 Task: Create a turquoise business letterhead.
Action: Mouse pressed left at (630, 229)
Screenshot: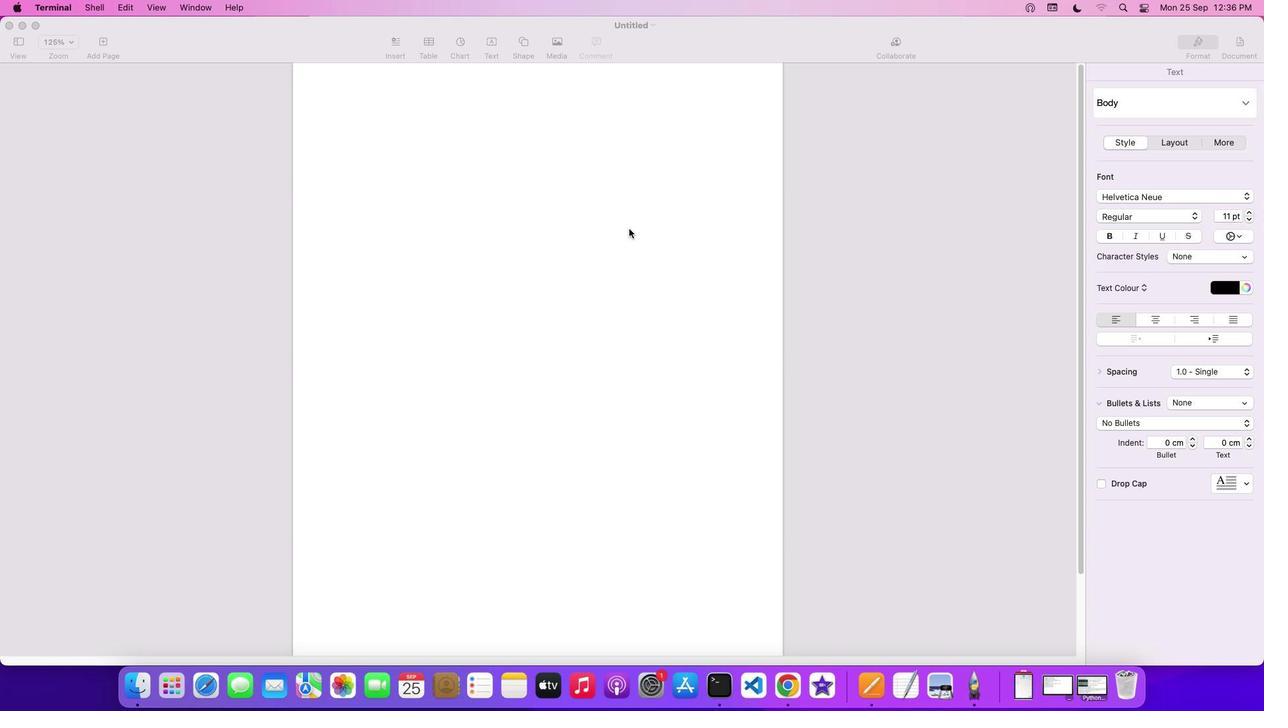 
Action: Mouse moved to (524, 42)
Screenshot: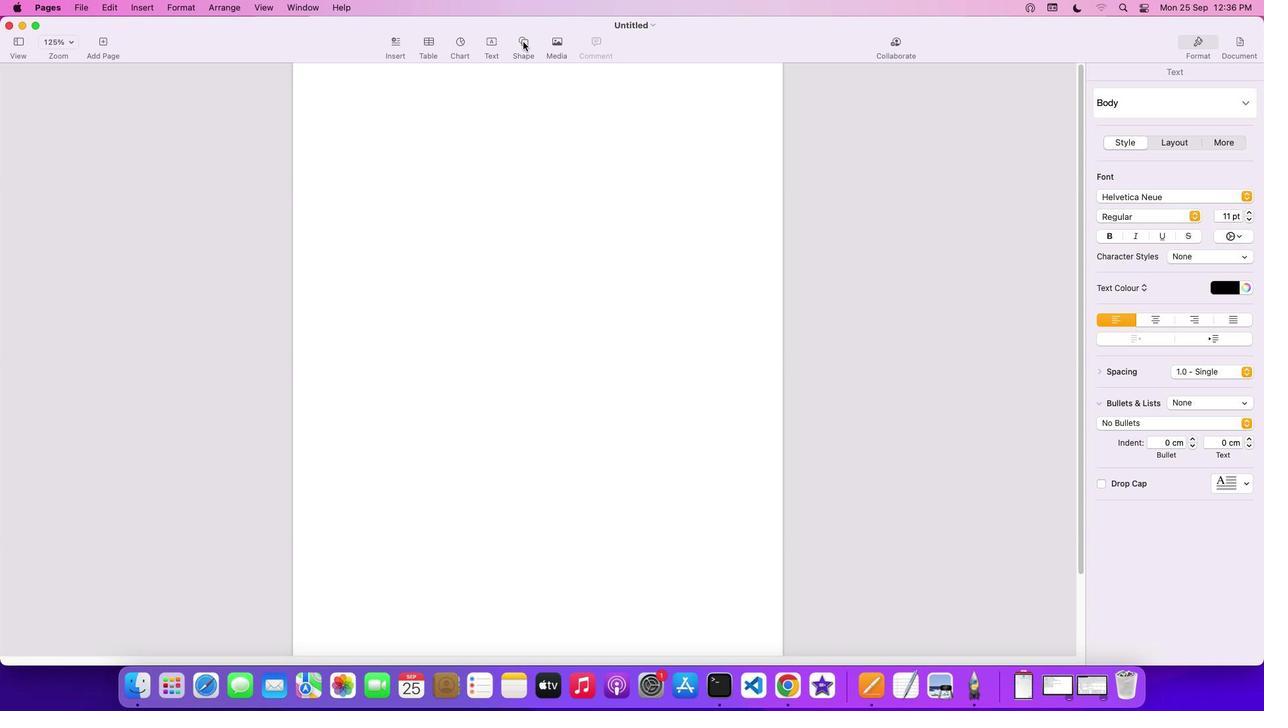 
Action: Mouse pressed left at (524, 42)
Screenshot: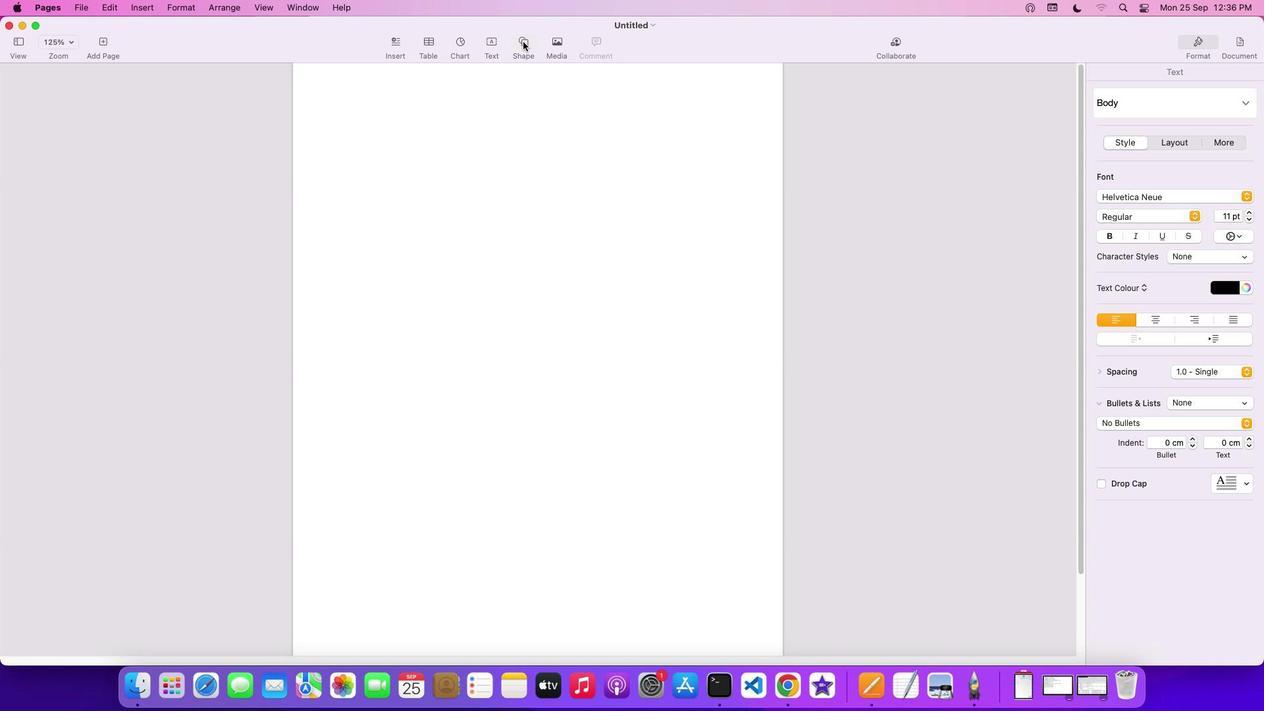 
Action: Mouse moved to (520, 145)
Screenshot: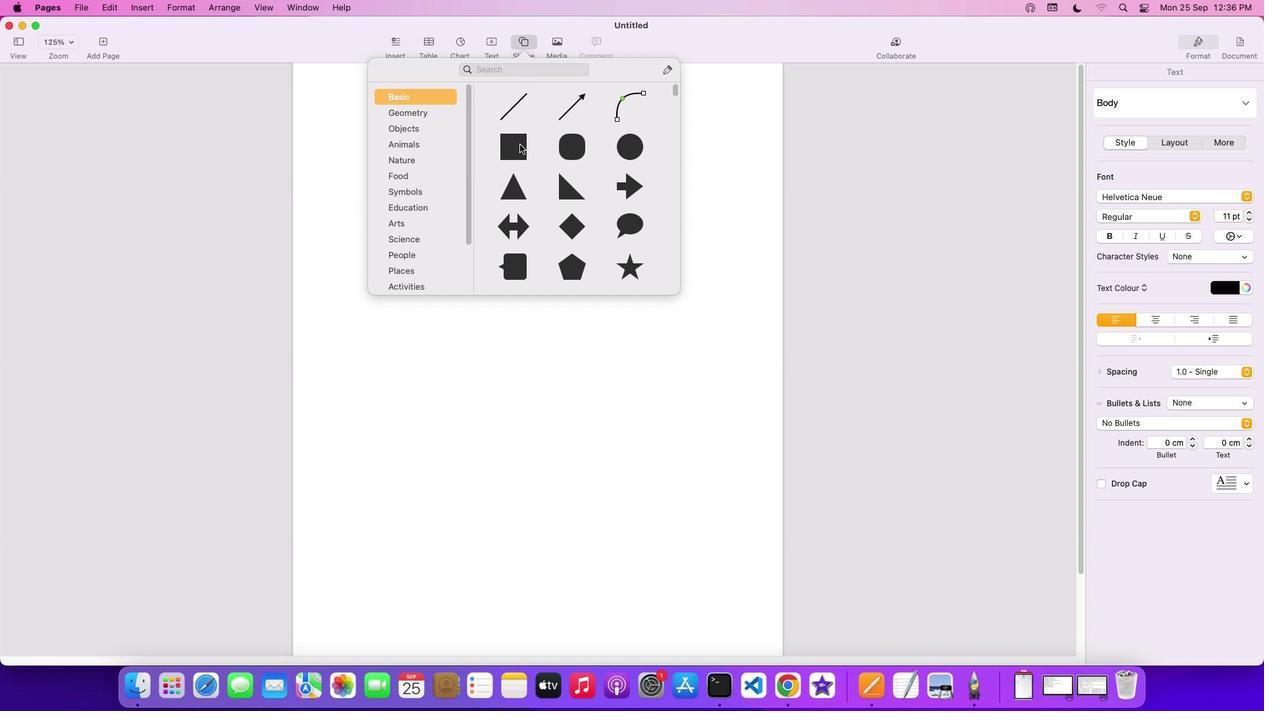 
Action: Mouse pressed left at (520, 145)
Screenshot: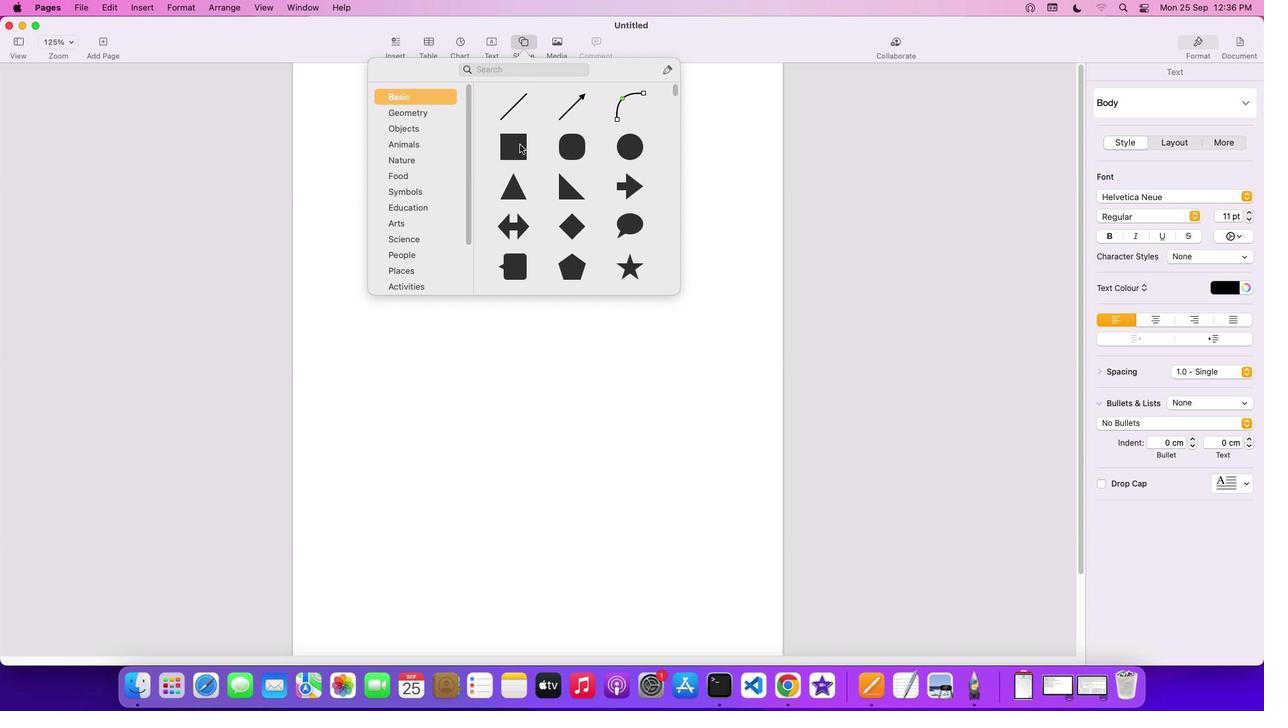 
Action: Mouse moved to (518, 176)
Screenshot: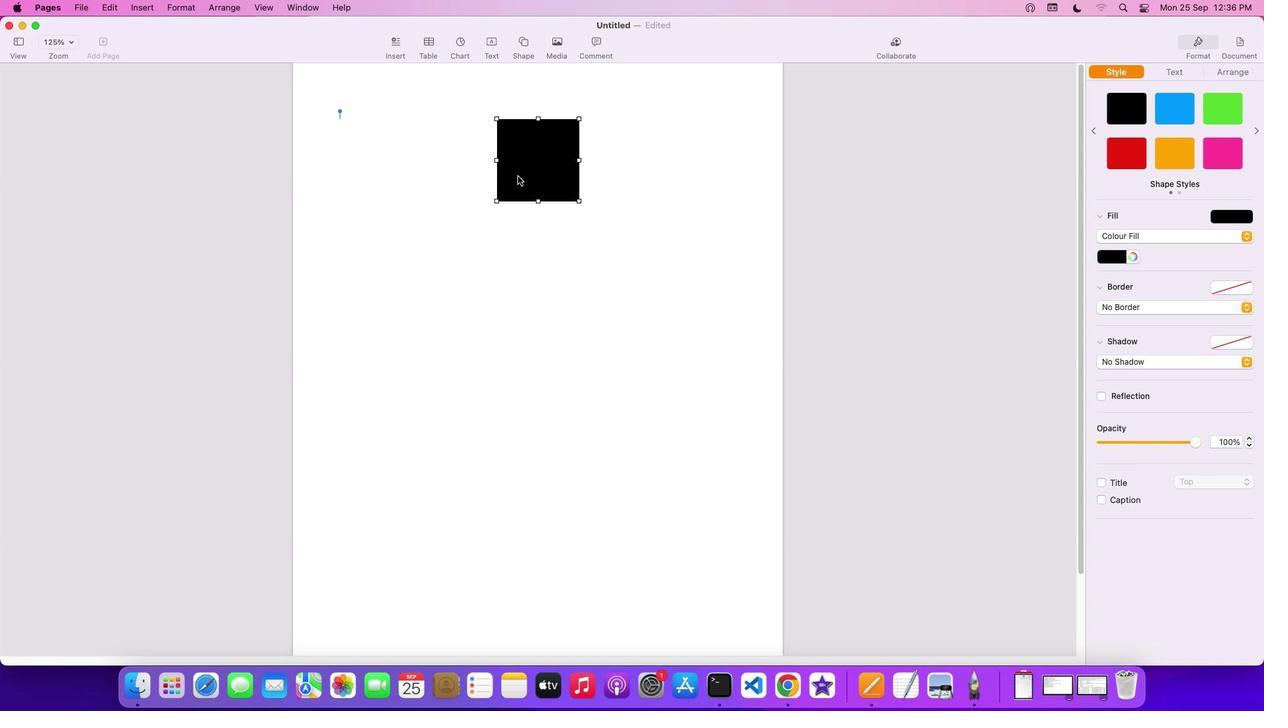 
Action: Mouse pressed left at (518, 176)
Screenshot: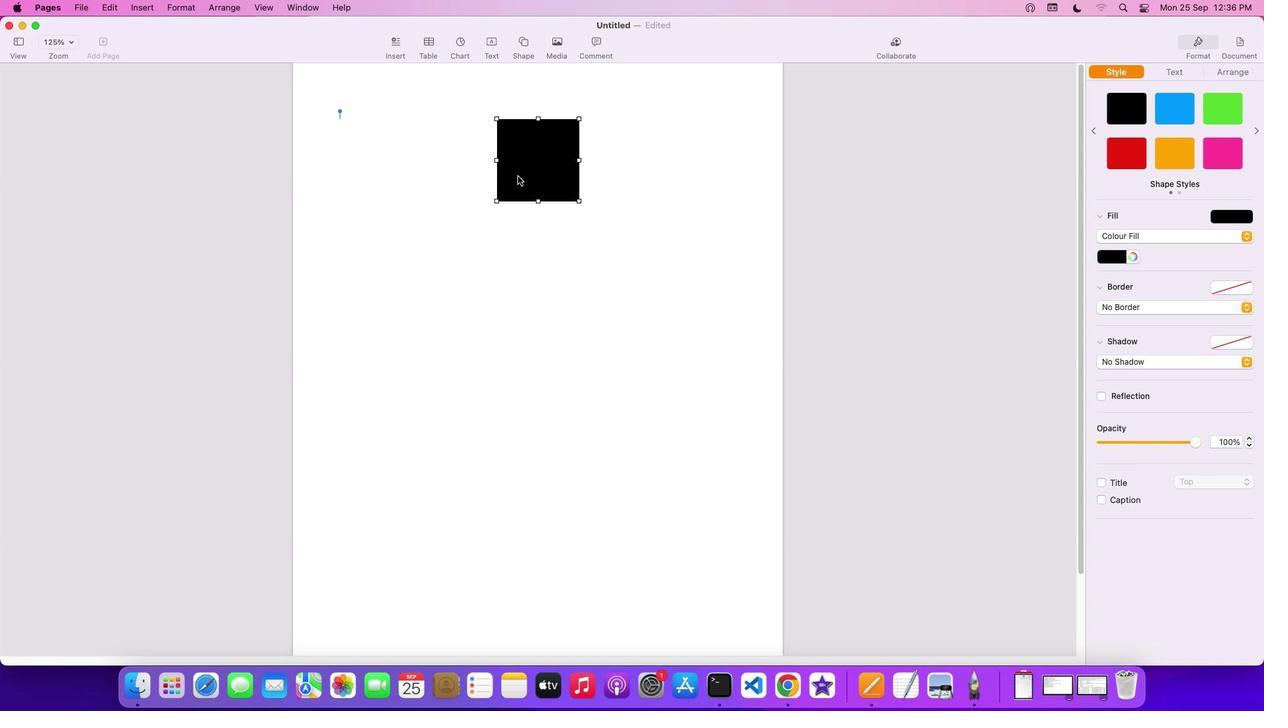 
Action: Mouse moved to (381, 66)
Screenshot: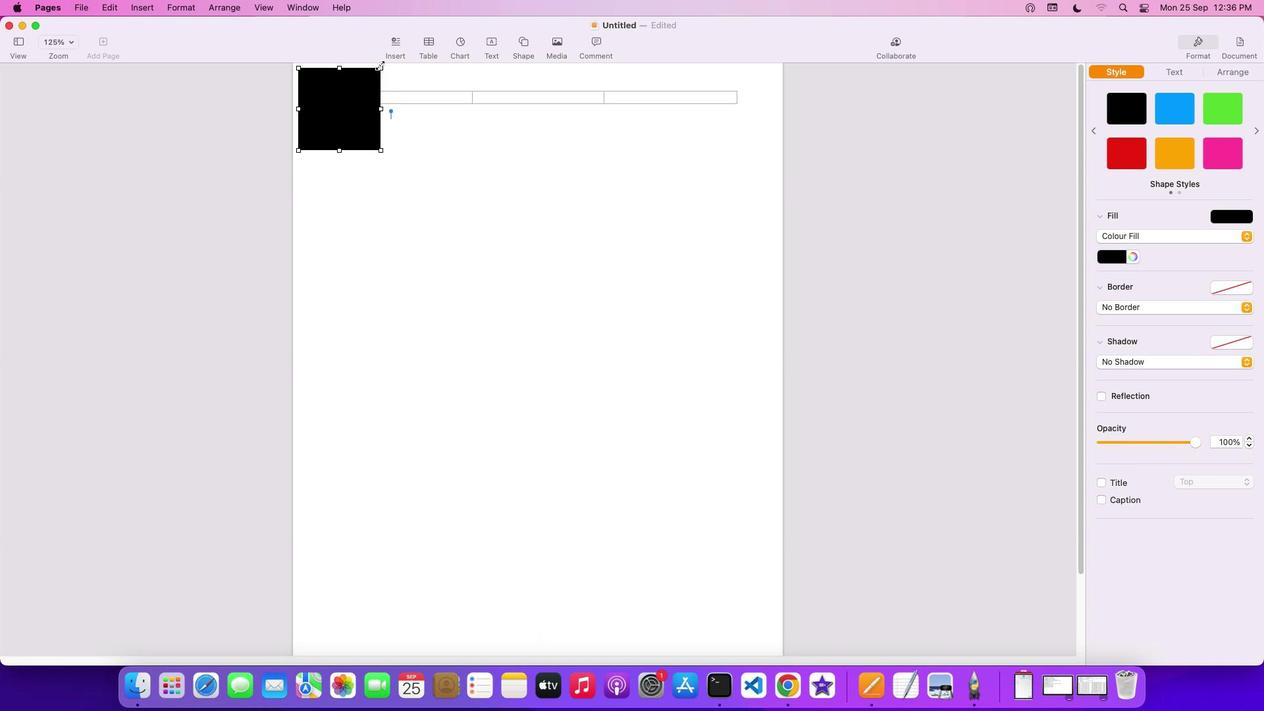 
Action: Mouse pressed left at (381, 66)
Screenshot: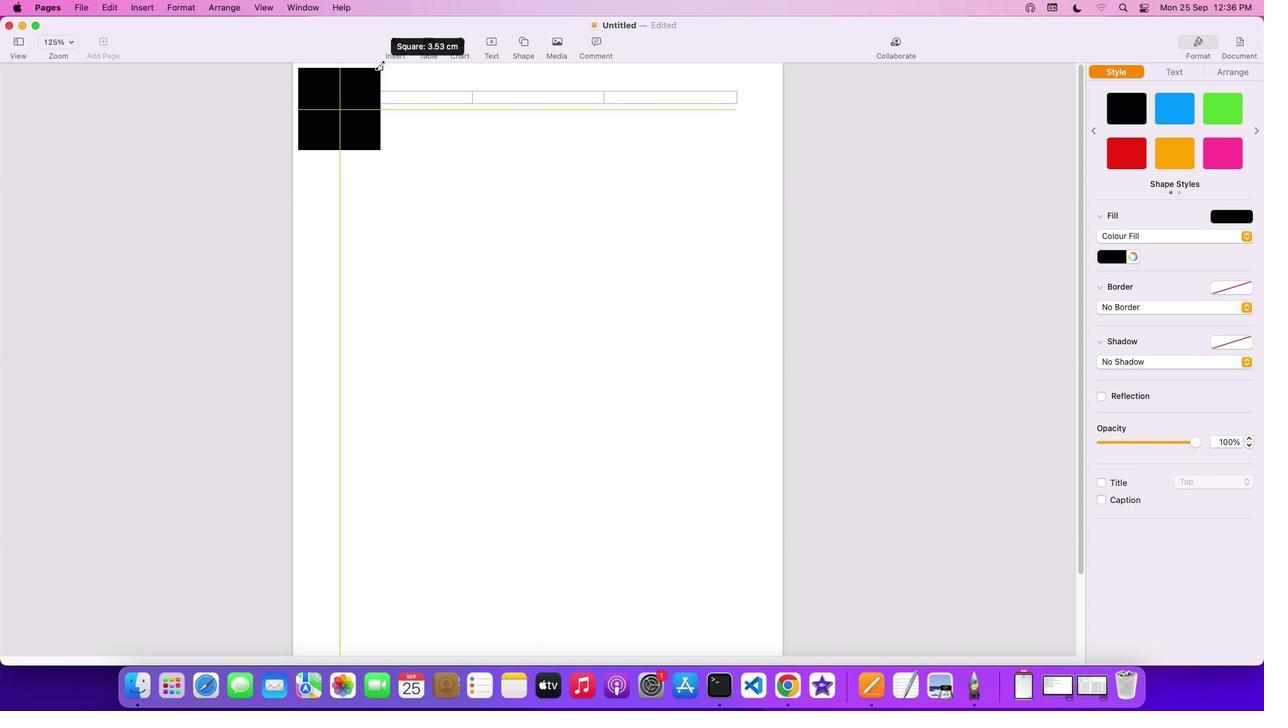 
Action: Mouse moved to (777, 149)
Screenshot: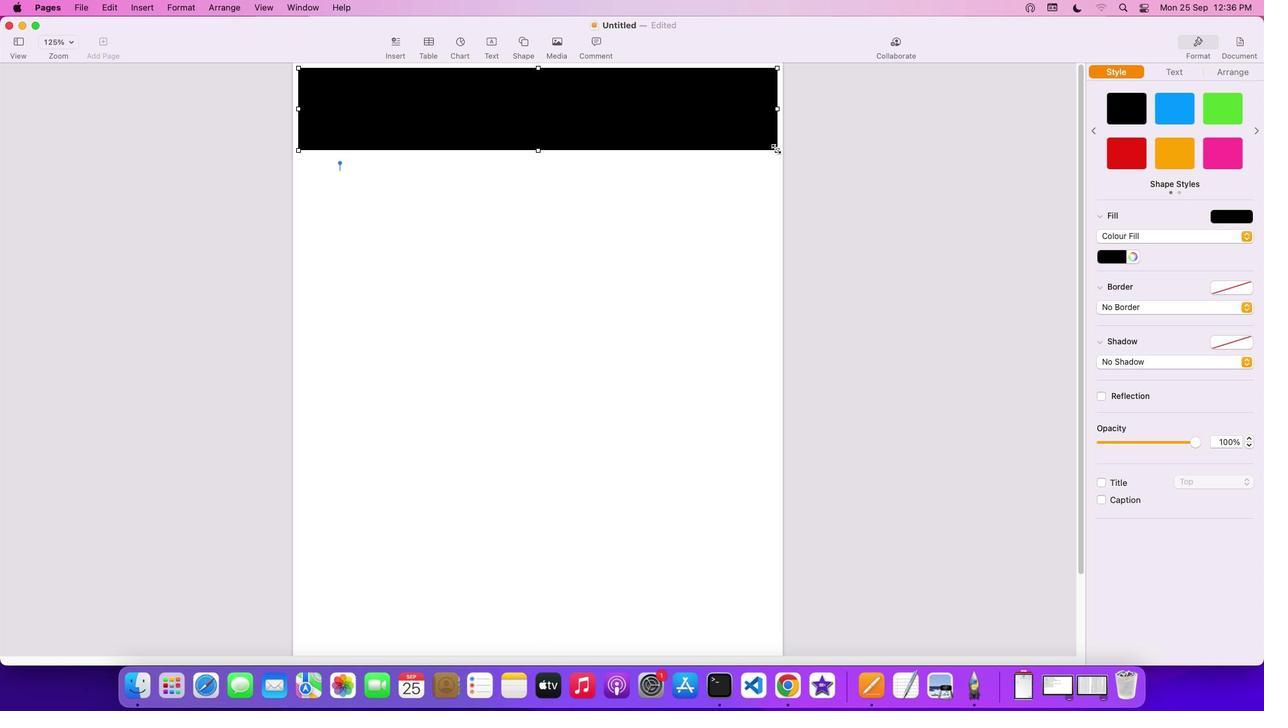 
Action: Mouse pressed left at (777, 149)
Screenshot: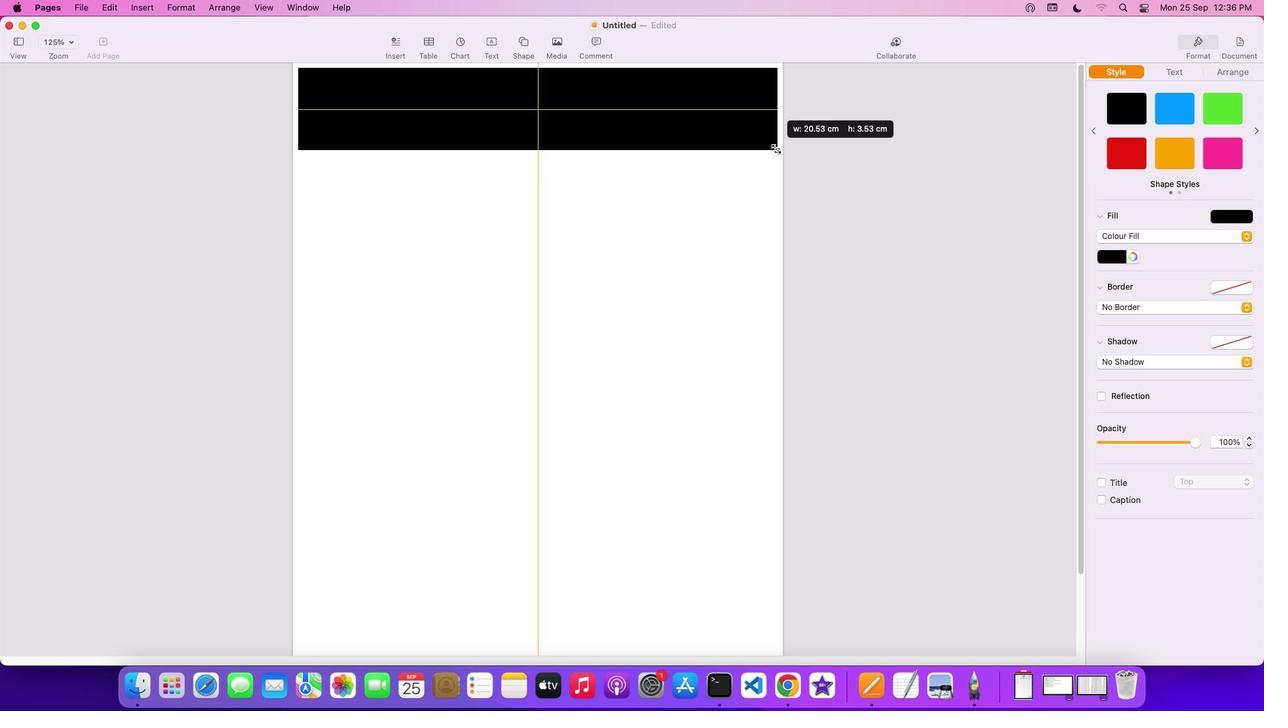 
Action: Mouse moved to (743, 181)
Screenshot: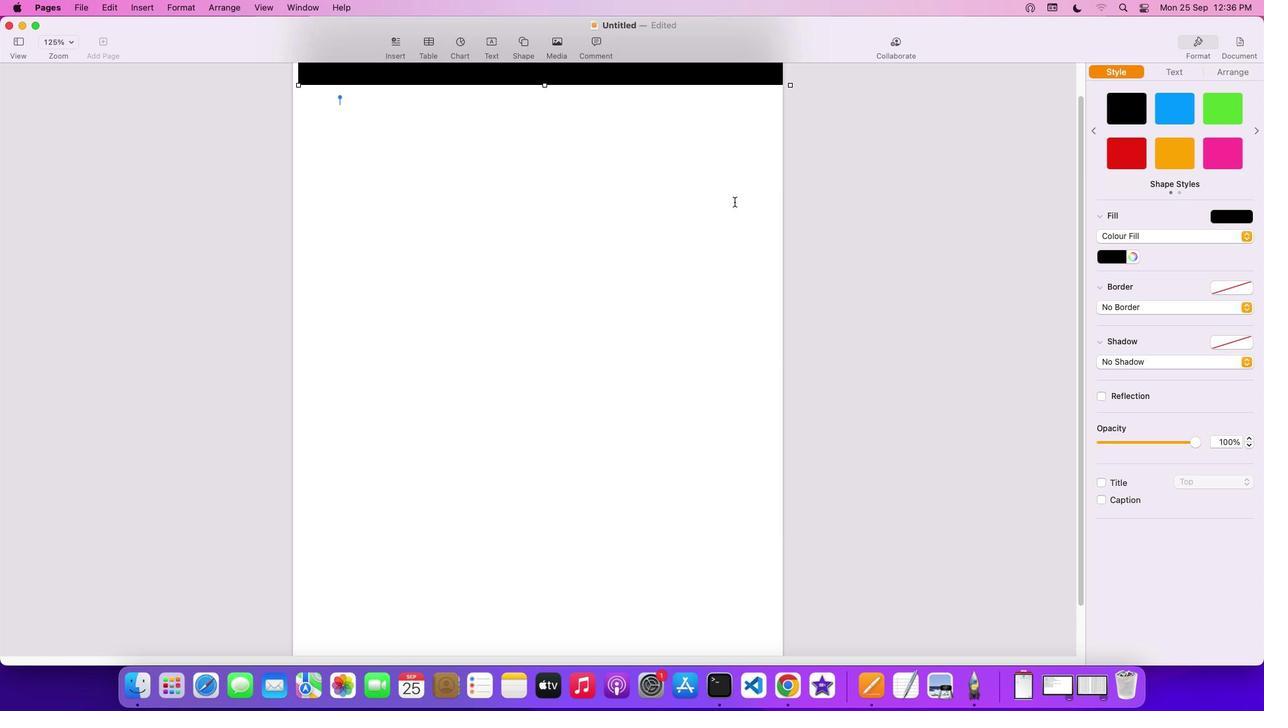 
Action: Mouse scrolled (743, 181) with delta (0, 1)
Screenshot: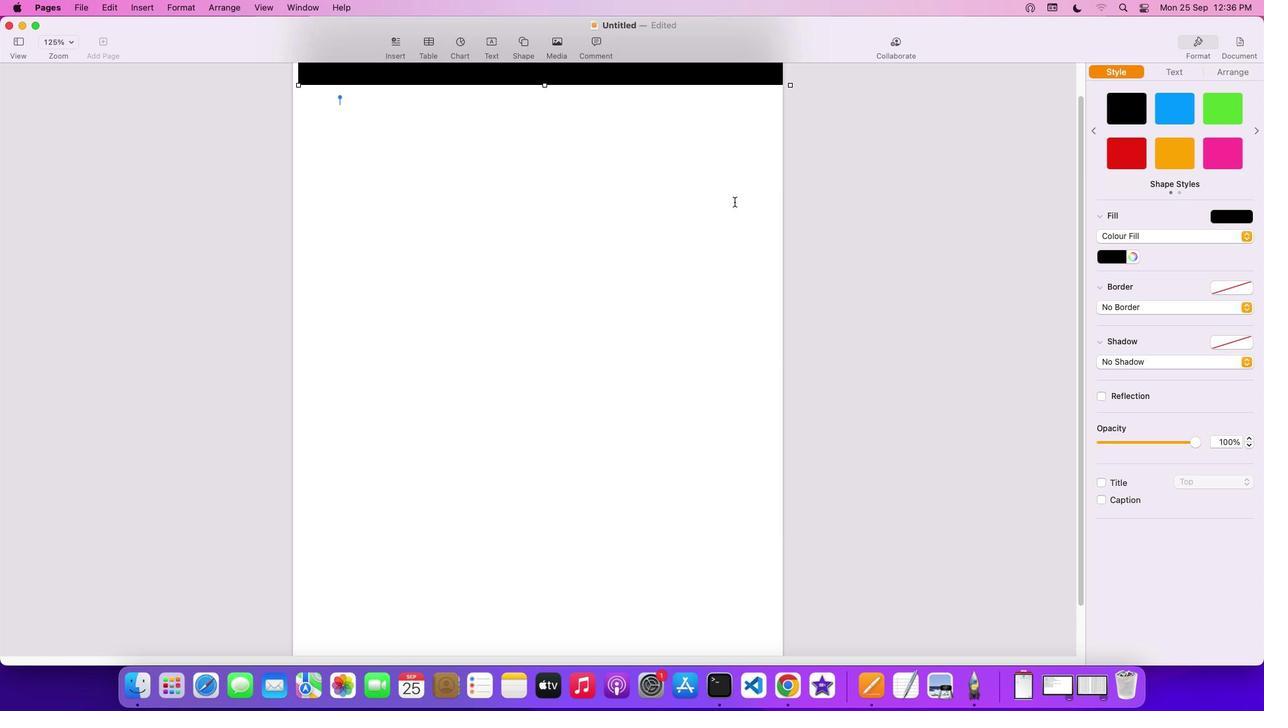 
Action: Mouse moved to (741, 191)
Screenshot: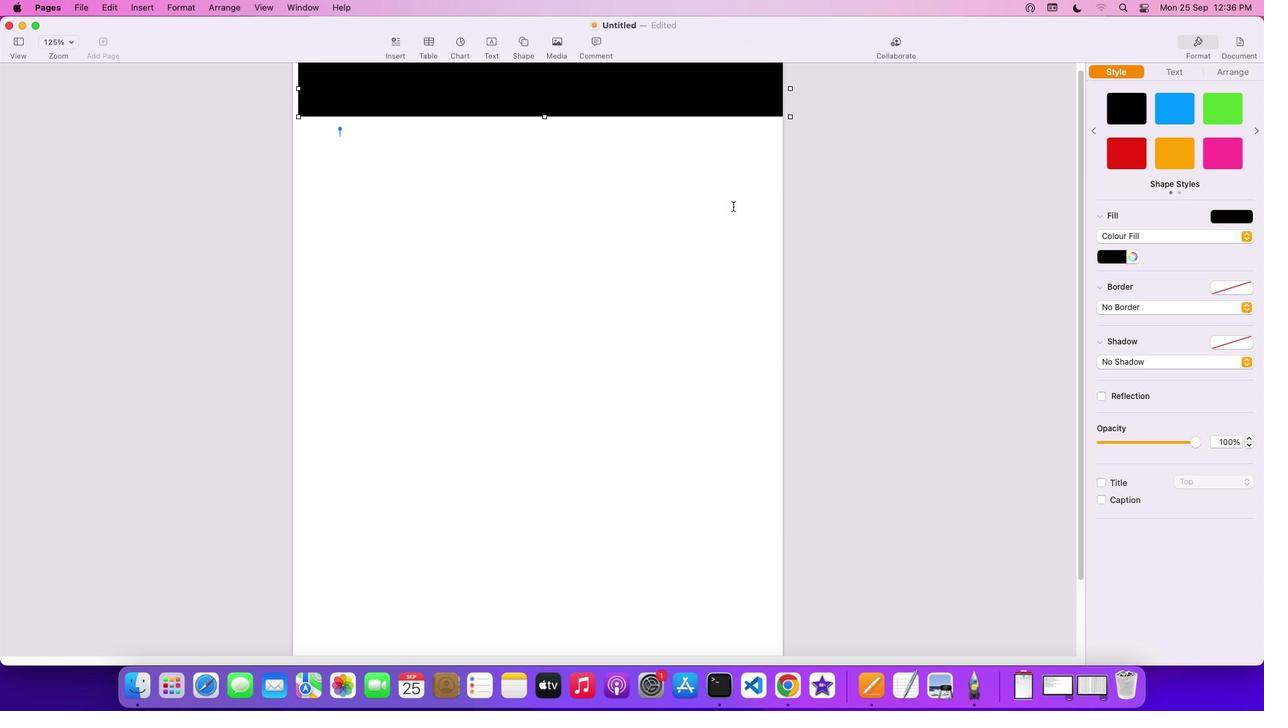 
Action: Mouse scrolled (741, 191) with delta (0, 1)
Screenshot: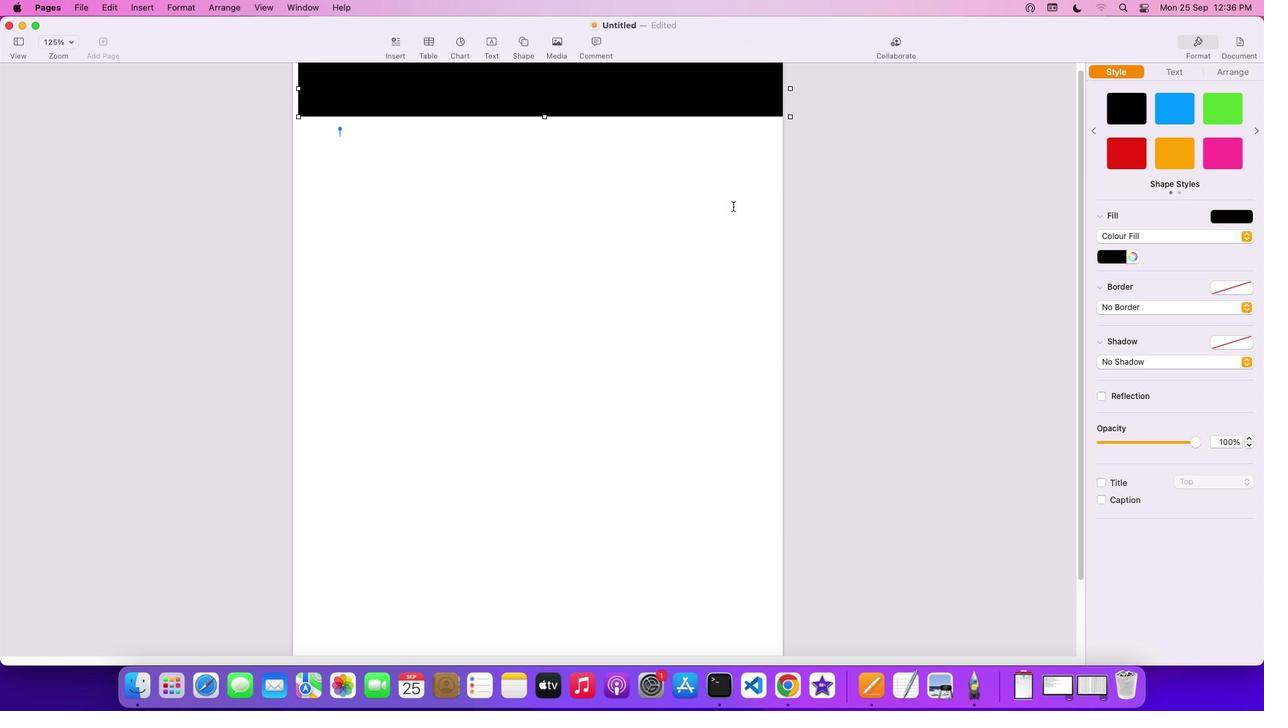 
Action: Mouse moved to (739, 195)
Screenshot: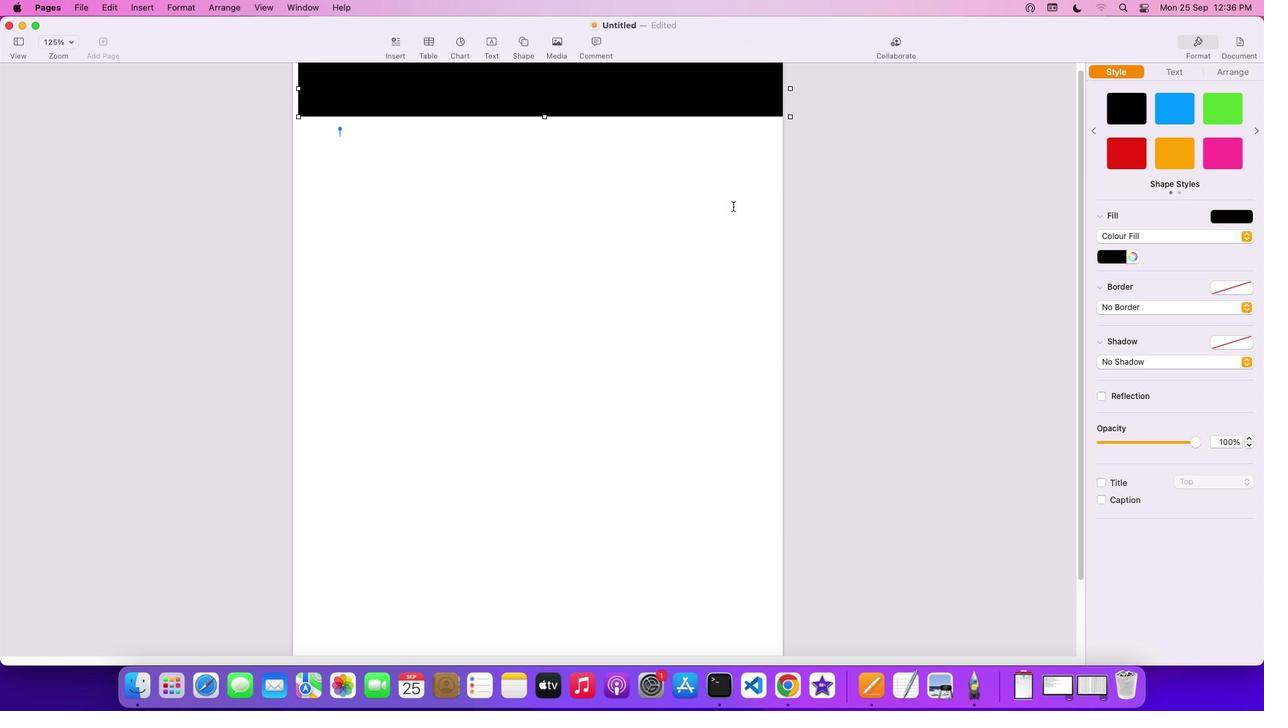 
Action: Mouse scrolled (739, 195) with delta (0, 3)
Screenshot: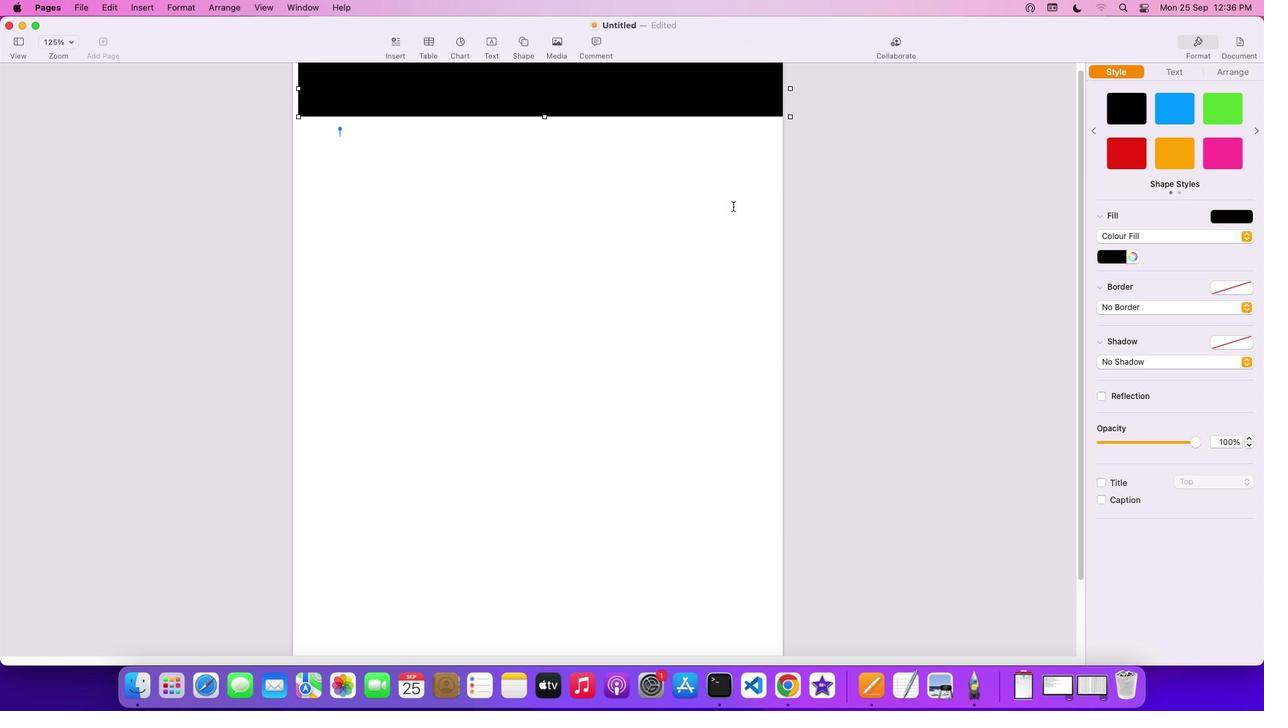 
Action: Mouse moved to (739, 198)
Screenshot: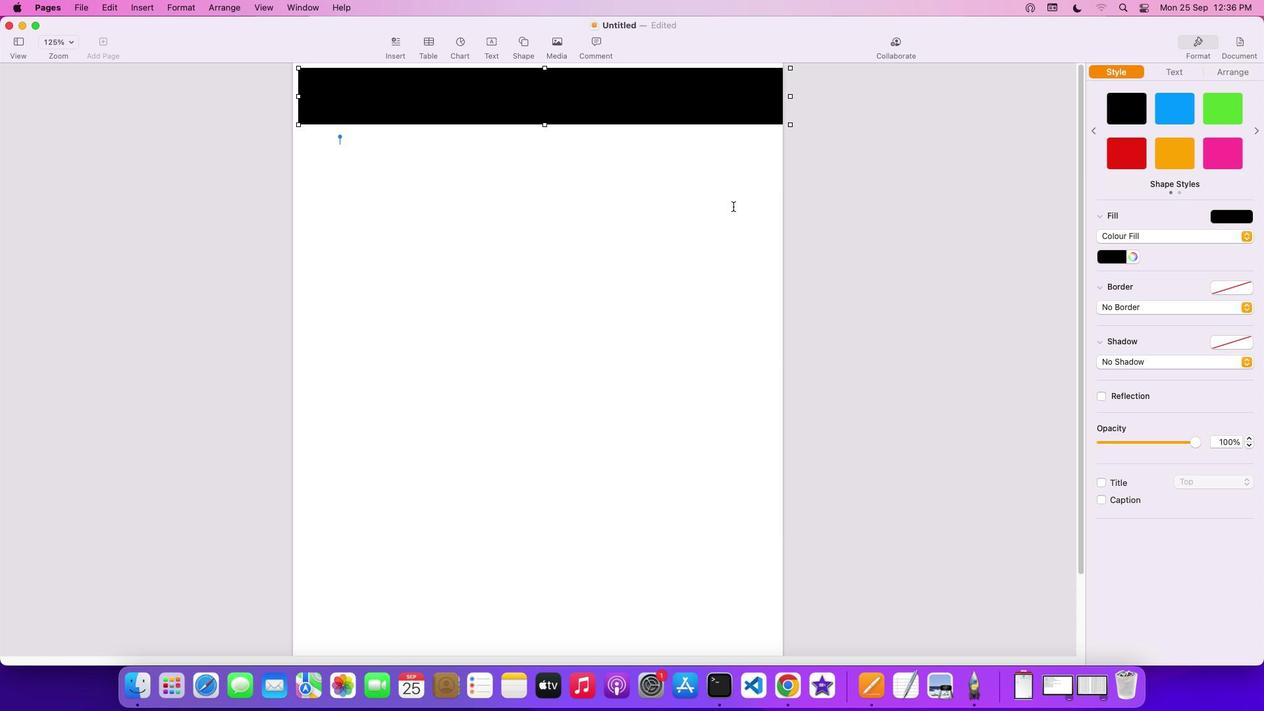 
Action: Mouse scrolled (739, 198) with delta (0, 3)
Screenshot: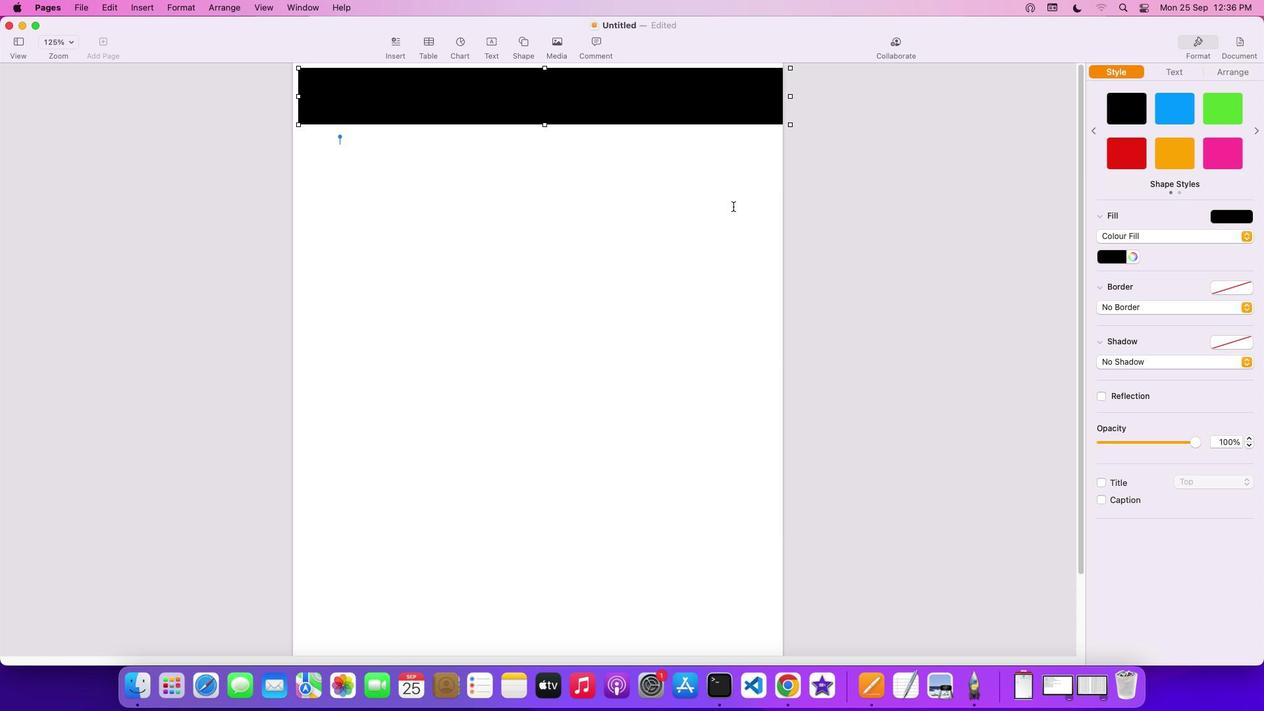 
Action: Mouse moved to (737, 200)
Screenshot: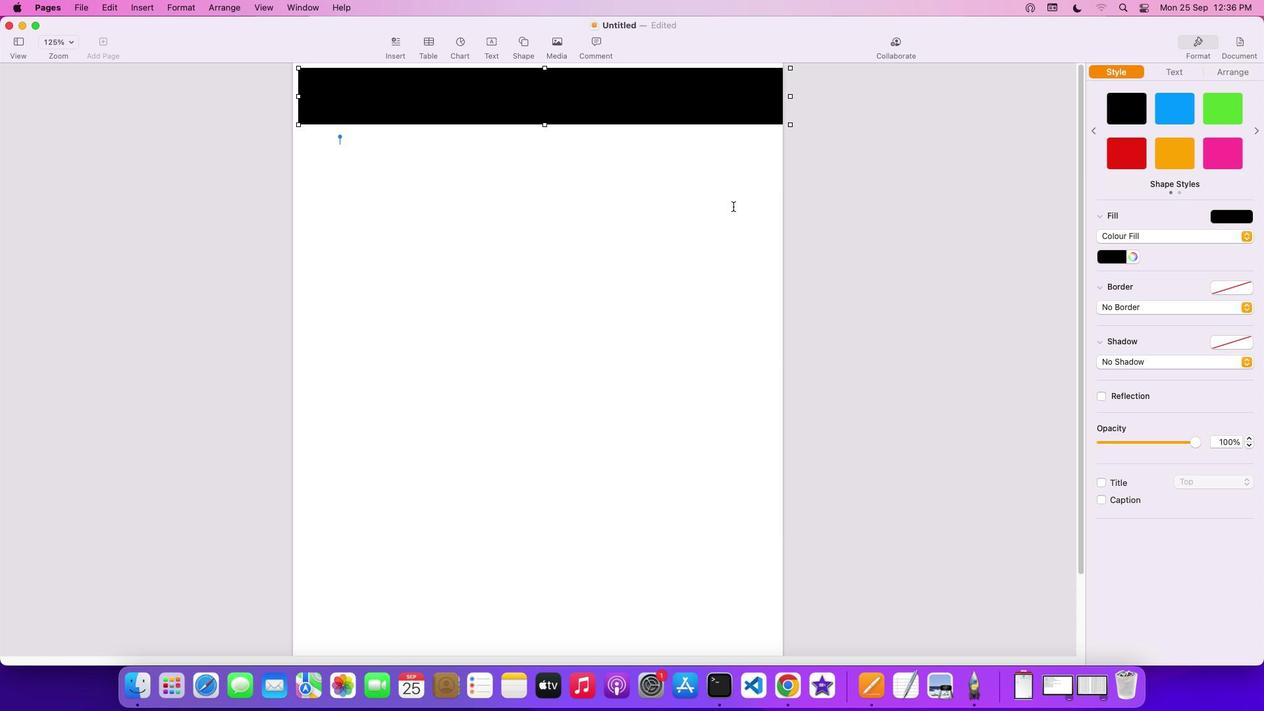 
Action: Mouse scrolled (737, 200) with delta (0, 4)
Screenshot: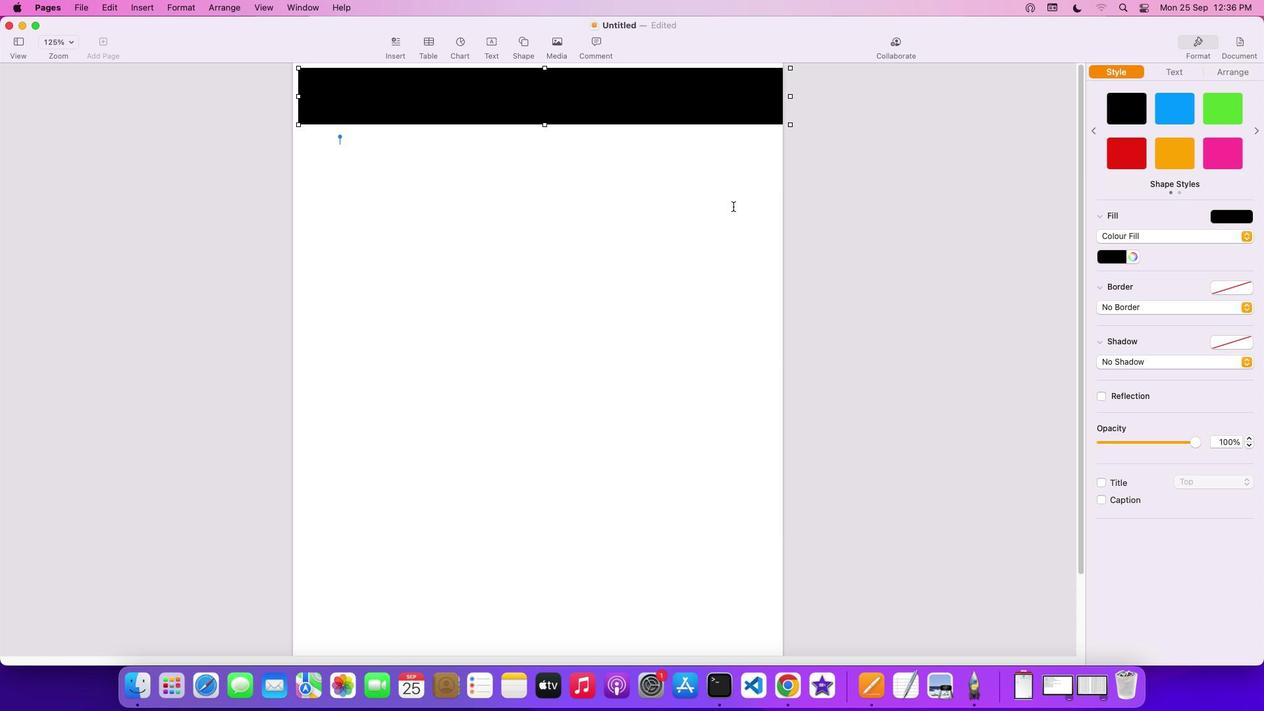 
Action: Mouse moved to (733, 206)
Screenshot: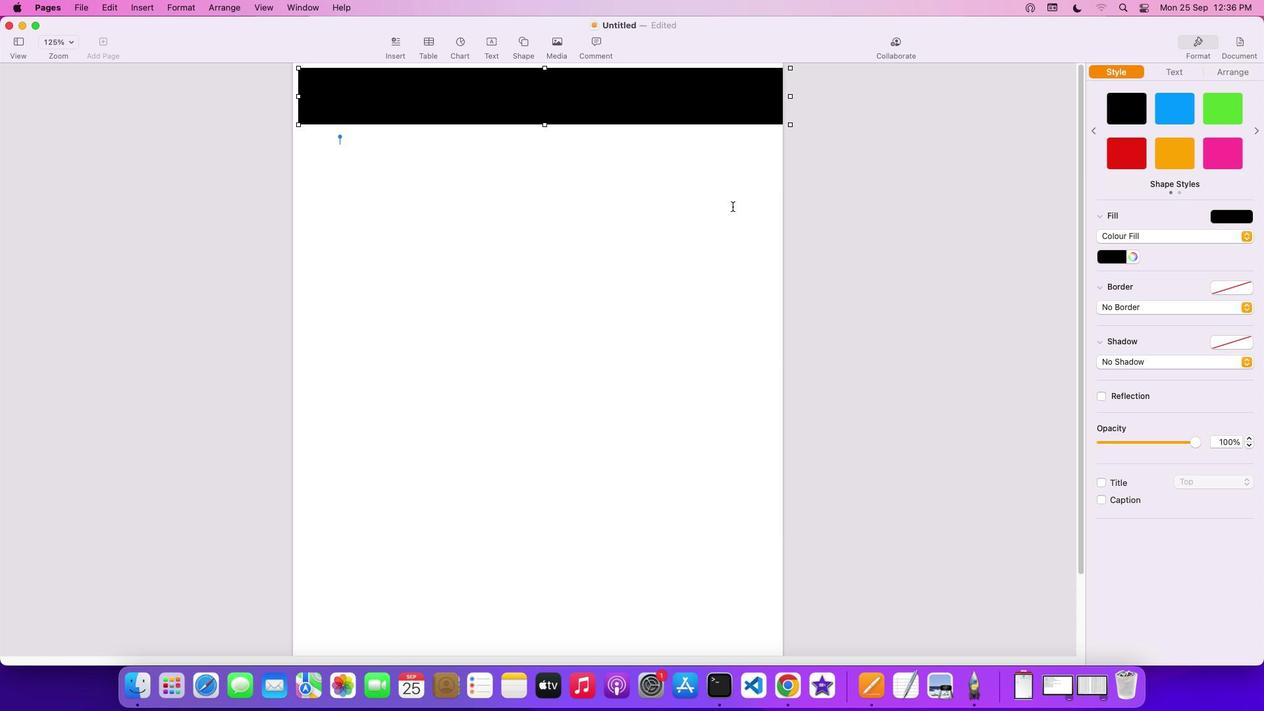 
Action: Mouse scrolled (733, 206) with delta (0, 1)
Screenshot: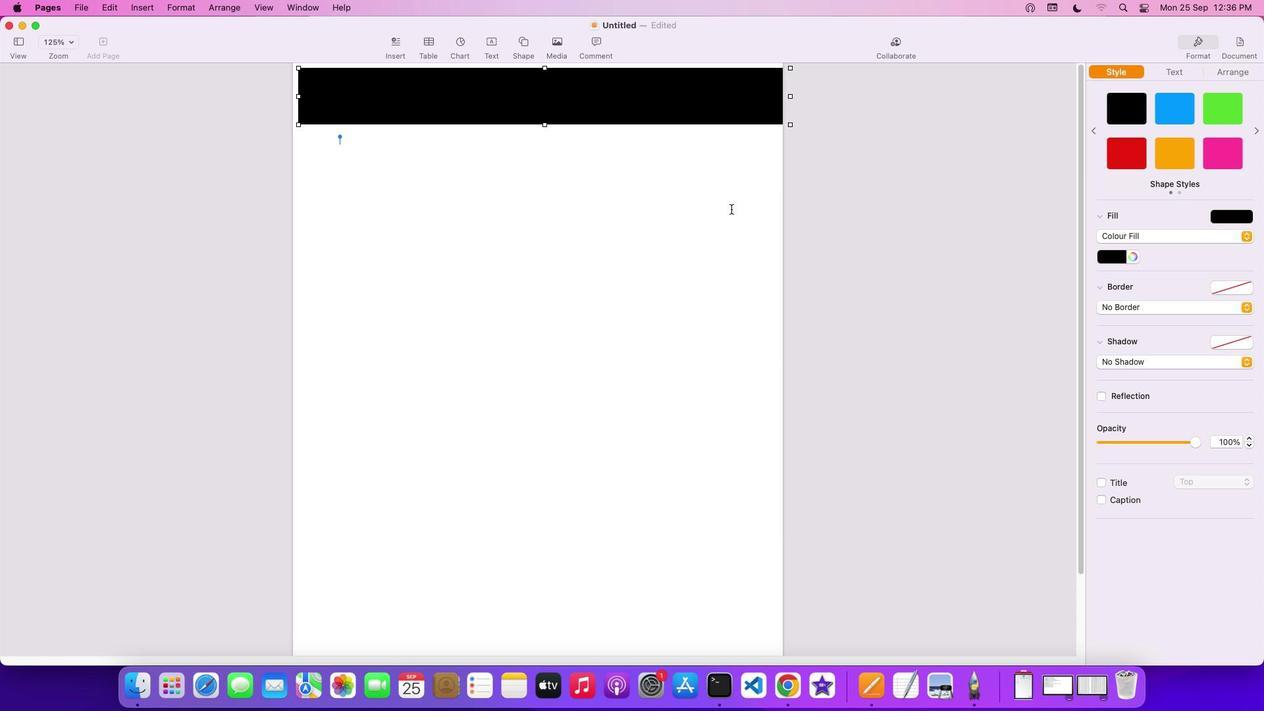 
Action: Mouse moved to (733, 208)
Screenshot: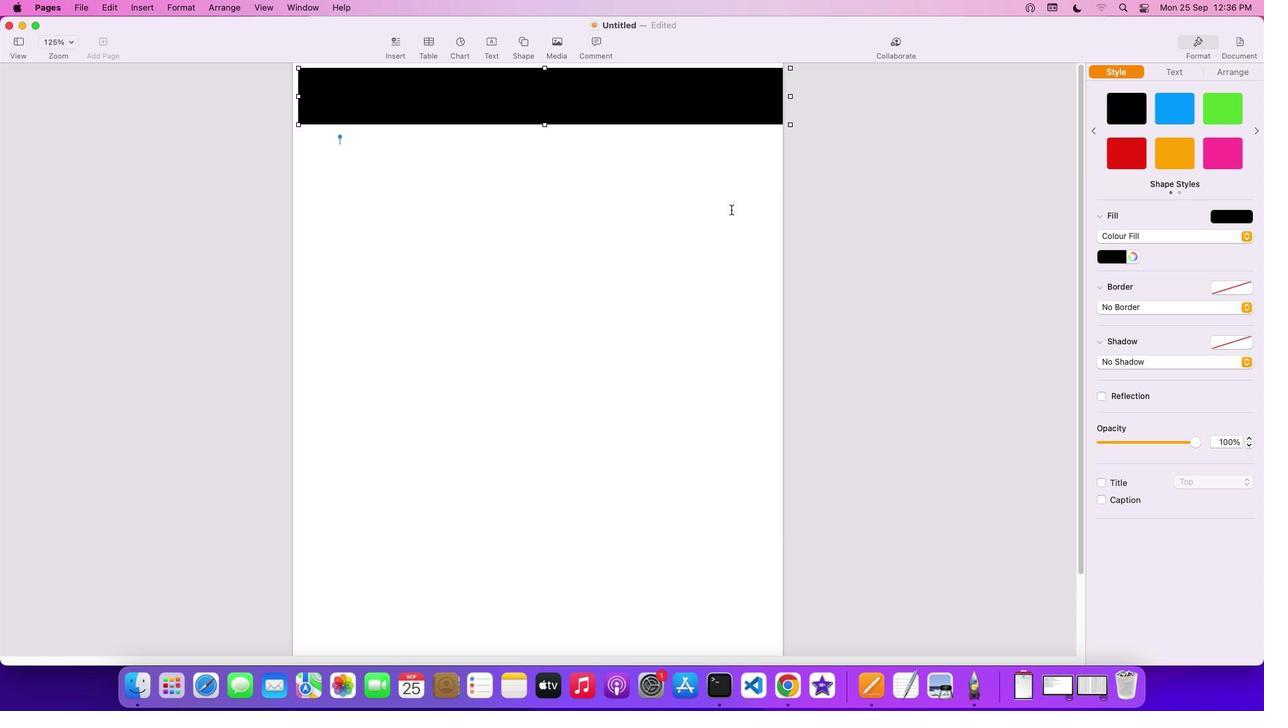 
Action: Mouse scrolled (733, 208) with delta (0, 1)
Screenshot: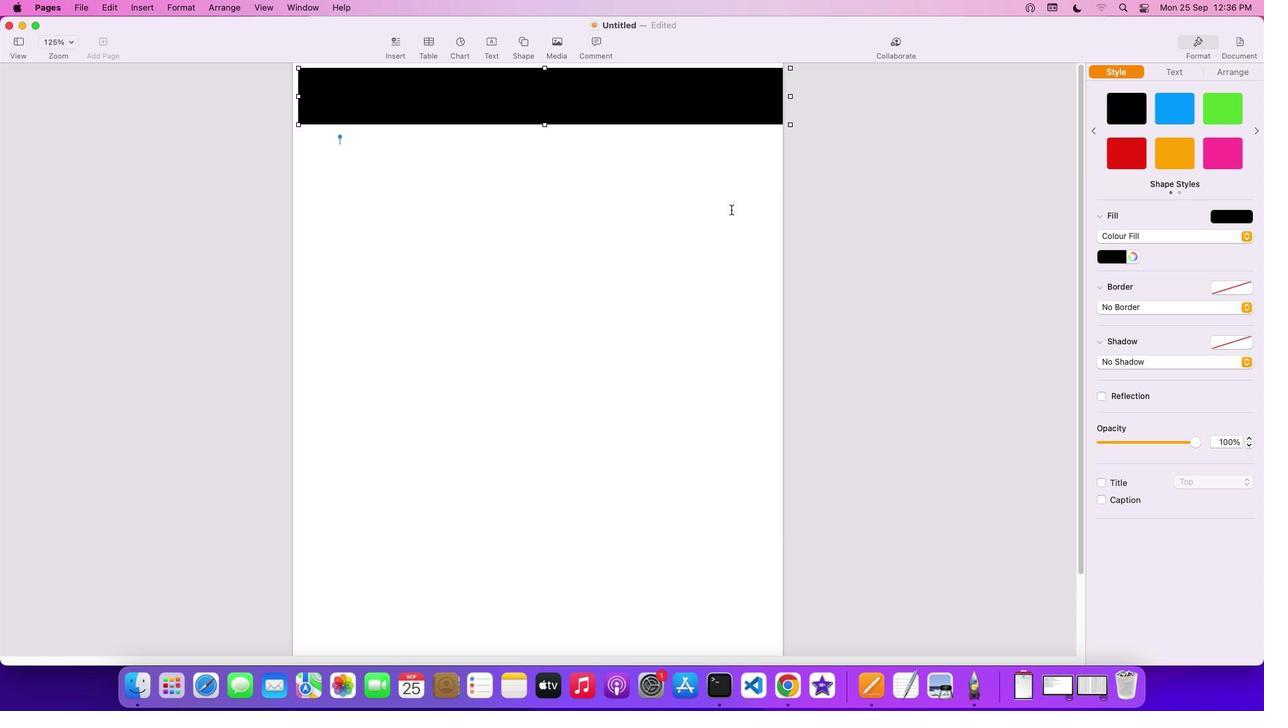 
Action: Mouse moved to (733, 208)
Screenshot: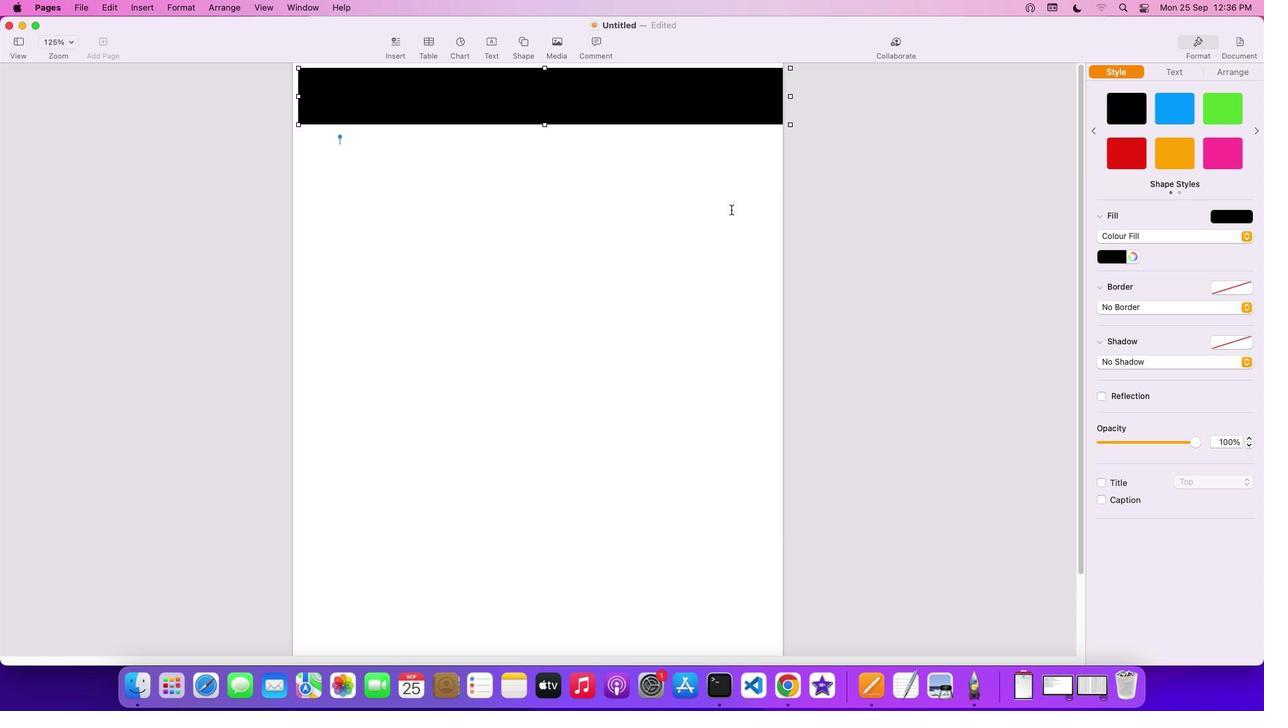 
Action: Mouse scrolled (733, 208) with delta (0, 2)
Screenshot: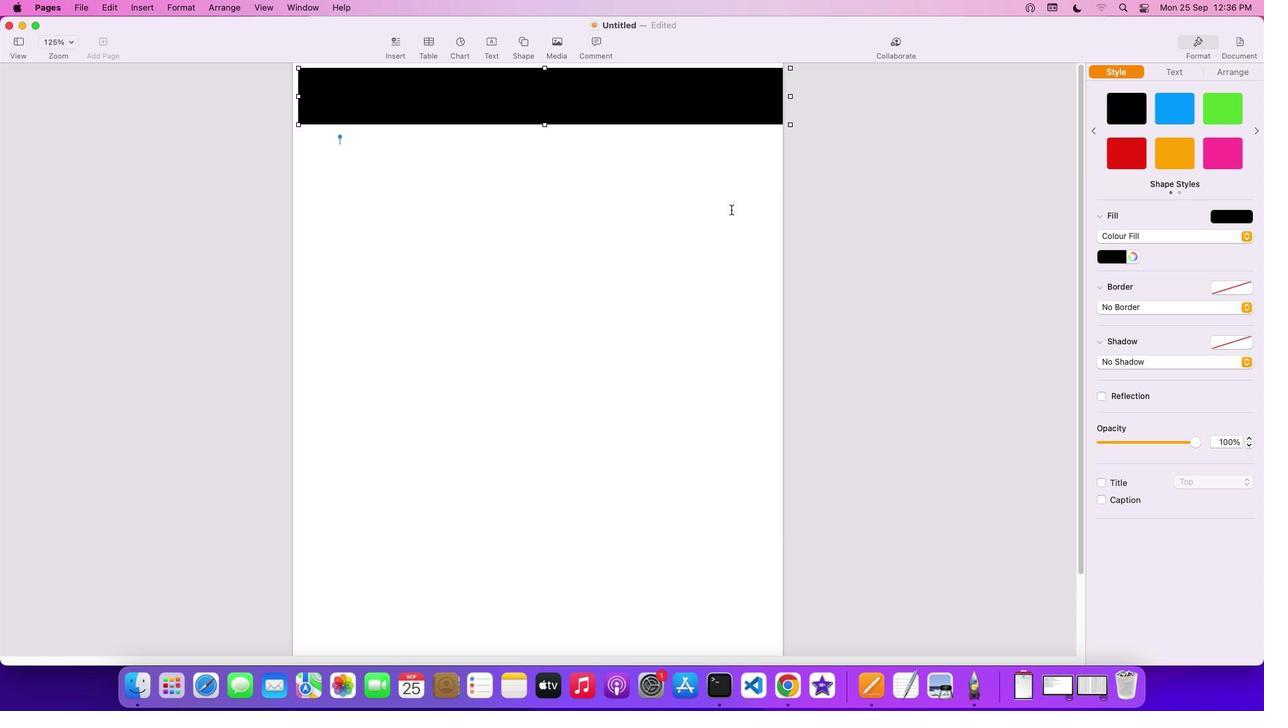
Action: Mouse moved to (733, 208)
Screenshot: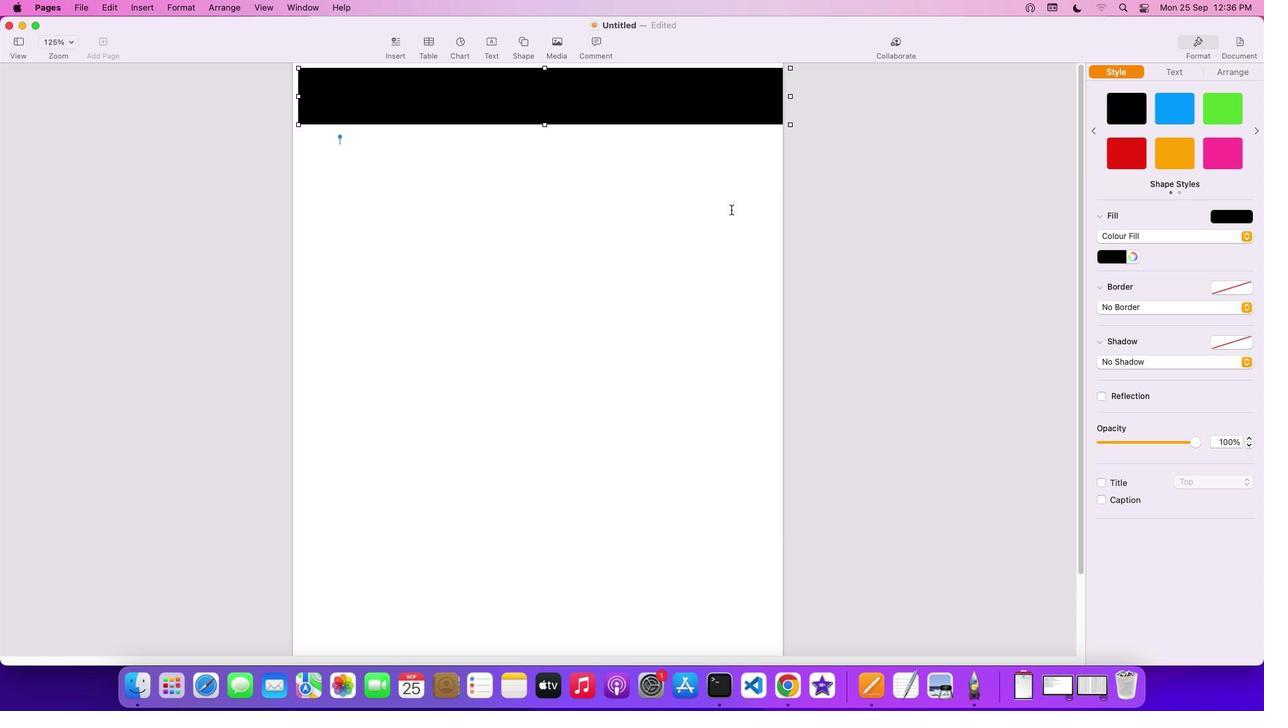 
Action: Mouse scrolled (733, 208) with delta (0, 3)
Screenshot: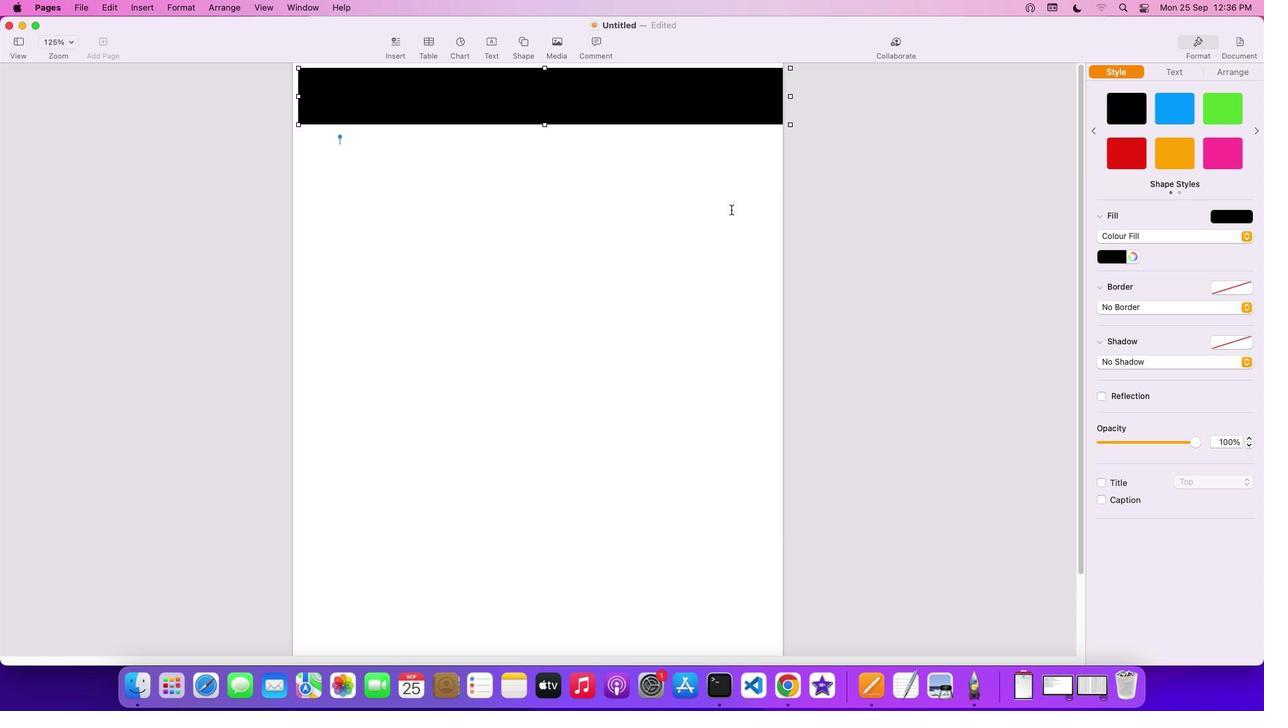
Action: Mouse moved to (733, 208)
Screenshot: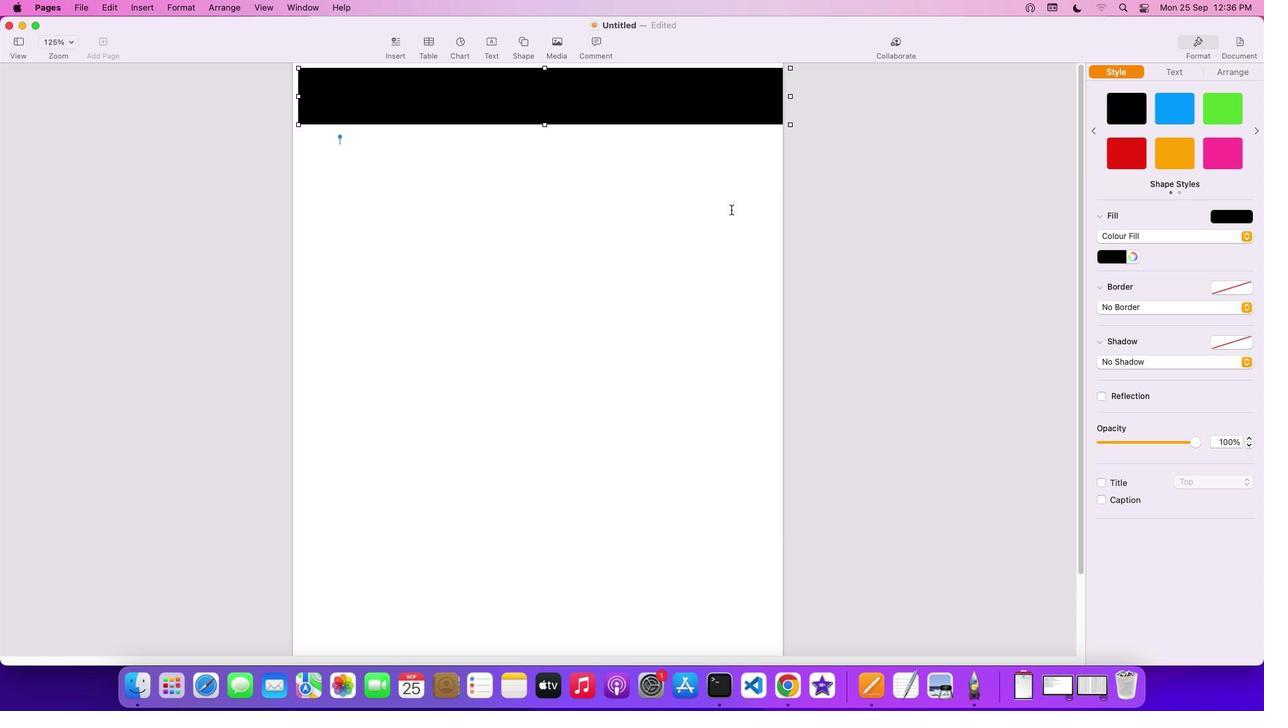 
Action: Mouse scrolled (733, 208) with delta (0, 4)
Screenshot: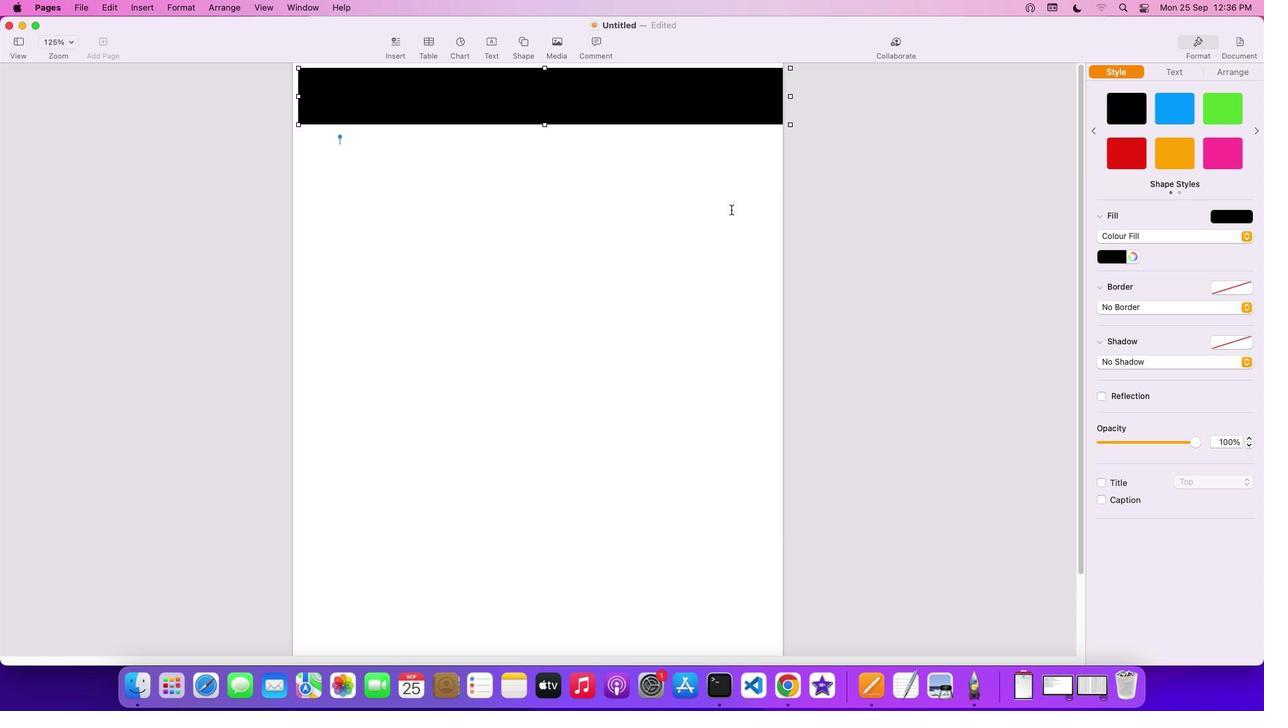
Action: Mouse moved to (732, 209)
Screenshot: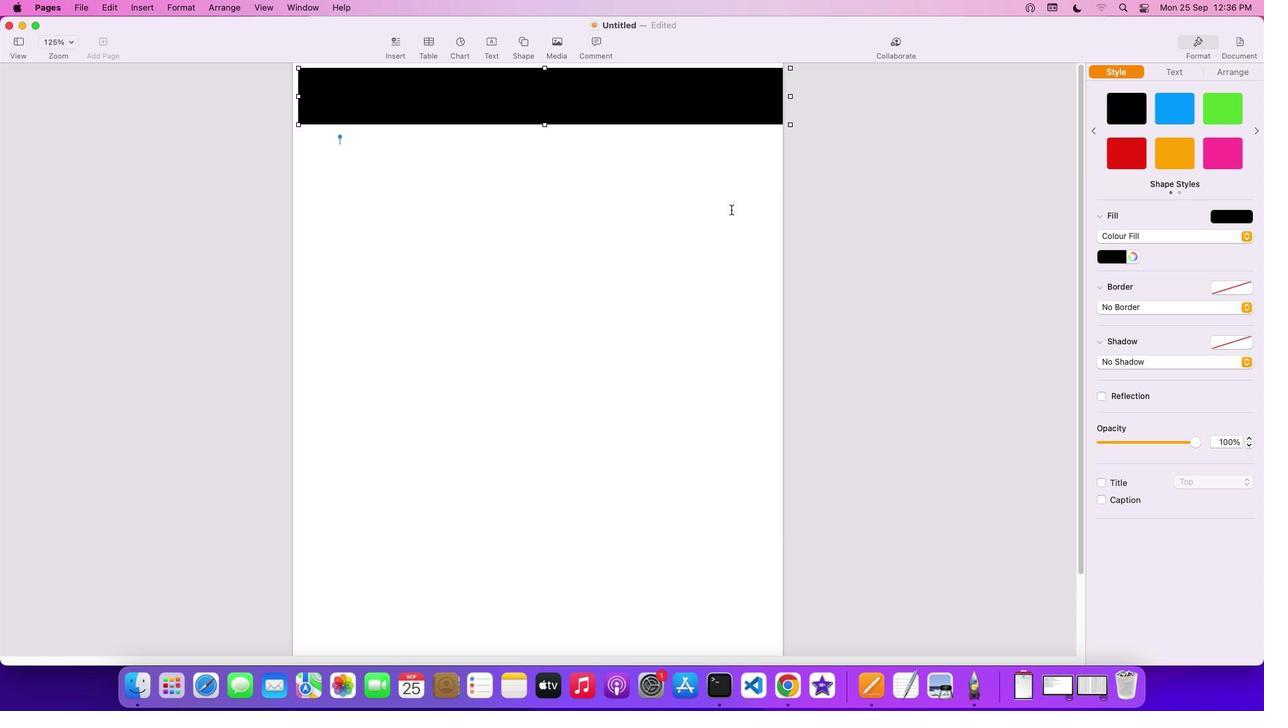 
Action: Mouse scrolled (732, 209) with delta (0, 5)
Screenshot: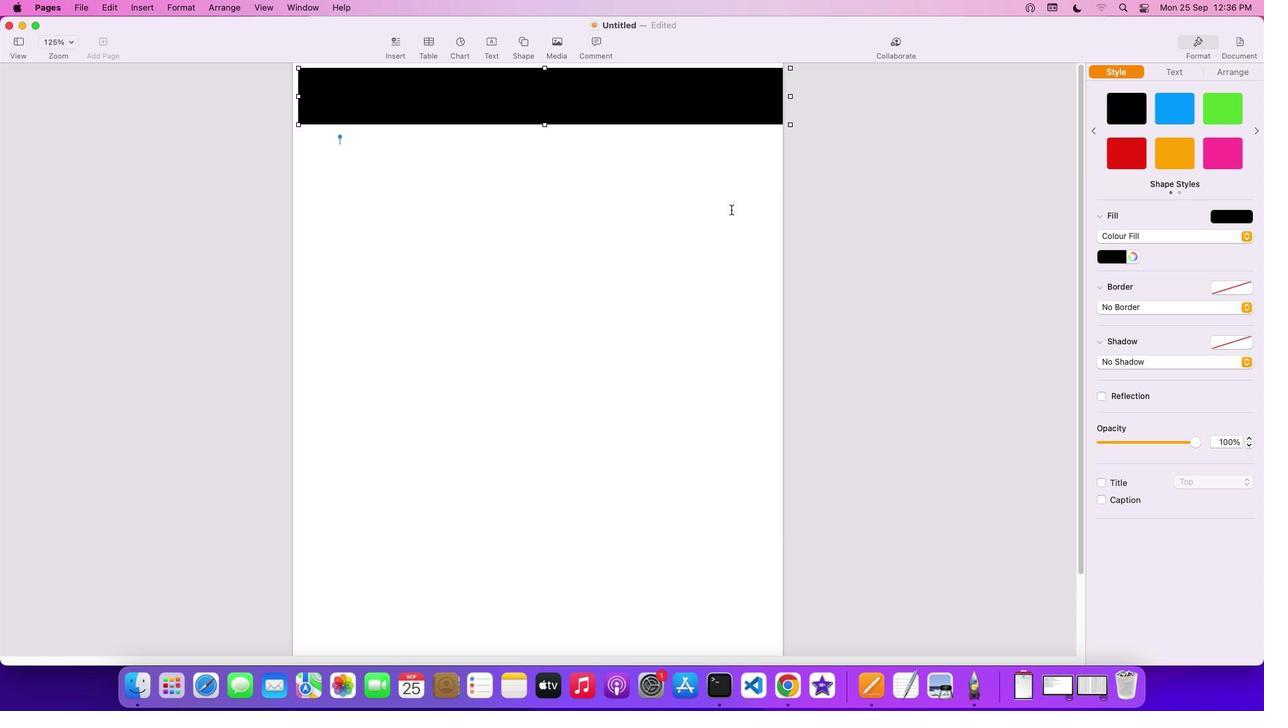 
Action: Mouse moved to (732, 210)
Screenshot: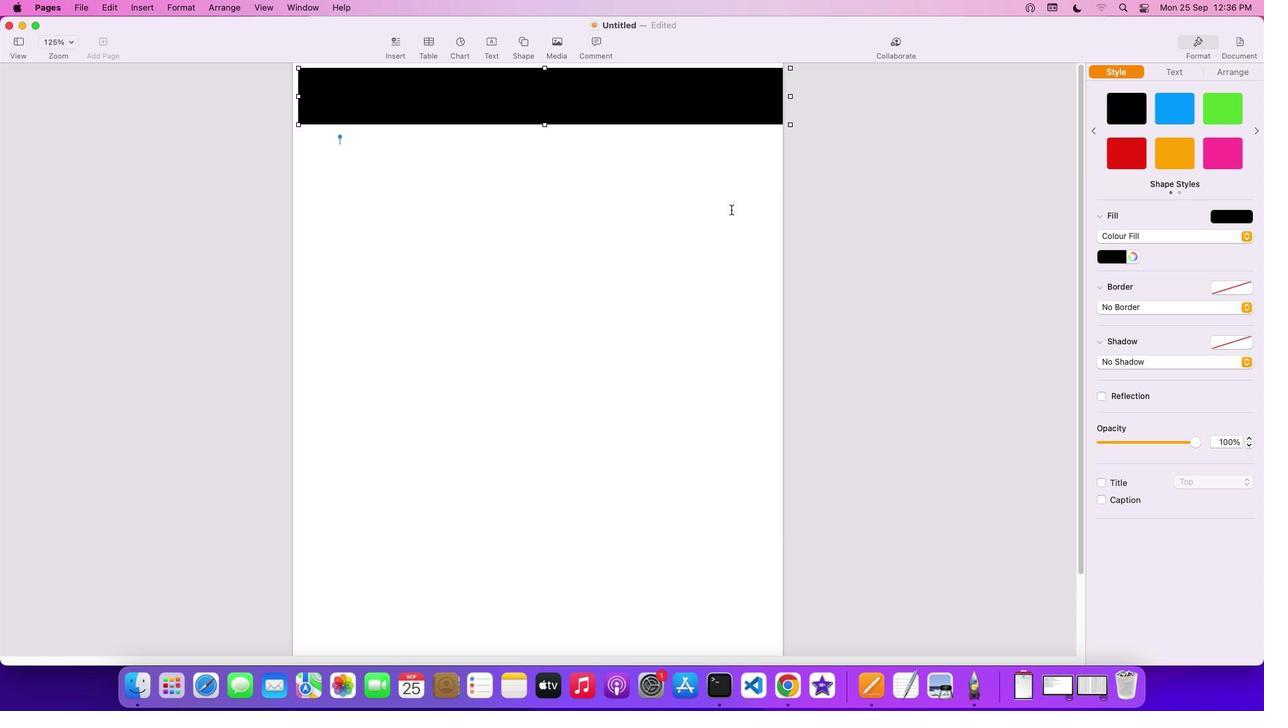 
Action: Mouse scrolled (732, 210) with delta (0, 5)
Screenshot: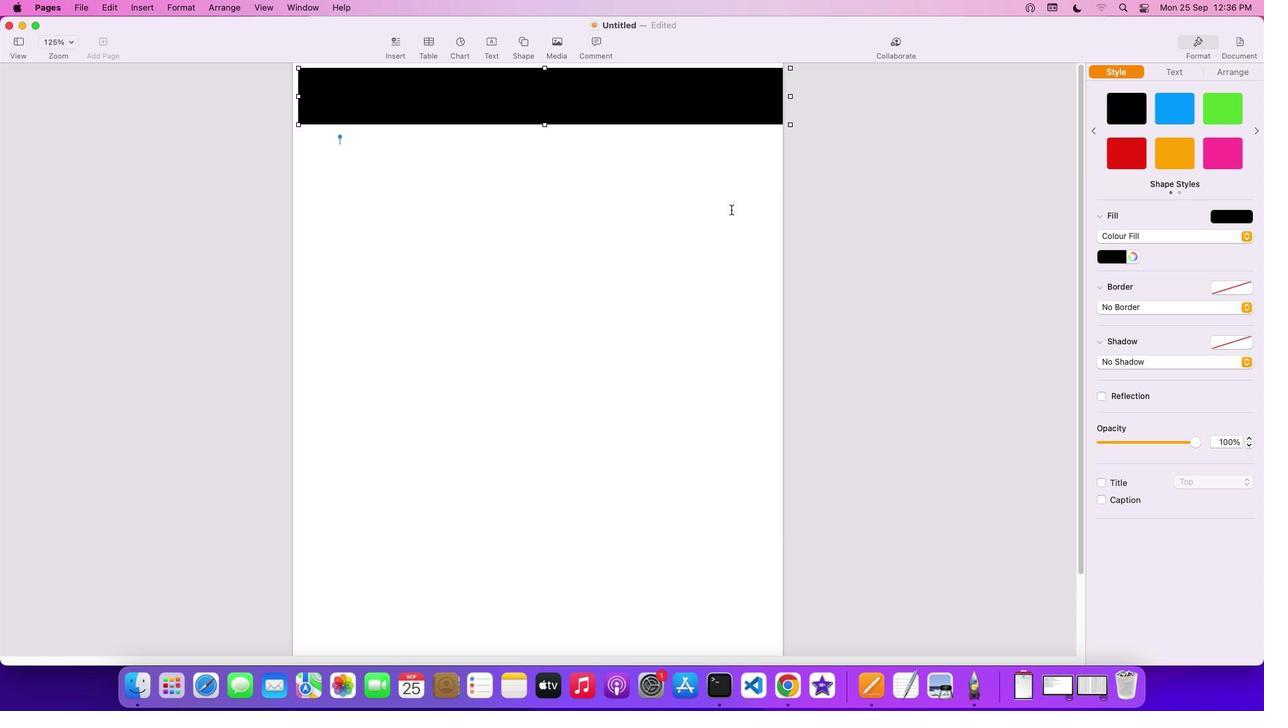 
Action: Mouse moved to (698, 261)
Screenshot: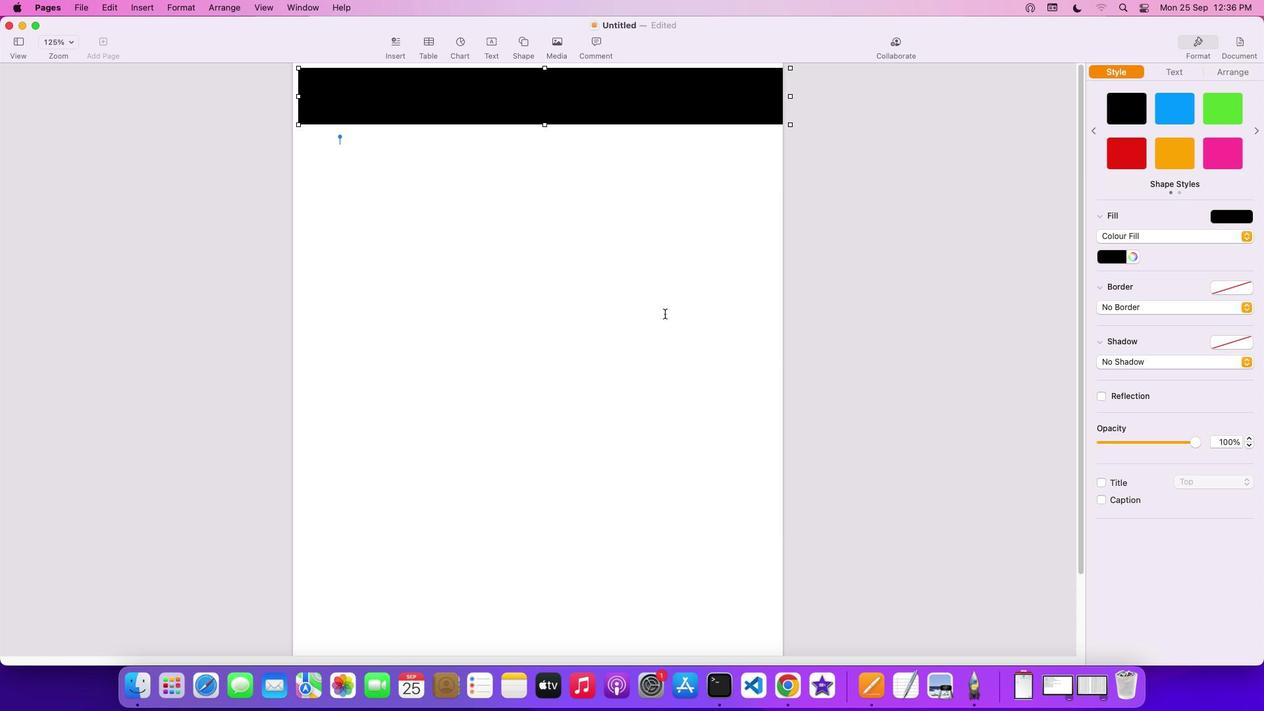 
Action: Mouse scrolled (698, 261) with delta (0, 1)
Screenshot: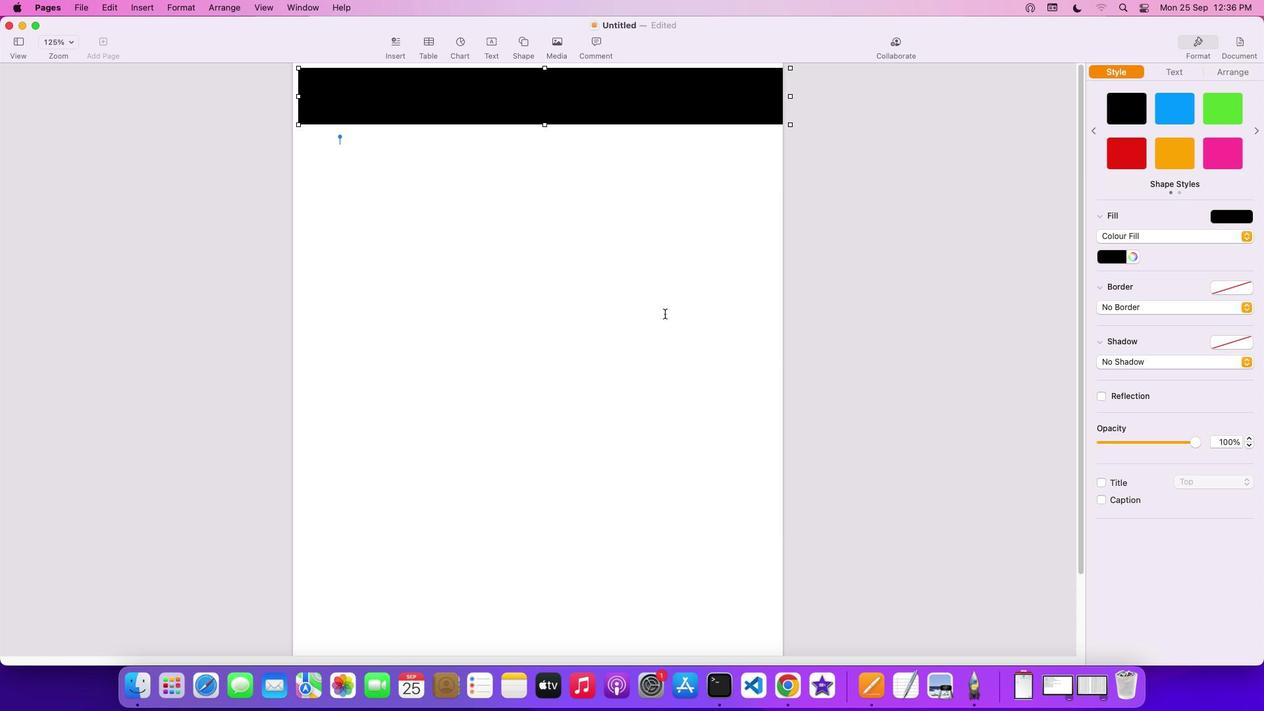 
Action: Mouse moved to (687, 281)
Screenshot: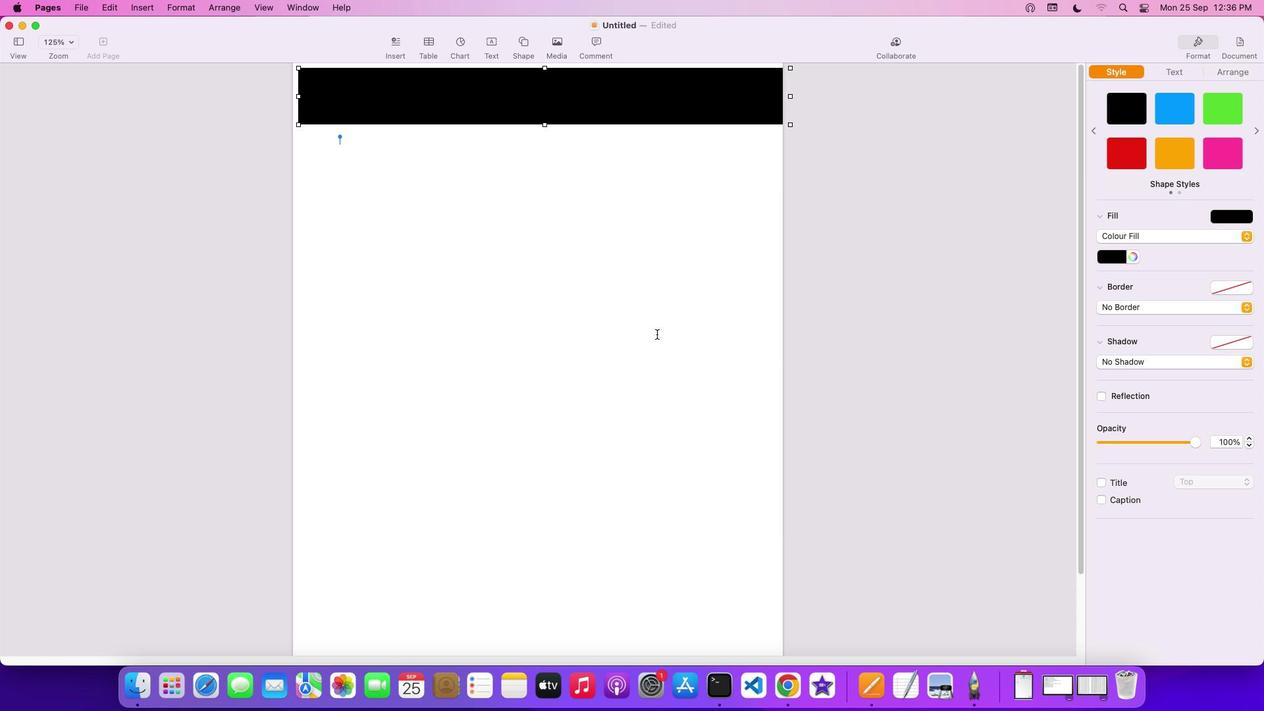 
Action: Mouse scrolled (687, 281) with delta (0, 1)
Screenshot: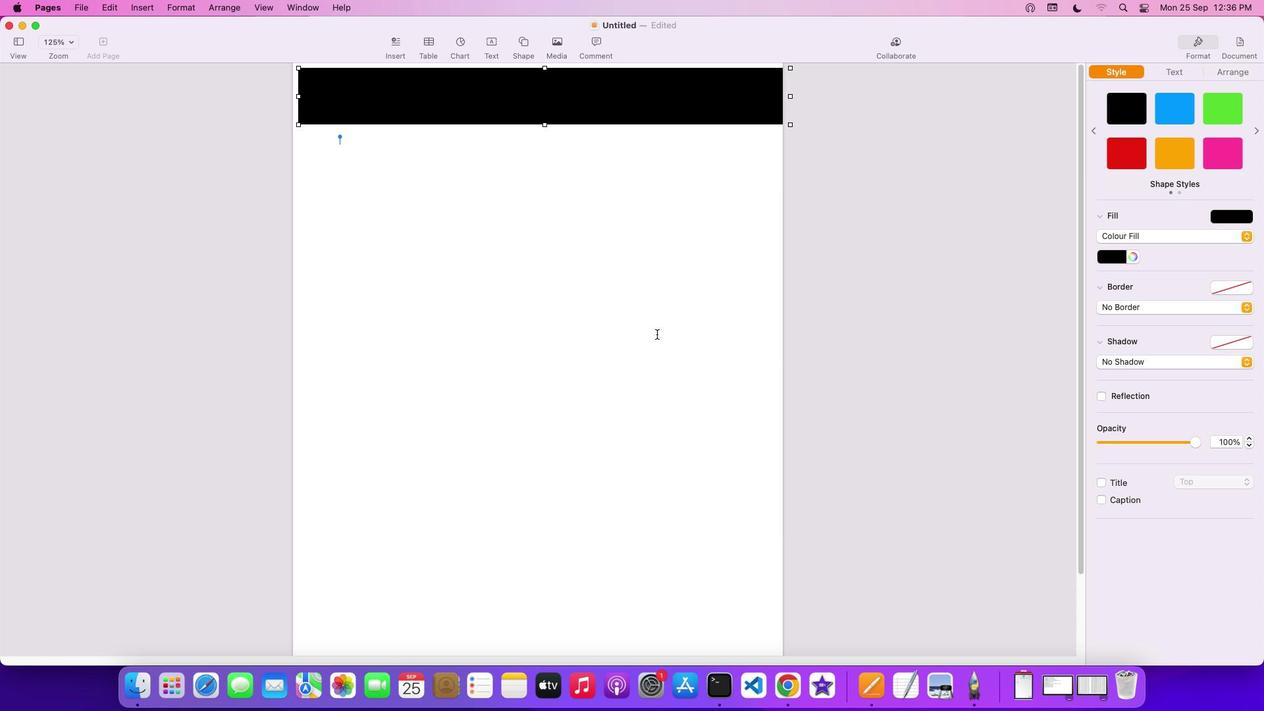 
Action: Mouse moved to (681, 291)
Screenshot: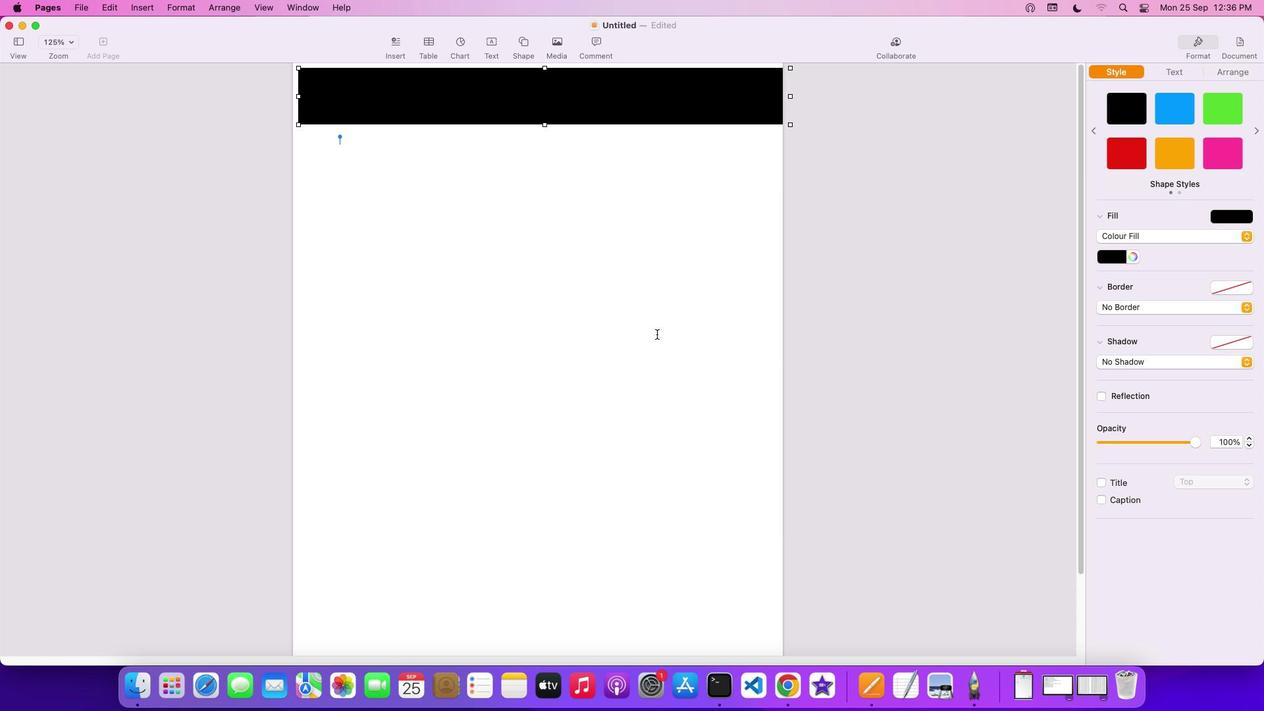 
Action: Mouse scrolled (681, 291) with delta (0, 3)
Screenshot: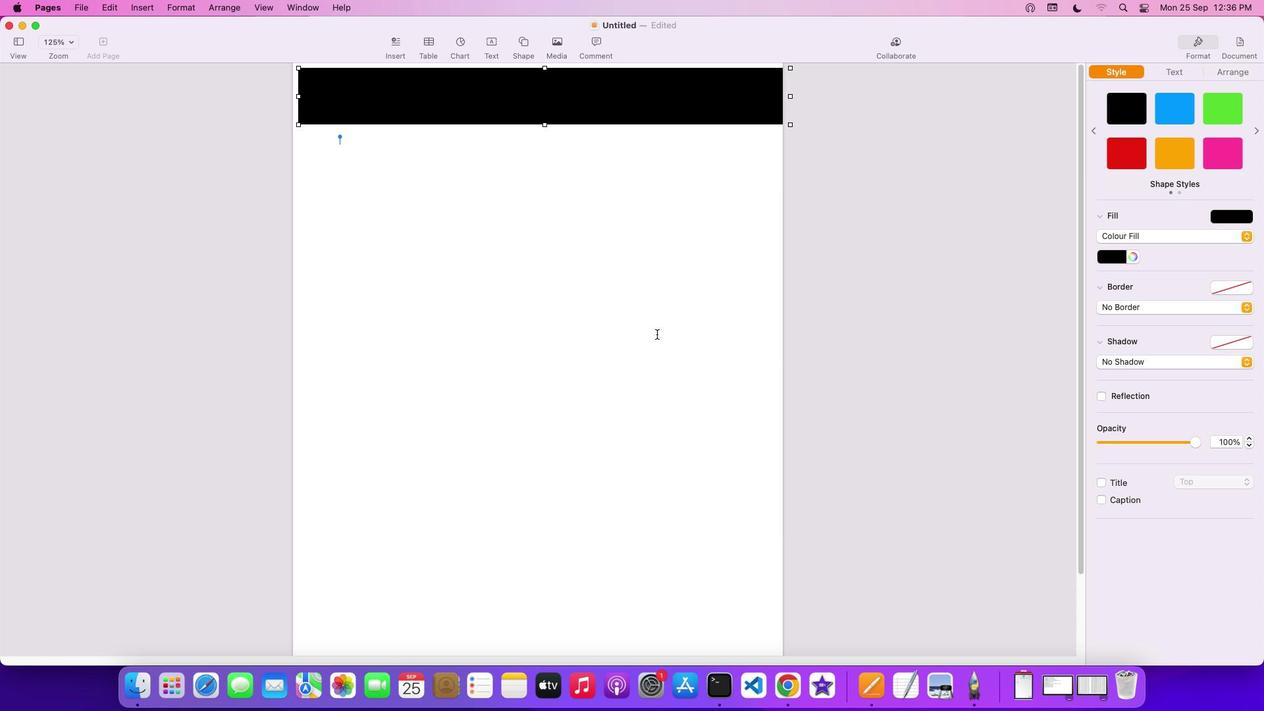 
Action: Mouse moved to (675, 299)
Screenshot: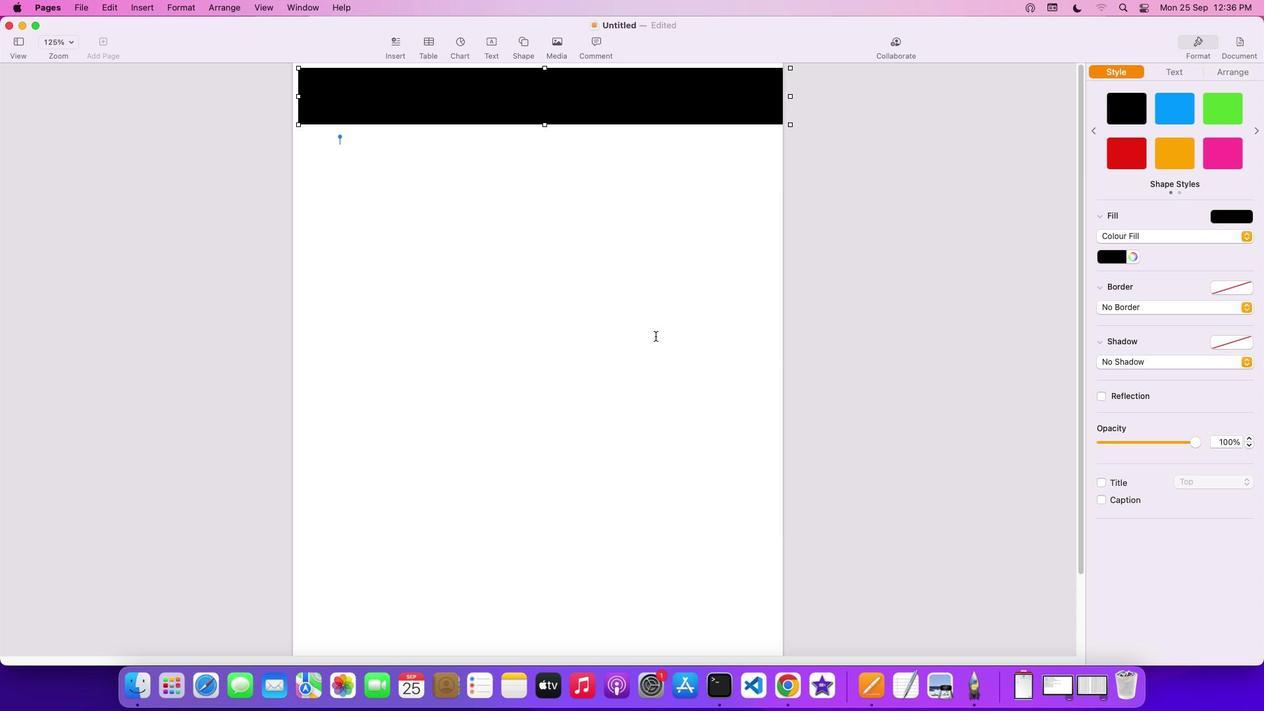 
Action: Mouse scrolled (675, 299) with delta (0, 3)
Screenshot: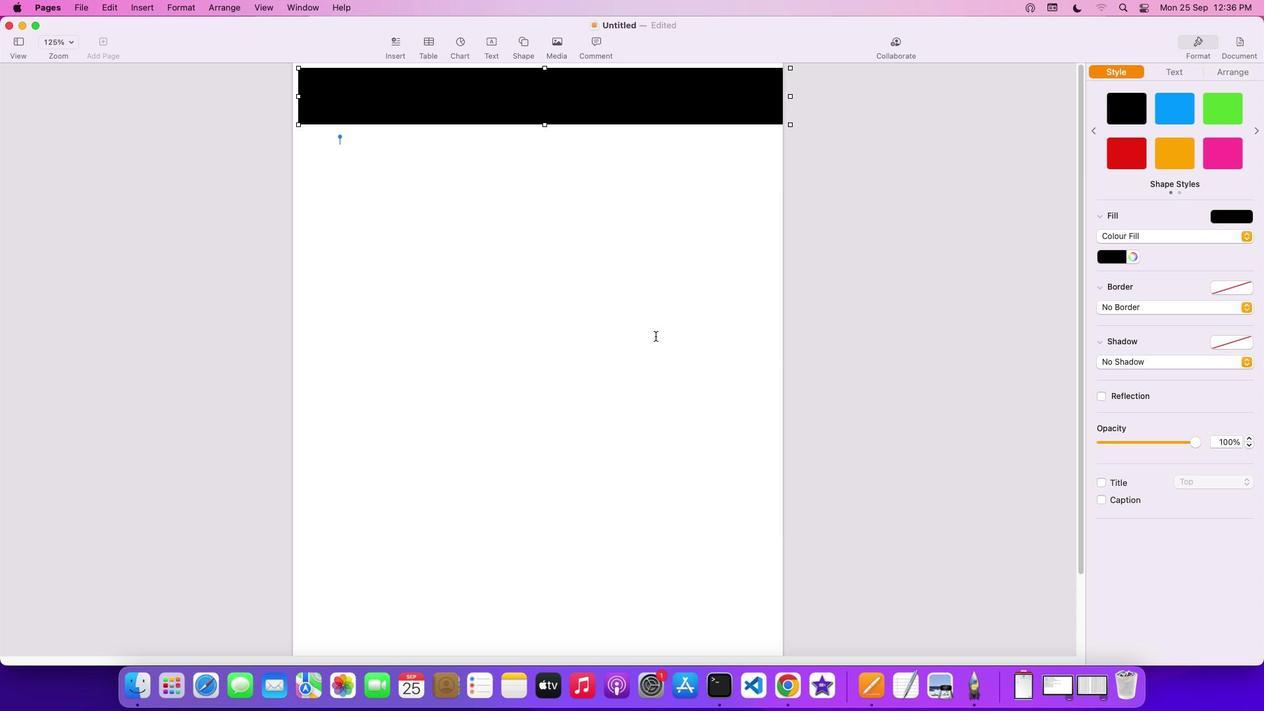 
Action: Mouse moved to (666, 314)
Screenshot: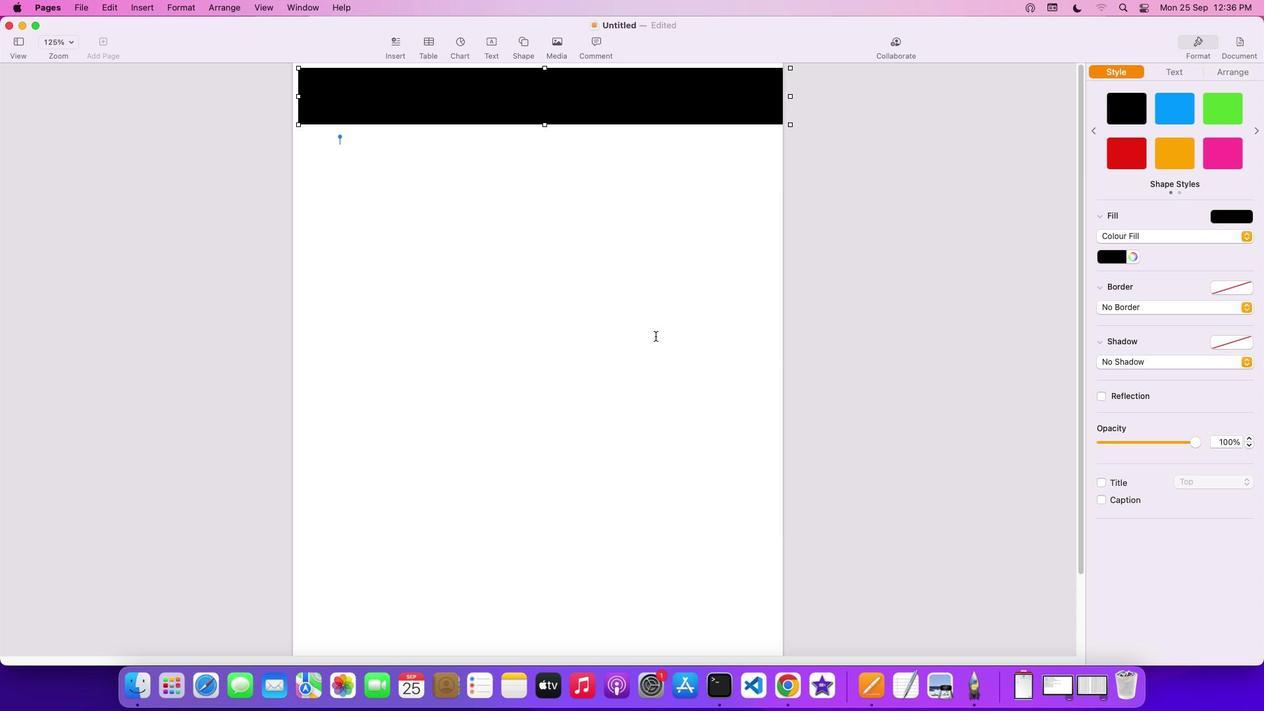 
Action: Mouse scrolled (666, 314) with delta (0, 4)
Screenshot: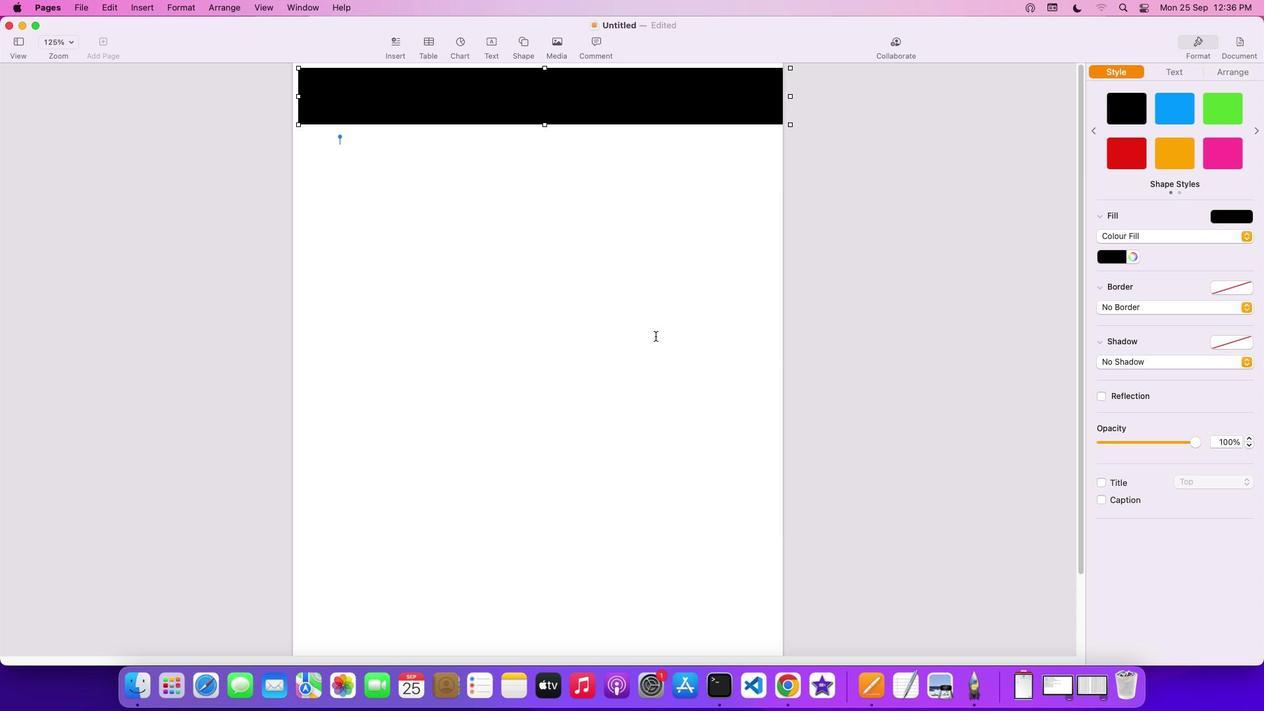 
Action: Mouse moved to (658, 332)
Screenshot: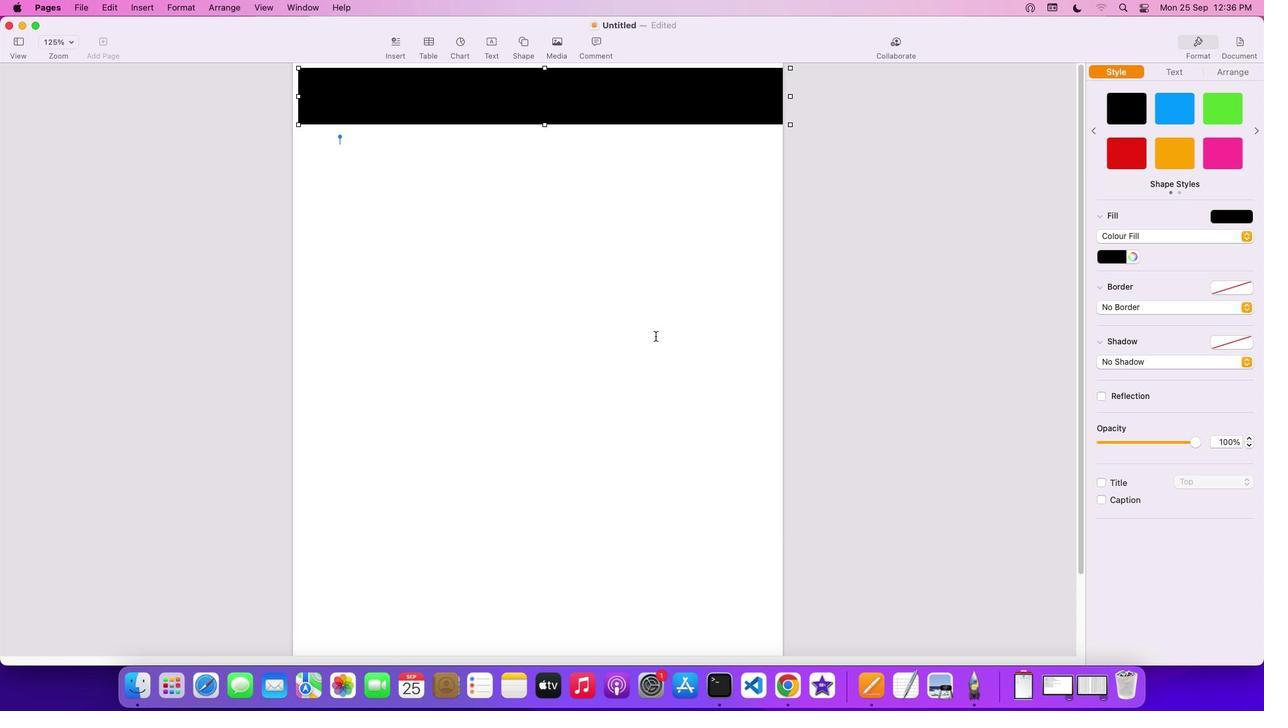 
Action: Mouse scrolled (658, 332) with delta (0, 5)
Screenshot: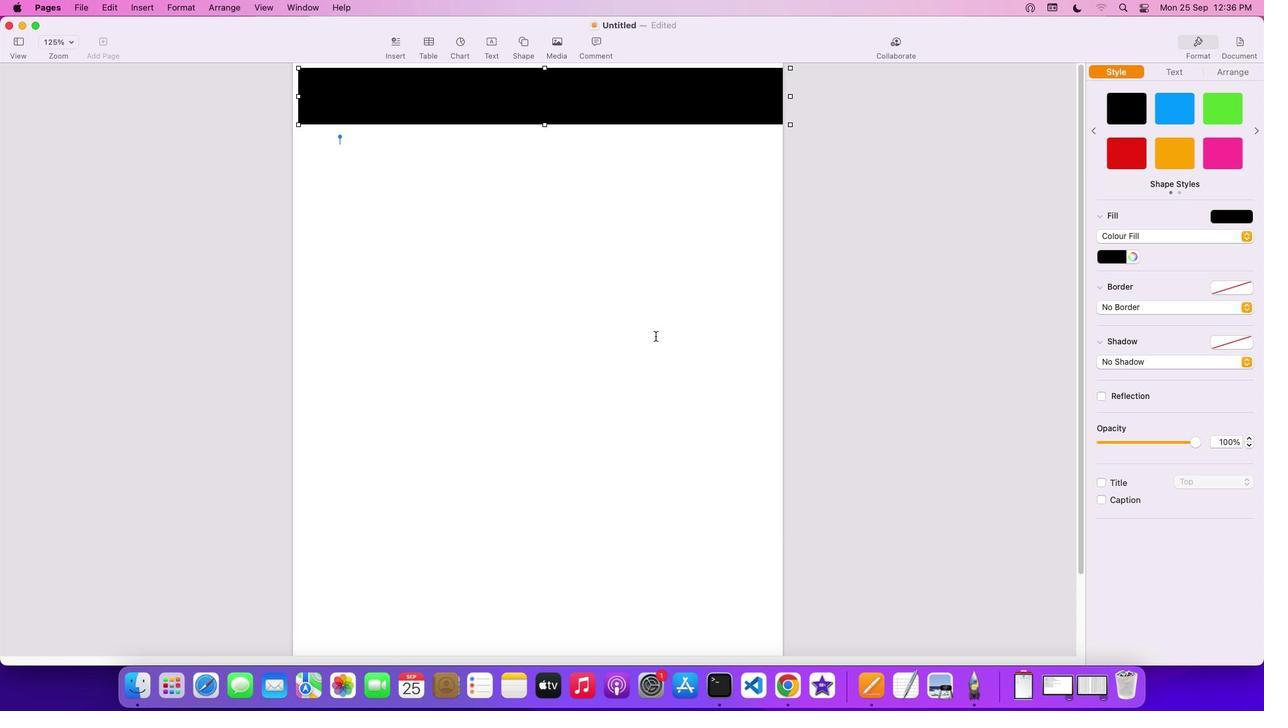 
Action: Mouse moved to (789, 124)
Screenshot: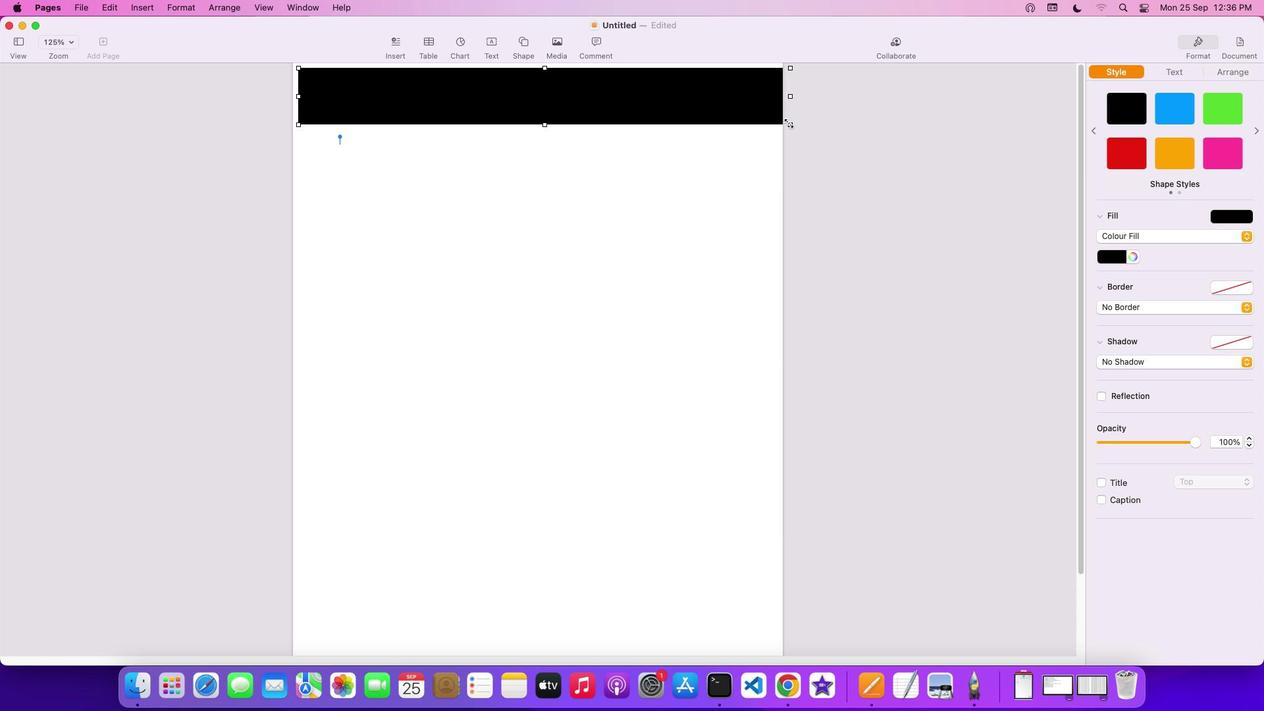 
Action: Mouse pressed left at (789, 124)
Screenshot: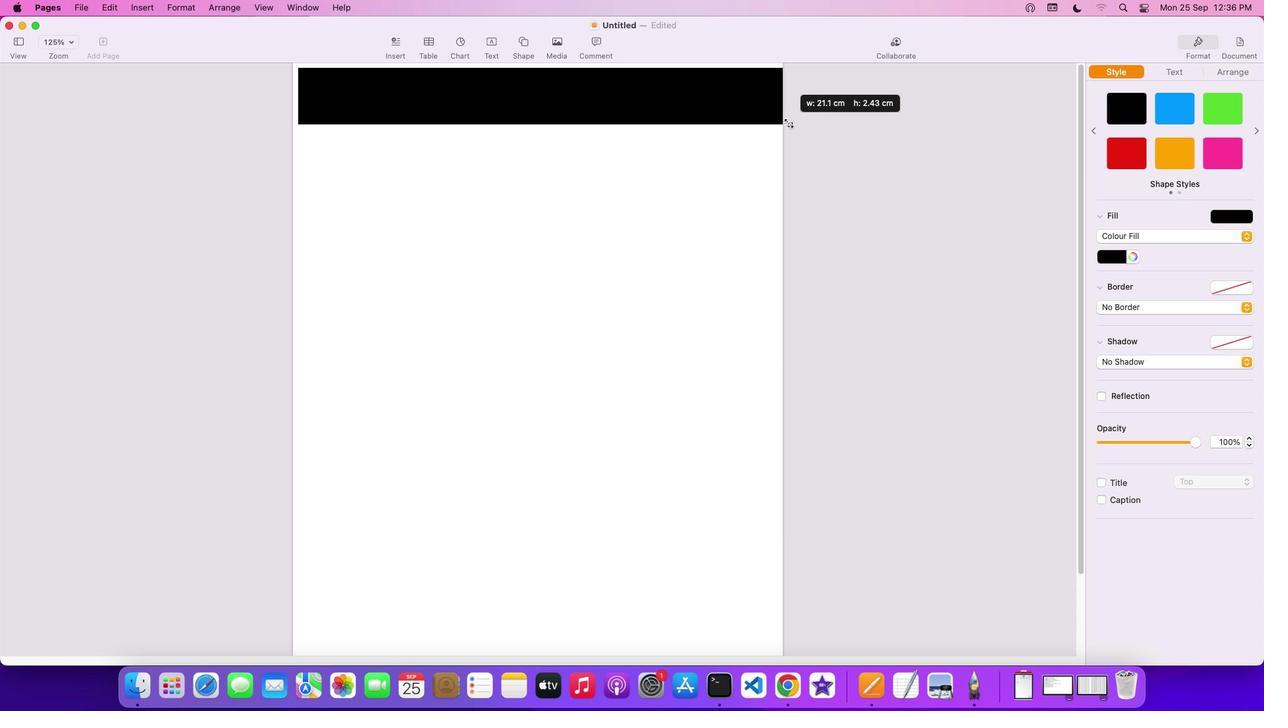 
Action: Mouse moved to (855, 566)
Screenshot: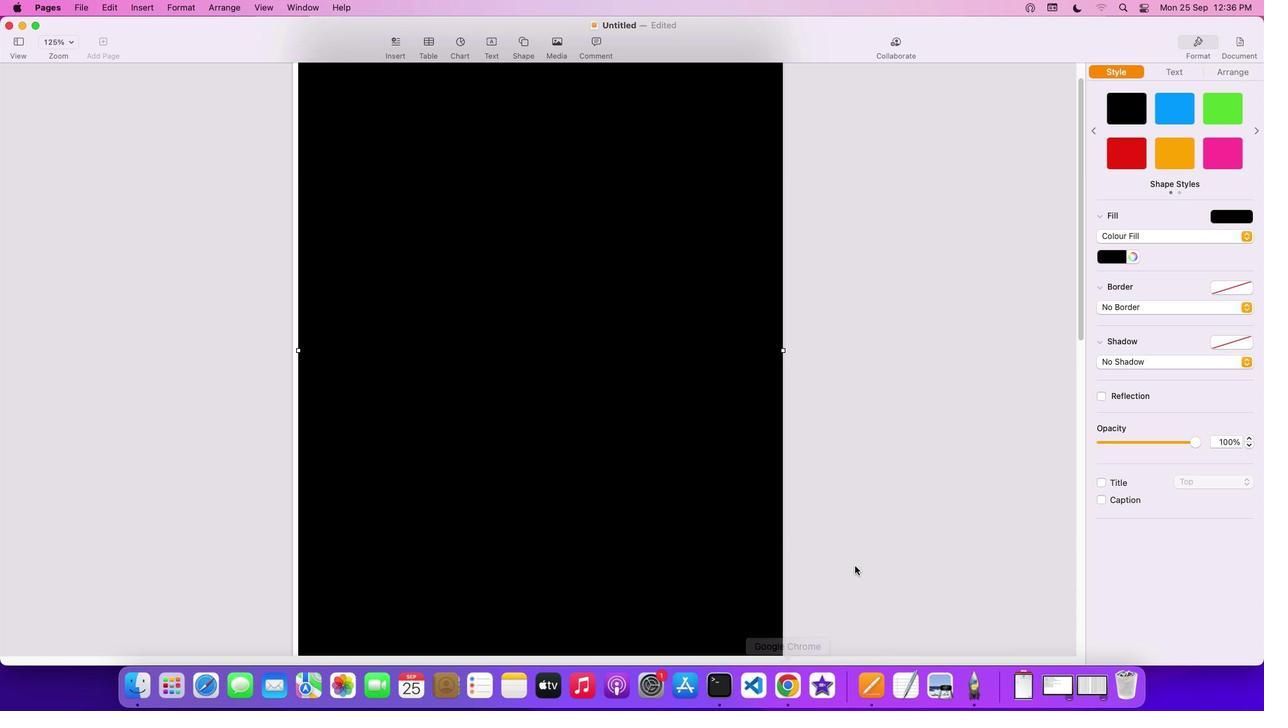 
Action: Mouse scrolled (855, 566) with delta (0, 0)
Screenshot: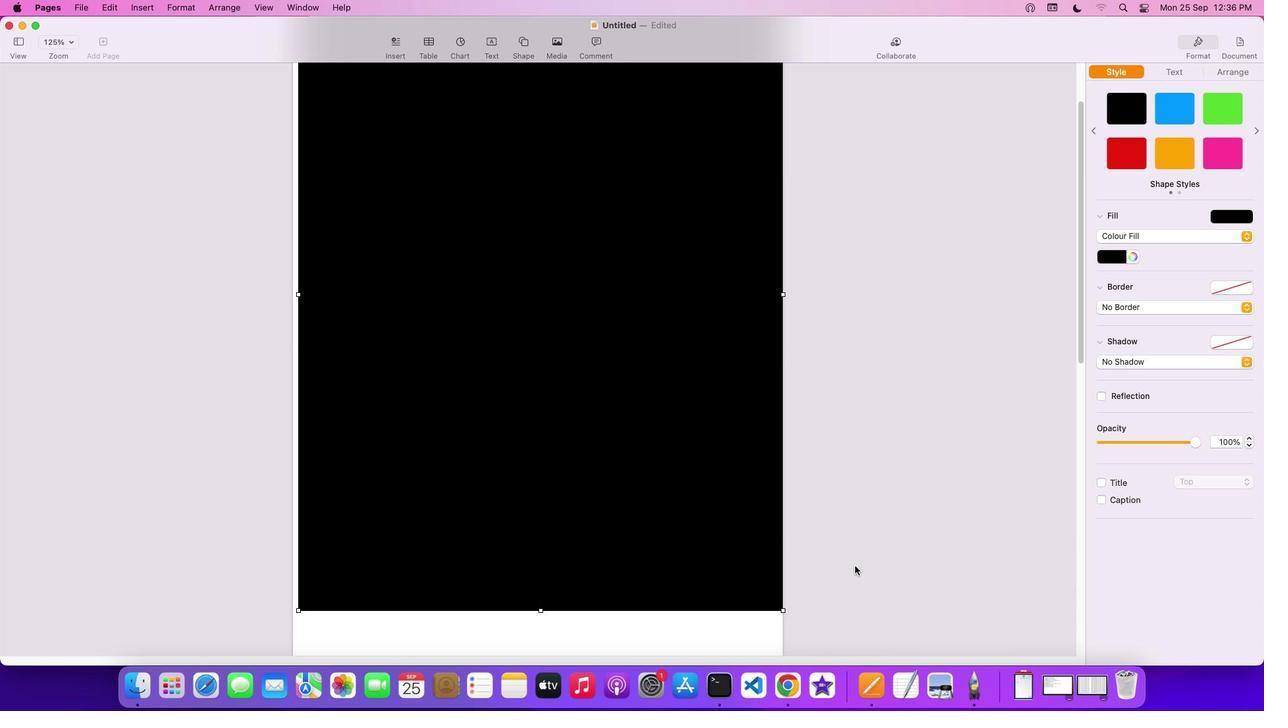 
Action: Mouse scrolled (855, 566) with delta (0, 0)
Screenshot: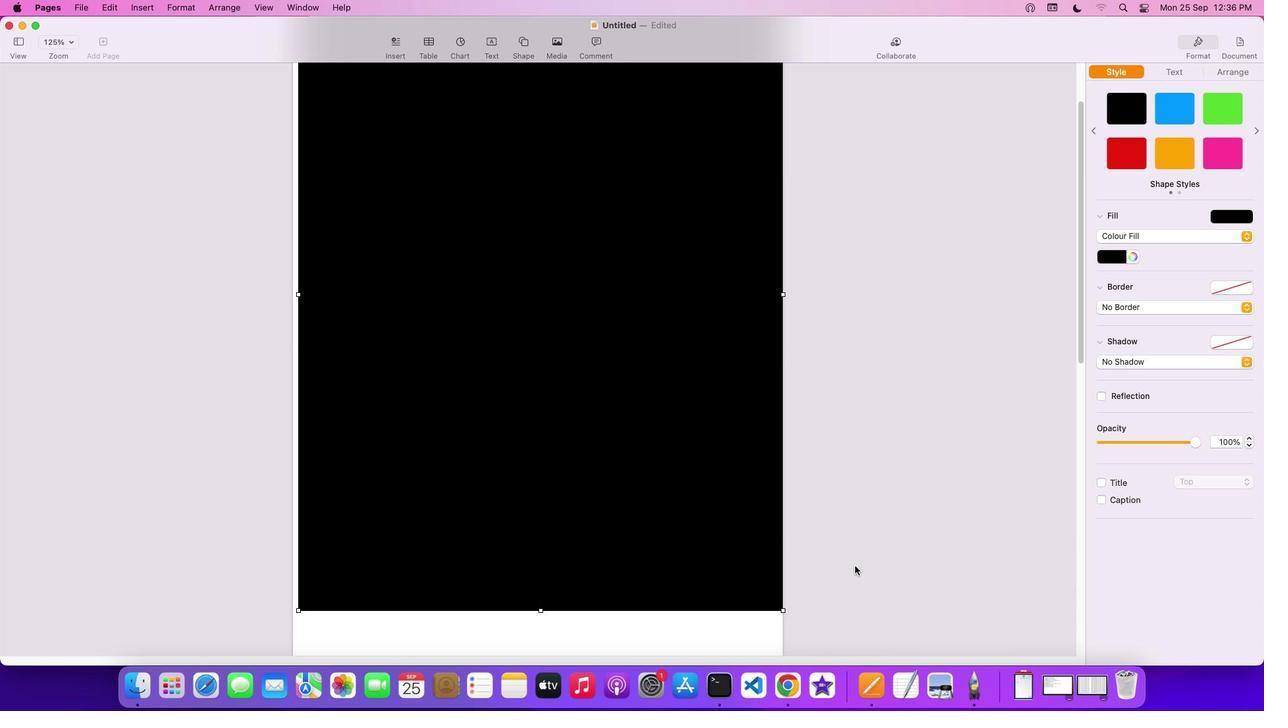 
Action: Mouse scrolled (855, 566) with delta (0, 0)
Screenshot: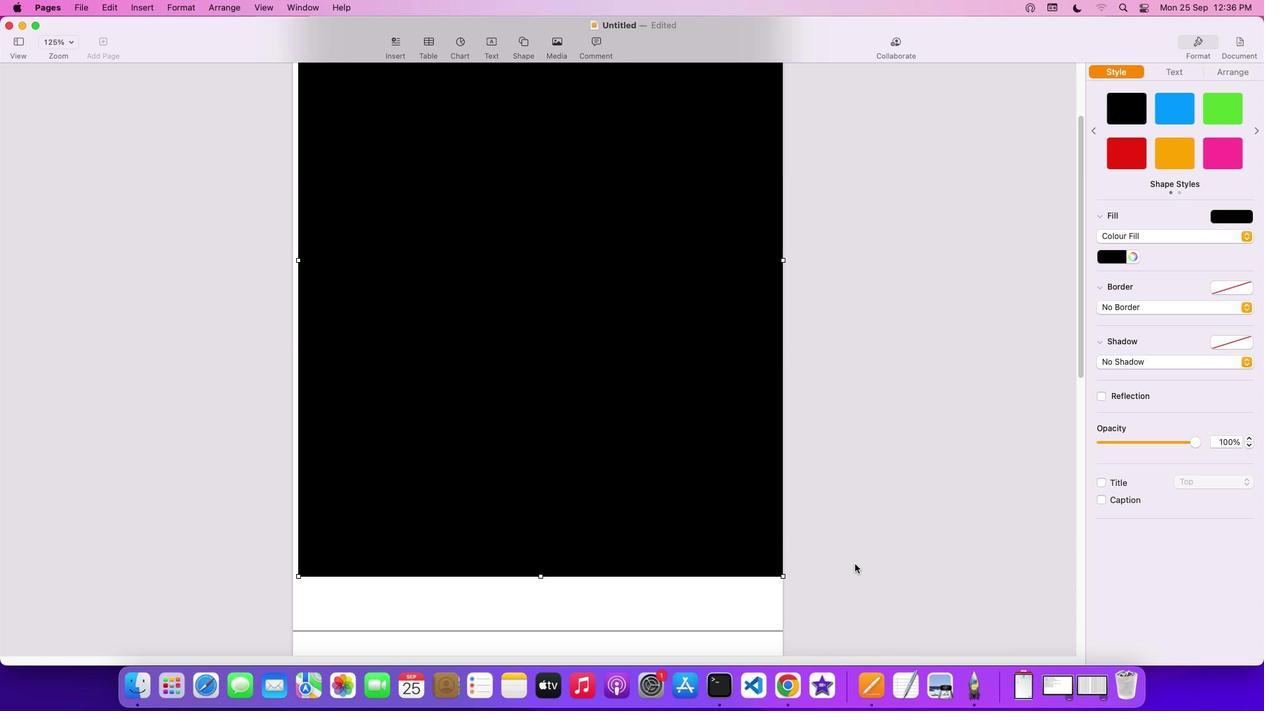 
Action: Mouse scrolled (855, 566) with delta (0, -1)
Screenshot: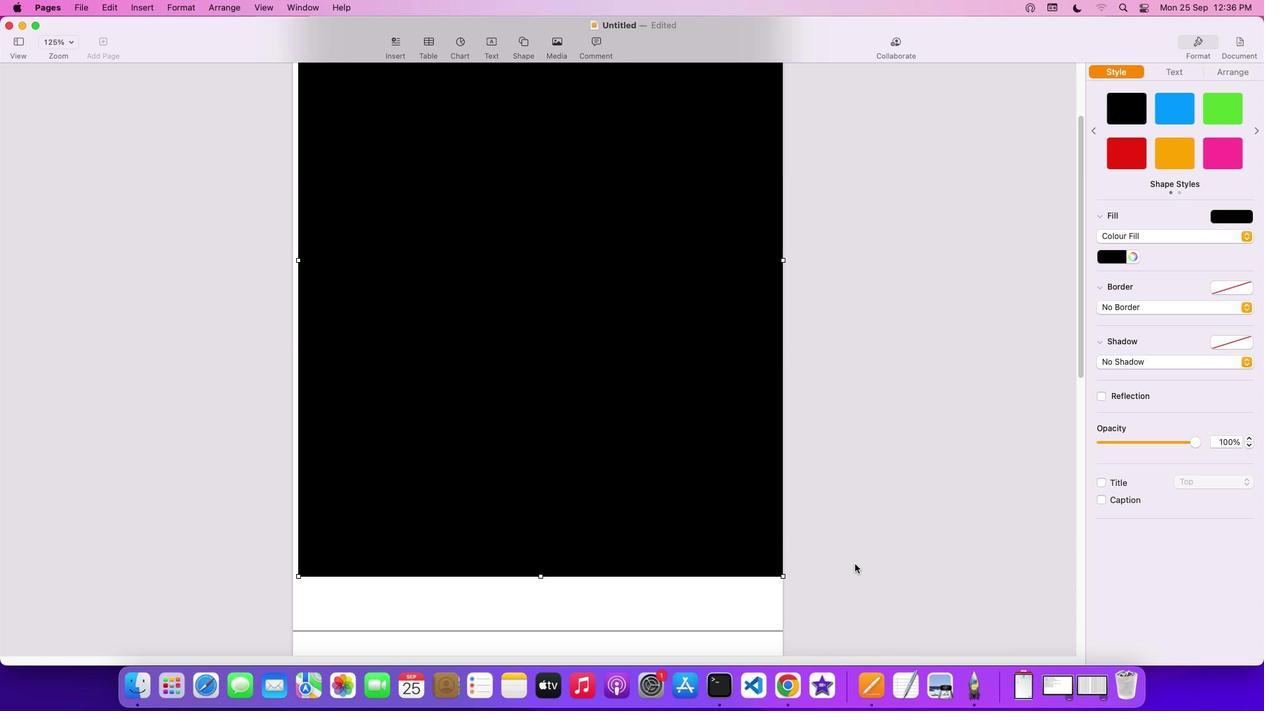 
Action: Mouse moved to (855, 566)
Screenshot: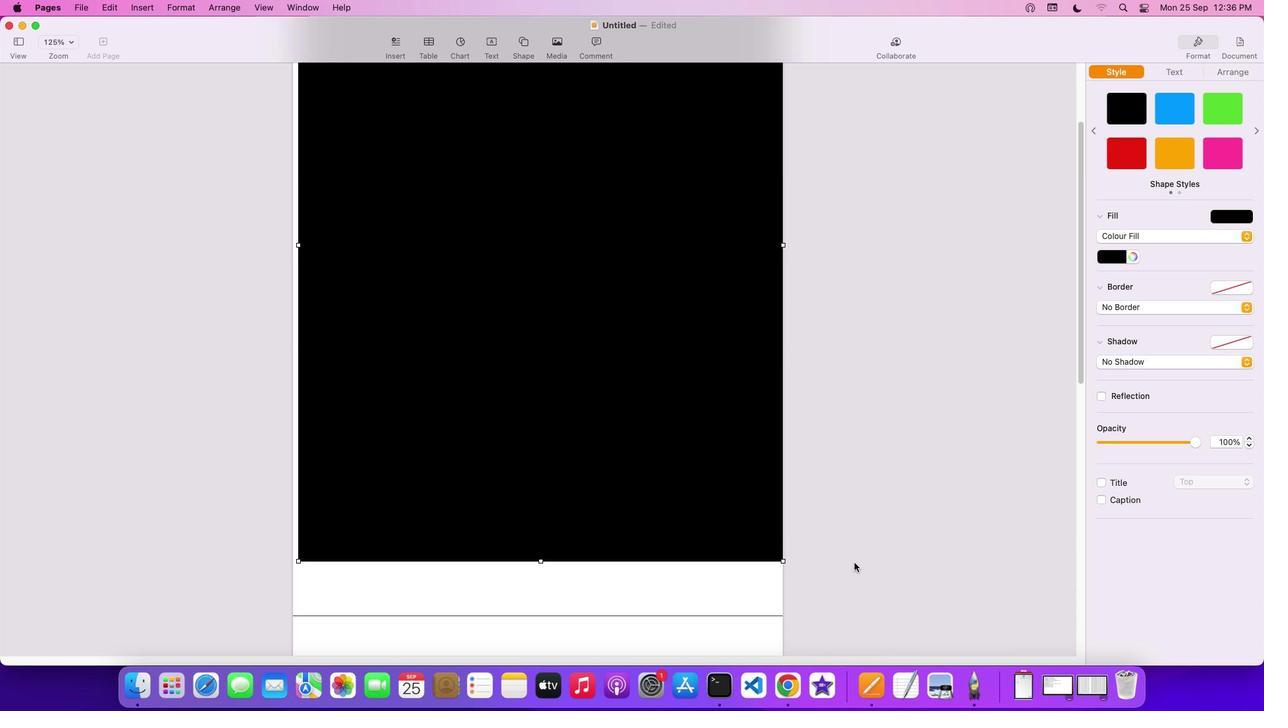 
Action: Mouse scrolled (855, 566) with delta (0, -2)
Screenshot: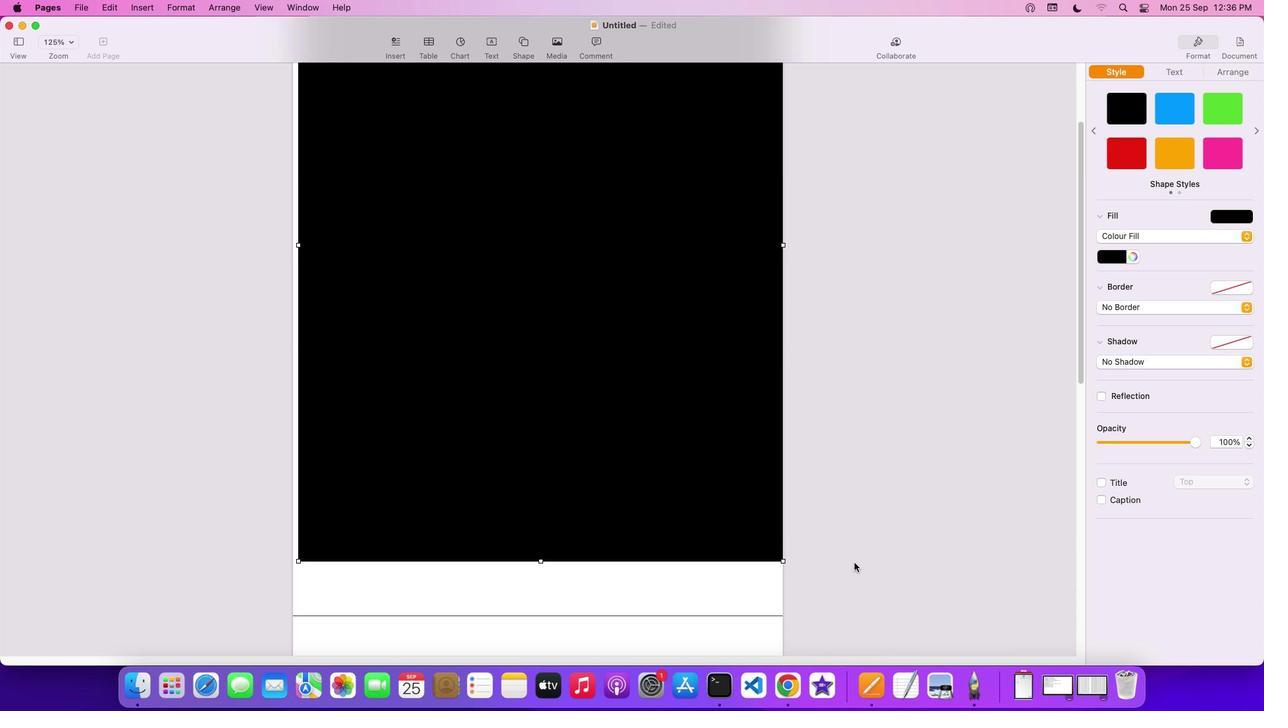 
Action: Mouse moved to (855, 563)
Screenshot: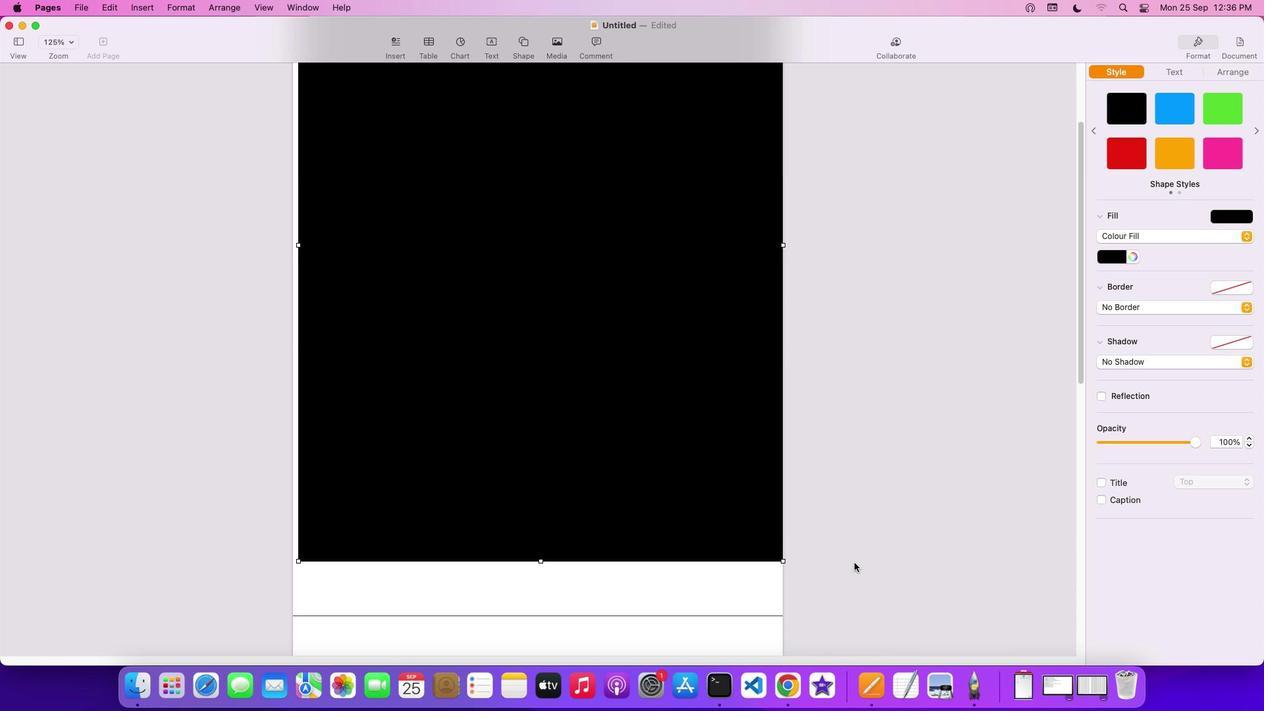 
Action: Mouse scrolled (855, 563) with delta (0, 0)
Screenshot: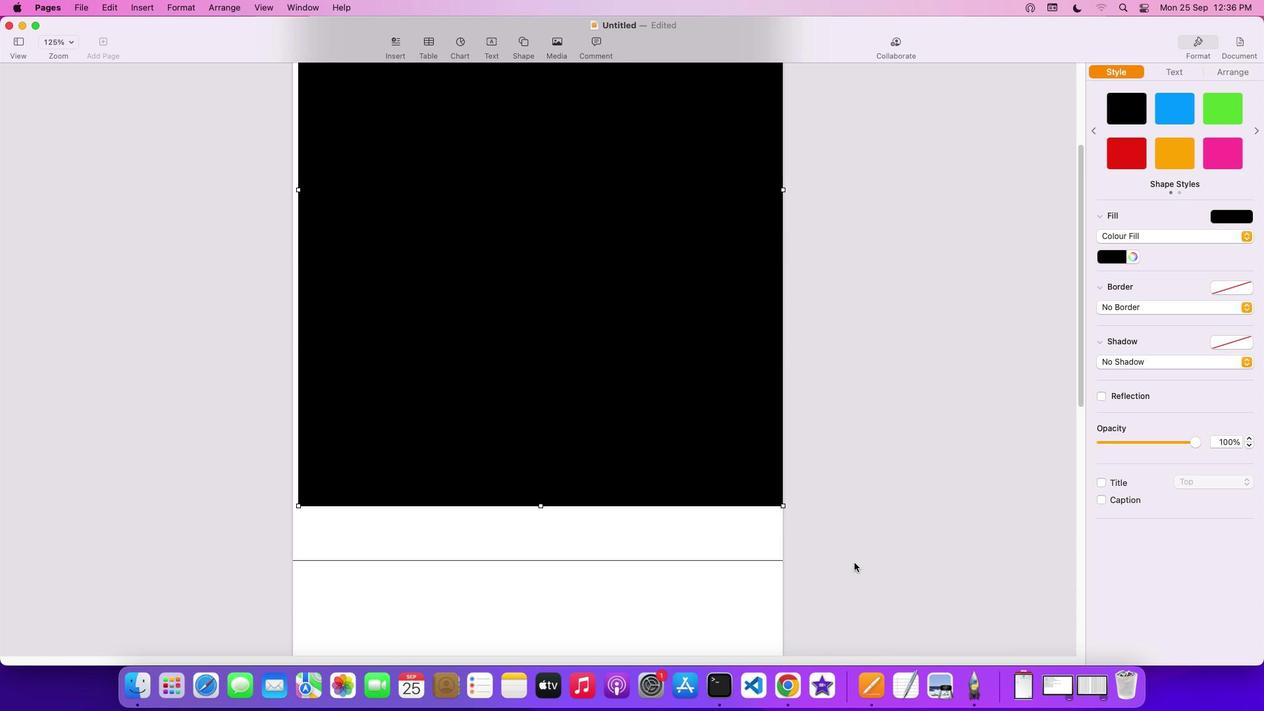 
Action: Mouse scrolled (855, 563) with delta (0, 0)
Screenshot: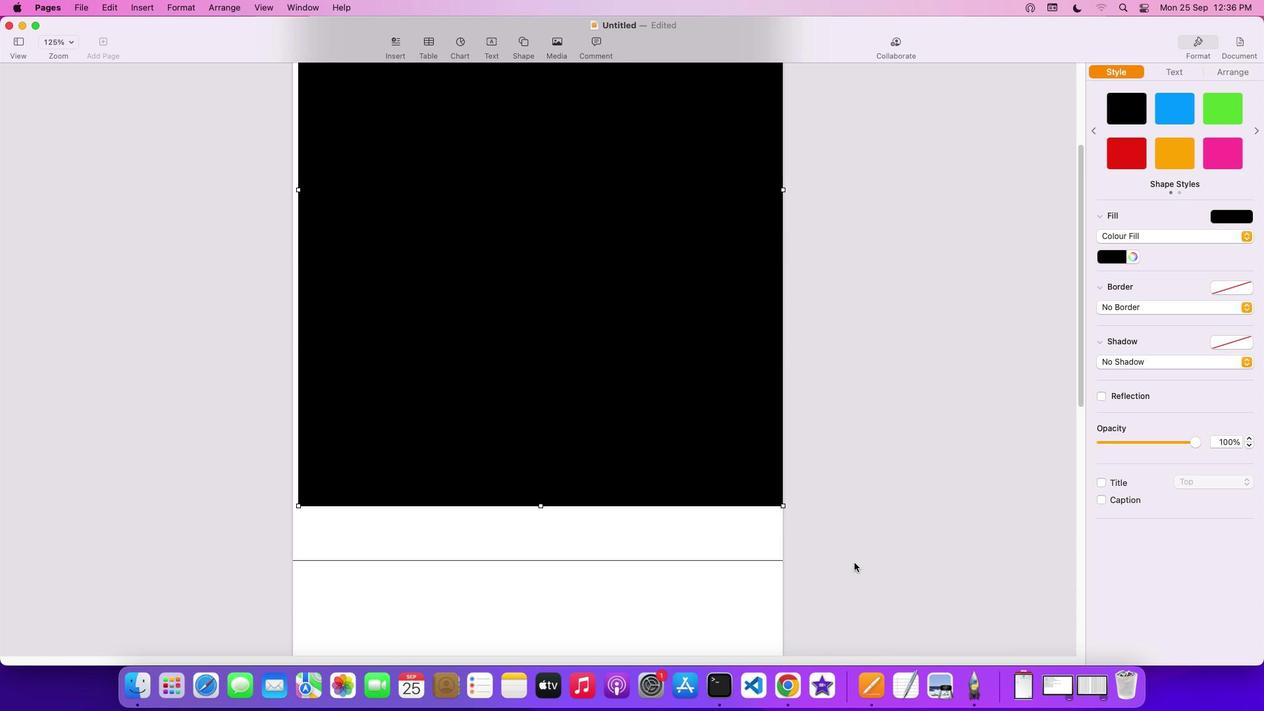 
Action: Mouse scrolled (855, 563) with delta (0, 0)
Screenshot: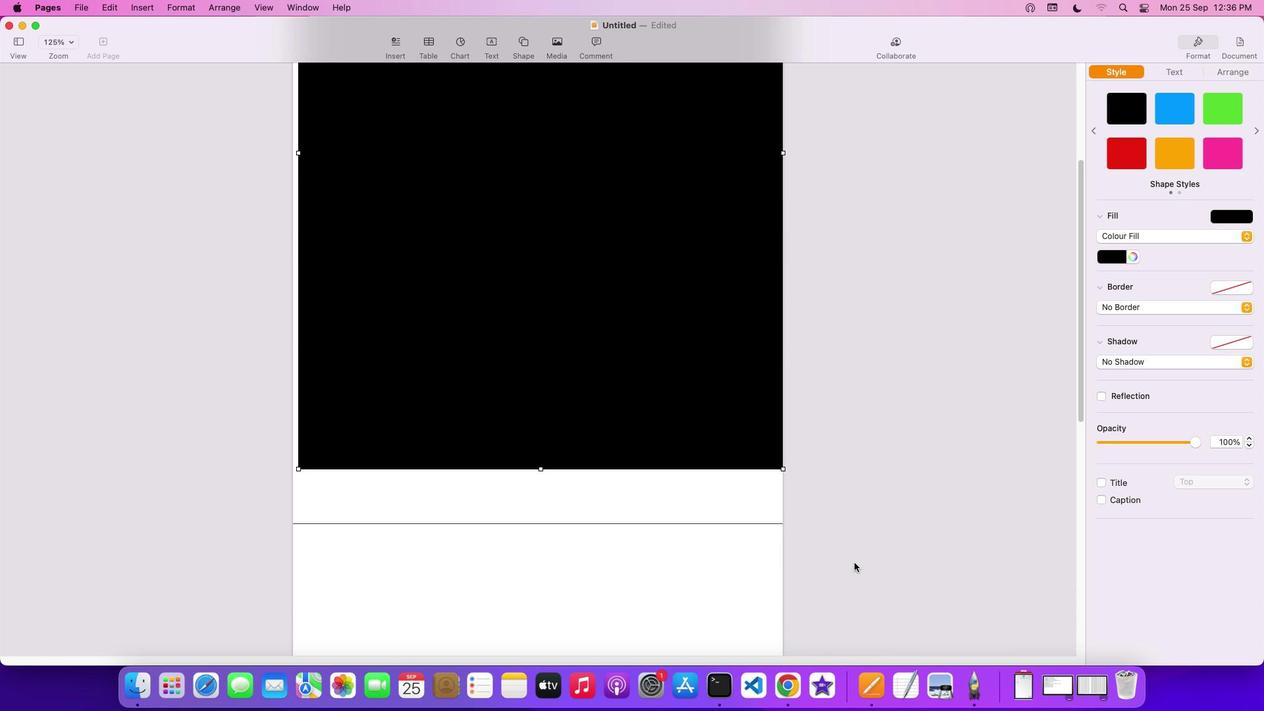 
Action: Mouse scrolled (855, 563) with delta (0, -1)
Screenshot: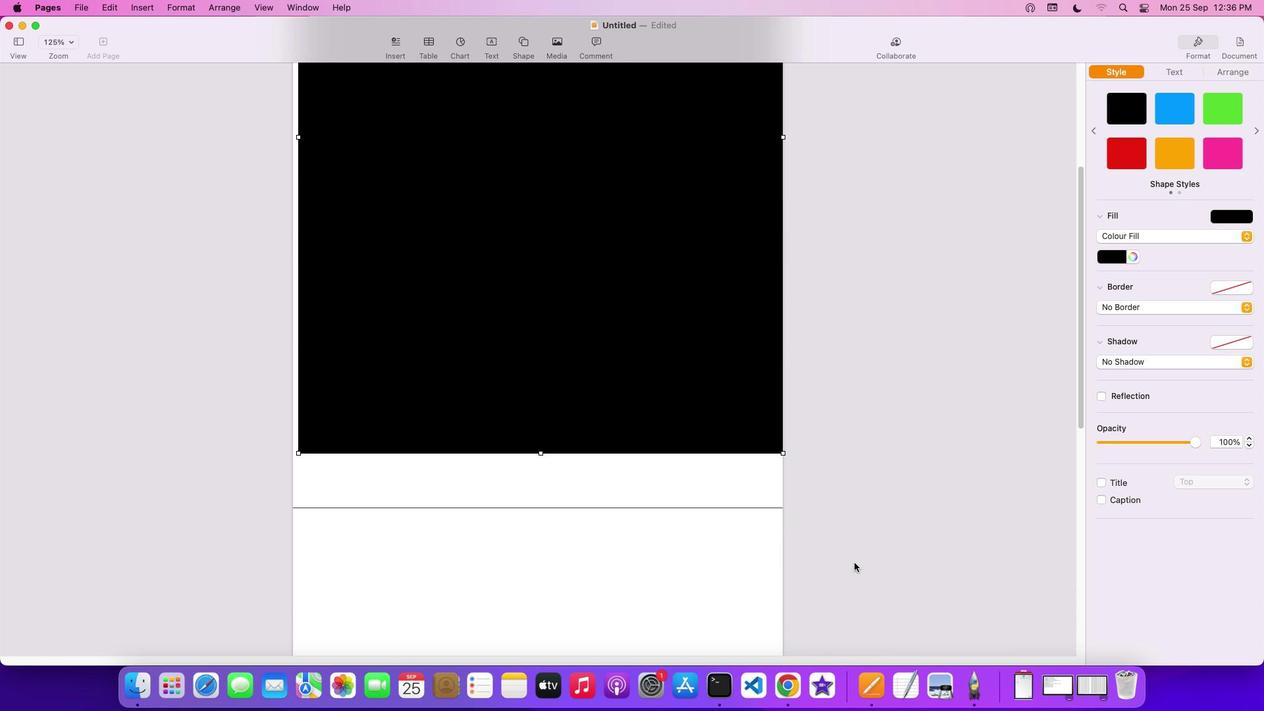 
Action: Mouse scrolled (855, 563) with delta (0, -2)
Screenshot: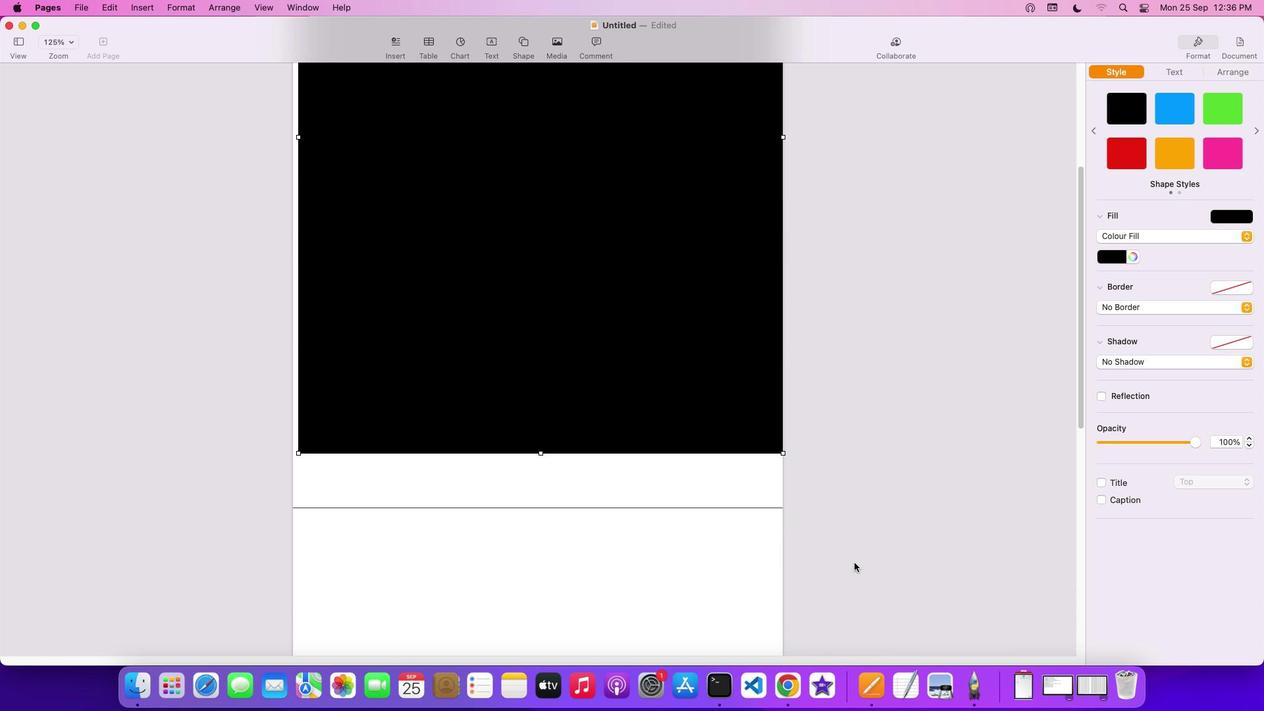 
Action: Mouse moved to (785, 455)
Screenshot: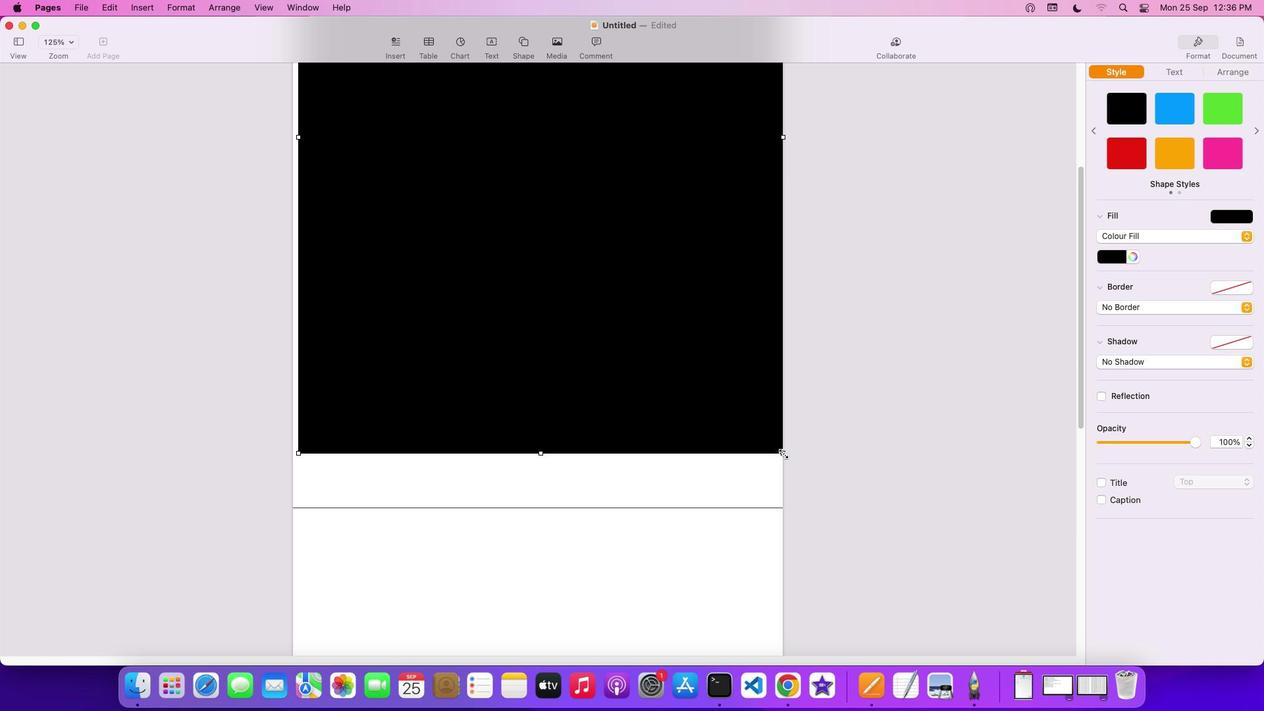 
Action: Mouse pressed left at (785, 455)
Screenshot: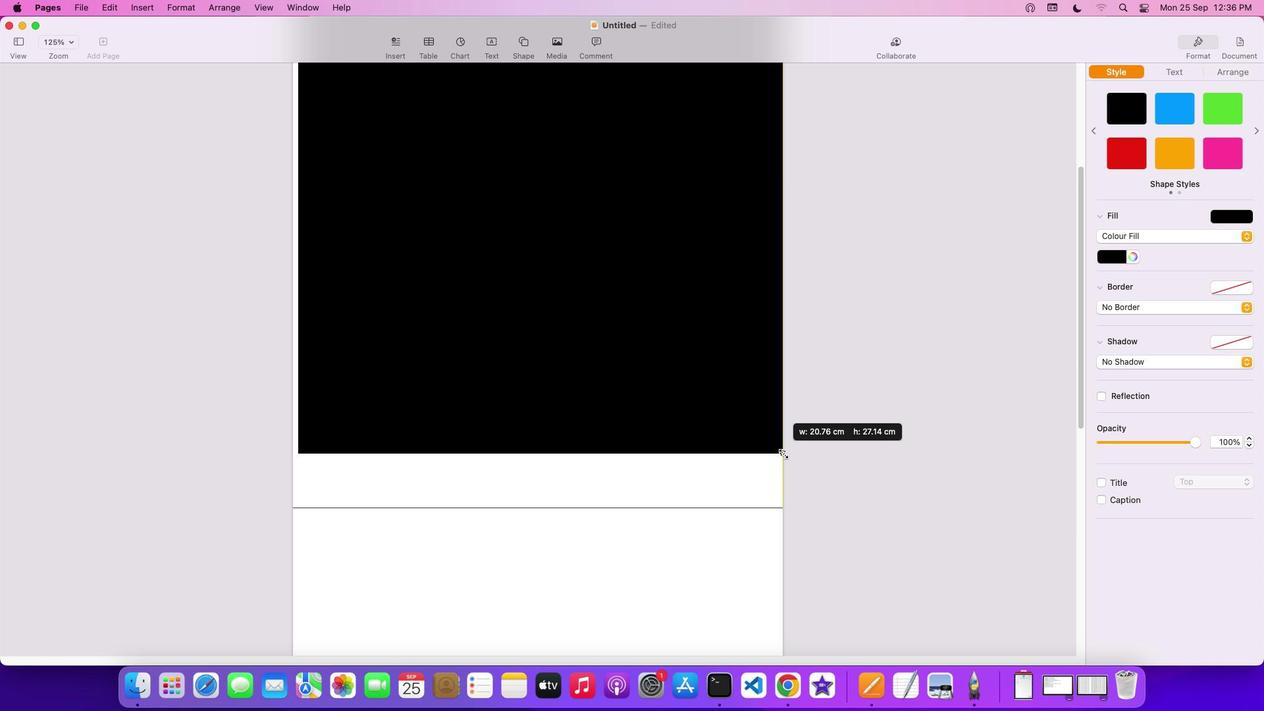 
Action: Mouse moved to (721, 236)
Screenshot: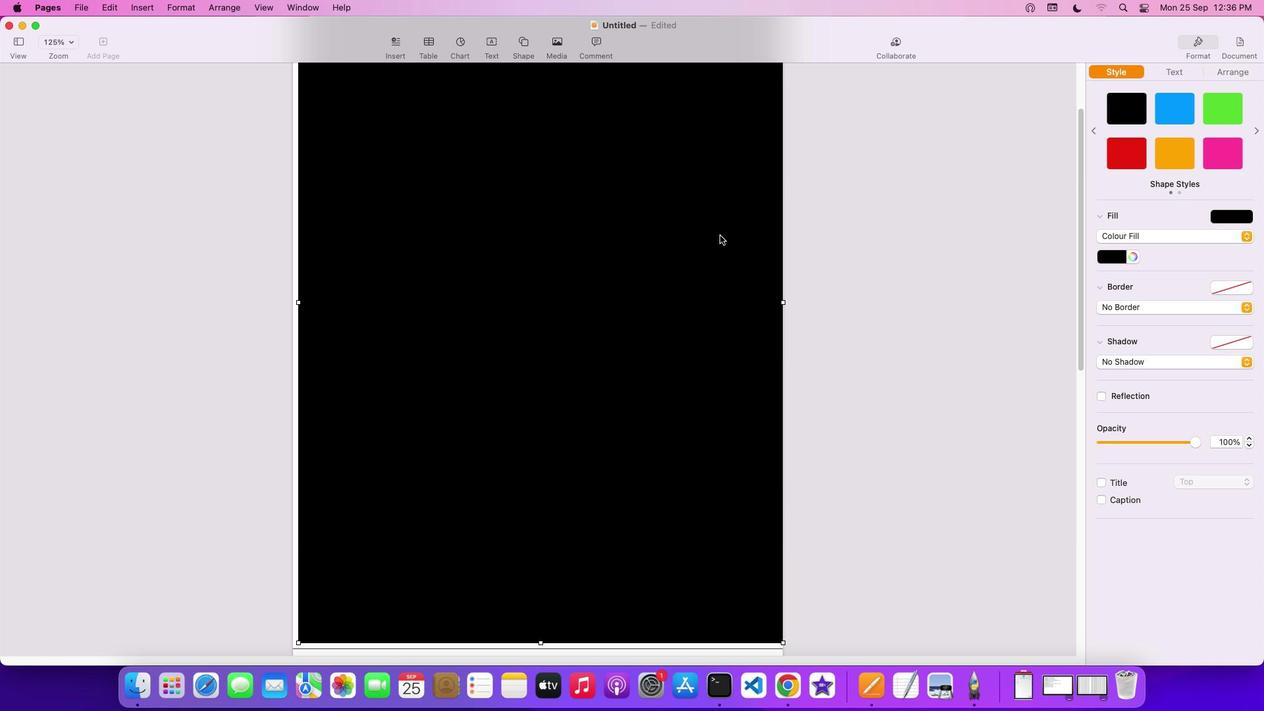 
Action: Mouse scrolled (721, 236) with delta (0, 1)
Screenshot: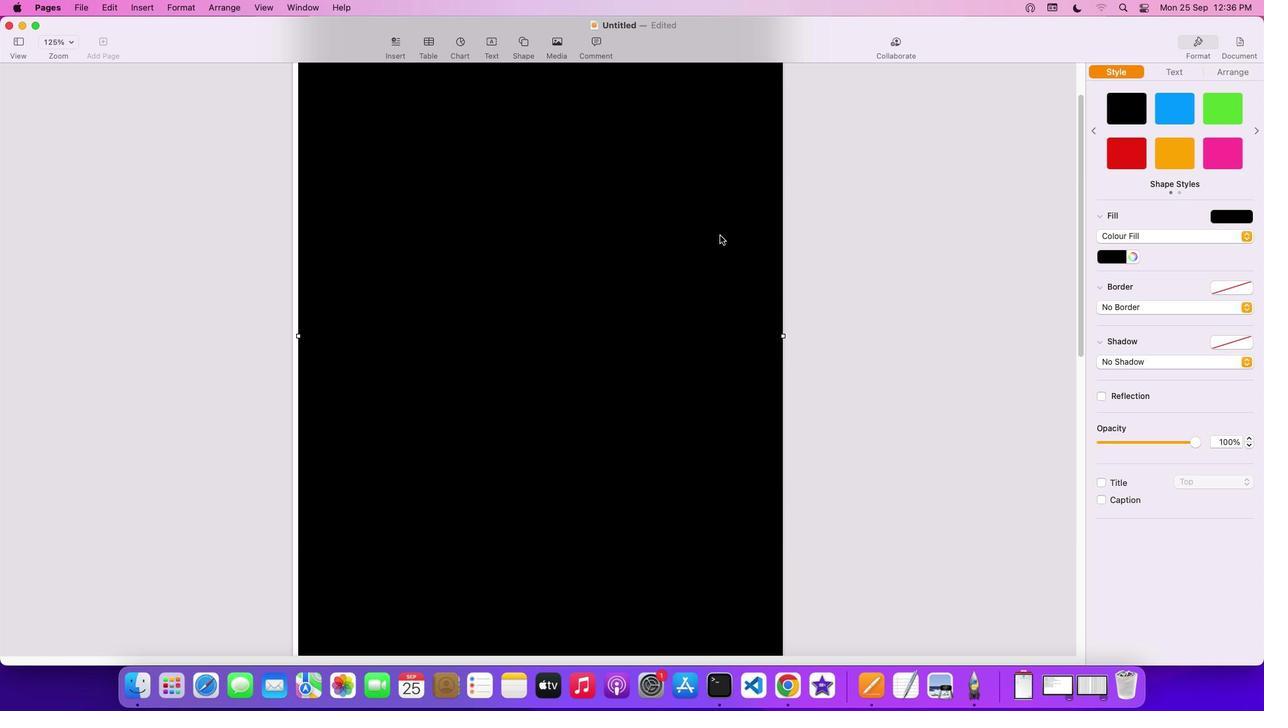 
Action: Mouse scrolled (721, 236) with delta (0, 1)
Screenshot: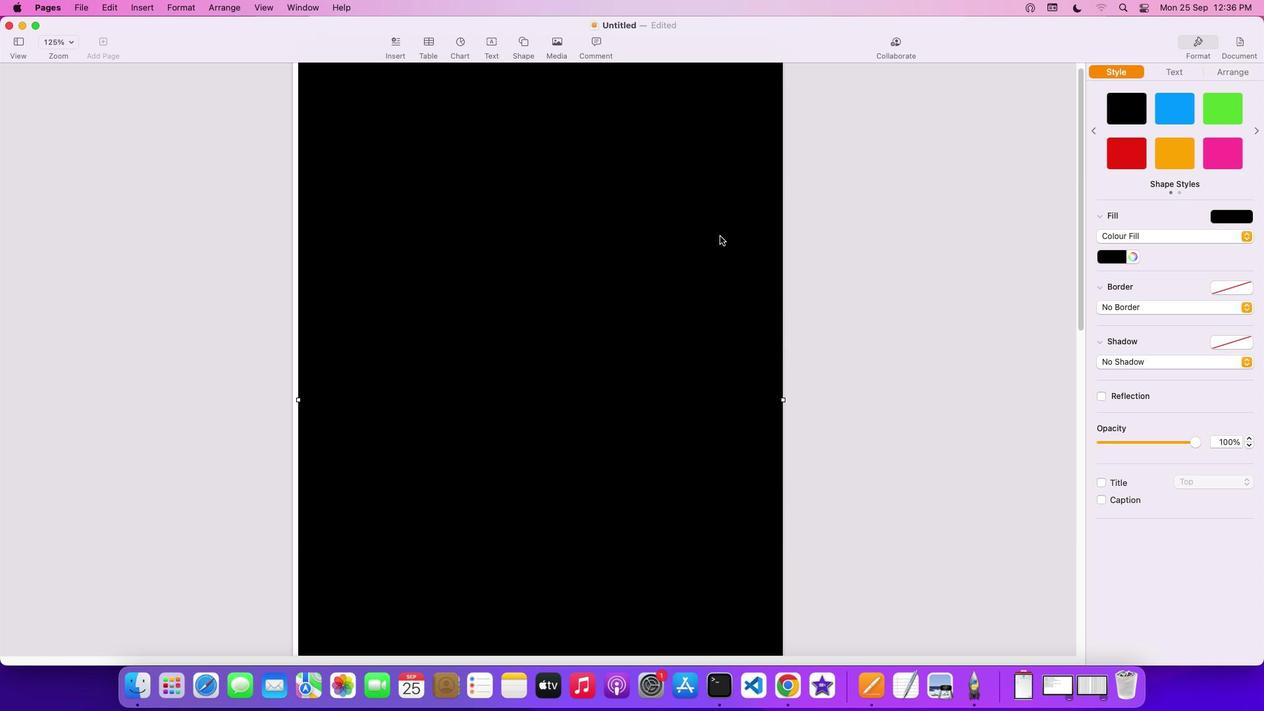 
Action: Mouse scrolled (721, 236) with delta (0, 2)
Screenshot: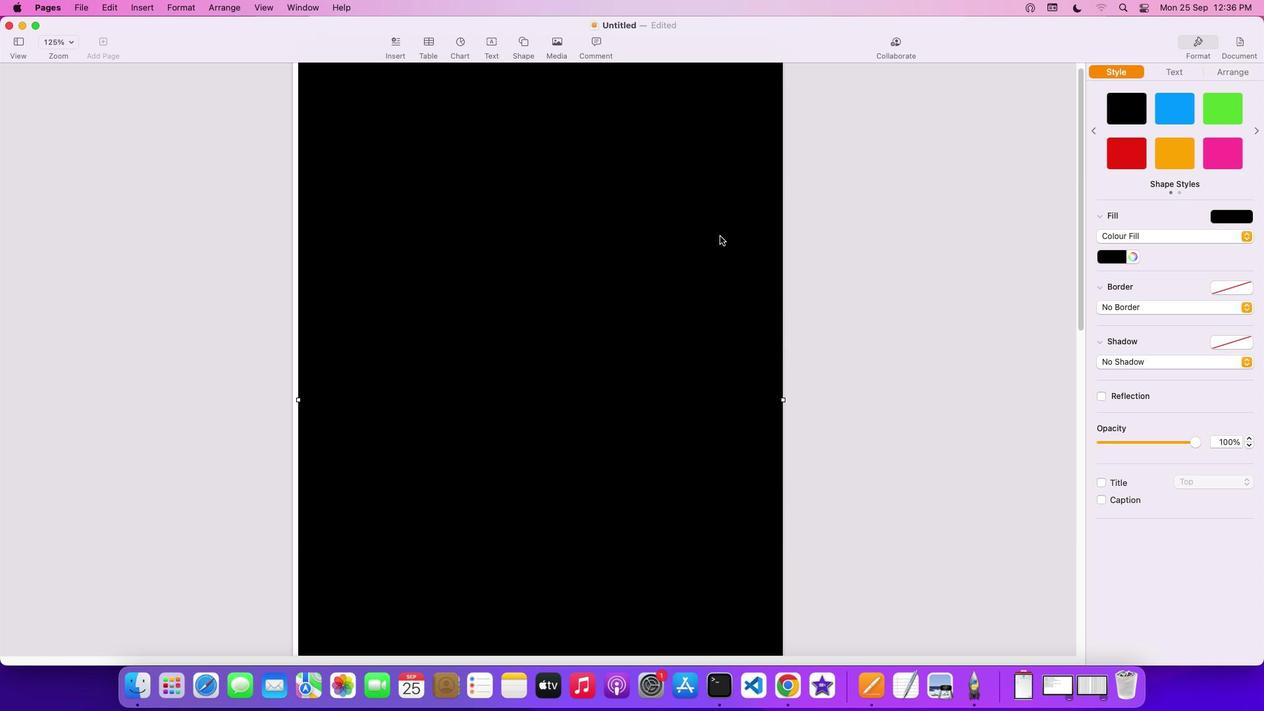 
Action: Mouse scrolled (721, 236) with delta (0, 3)
Screenshot: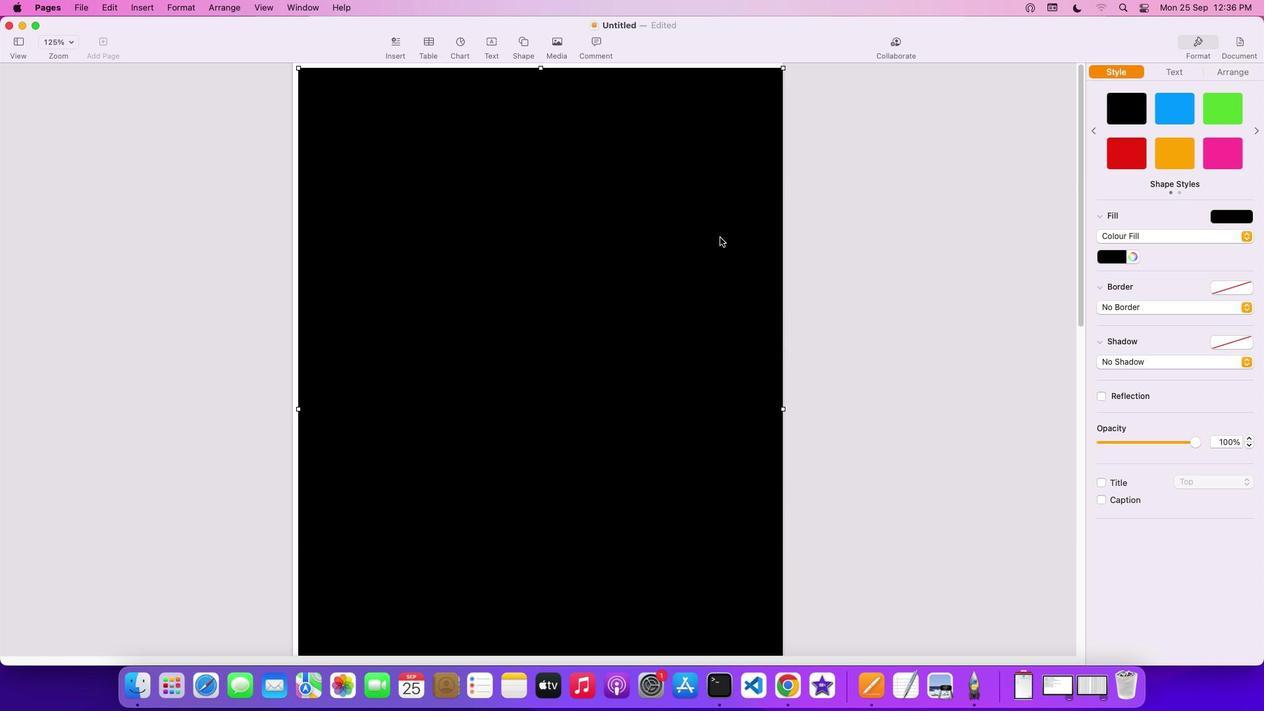 
Action: Mouse scrolled (721, 236) with delta (0, 4)
Screenshot: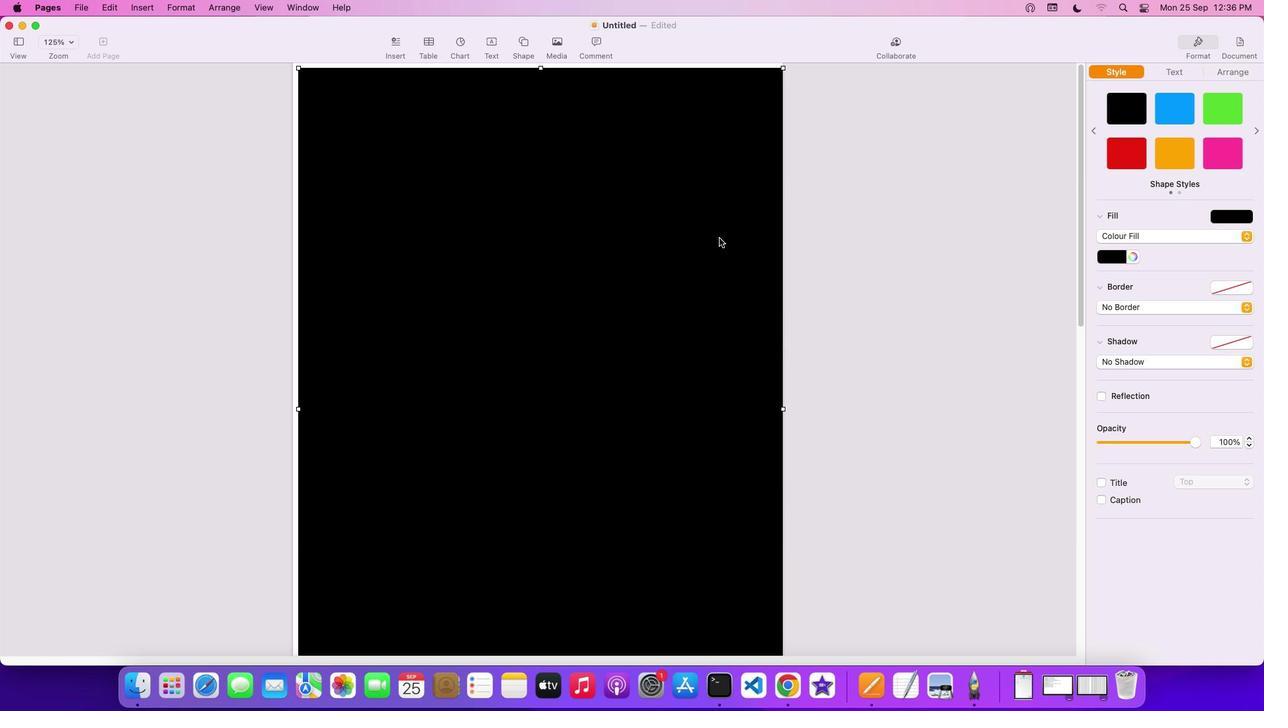 
Action: Mouse moved to (1122, 260)
Screenshot: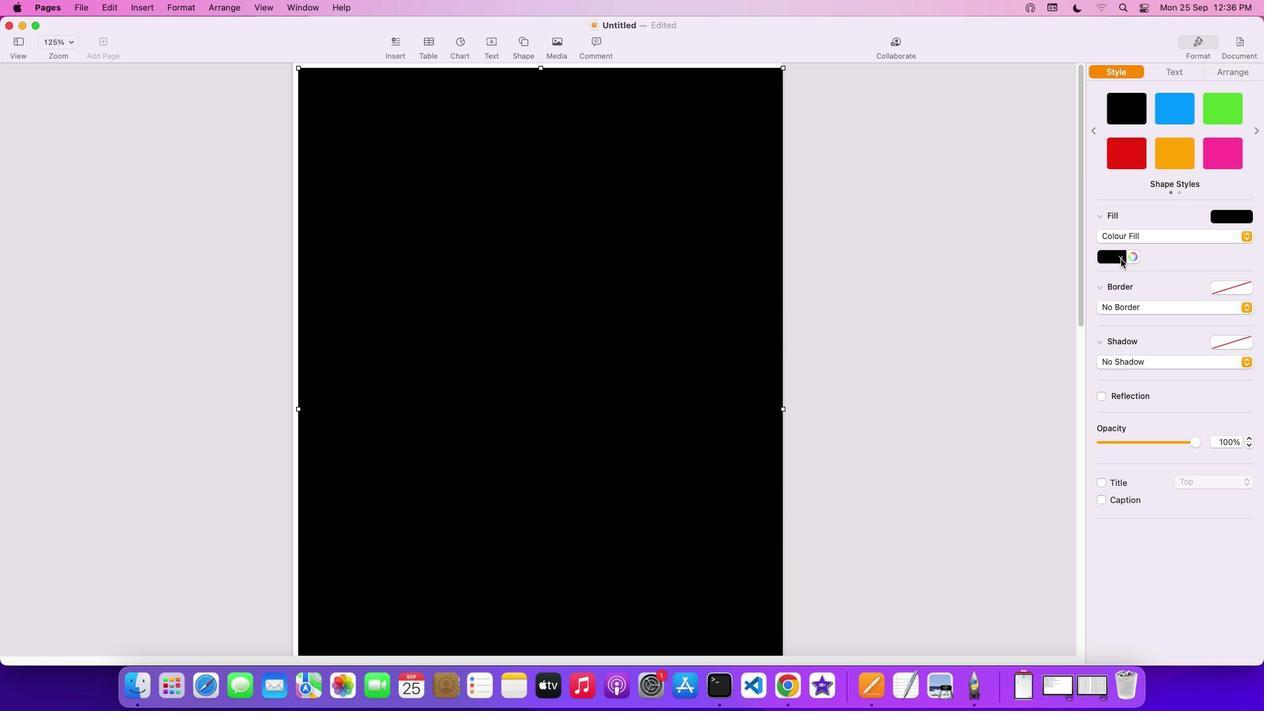 
Action: Mouse pressed left at (1122, 260)
Screenshot: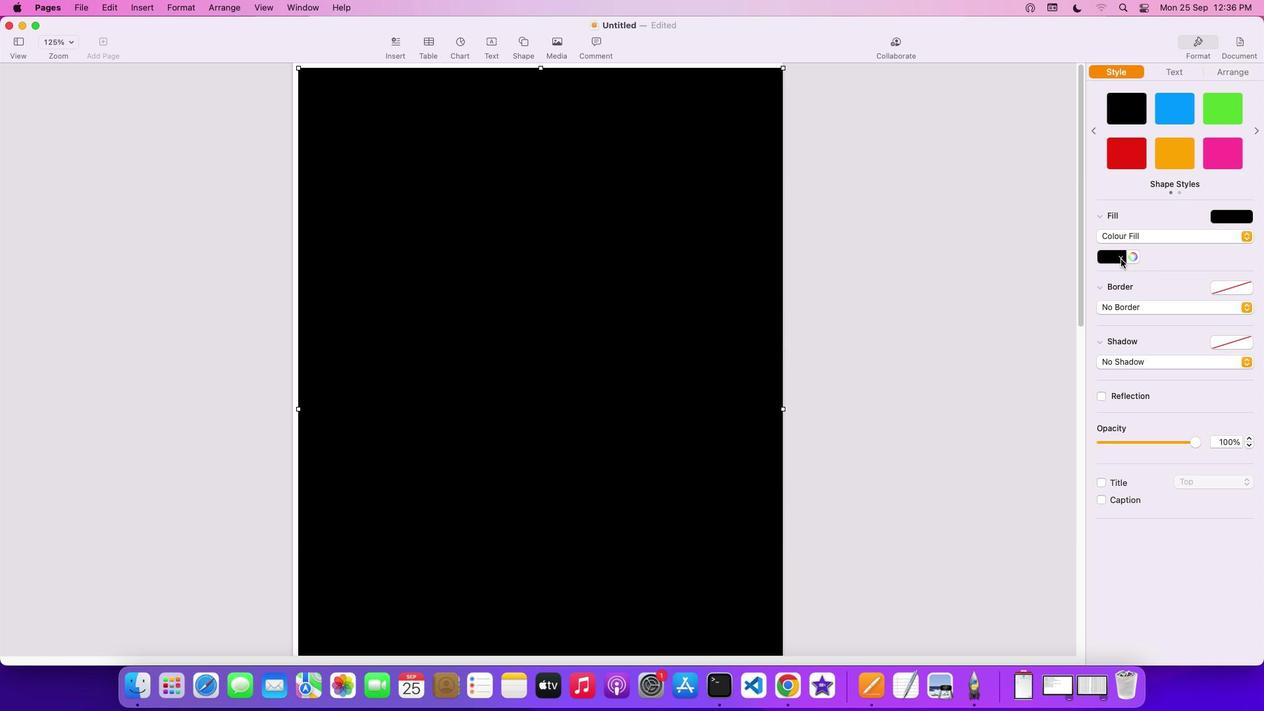 
Action: Mouse moved to (1073, 287)
Screenshot: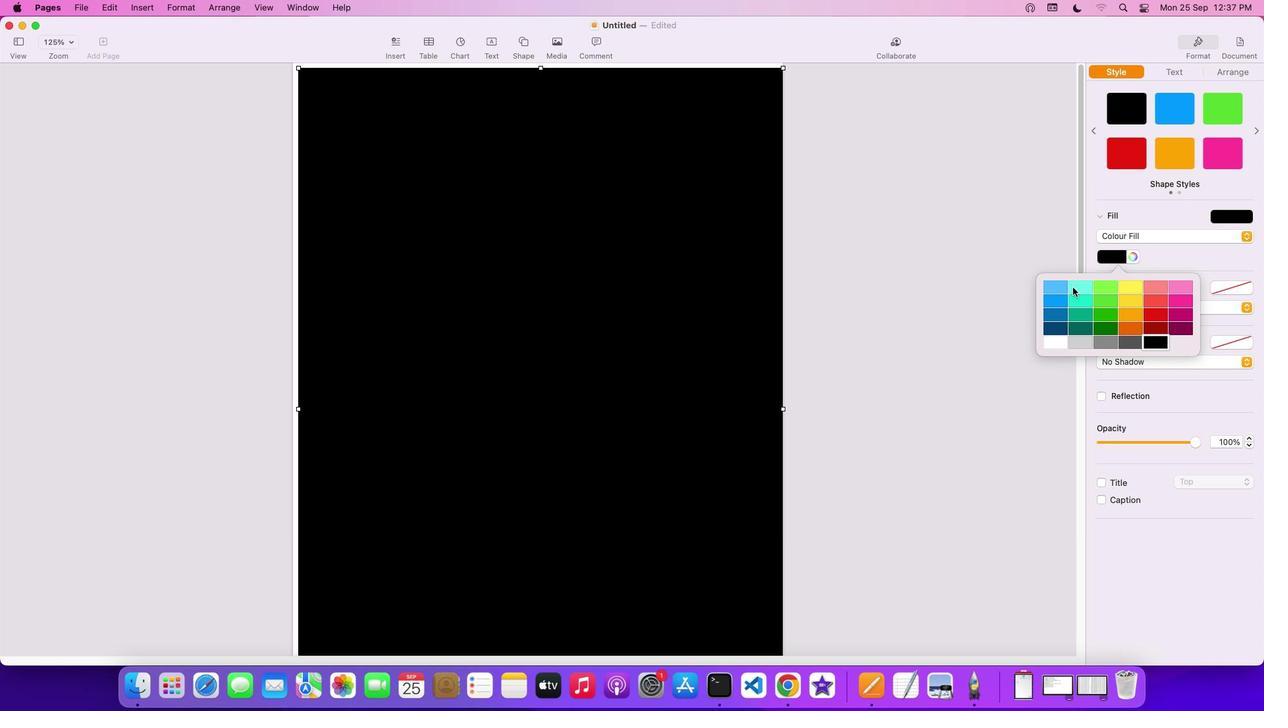
Action: Mouse pressed left at (1073, 287)
Screenshot: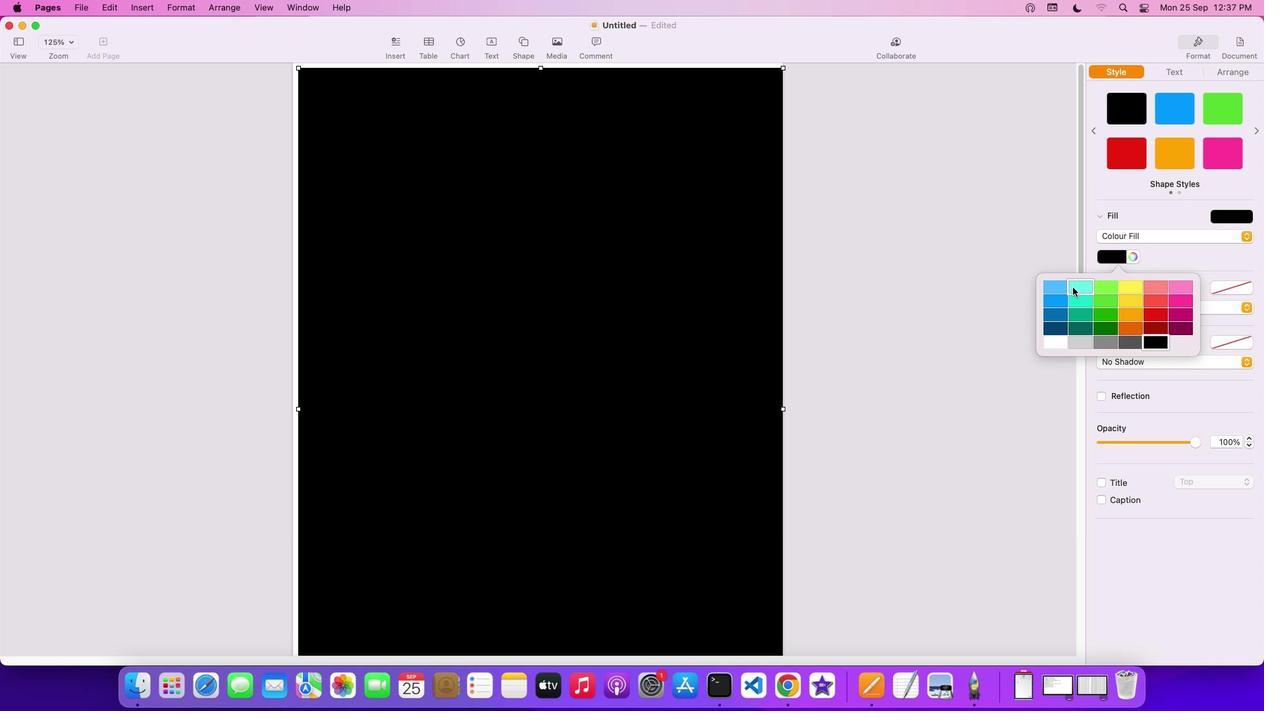 
Action: Mouse moved to (614, 308)
Screenshot: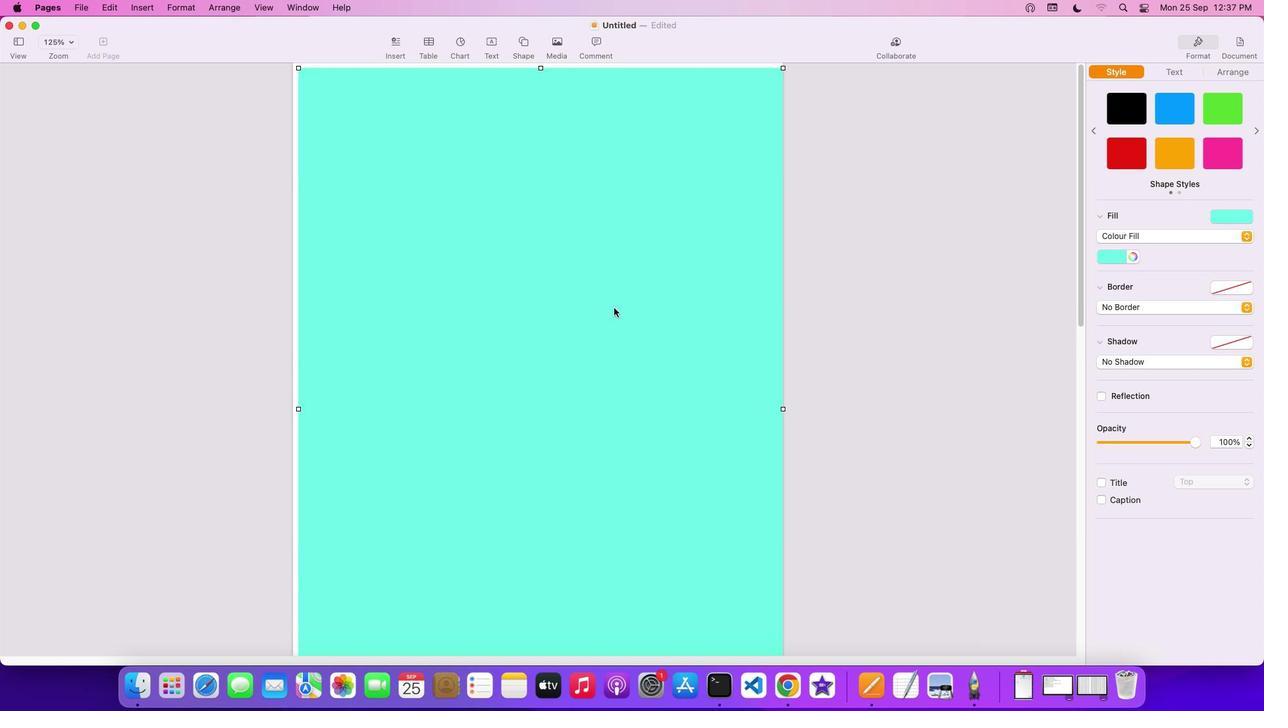 
Action: Mouse scrolled (614, 308) with delta (0, 0)
Screenshot: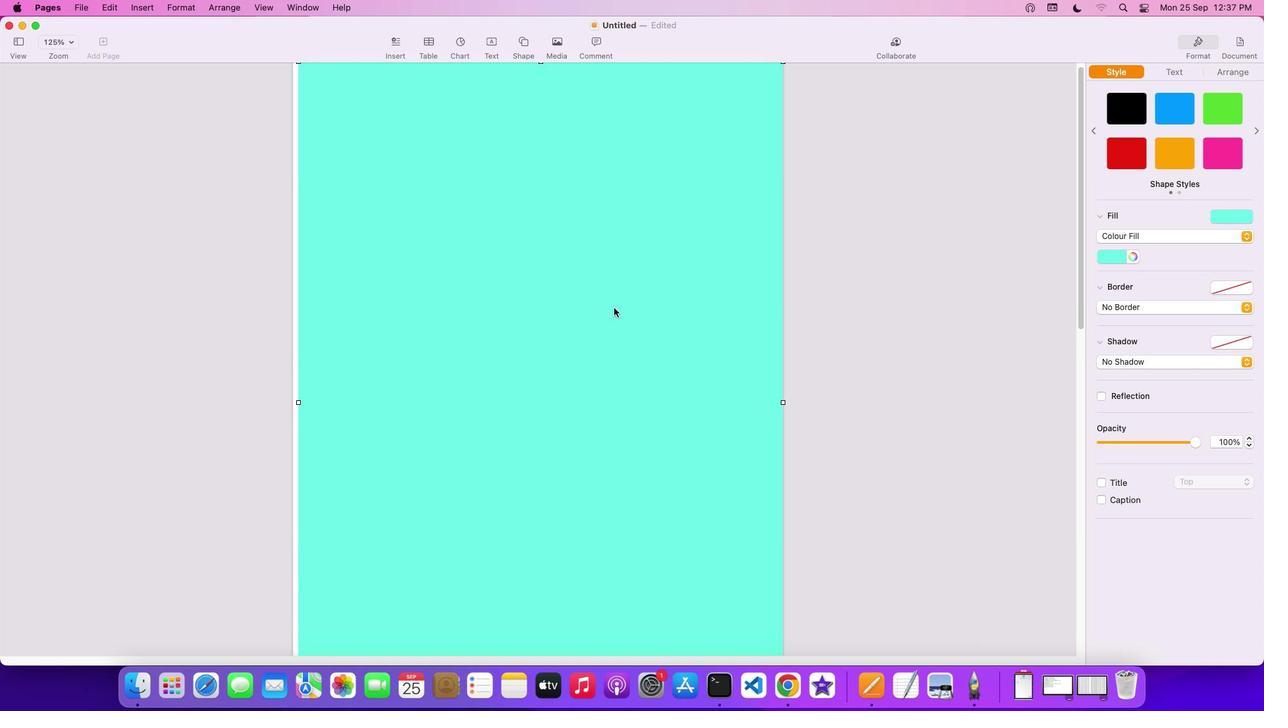 
Action: Mouse scrolled (614, 308) with delta (0, 0)
Screenshot: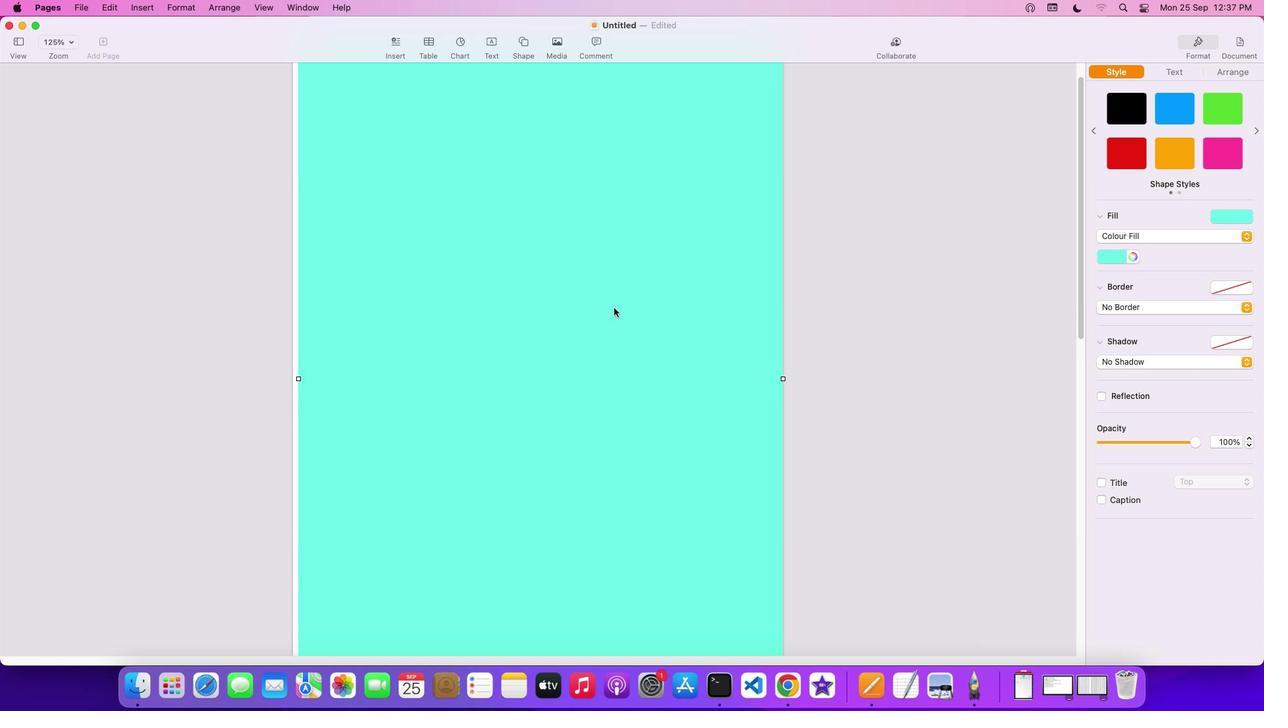
Action: Mouse scrolled (614, 308) with delta (0, 0)
Screenshot: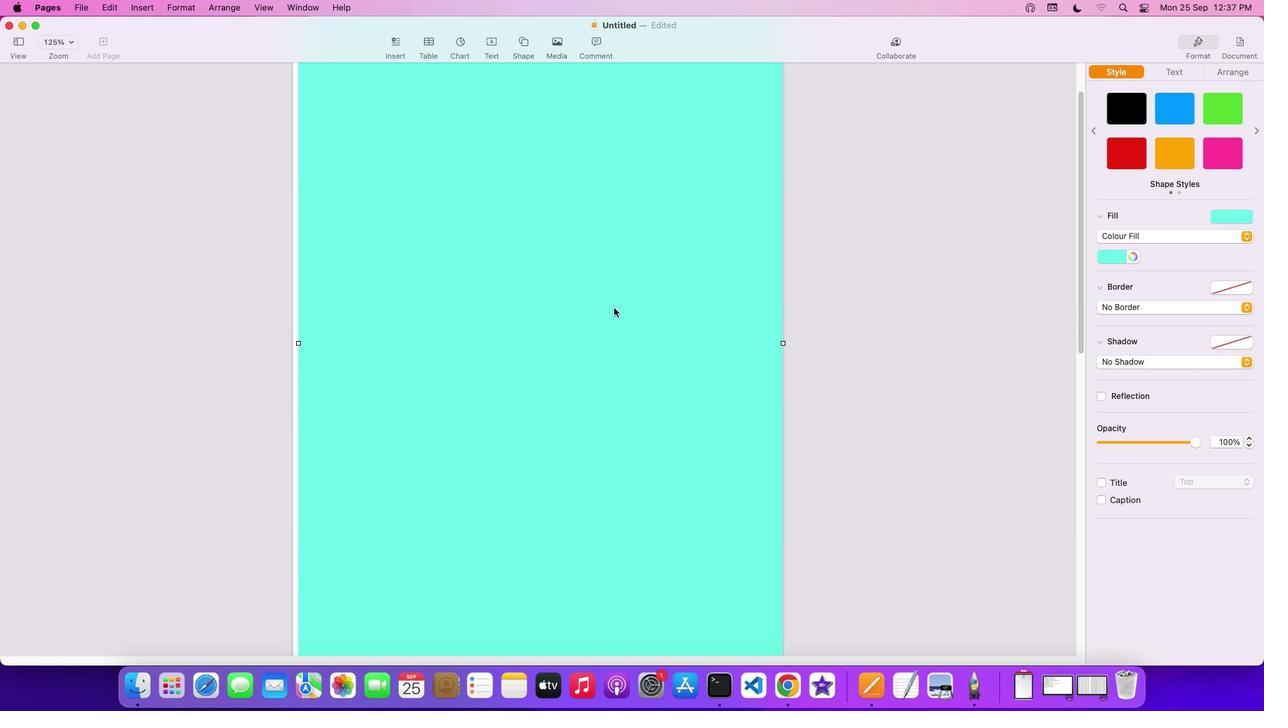 
Action: Mouse scrolled (614, 308) with delta (0, -1)
Screenshot: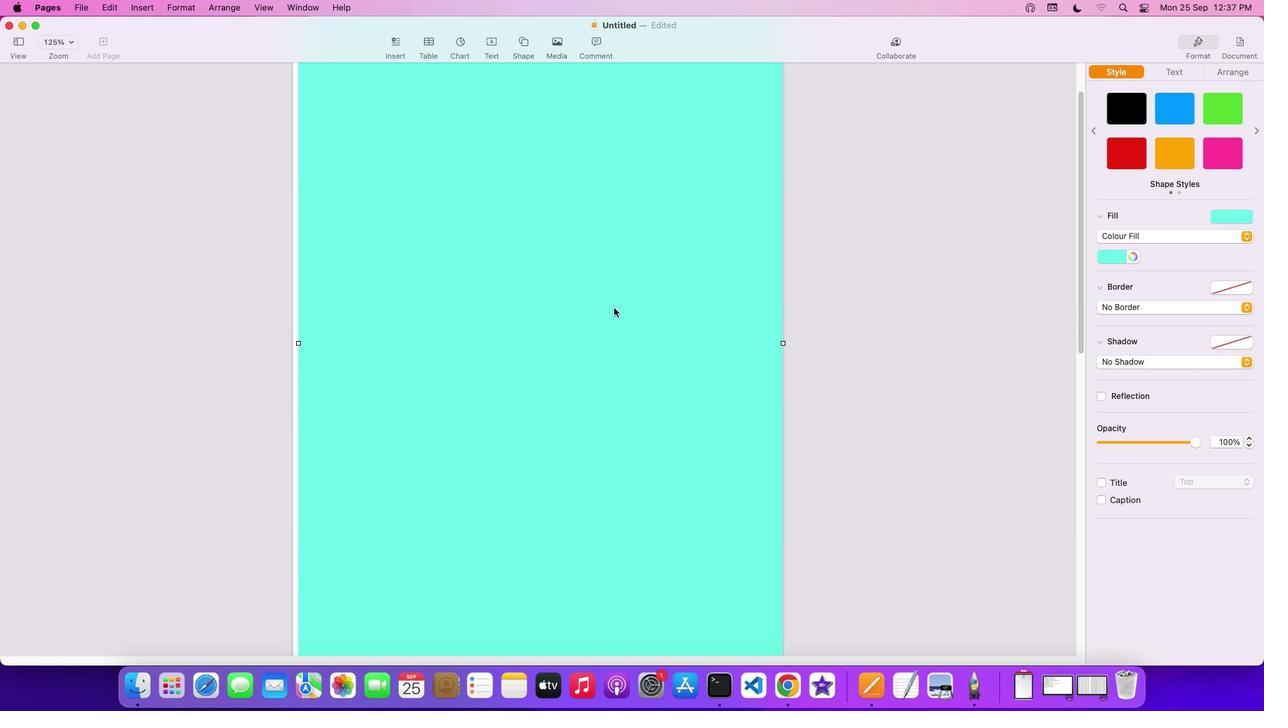 
Action: Mouse scrolled (614, 308) with delta (0, -2)
Screenshot: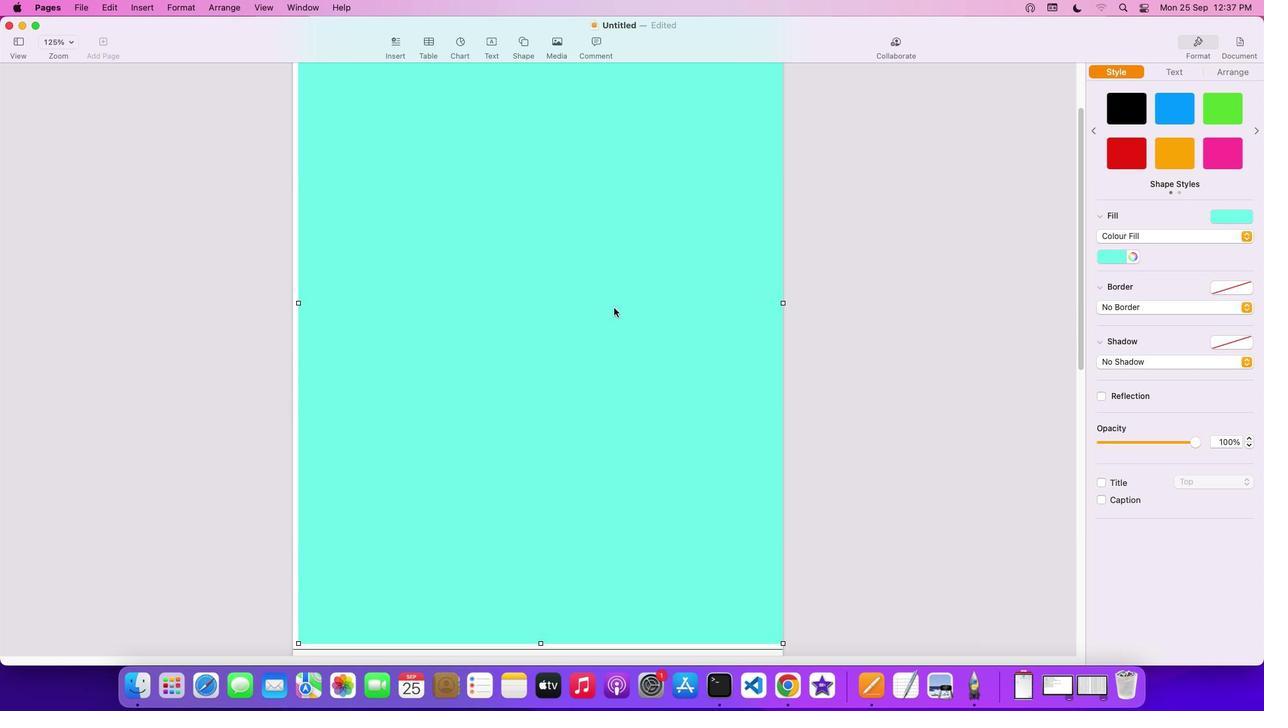 
Action: Mouse moved to (526, 36)
Screenshot: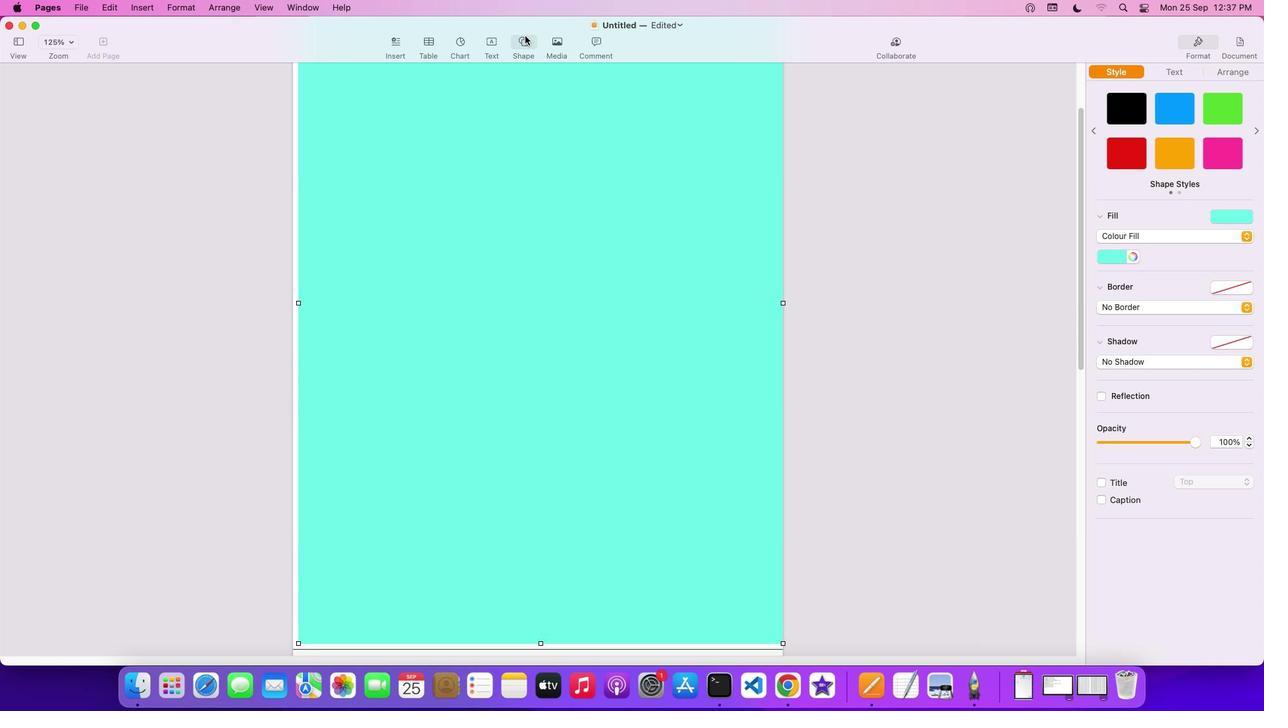 
Action: Mouse pressed left at (526, 36)
Screenshot: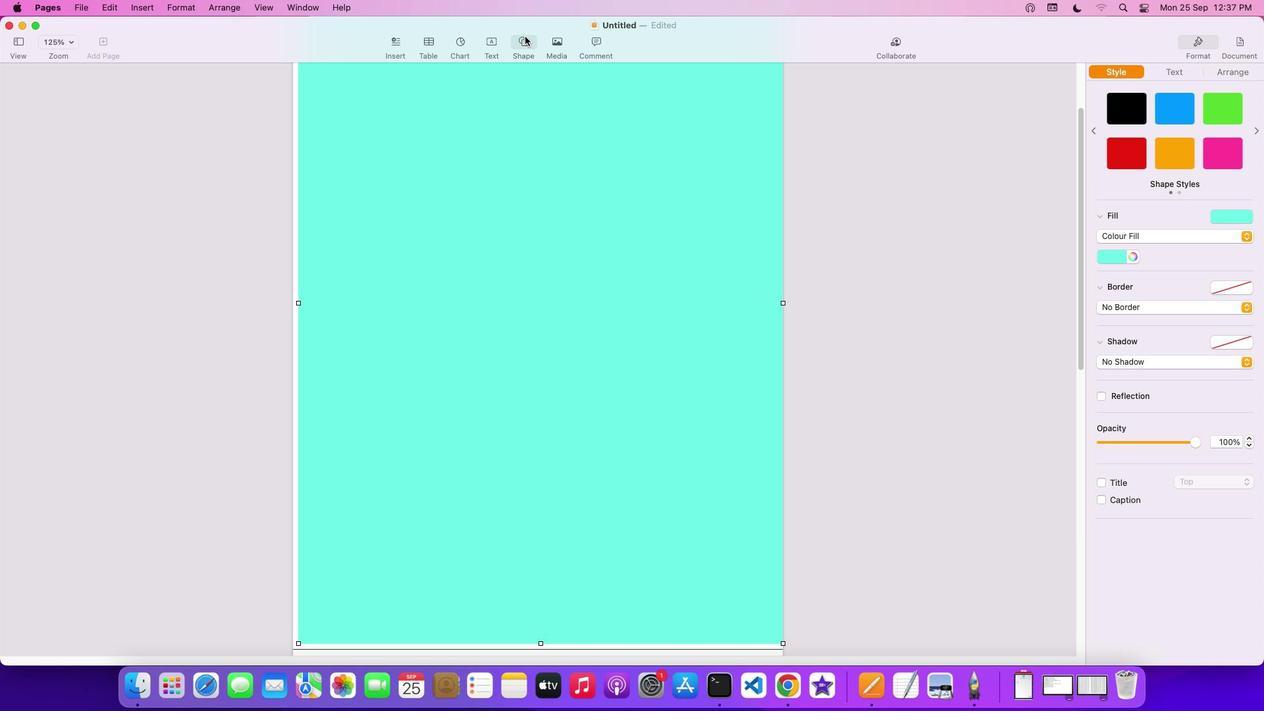 
Action: Mouse moved to (441, 224)
Screenshot: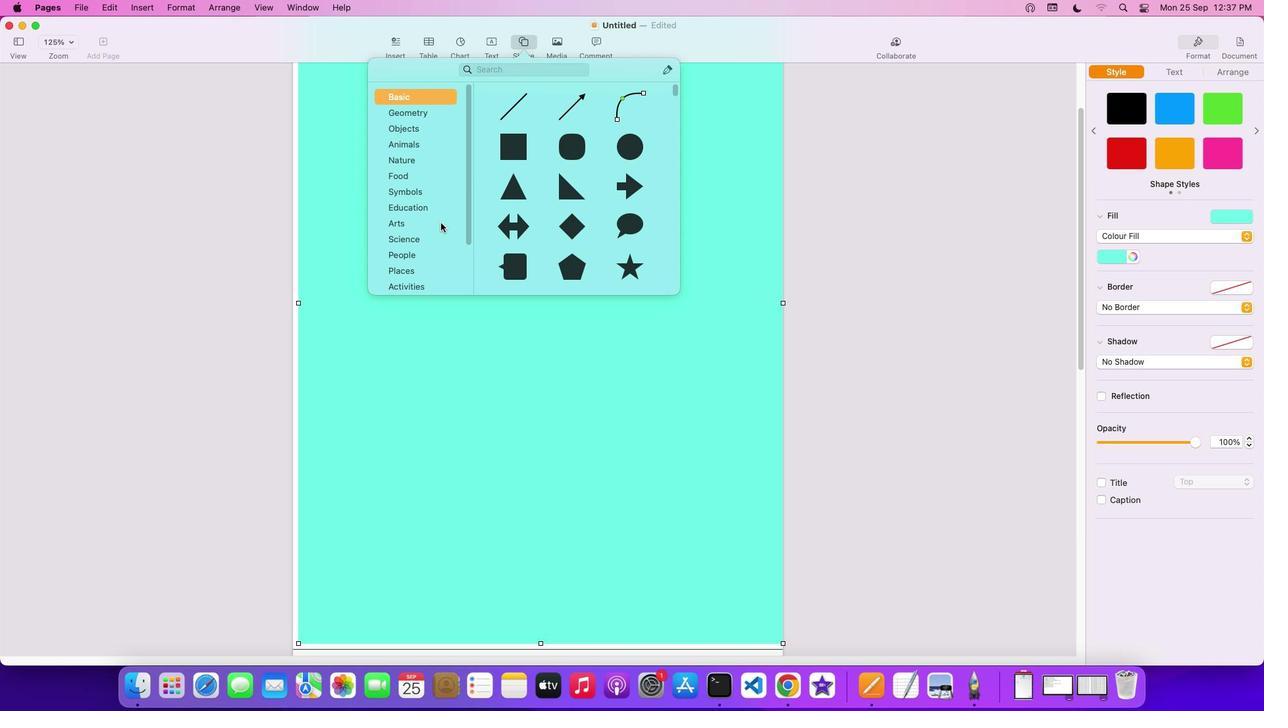 
Action: Mouse scrolled (441, 224) with delta (0, 0)
Screenshot: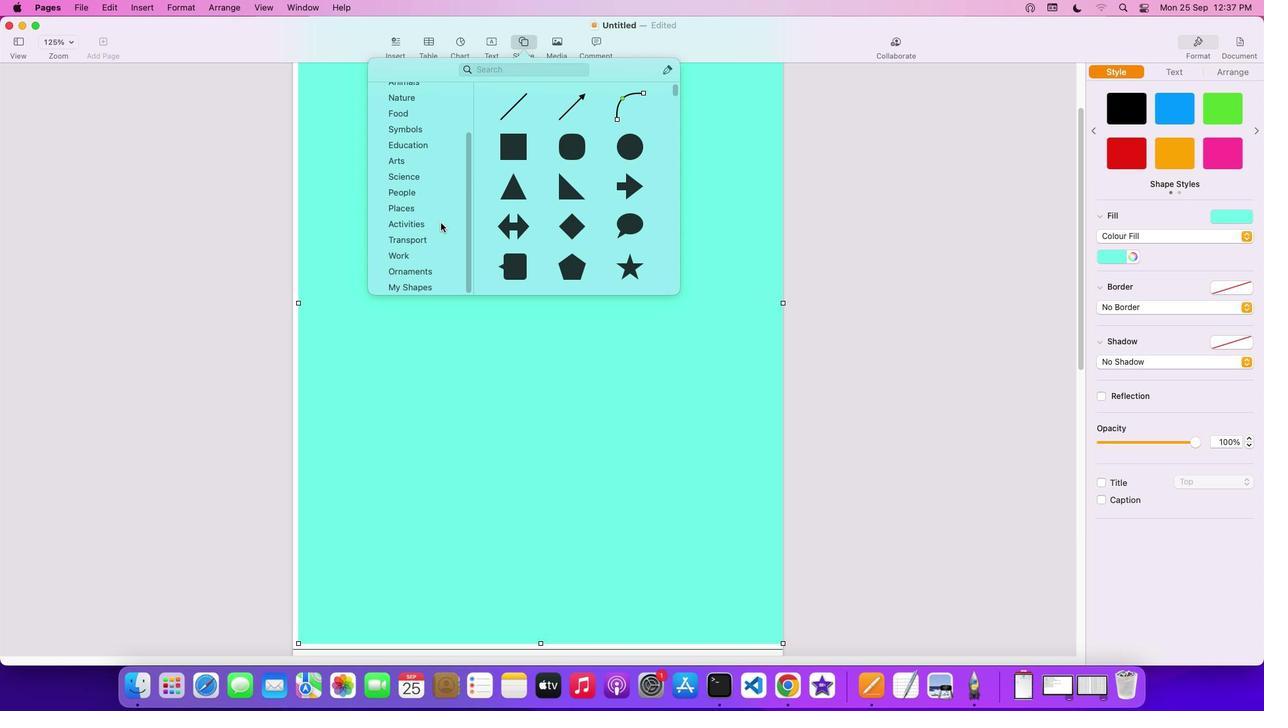 
Action: Mouse scrolled (441, 224) with delta (0, 0)
Screenshot: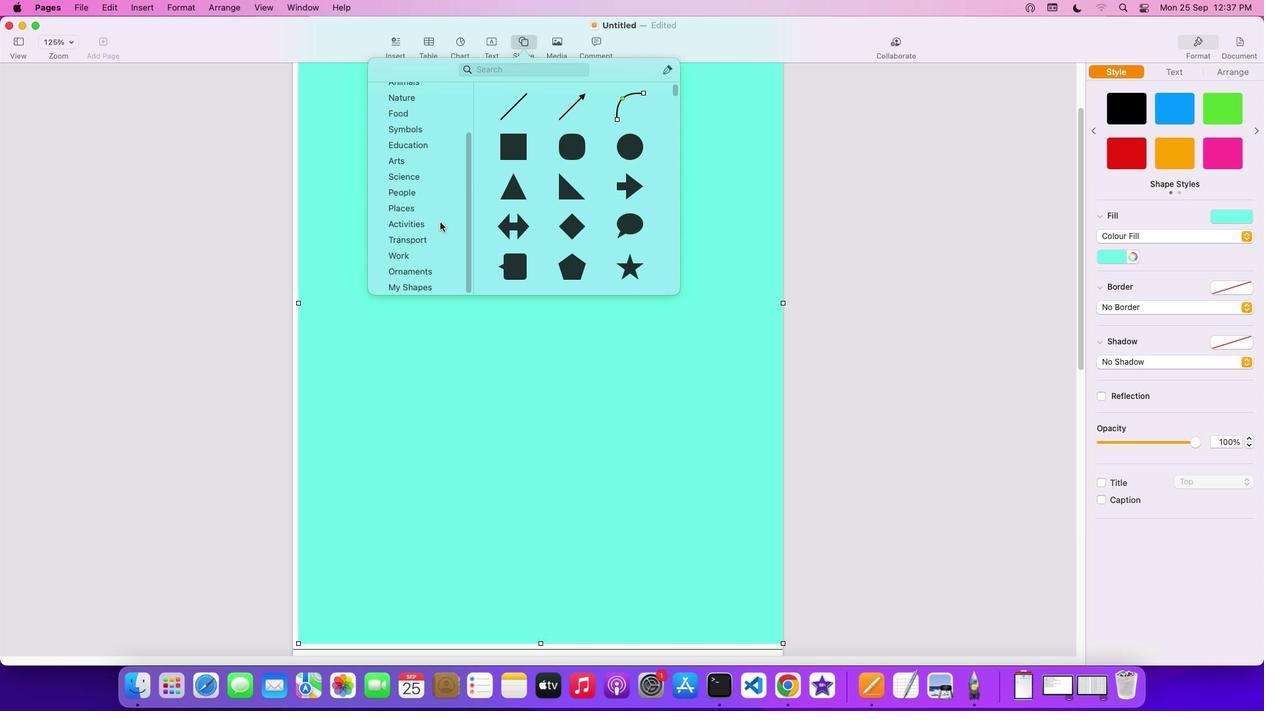 
Action: Mouse scrolled (441, 224) with delta (0, 0)
Screenshot: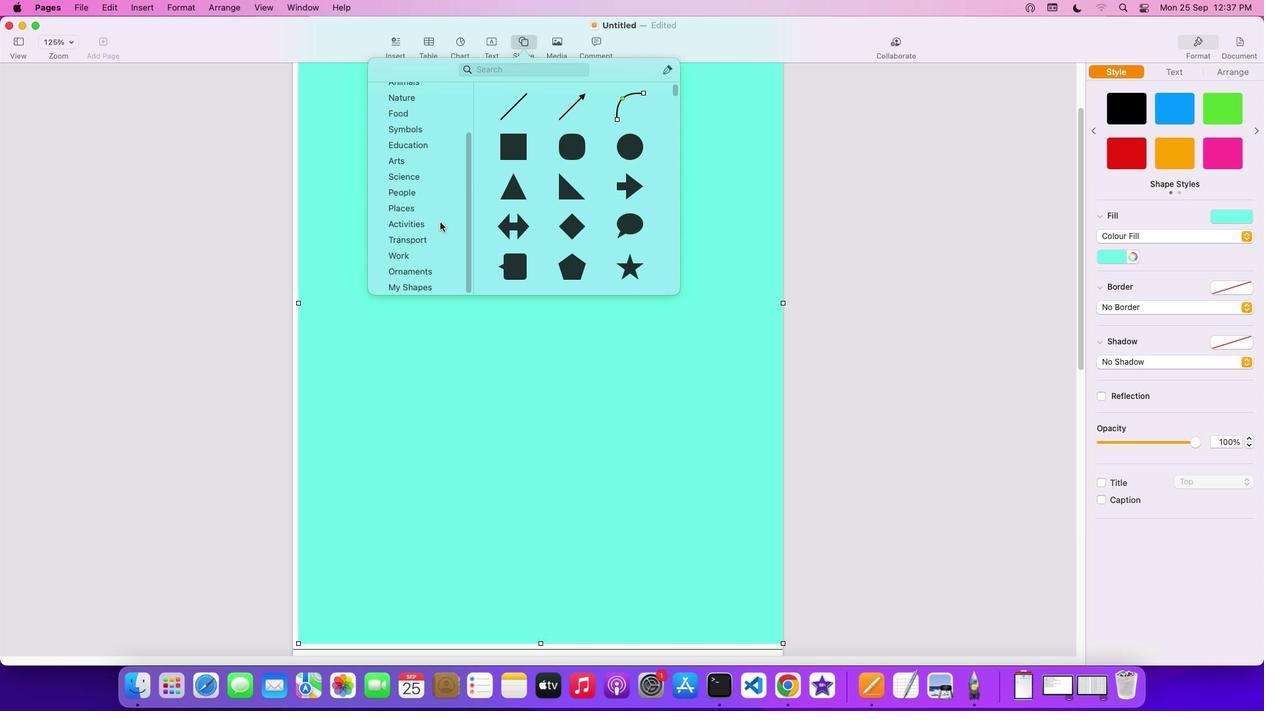 
Action: Mouse scrolled (441, 224) with delta (0, -1)
Screenshot: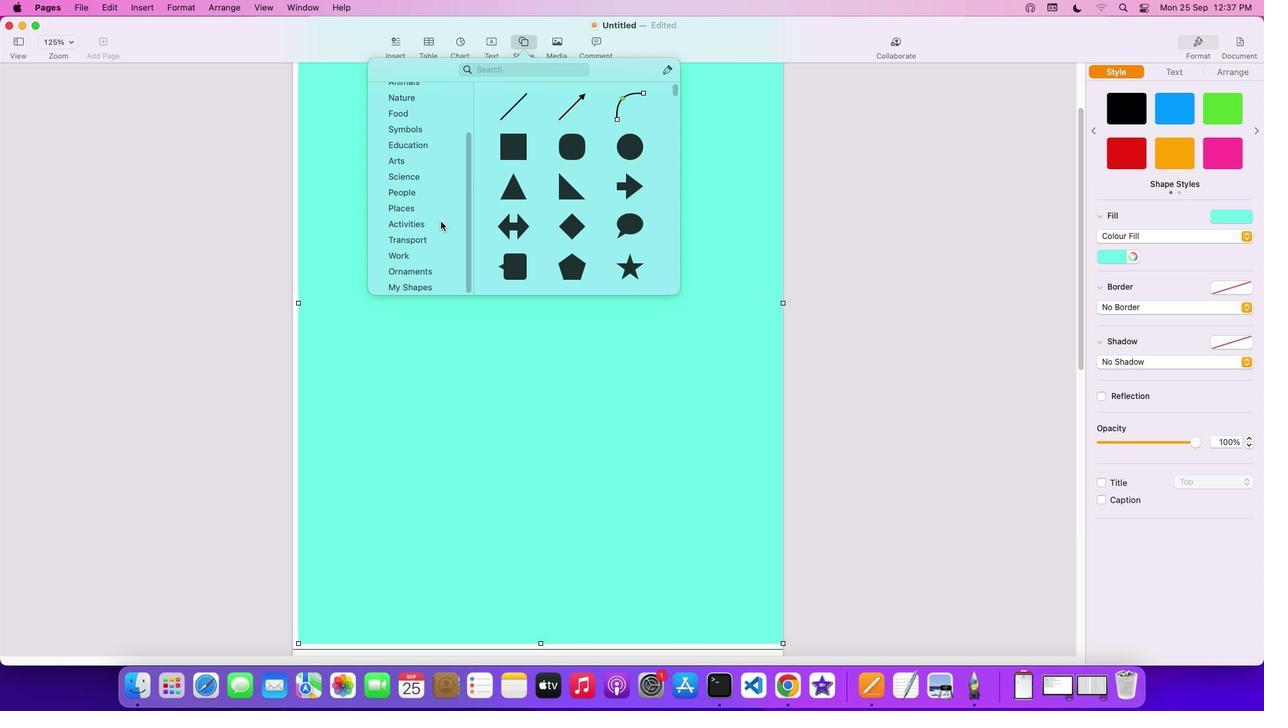
Action: Mouse scrolled (441, 224) with delta (0, -2)
Screenshot: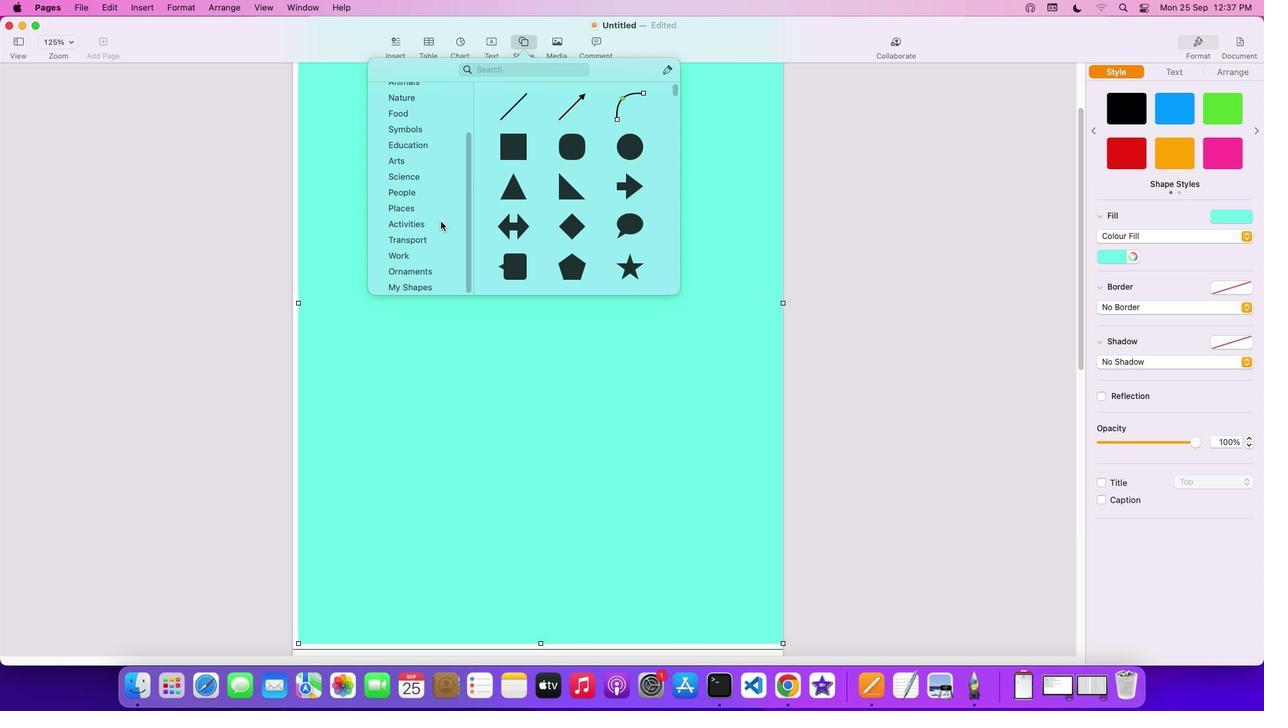 
Action: Mouse moved to (441, 222)
Screenshot: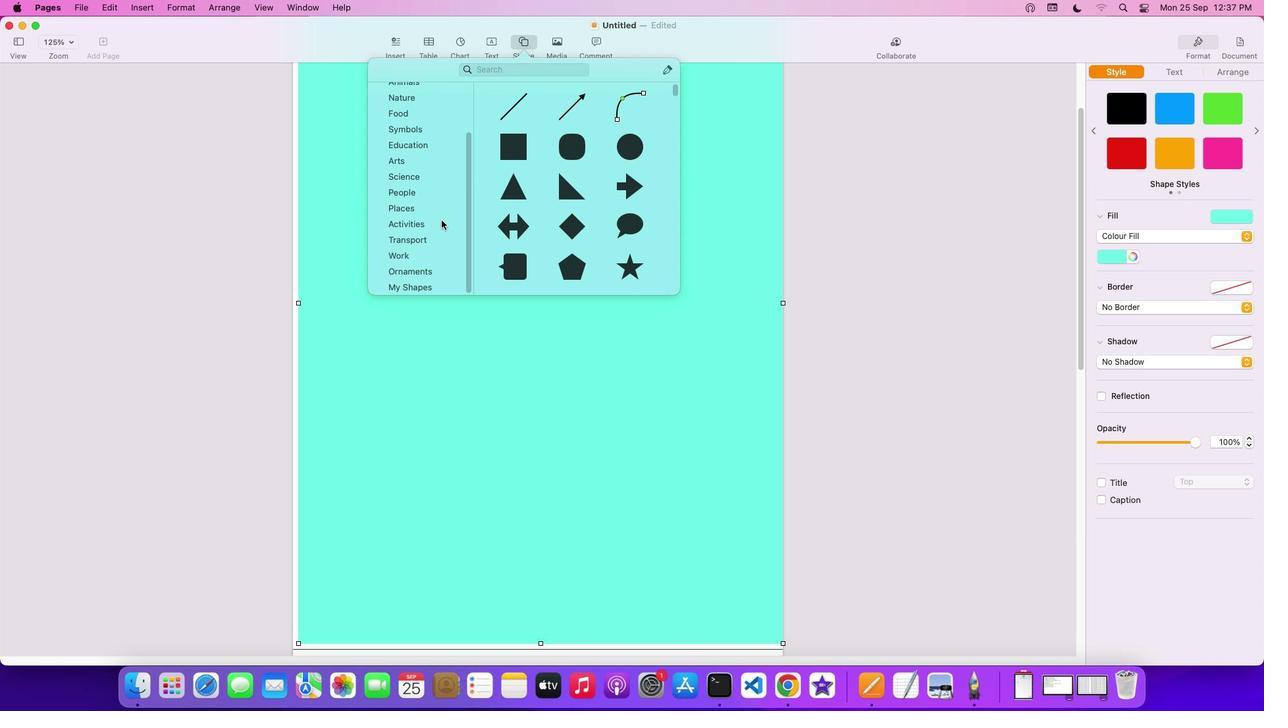 
Action: Mouse scrolled (441, 222) with delta (0, -2)
Screenshot: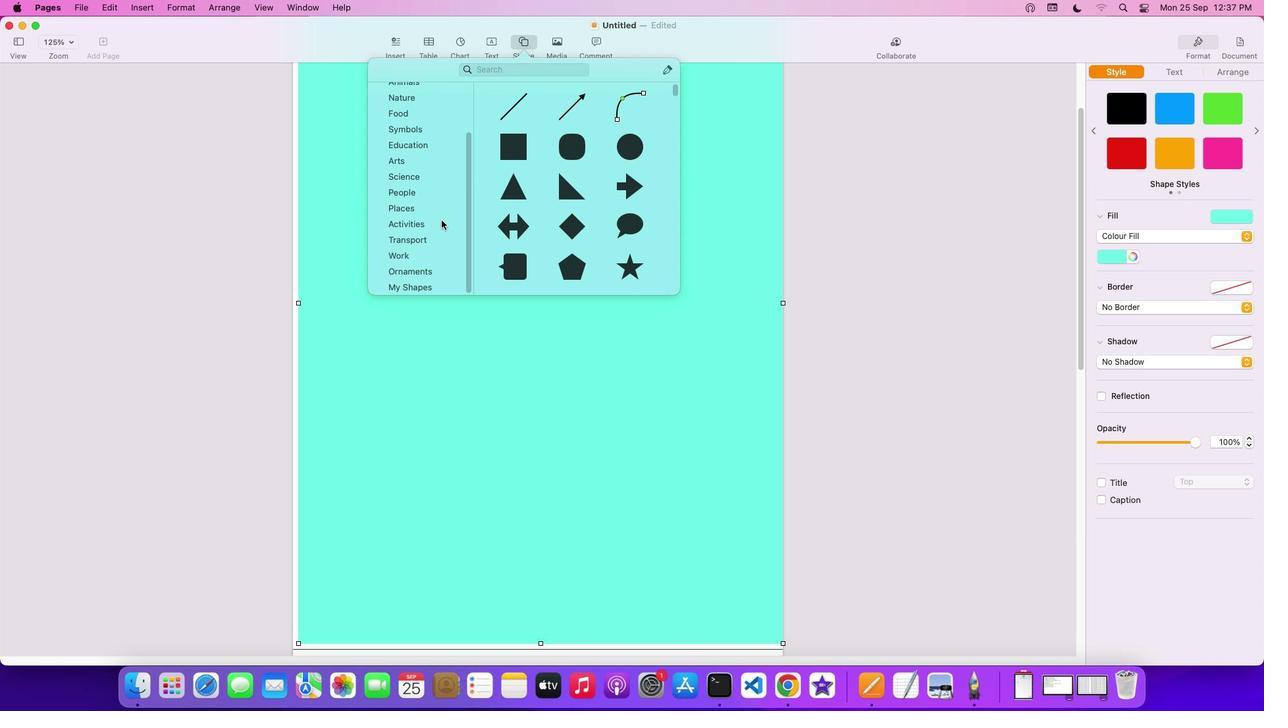 
Action: Mouse moved to (444, 219)
Screenshot: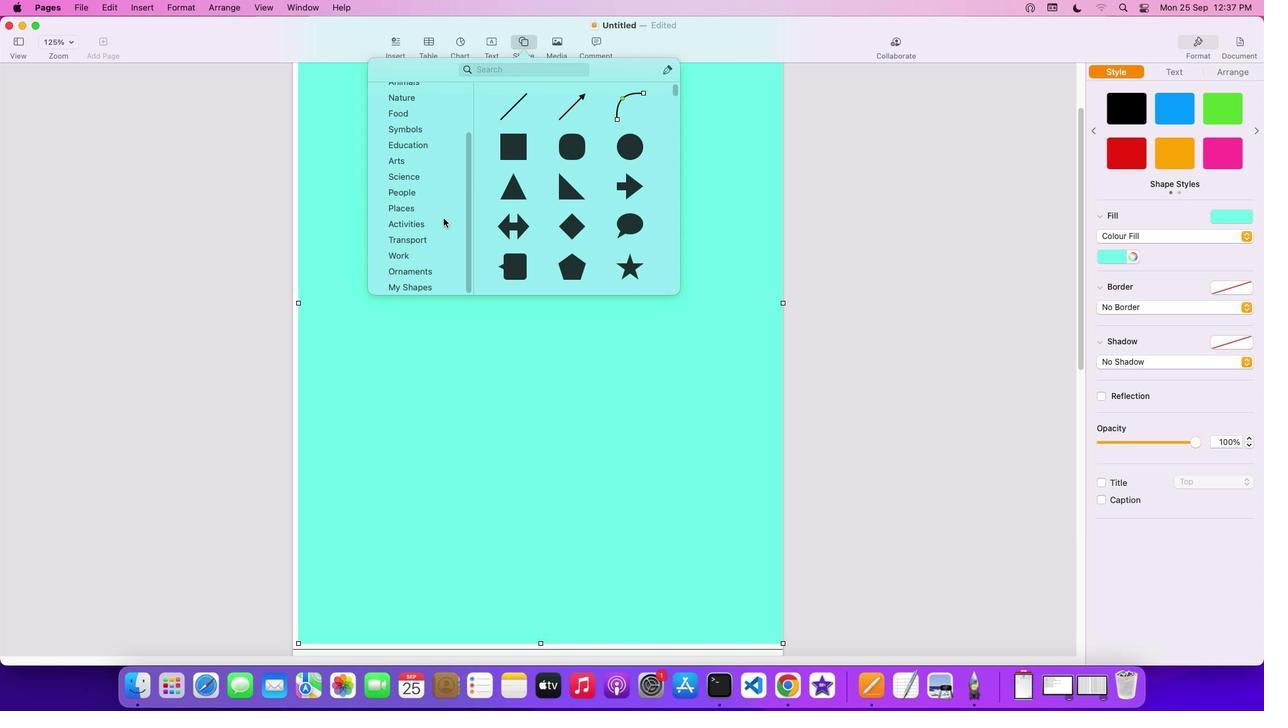 
Action: Mouse scrolled (444, 219) with delta (0, 1)
Screenshot: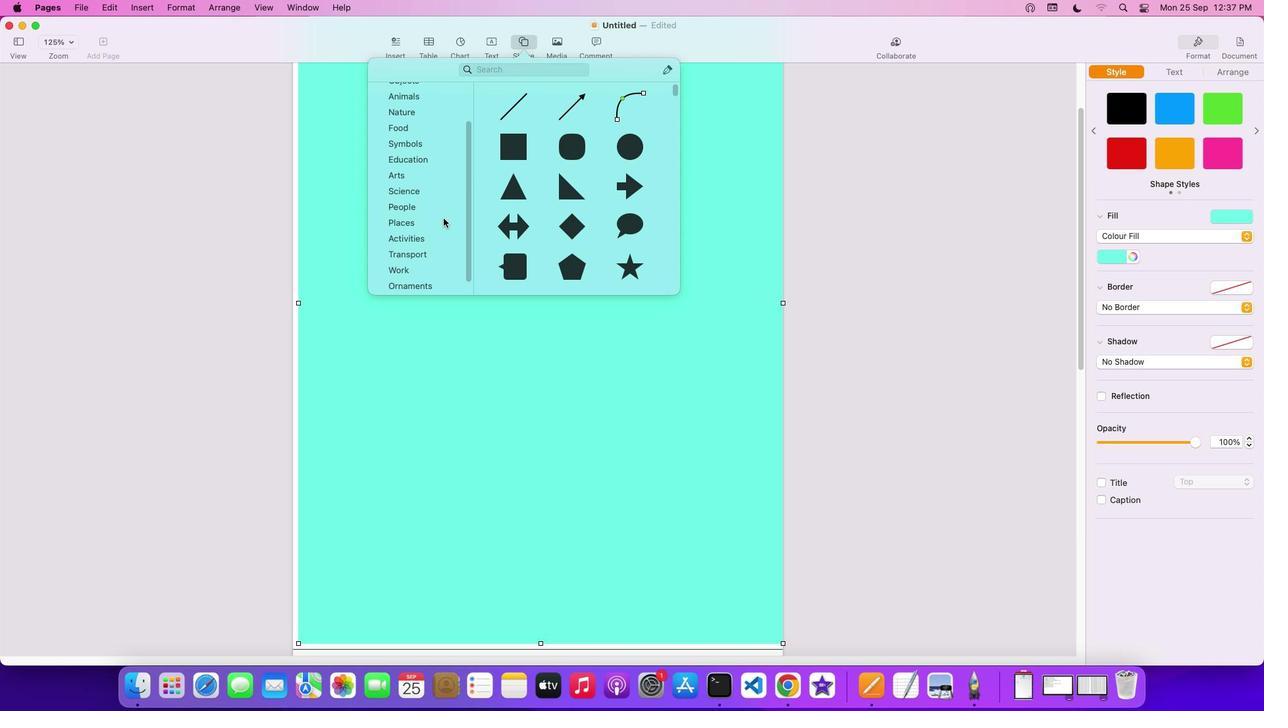 
Action: Mouse scrolled (444, 219) with delta (0, 1)
Screenshot: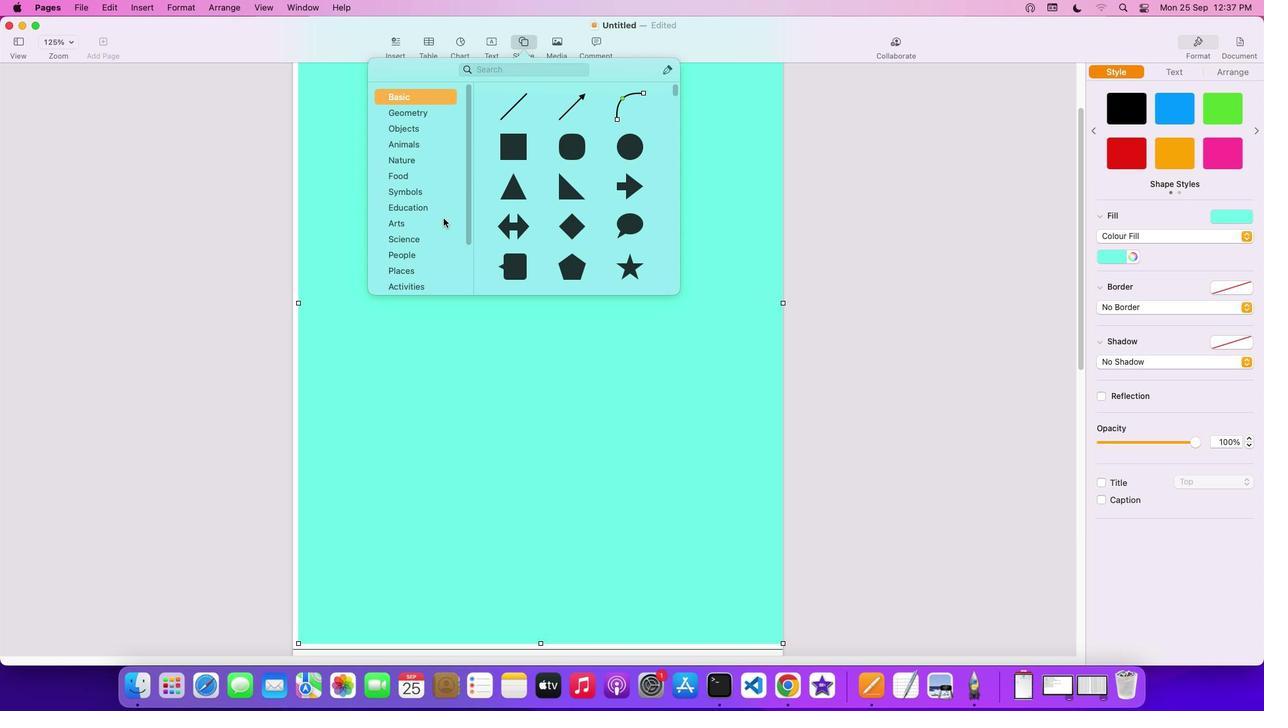 
Action: Mouse scrolled (444, 219) with delta (0, 2)
Screenshot: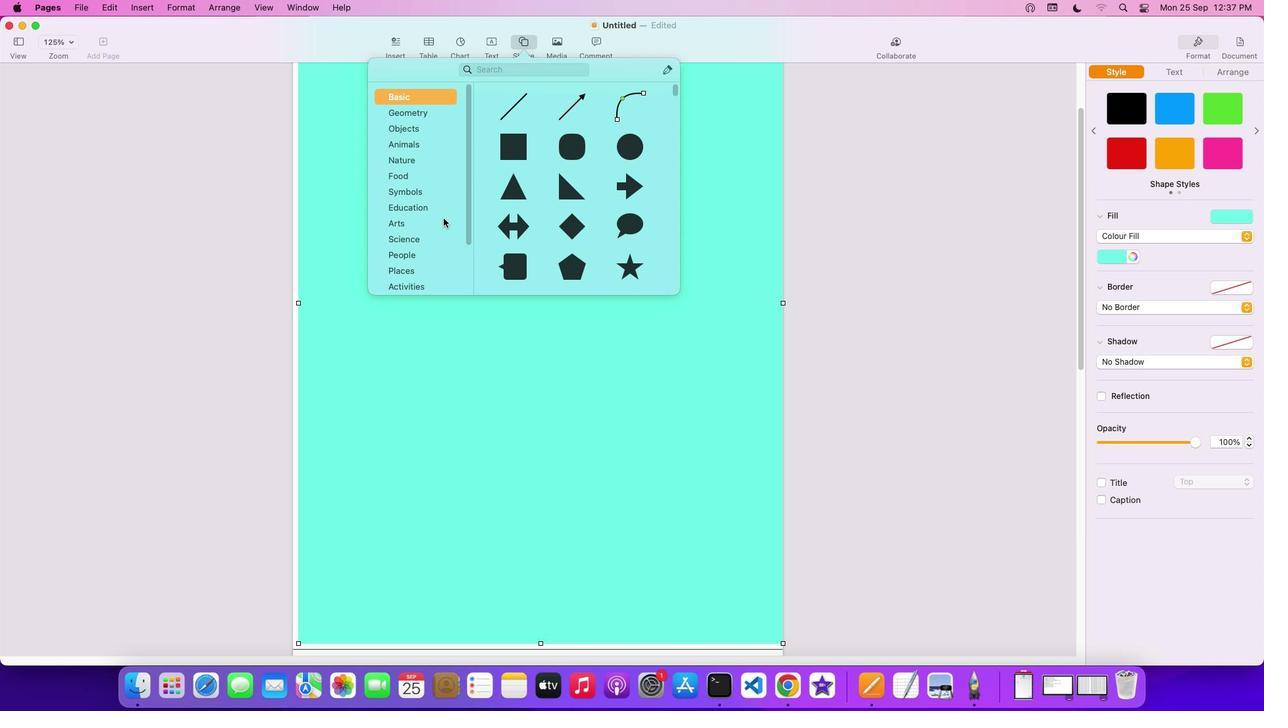 
Action: Mouse moved to (409, 189)
Screenshot: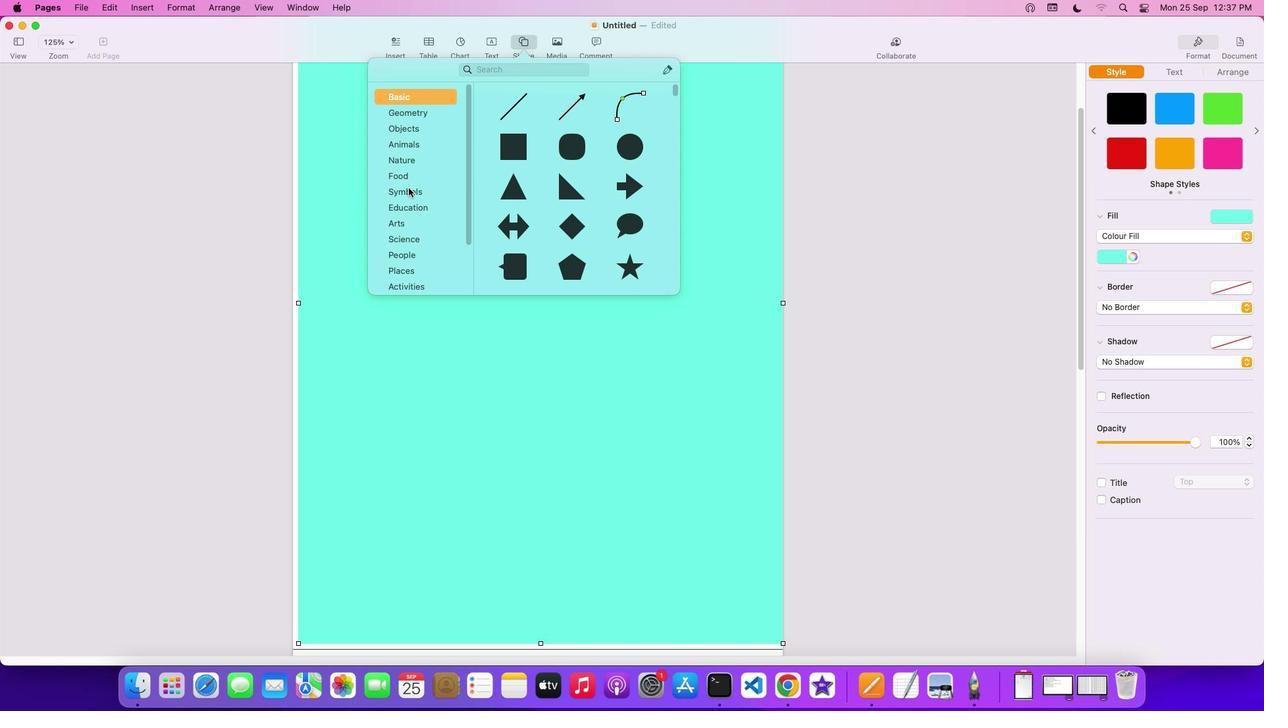 
Action: Mouse pressed left at (409, 189)
Screenshot: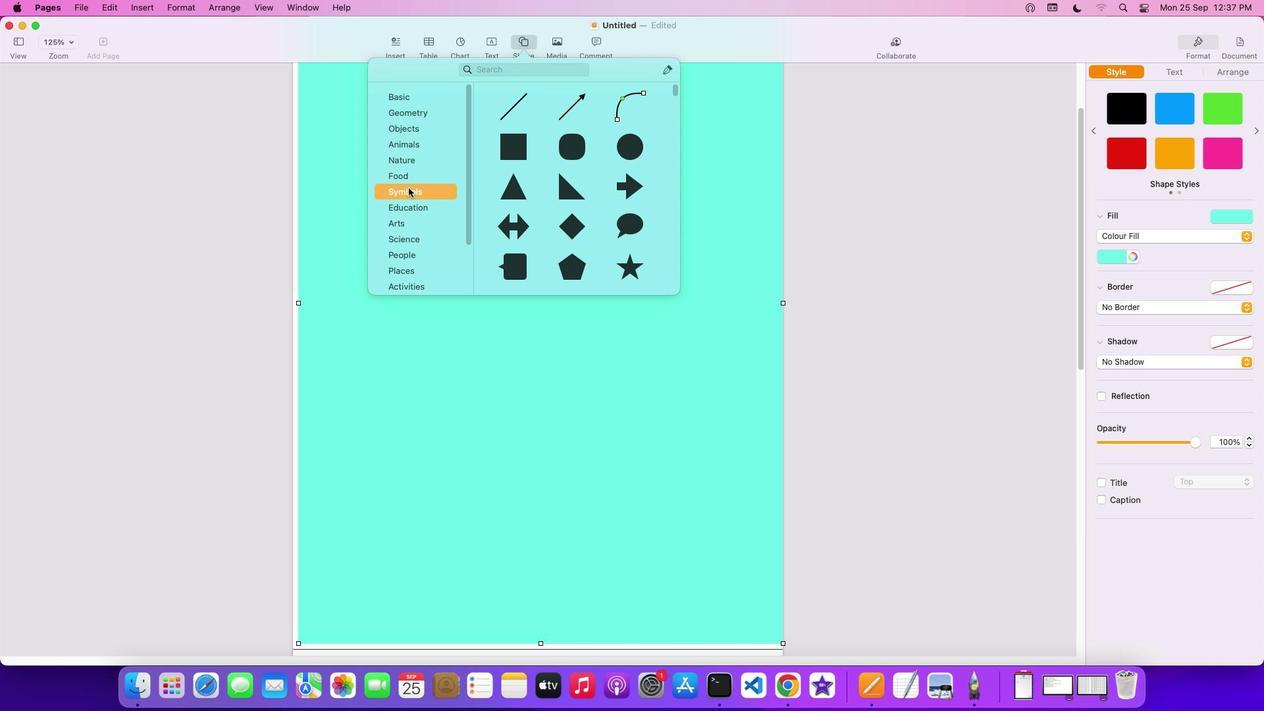 
Action: Mouse moved to (619, 271)
Screenshot: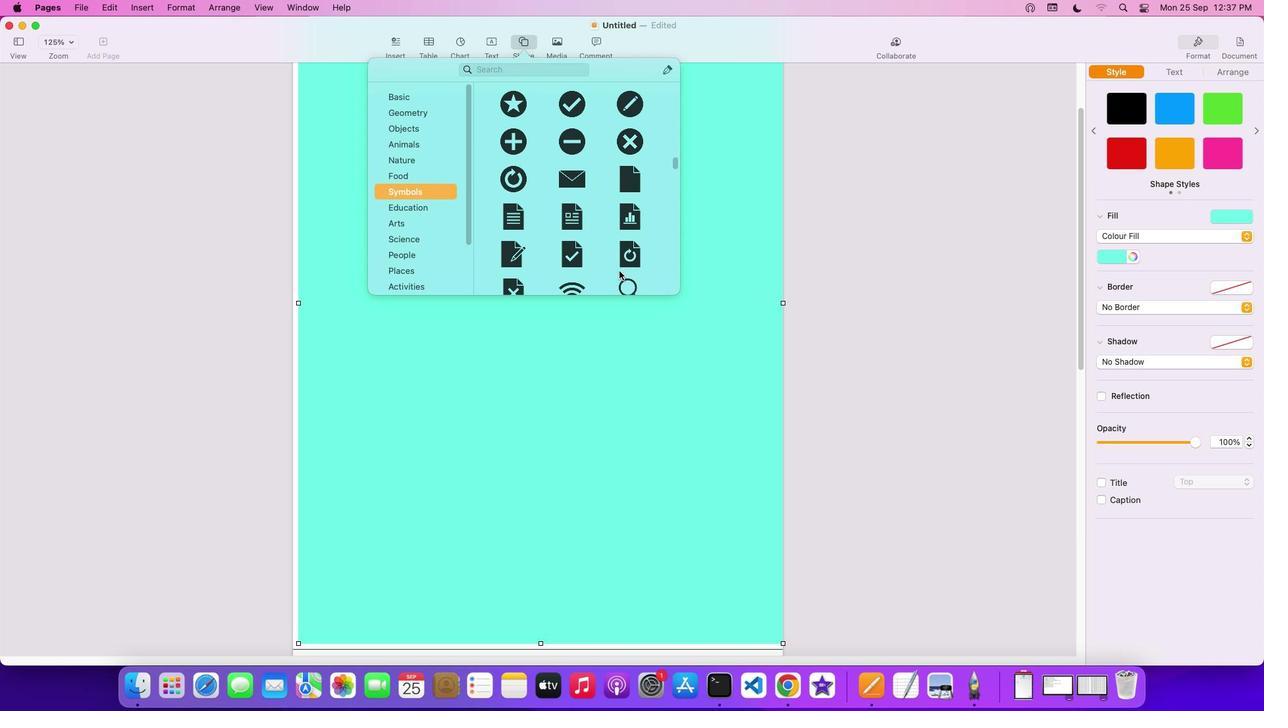 
Action: Mouse scrolled (619, 271) with delta (0, 0)
Screenshot: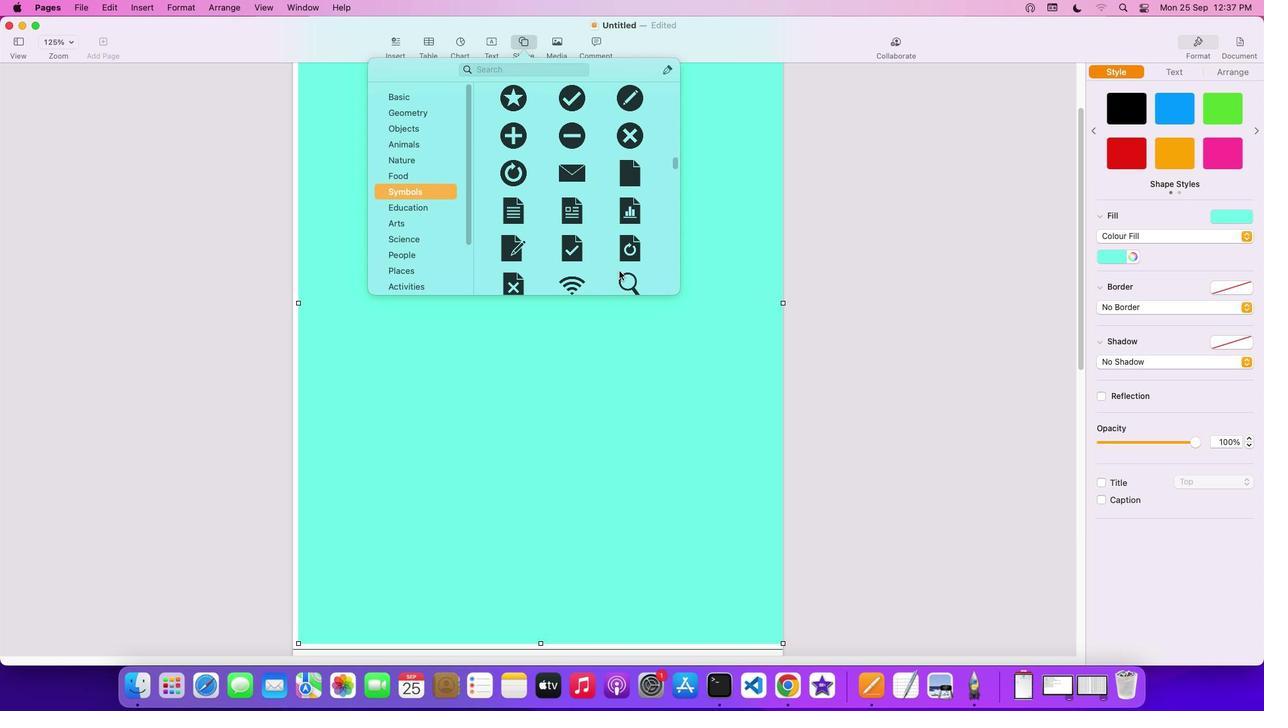
Action: Mouse scrolled (619, 271) with delta (0, 0)
Screenshot: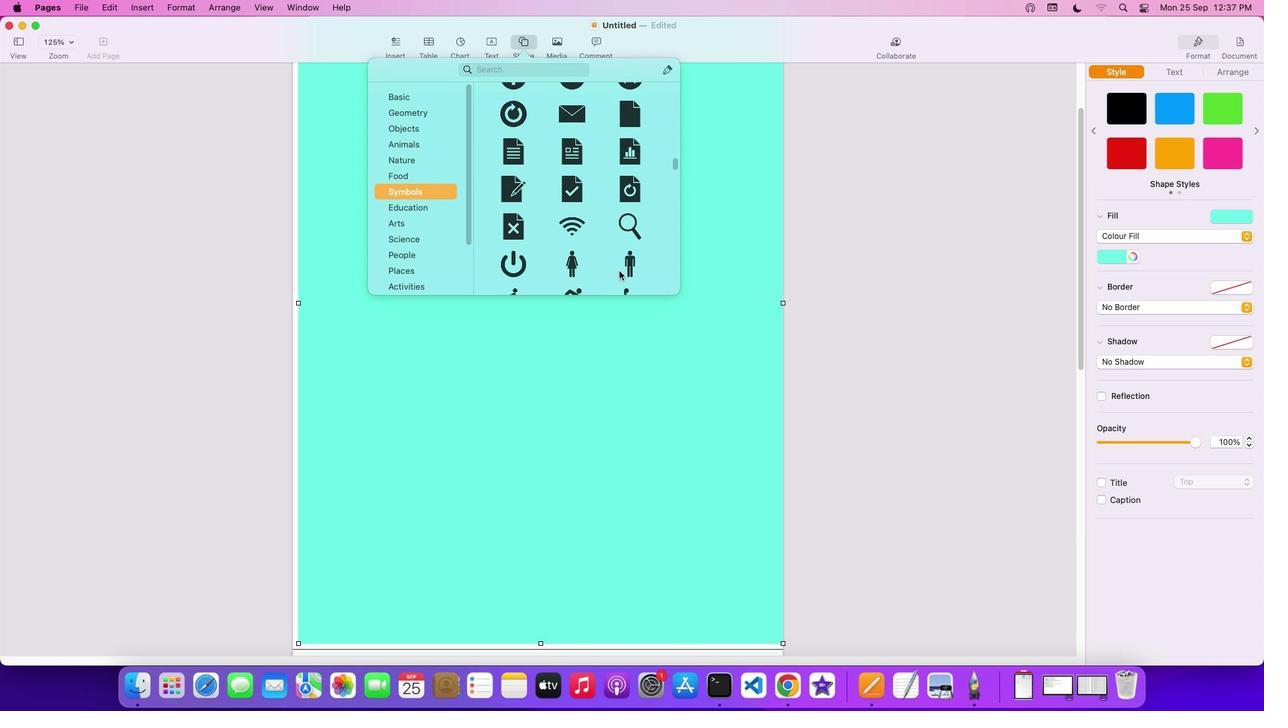 
Action: Mouse scrolled (619, 271) with delta (0, 0)
Screenshot: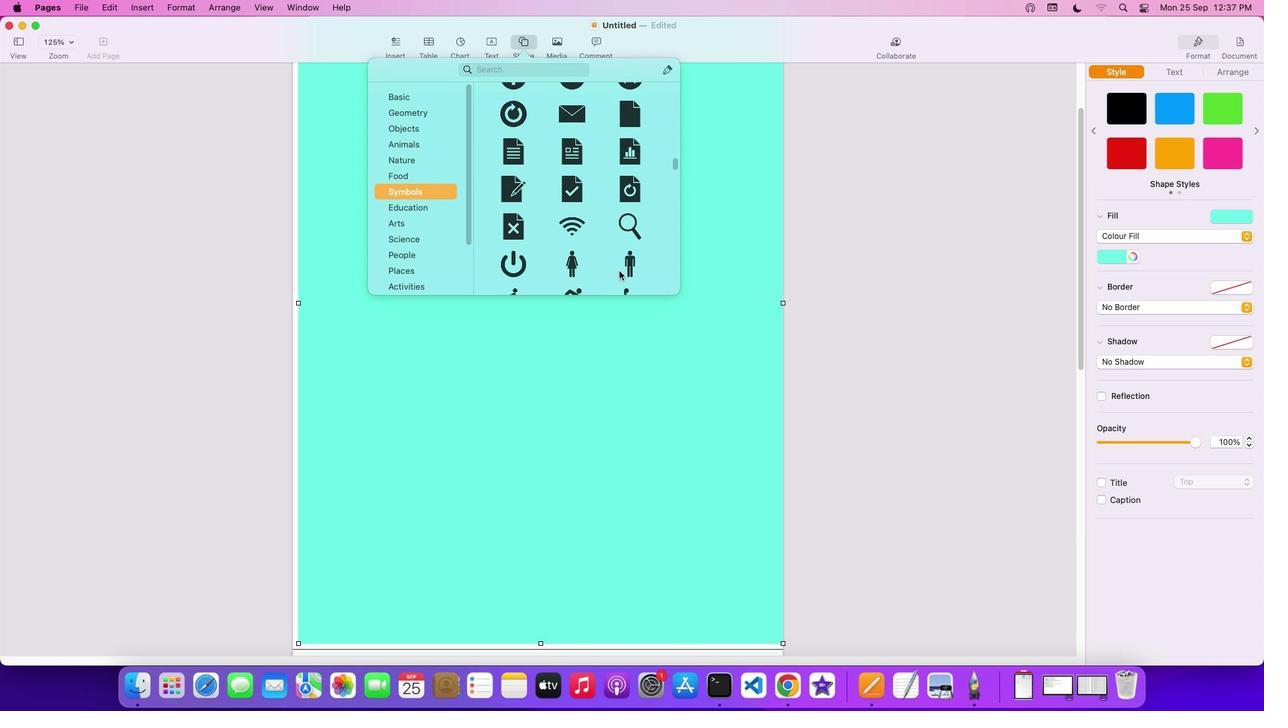 
Action: Mouse scrolled (619, 271) with delta (0, -1)
Screenshot: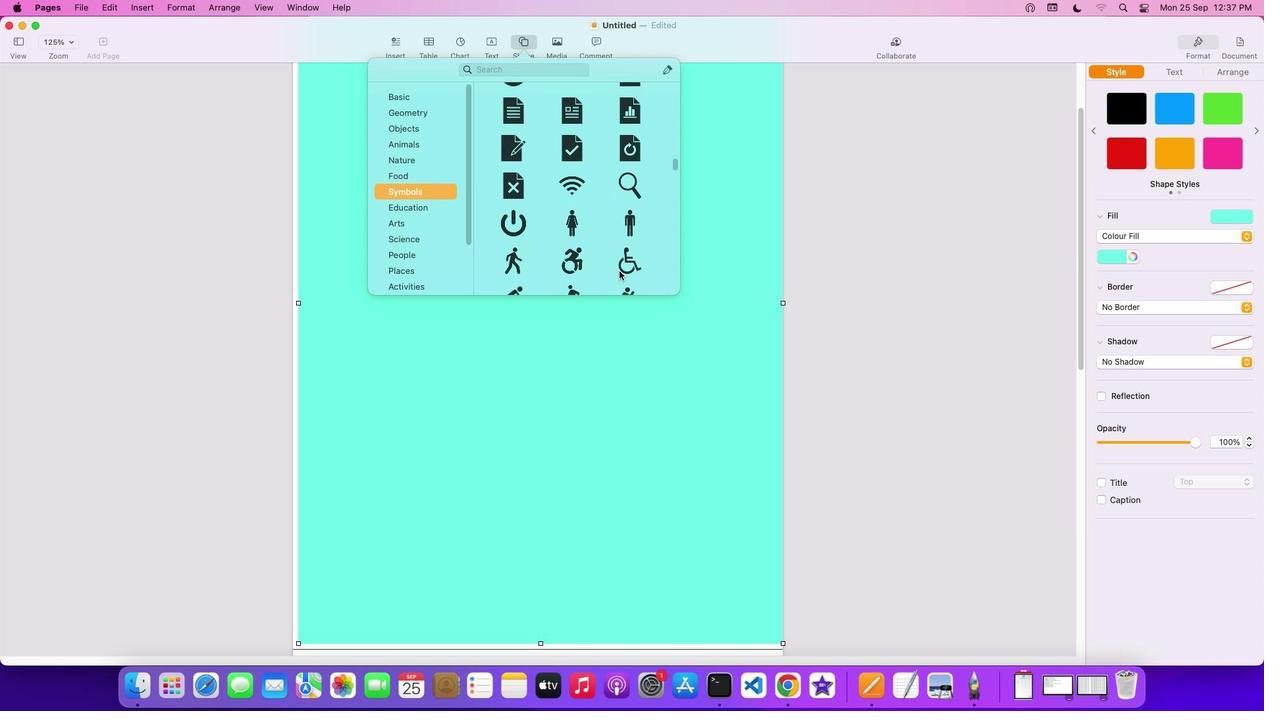 
Action: Mouse scrolled (619, 271) with delta (0, -2)
Screenshot: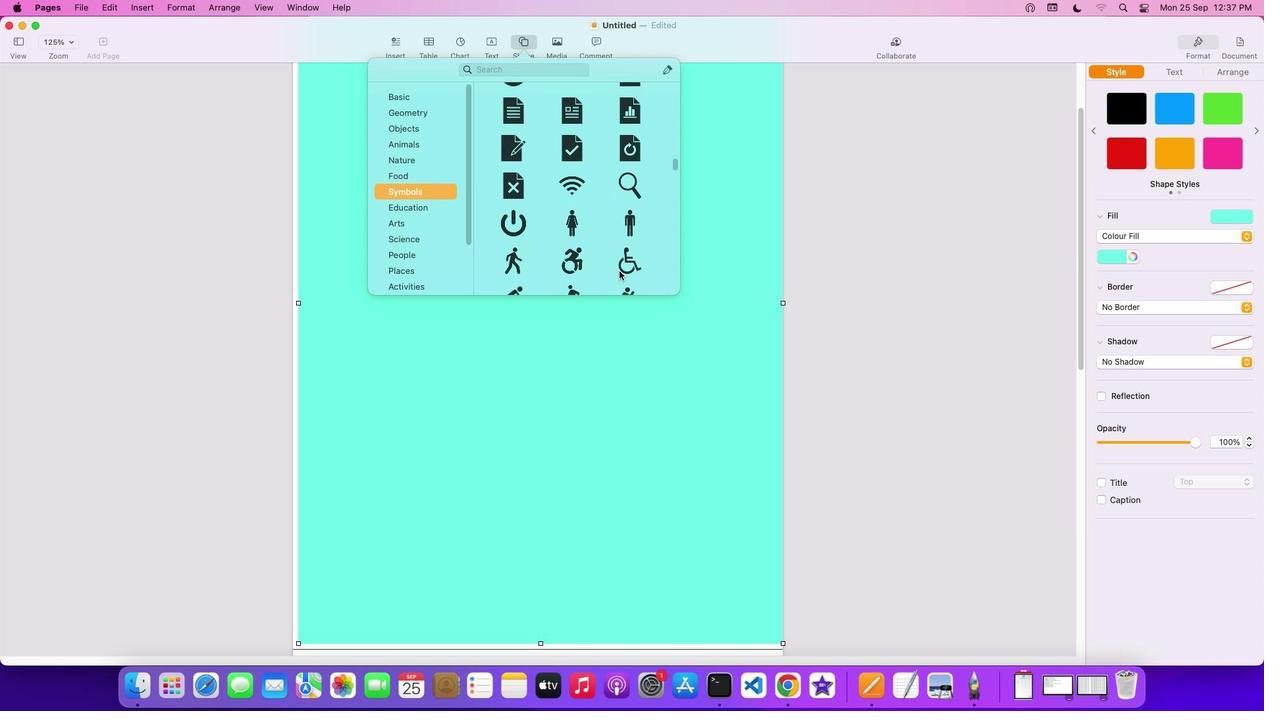 
Action: Mouse scrolled (619, 271) with delta (0, 0)
Screenshot: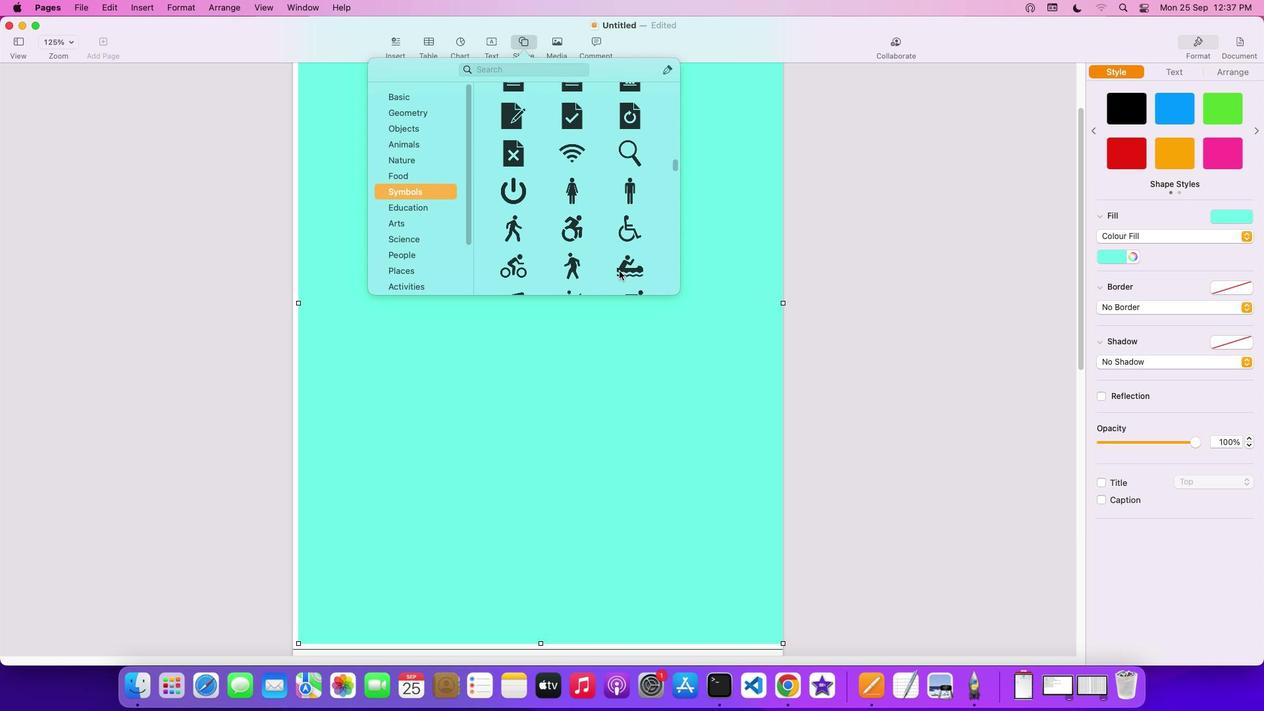 
Action: Mouse scrolled (619, 271) with delta (0, 0)
Screenshot: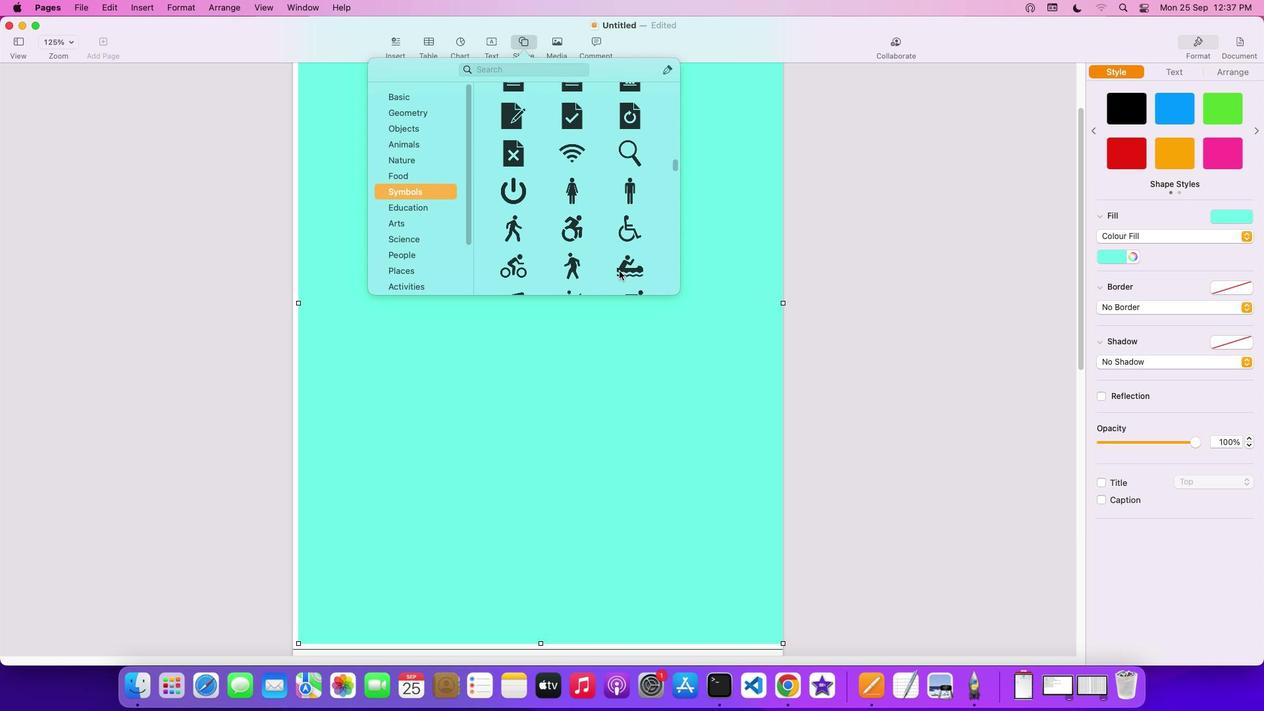 
Action: Mouse scrolled (619, 271) with delta (0, 0)
Screenshot: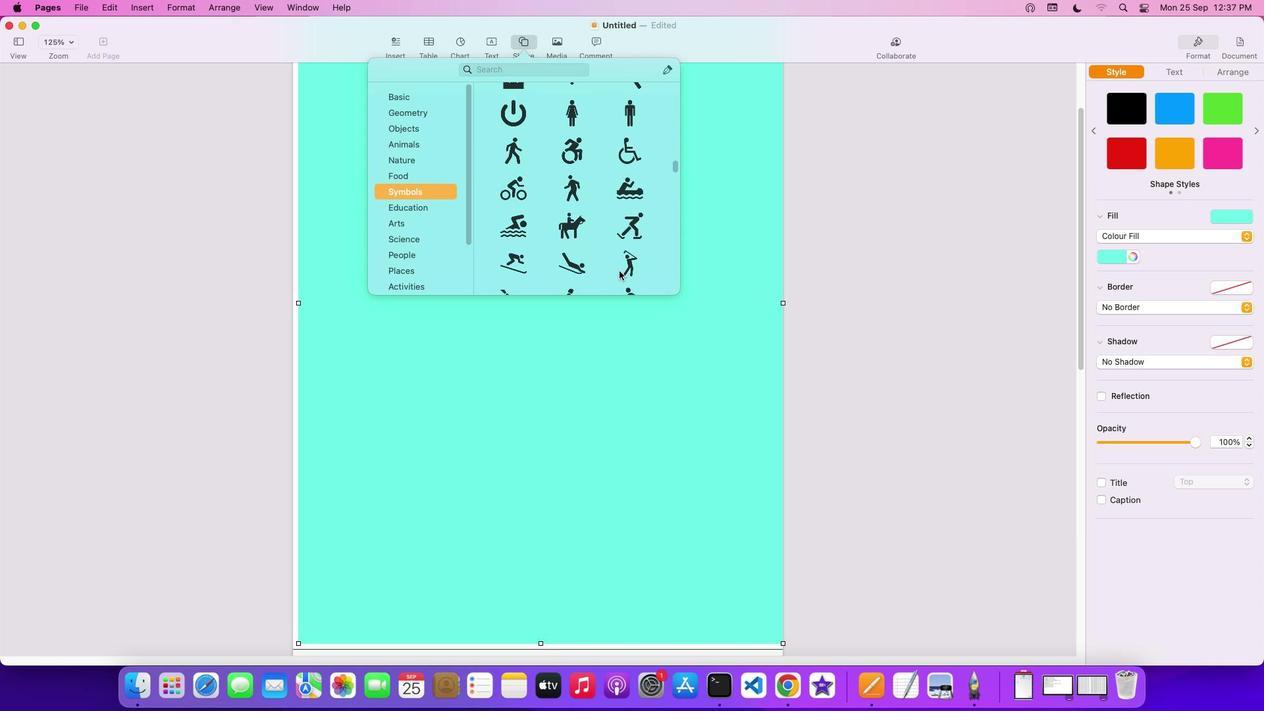 
Action: Mouse scrolled (619, 271) with delta (0, -1)
Screenshot: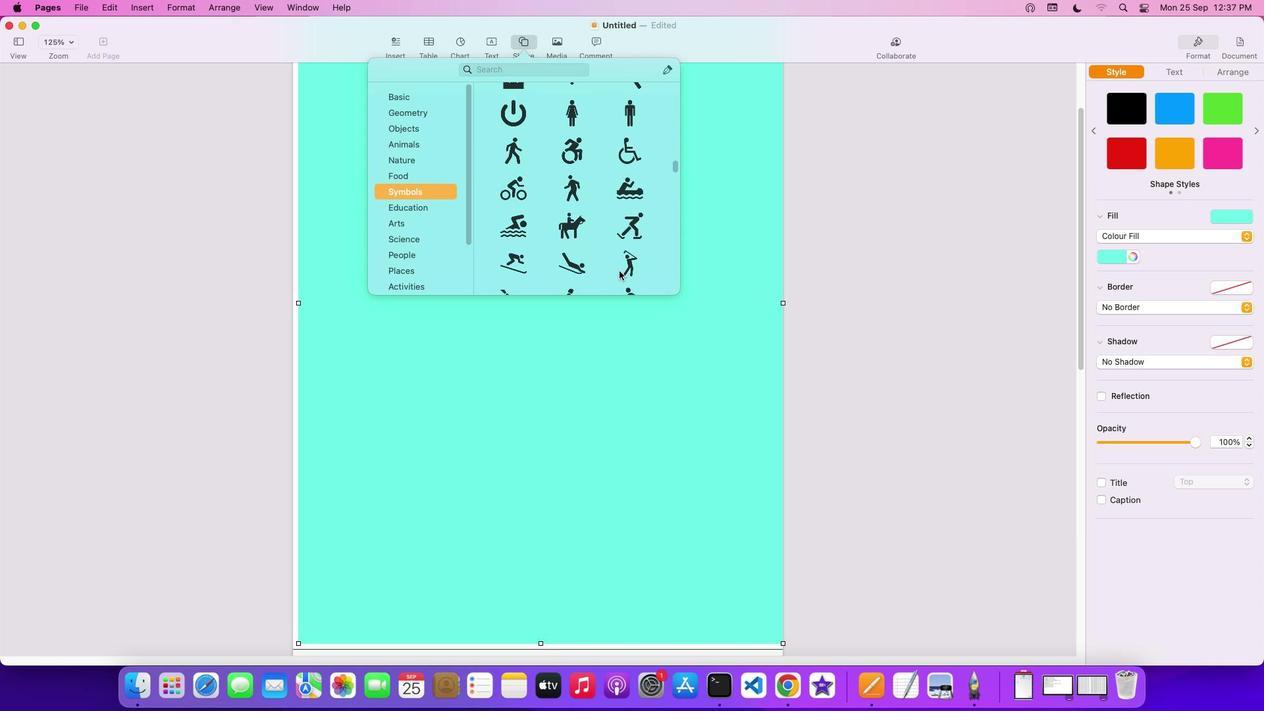 
Action: Mouse scrolled (619, 271) with delta (0, -2)
Screenshot: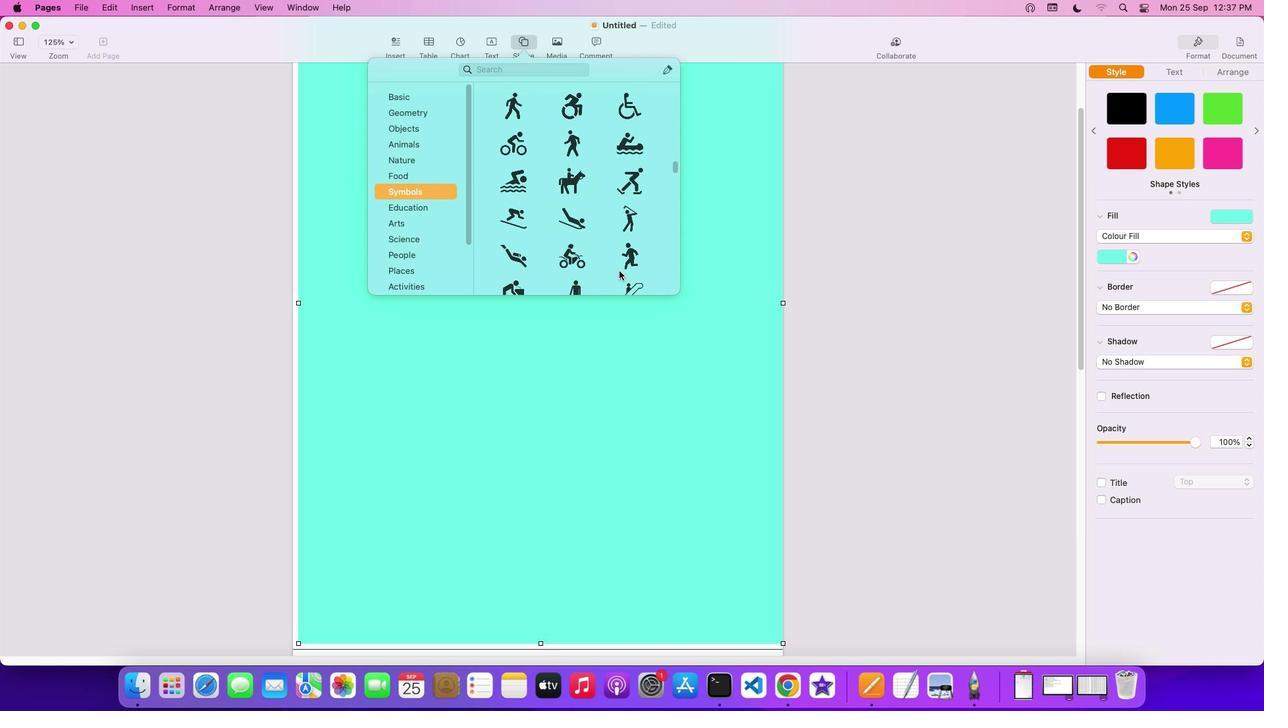 
Action: Mouse scrolled (619, 271) with delta (0, -2)
Screenshot: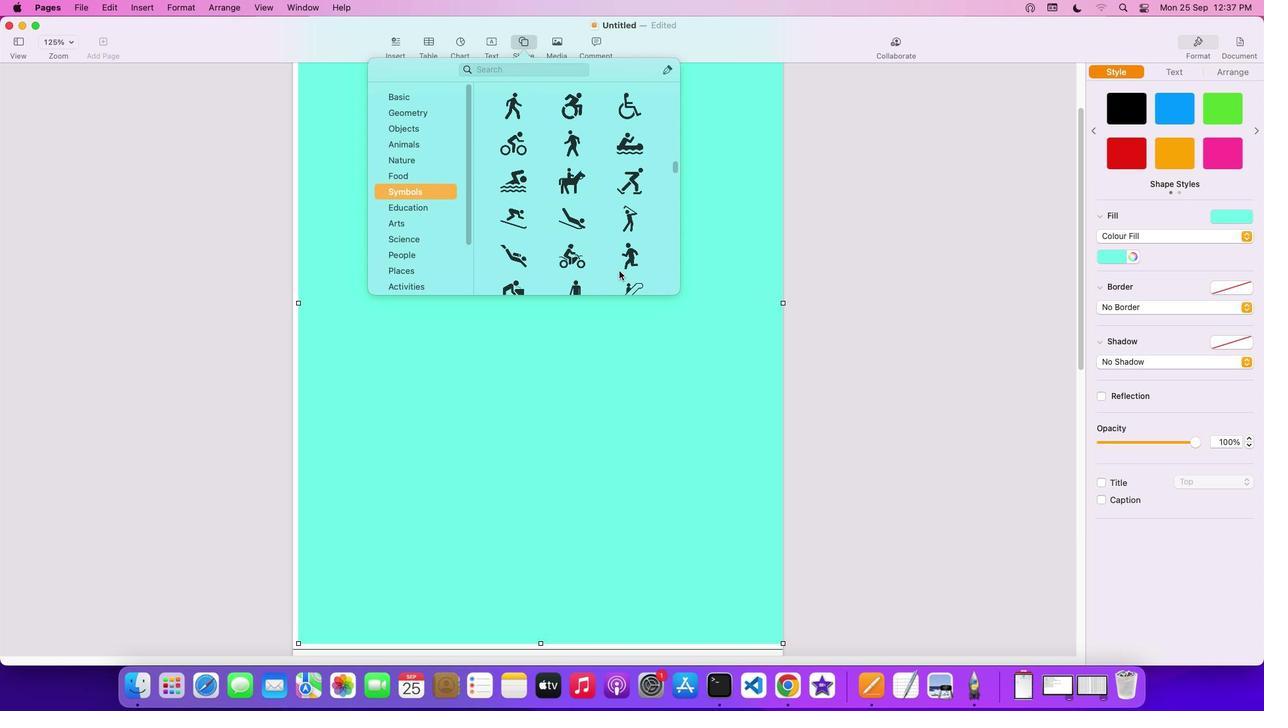
Action: Mouse scrolled (619, 271) with delta (0, 0)
Screenshot: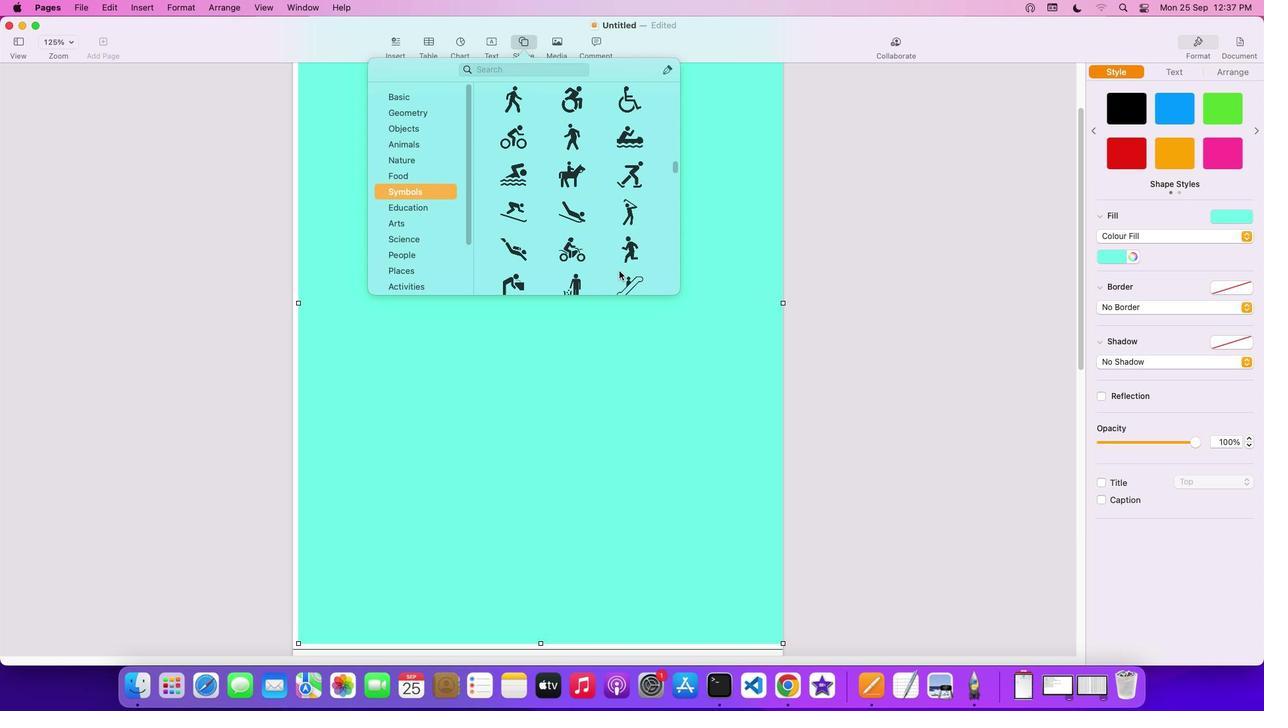 
Action: Mouse scrolled (619, 271) with delta (0, 0)
Screenshot: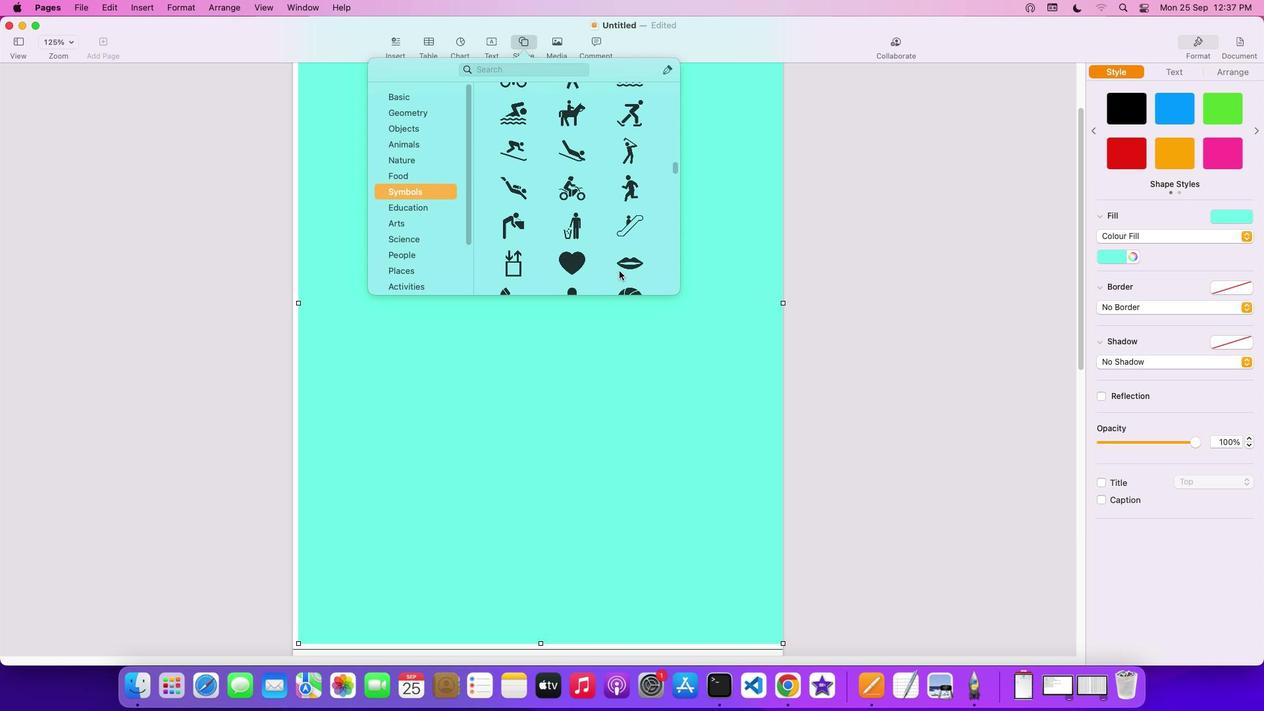 
Action: Mouse scrolled (619, 271) with delta (0, 0)
Screenshot: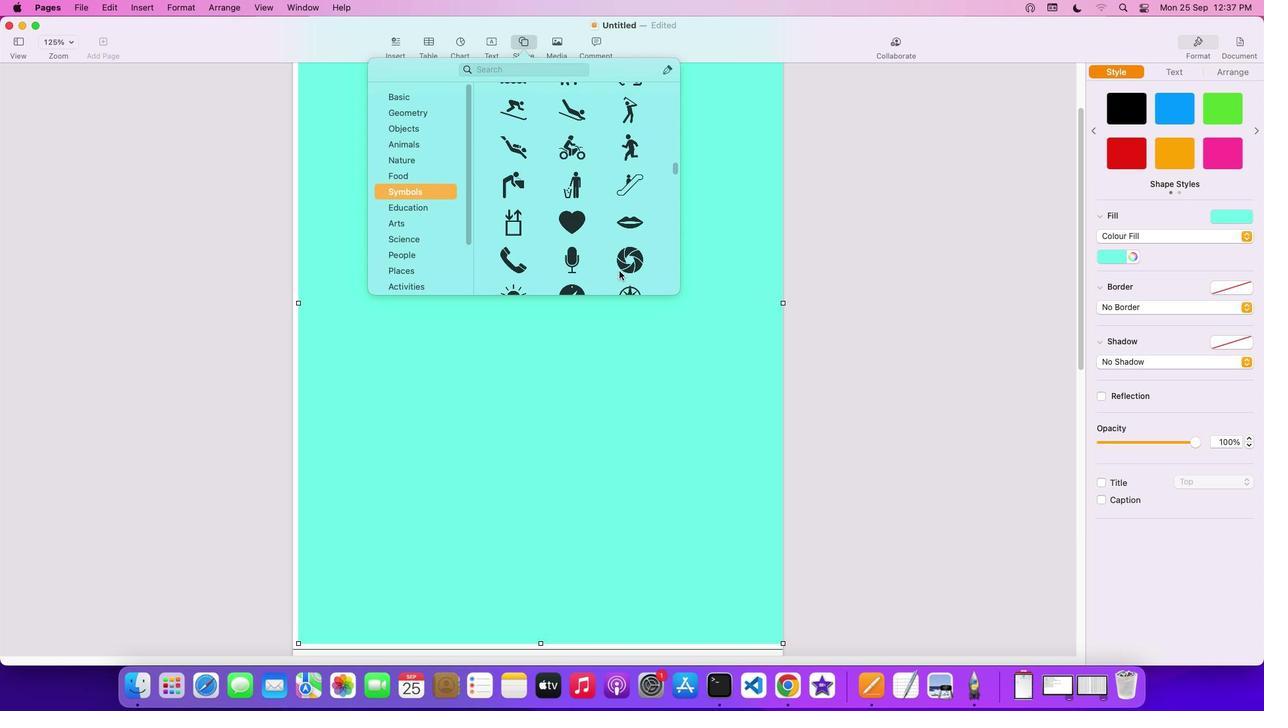 
Action: Mouse scrolled (619, 271) with delta (0, -1)
Screenshot: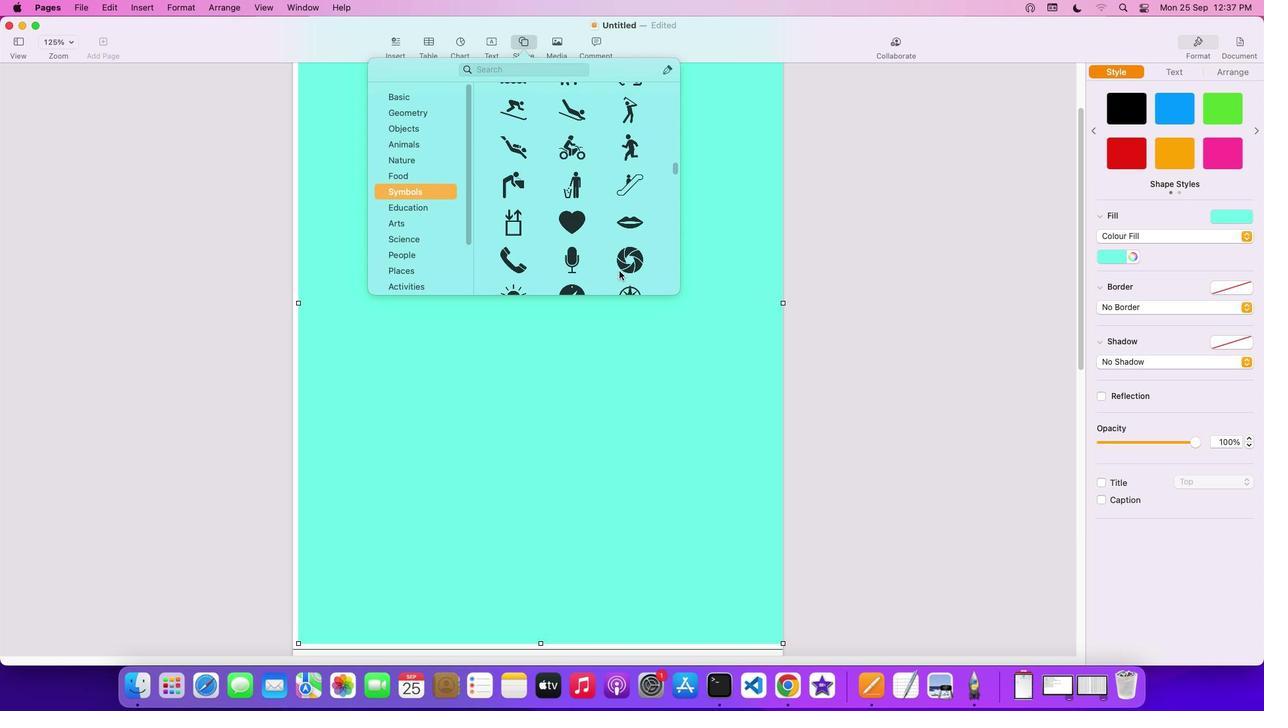 
Action: Mouse scrolled (619, 271) with delta (0, -2)
Screenshot: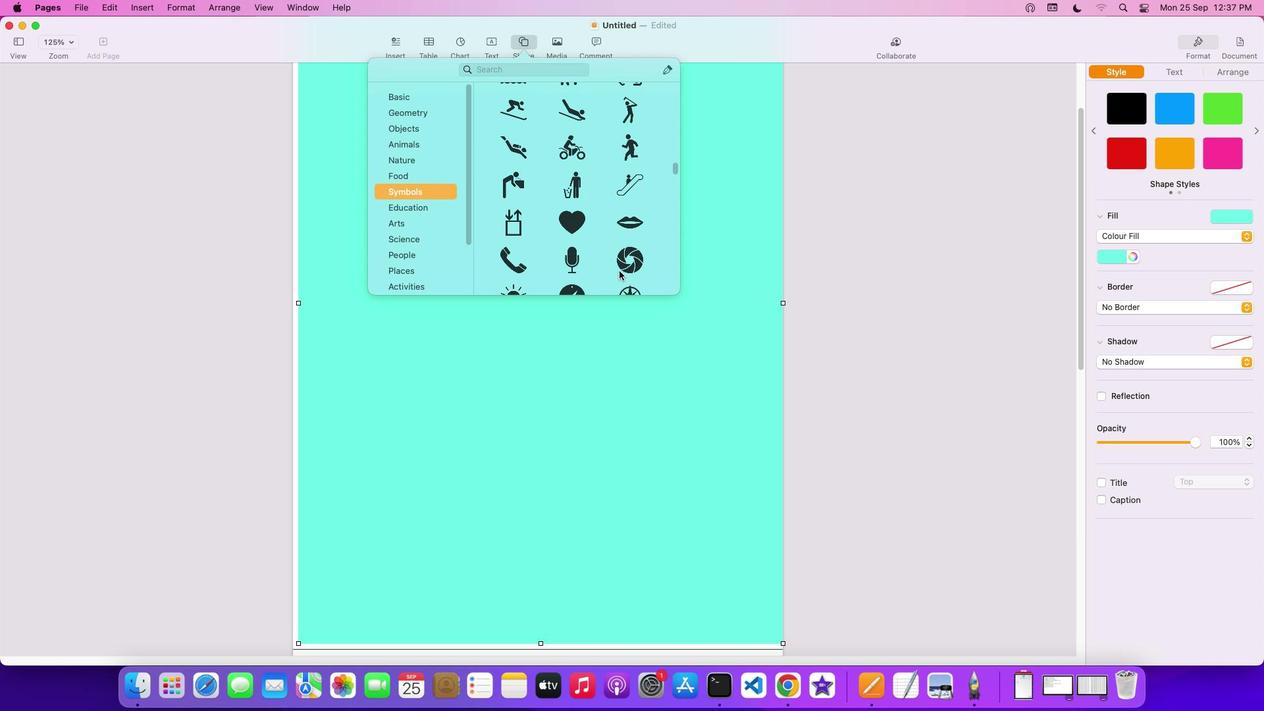 
Action: Mouse scrolled (619, 271) with delta (0, 0)
Screenshot: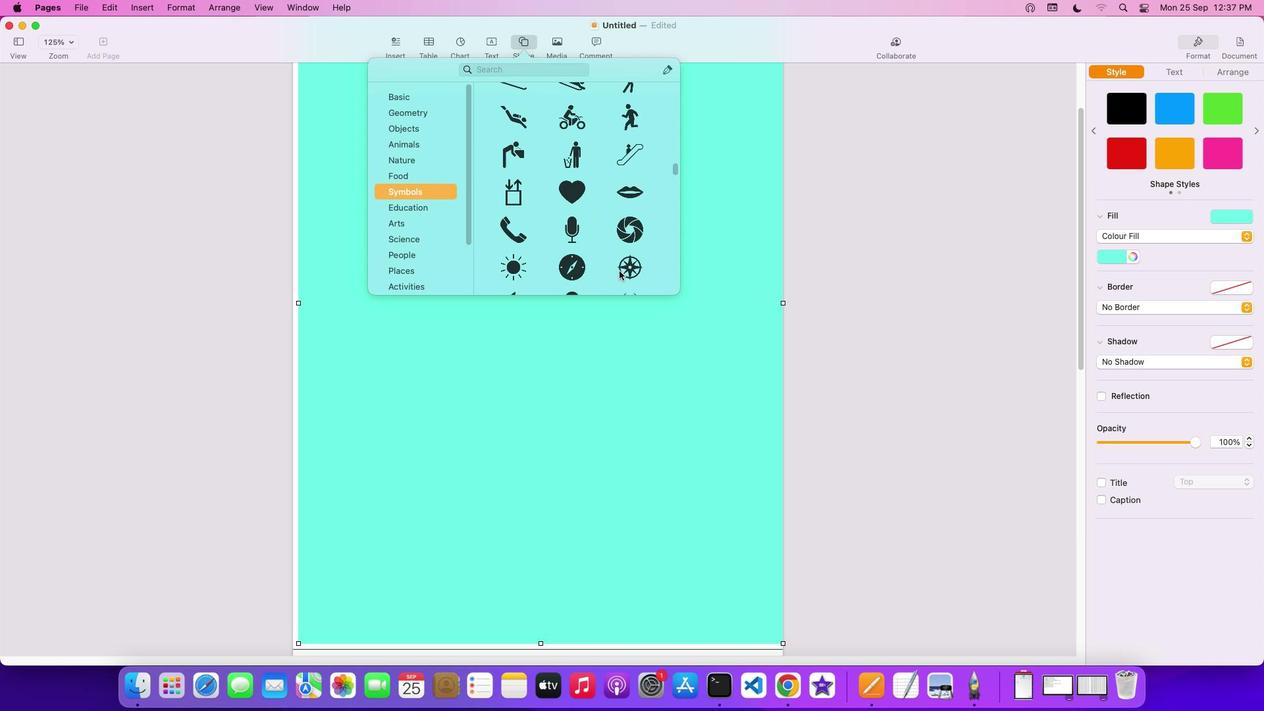 
Action: Mouse scrolled (619, 271) with delta (0, 0)
Screenshot: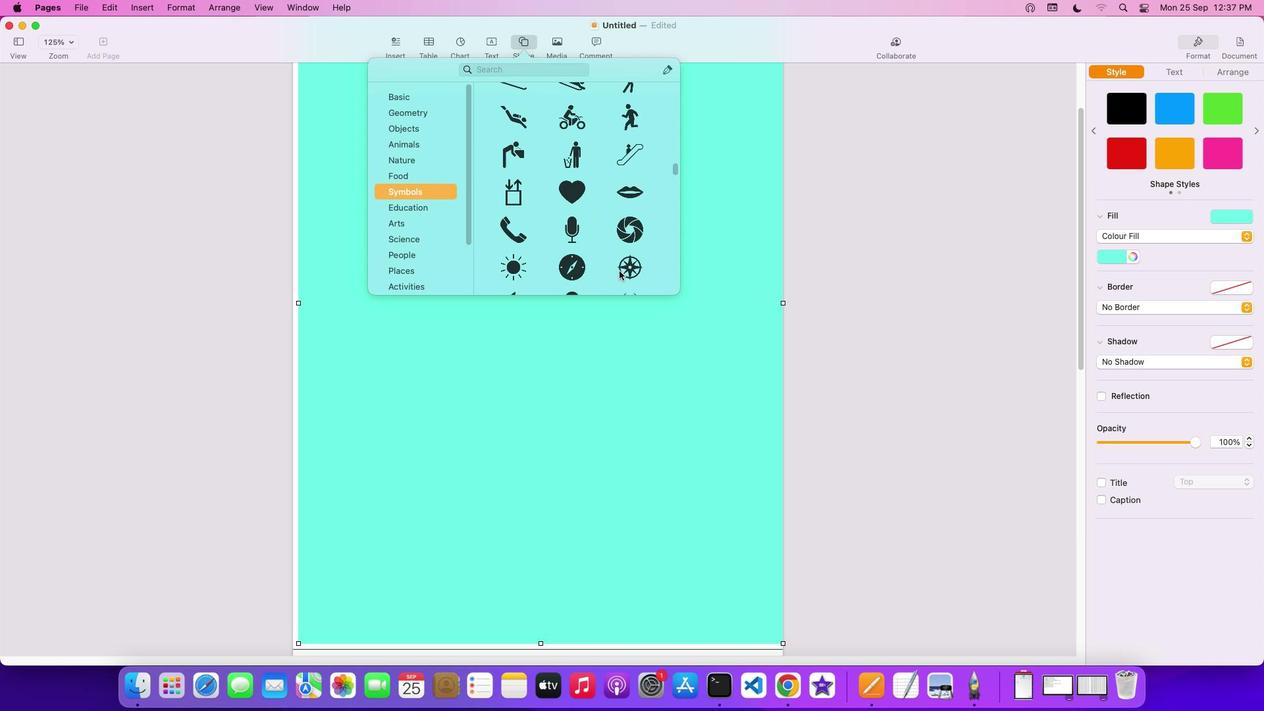 
Action: Mouse scrolled (619, 271) with delta (0, 0)
Screenshot: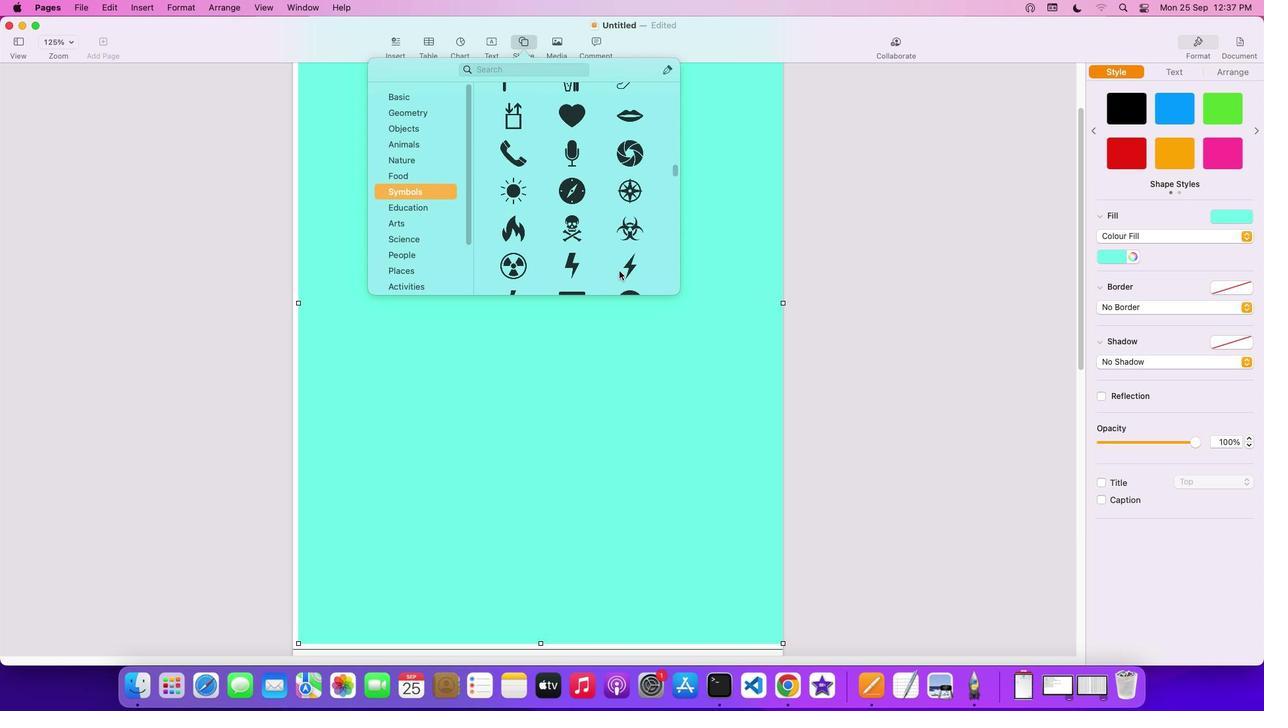 
Action: Mouse scrolled (619, 271) with delta (0, -1)
Screenshot: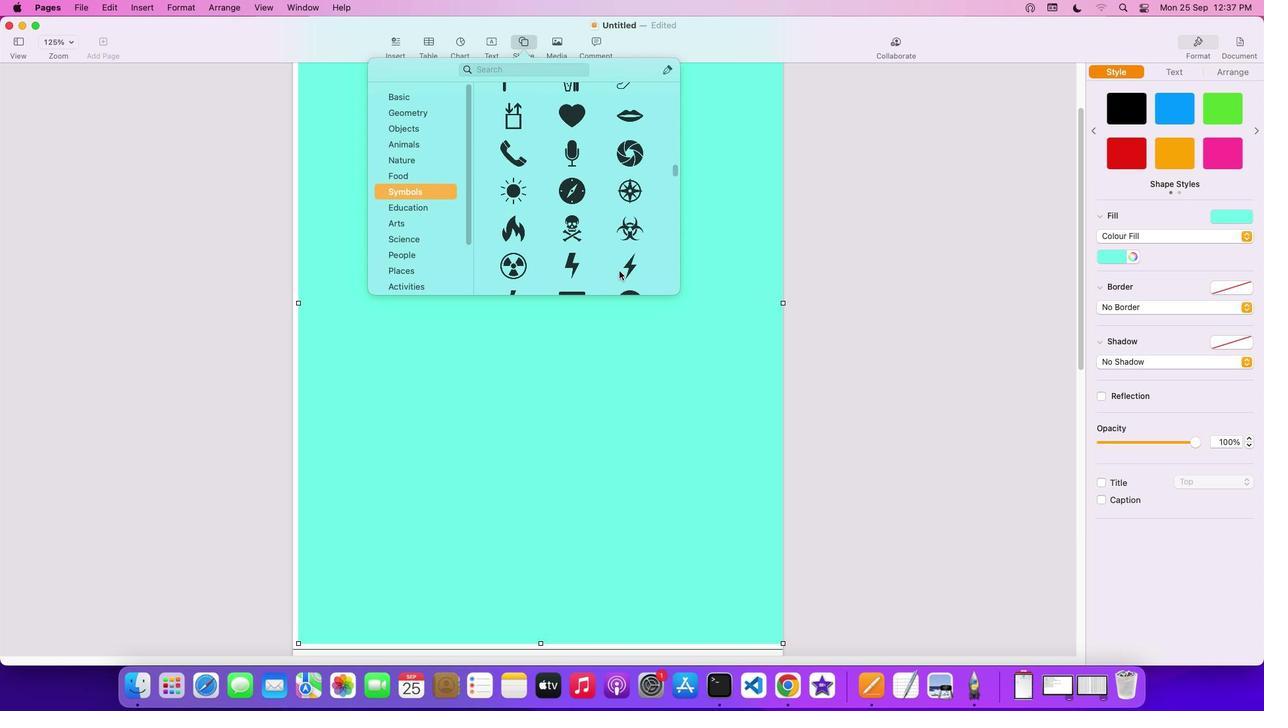 
Action: Mouse scrolled (619, 271) with delta (0, -2)
Screenshot: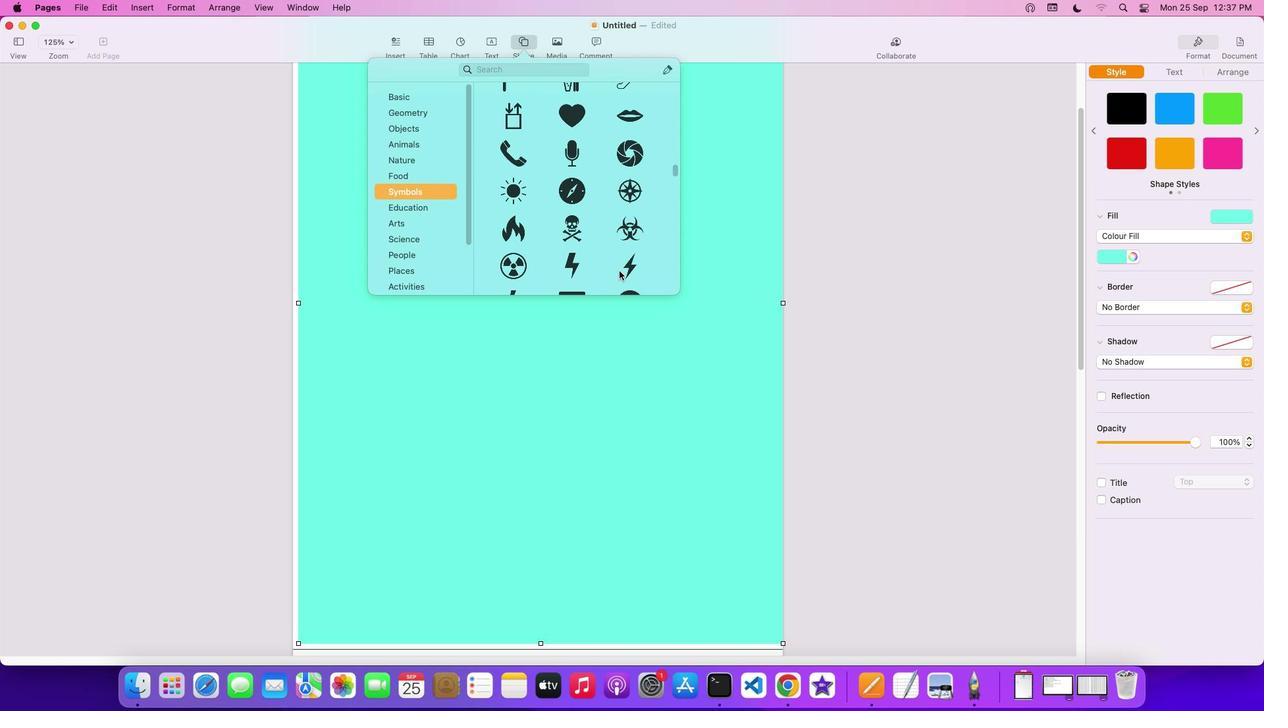 
Action: Mouse scrolled (619, 271) with delta (0, 0)
Screenshot: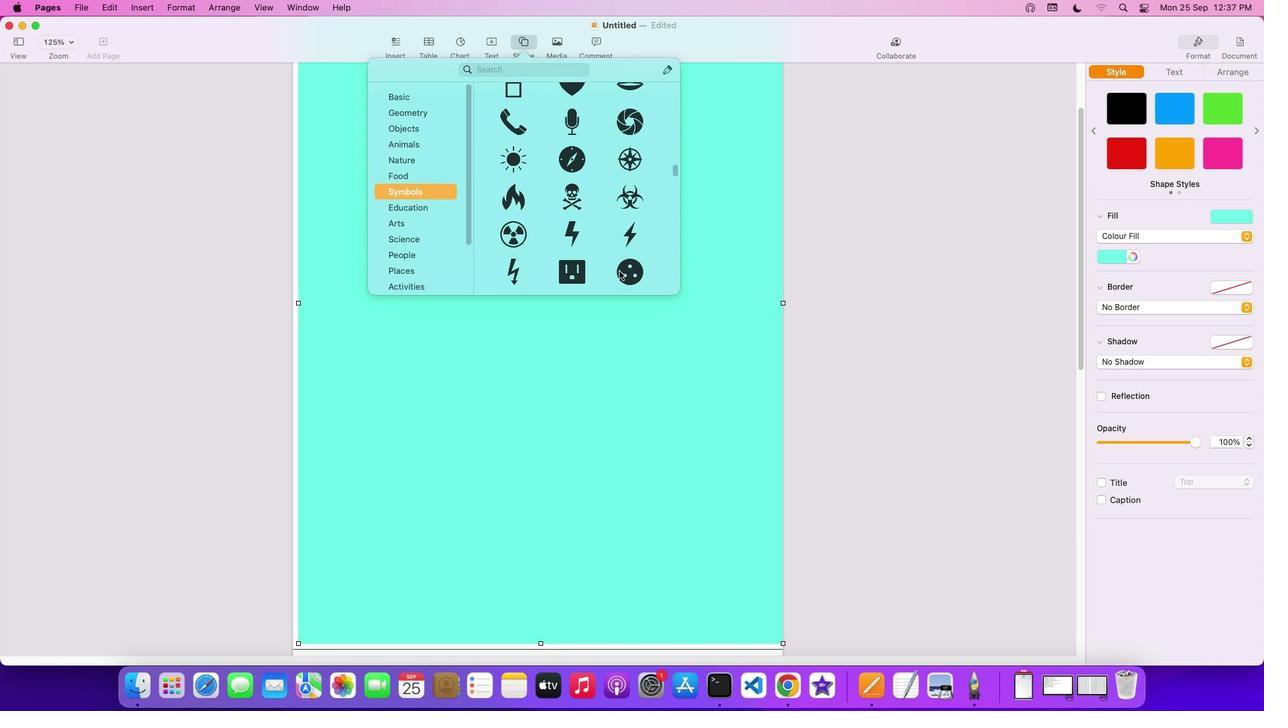 
Action: Mouse scrolled (619, 271) with delta (0, 0)
Screenshot: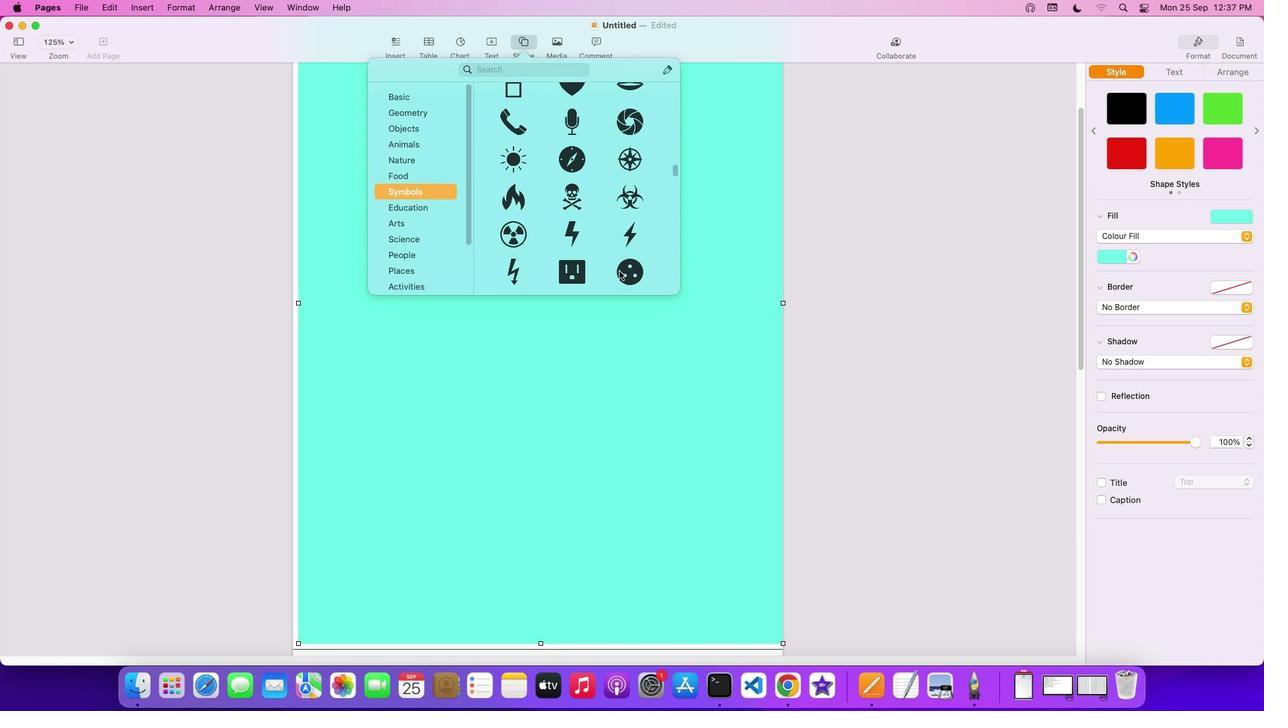 
Action: Mouse scrolled (619, 271) with delta (0, 0)
Screenshot: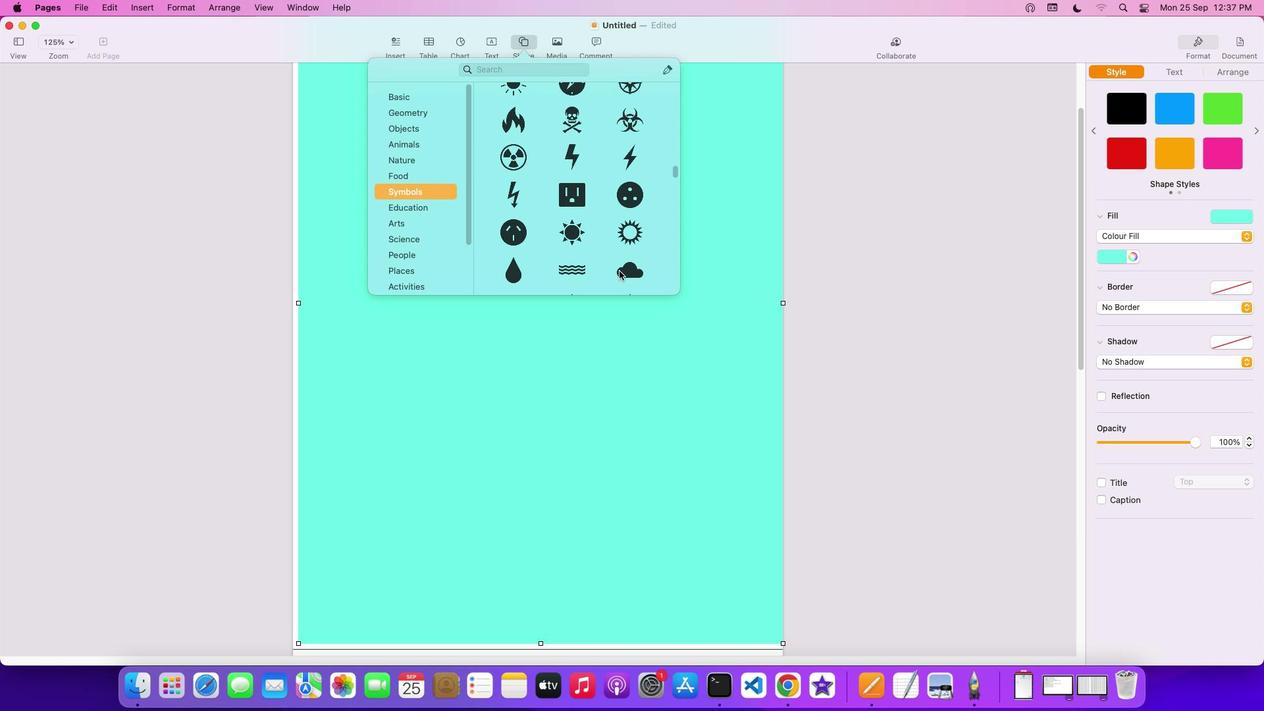 
Action: Mouse scrolled (619, 271) with delta (0, -1)
Screenshot: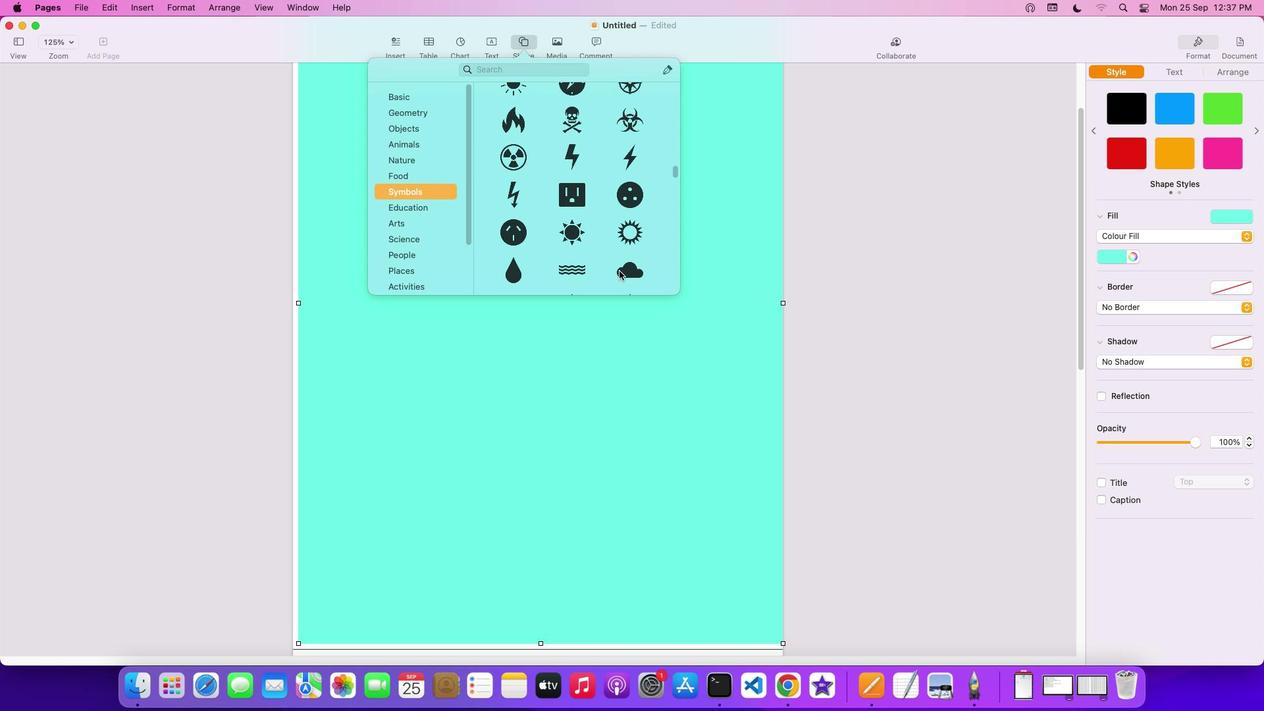 
Action: Mouse scrolled (619, 271) with delta (0, -2)
Screenshot: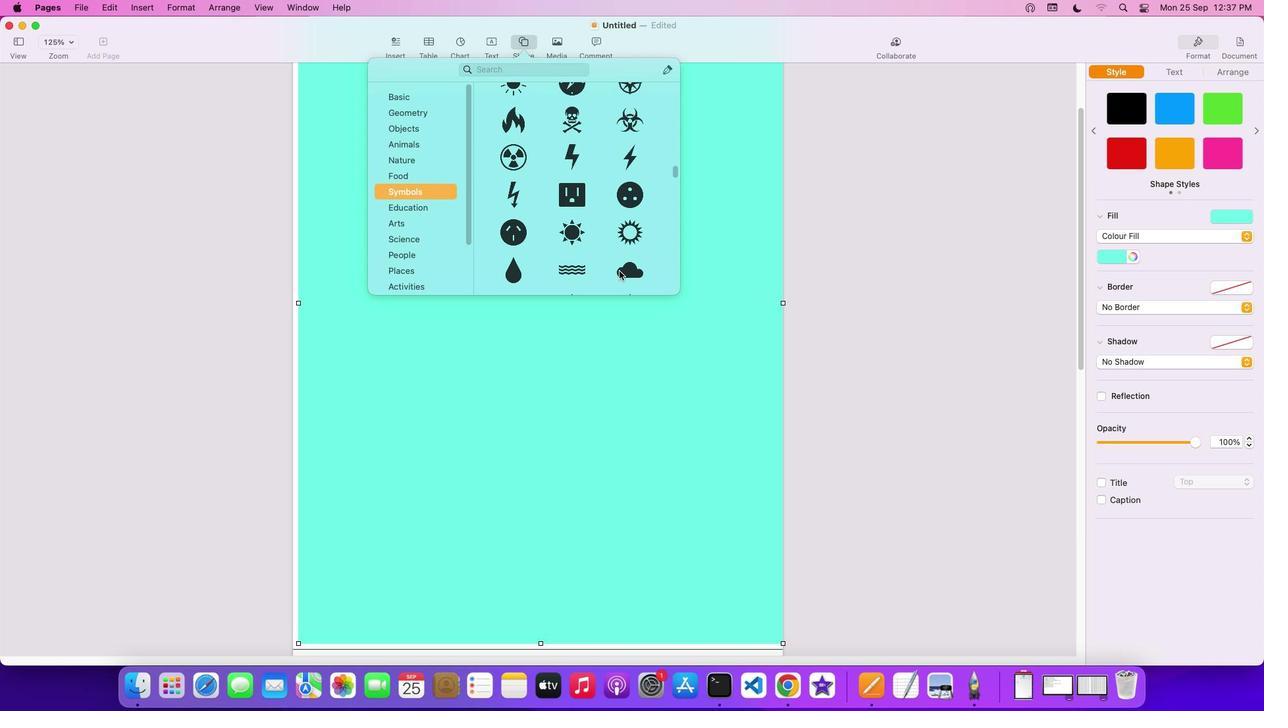 
Action: Mouse scrolled (619, 271) with delta (0, 0)
Screenshot: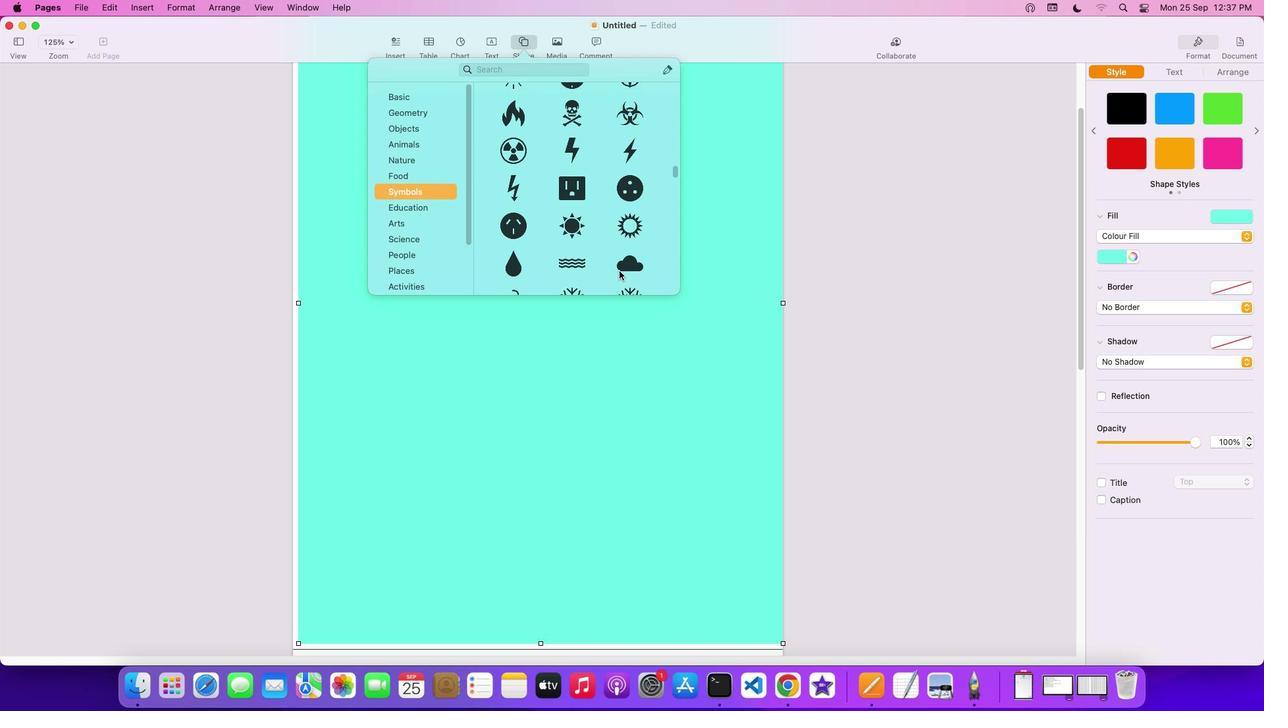 
Action: Mouse scrolled (619, 271) with delta (0, 0)
Screenshot: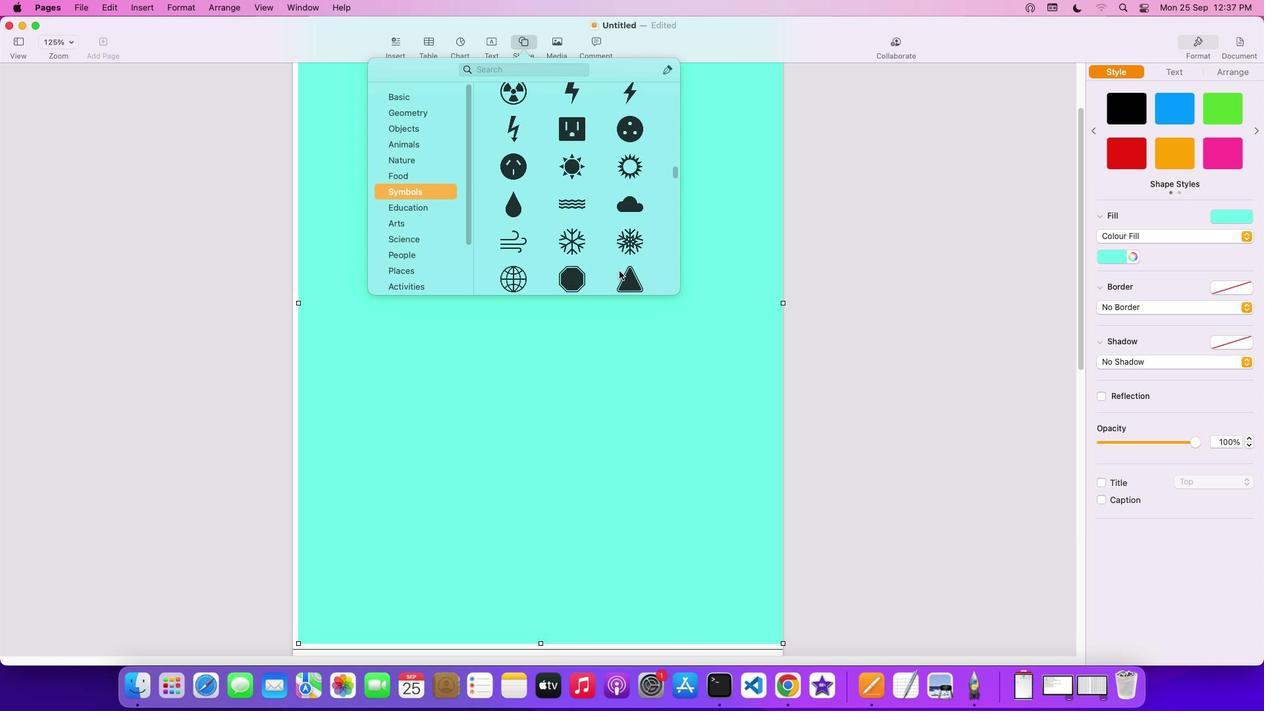 
Action: Mouse scrolled (619, 271) with delta (0, 0)
Screenshot: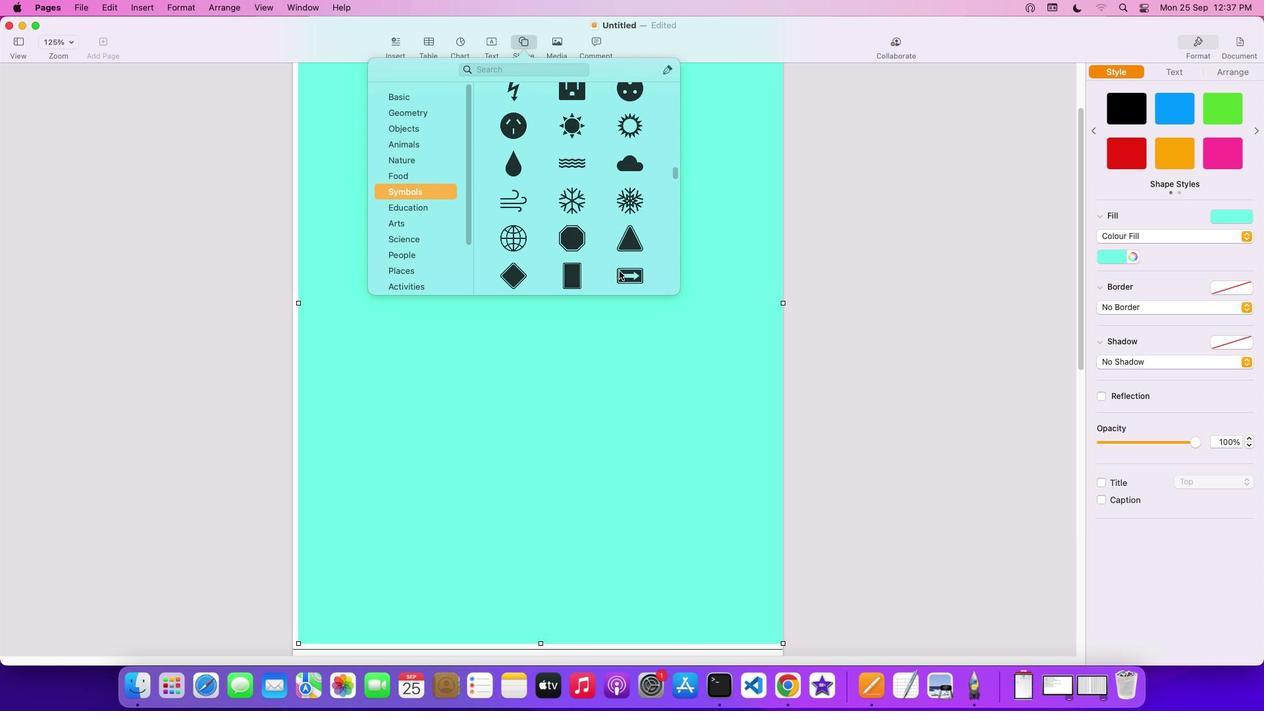 
Action: Mouse scrolled (619, 271) with delta (0, -1)
Screenshot: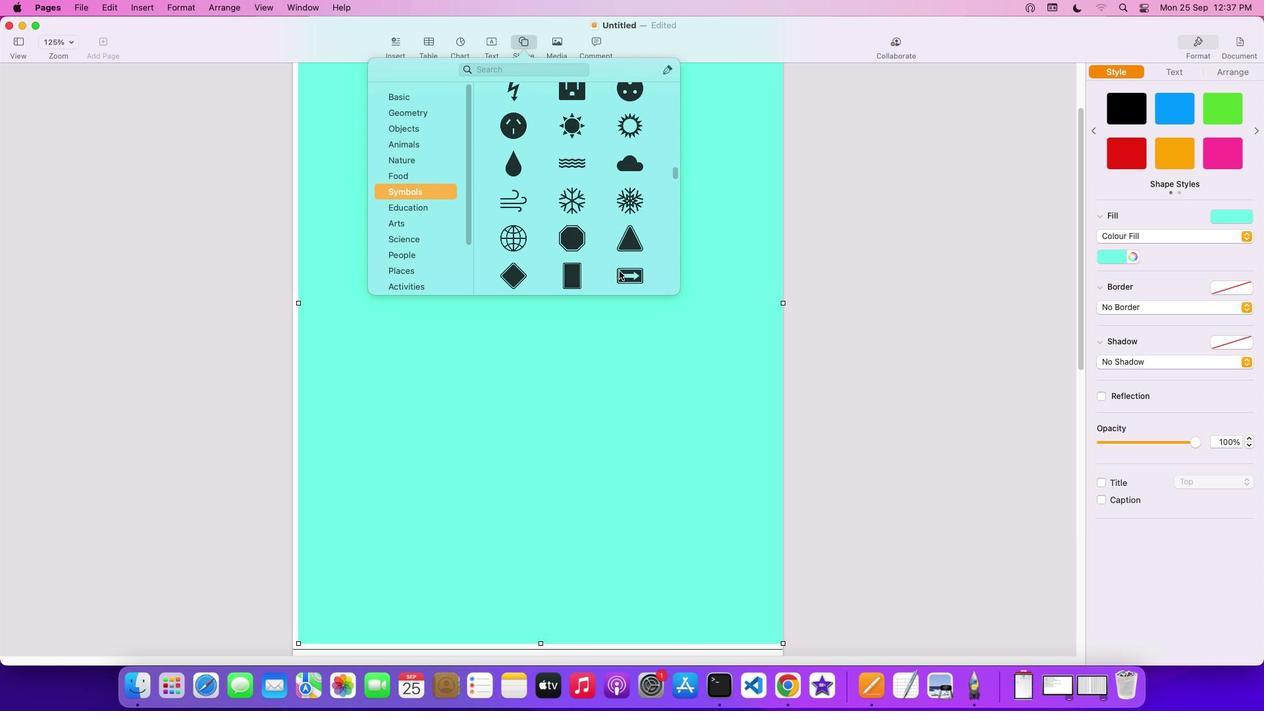 
Action: Mouse scrolled (619, 271) with delta (0, -2)
Screenshot: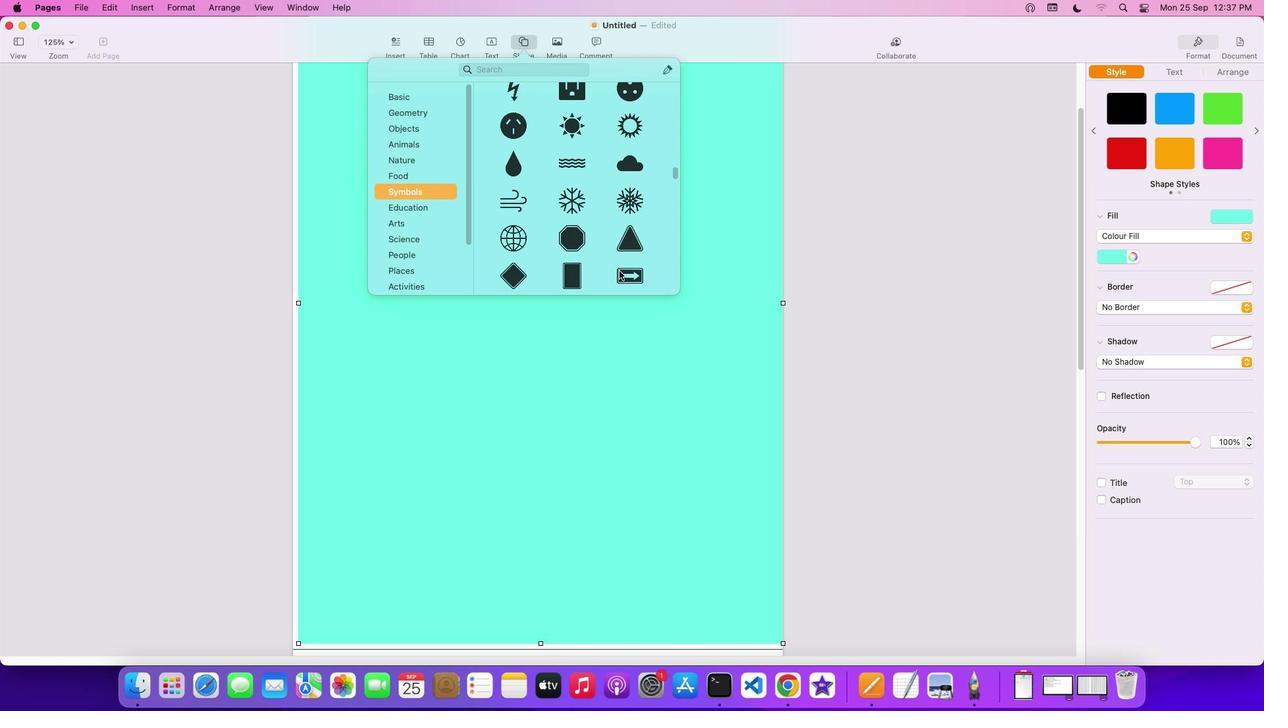 
Action: Mouse scrolled (619, 271) with delta (0, 0)
Screenshot: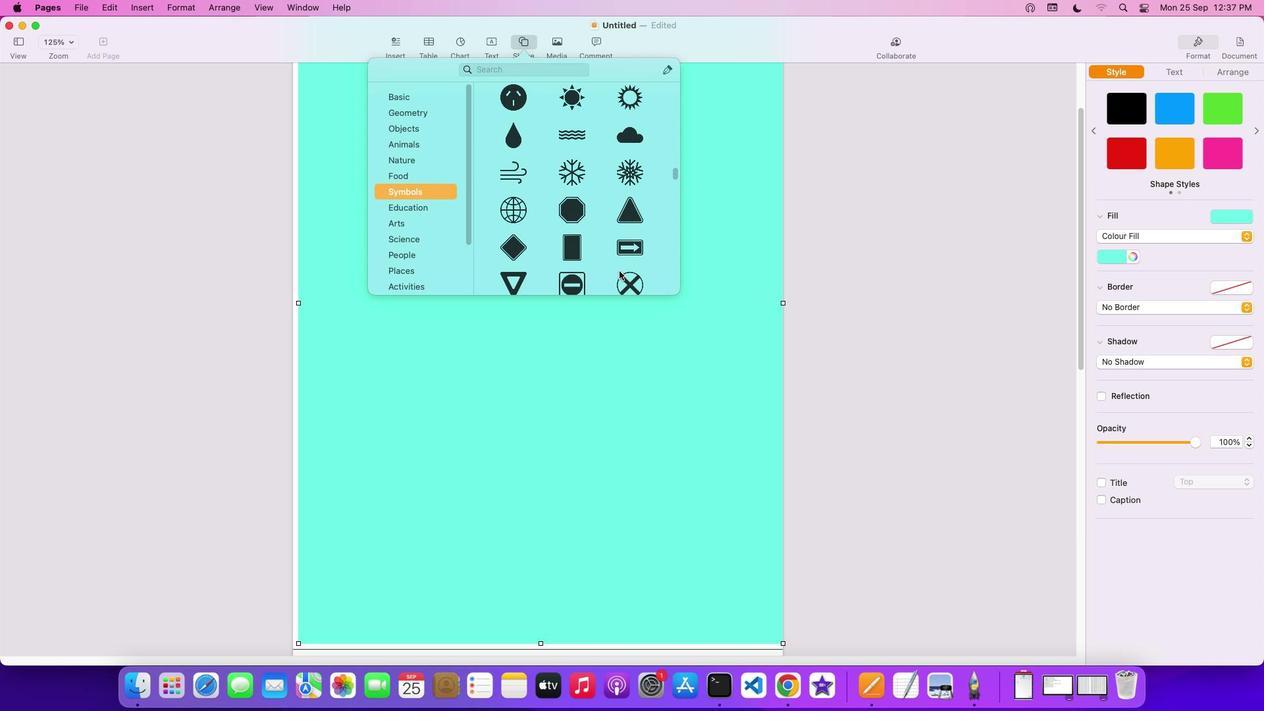 
Action: Mouse scrolled (619, 271) with delta (0, 0)
Screenshot: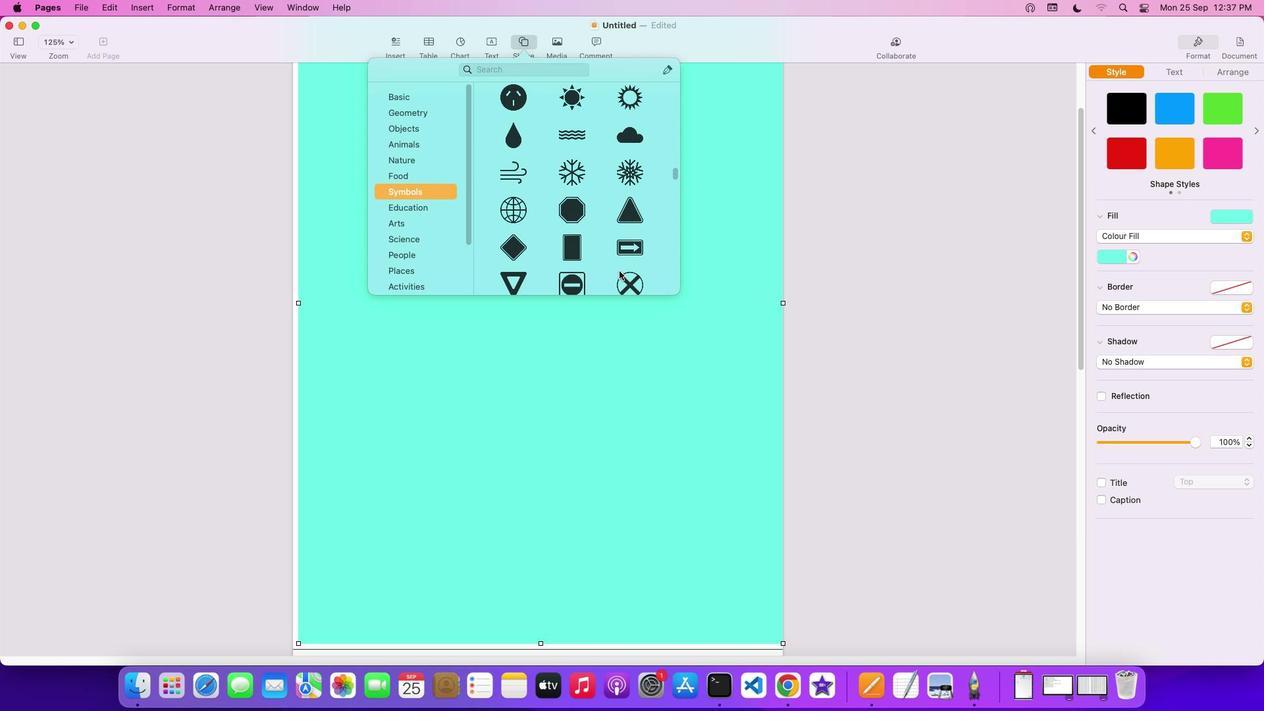 
Action: Mouse scrolled (619, 271) with delta (0, 0)
Screenshot: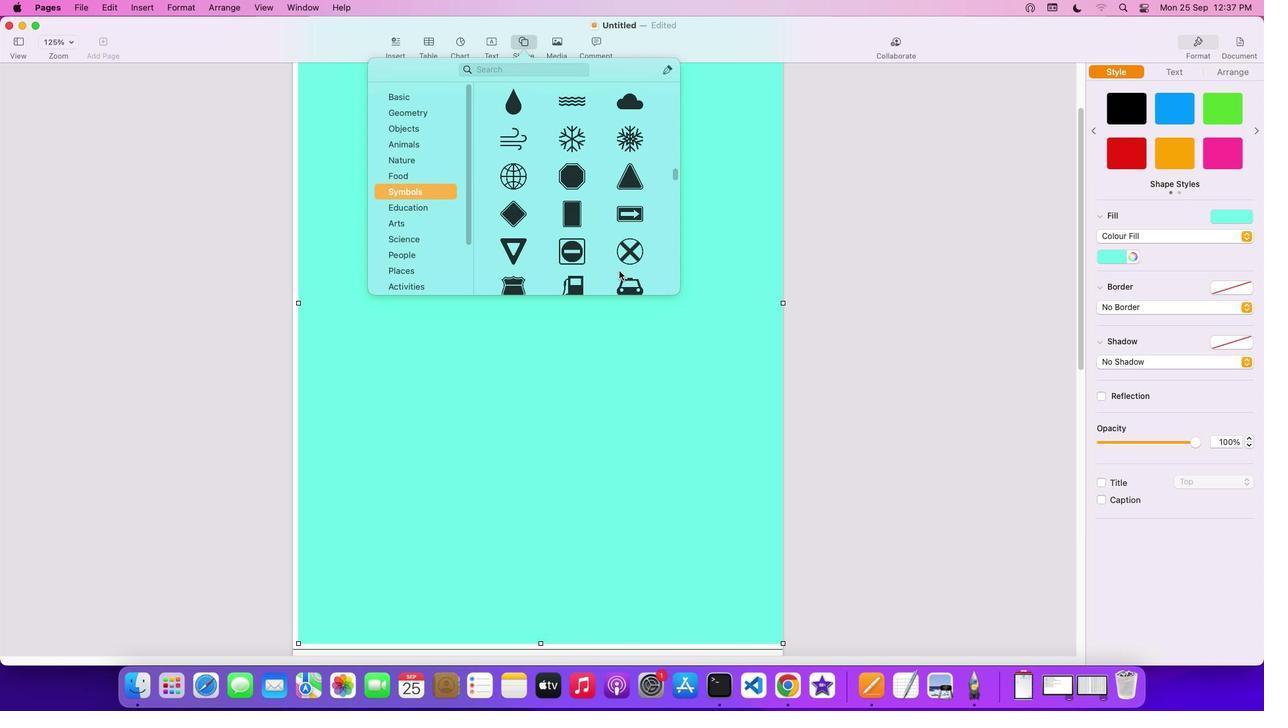 
Action: Mouse scrolled (619, 271) with delta (0, -1)
Screenshot: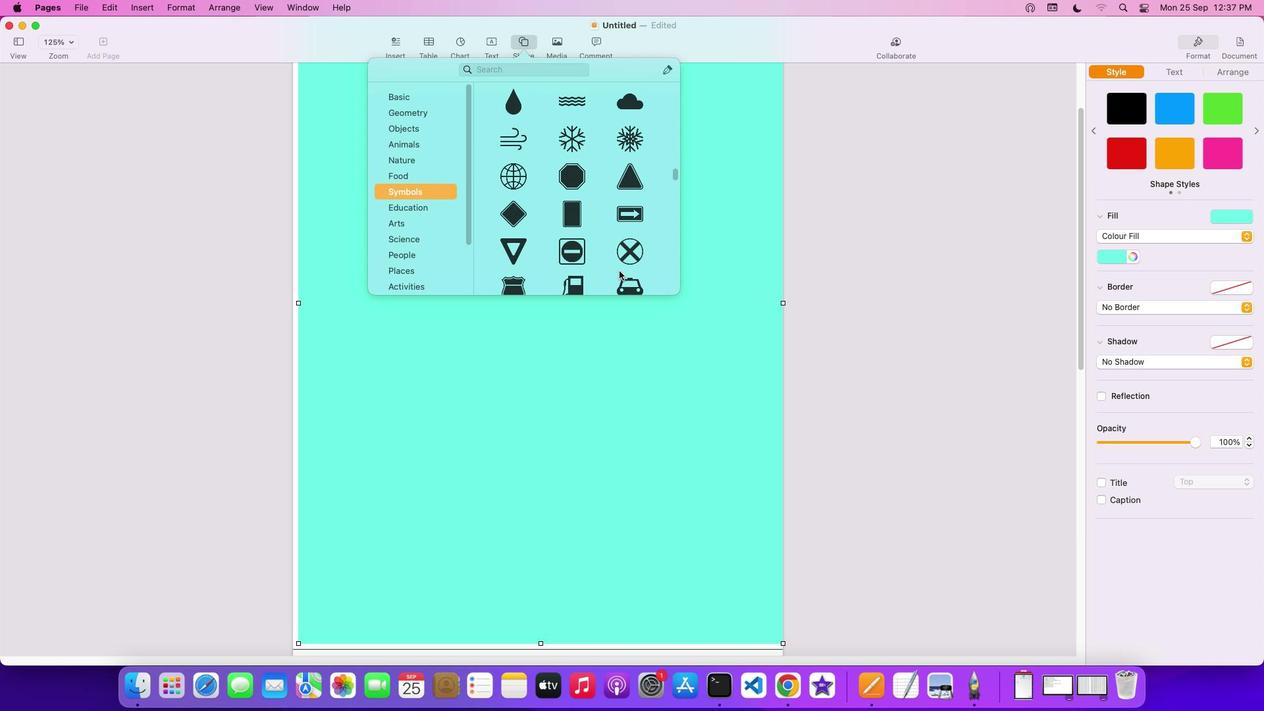 
Action: Mouse scrolled (619, 271) with delta (0, -1)
Screenshot: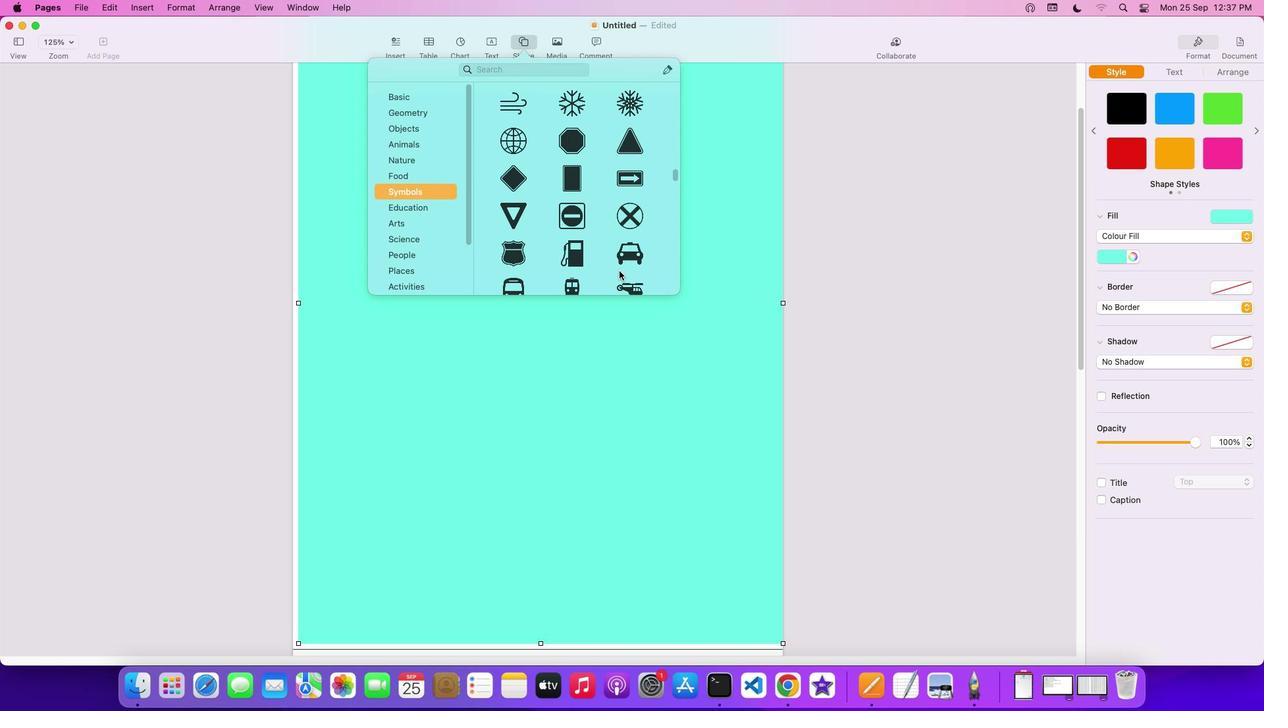 
Action: Mouse scrolled (619, 271) with delta (0, 1)
Screenshot: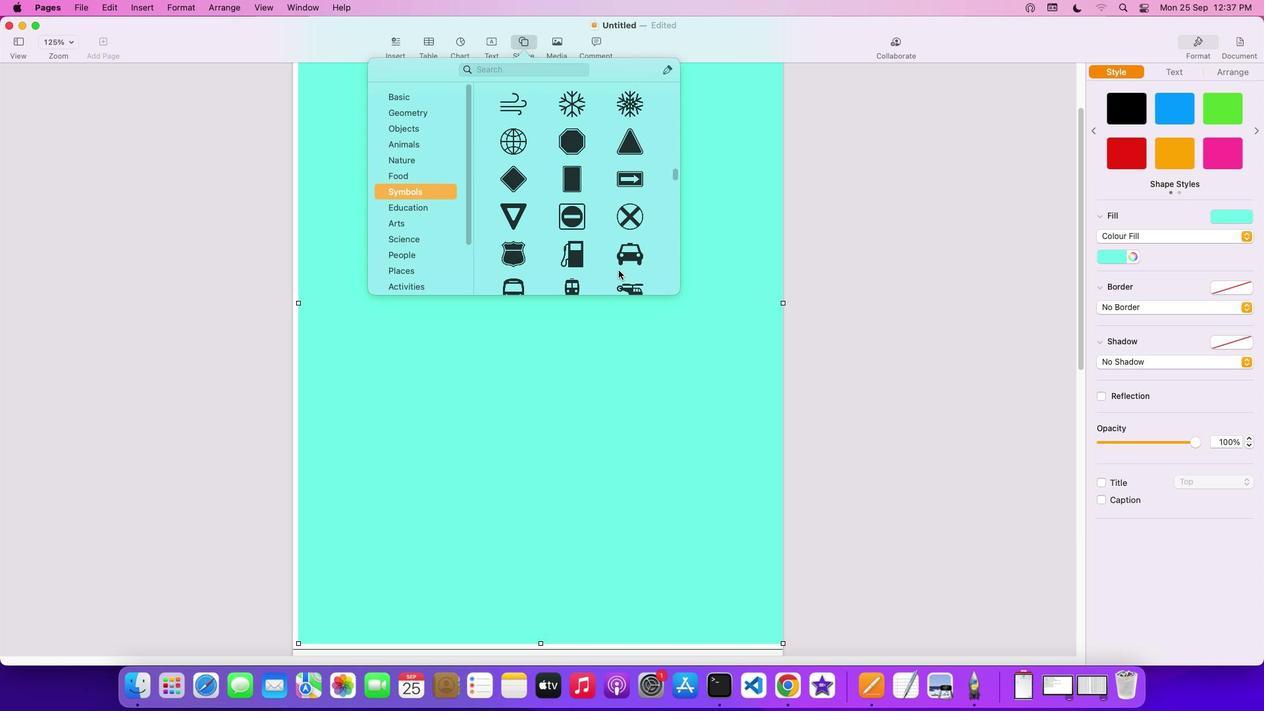 
Action: Mouse moved to (578, 145)
Screenshot: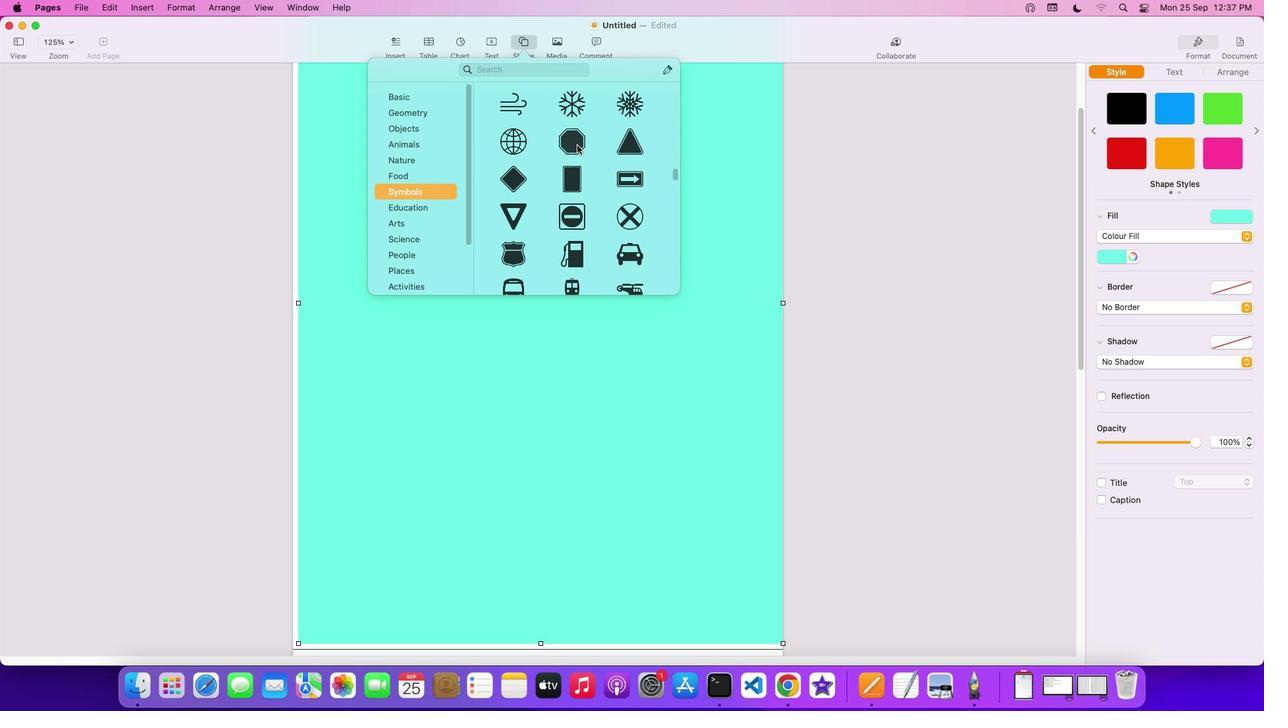
Action: Mouse pressed left at (578, 145)
Screenshot: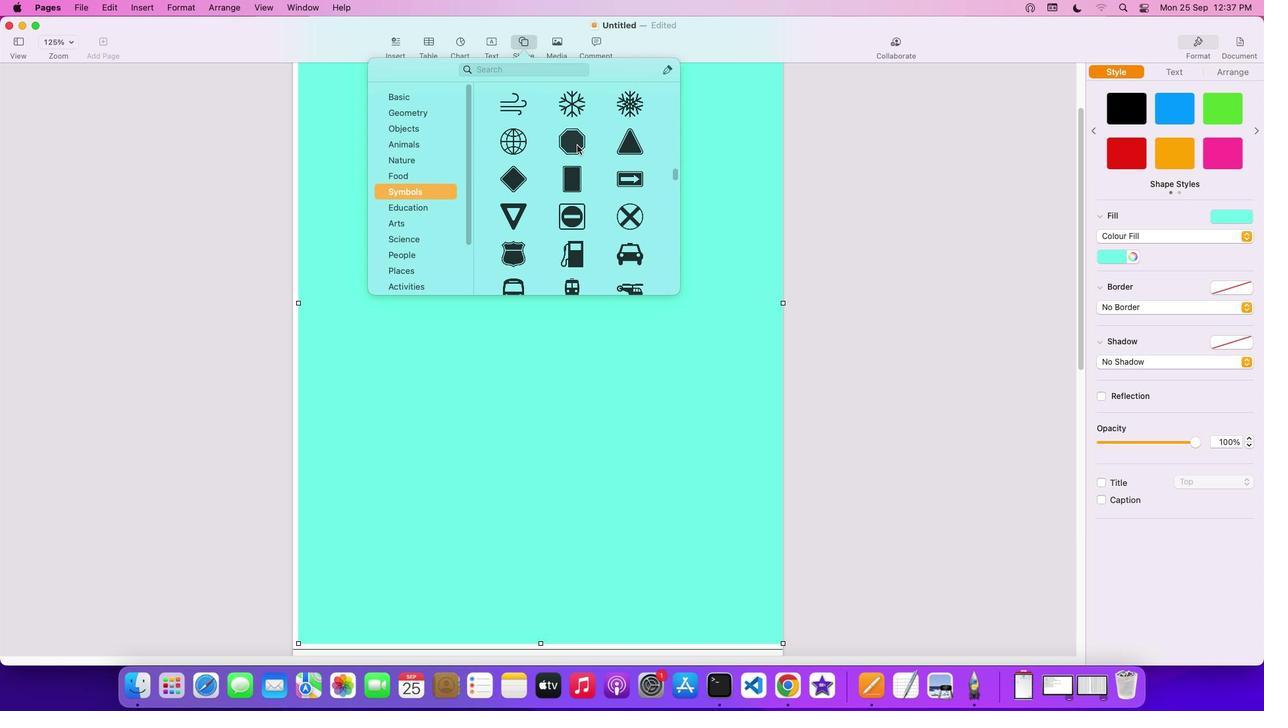 
Action: Mouse moved to (557, 347)
Screenshot: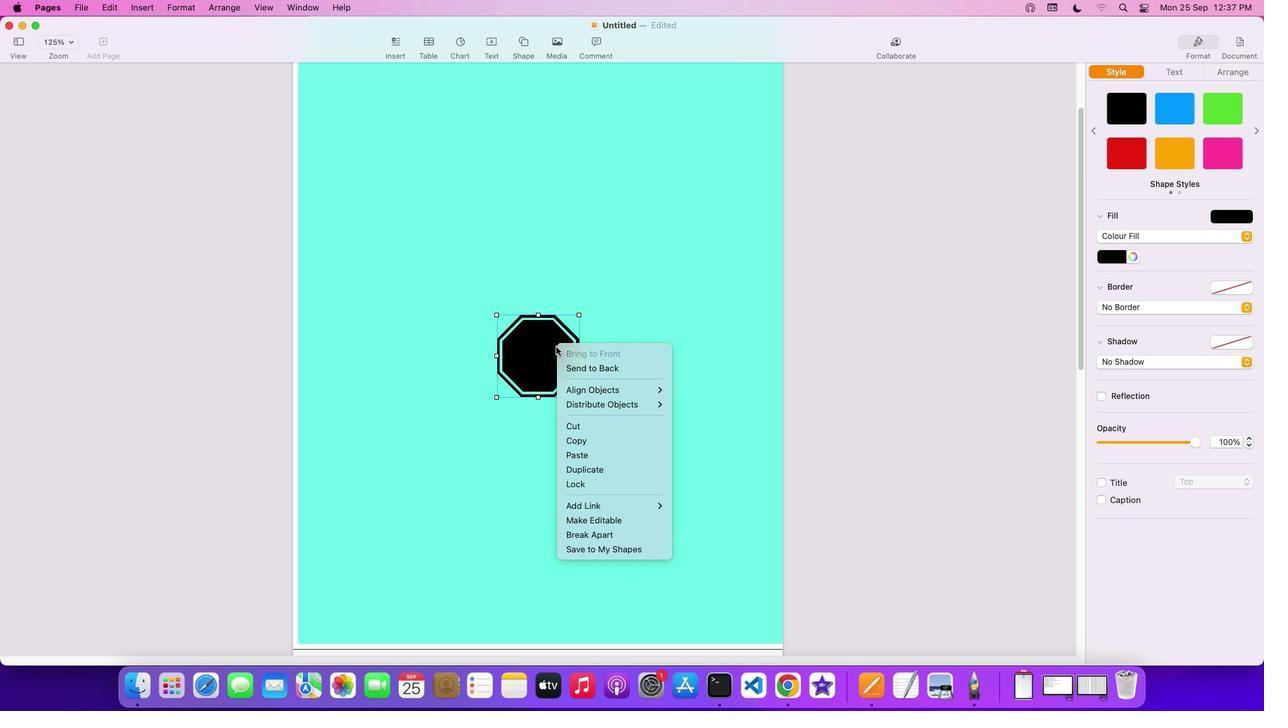 
Action: Mouse pressed right at (557, 347)
Screenshot: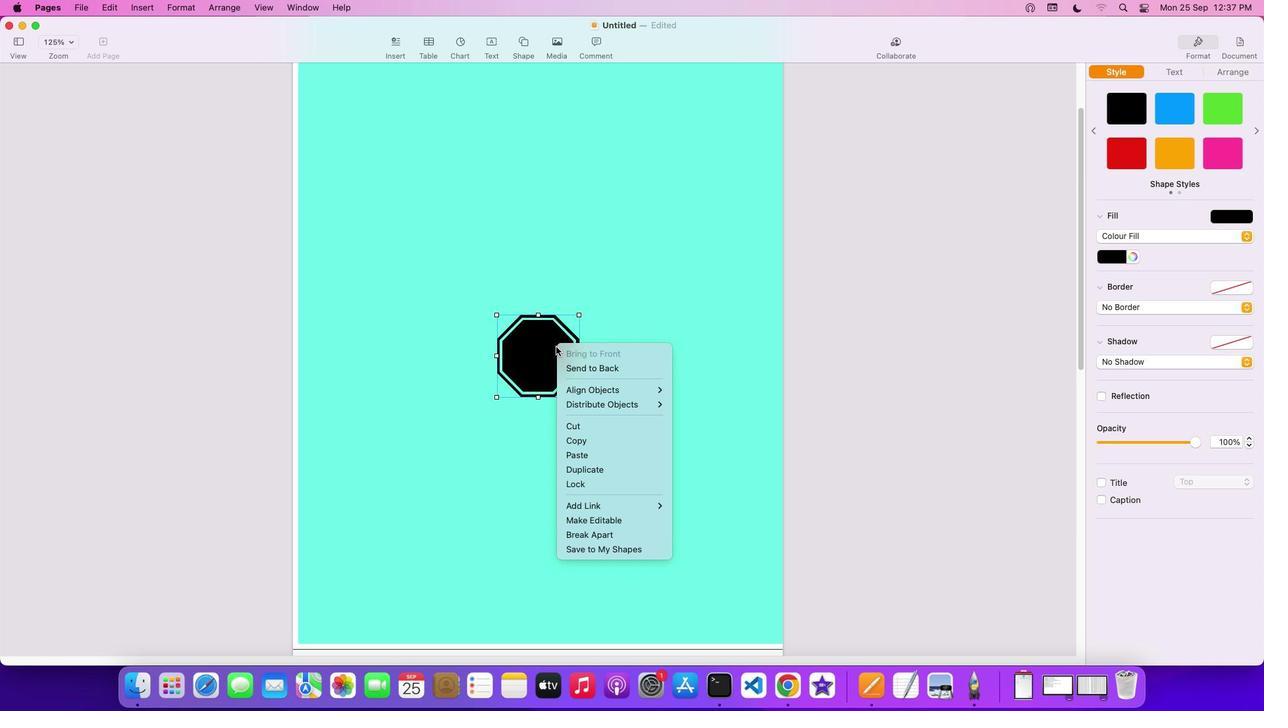 
Action: Mouse moved to (612, 538)
Screenshot: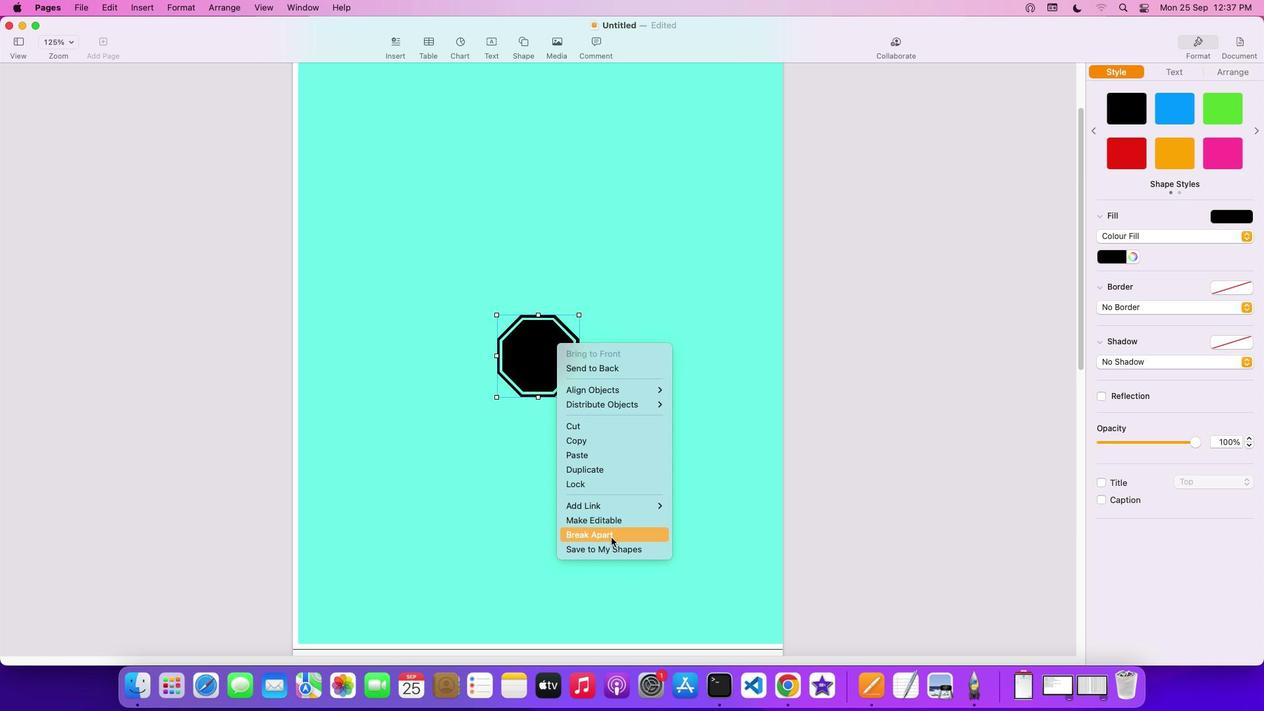 
Action: Mouse pressed left at (612, 538)
Screenshot: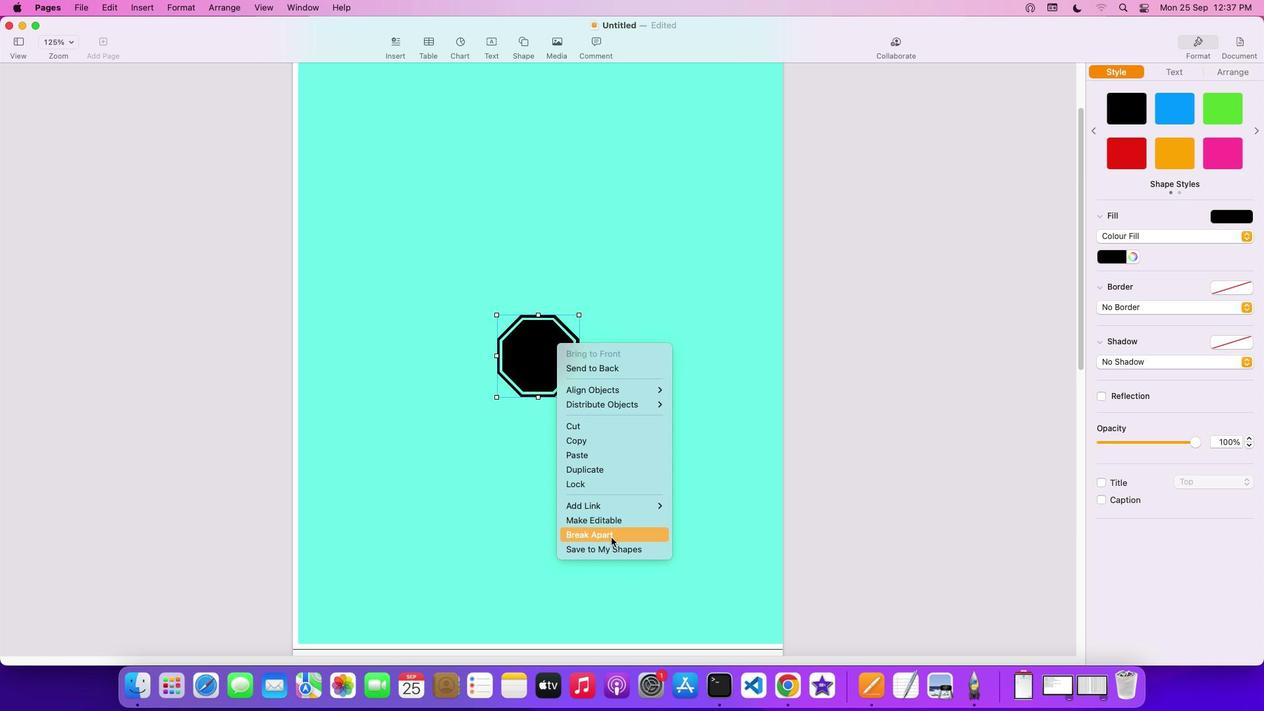 
Action: Mouse moved to (563, 509)
Screenshot: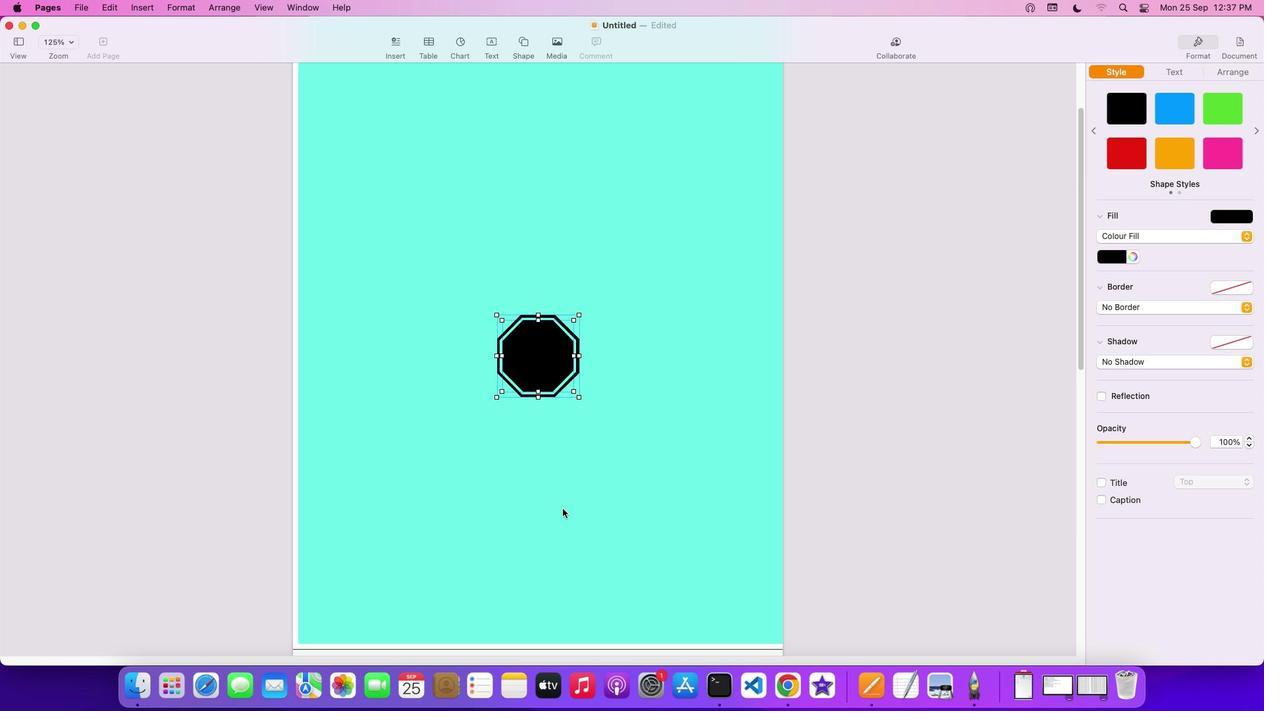 
Action: Mouse pressed left at (563, 509)
Screenshot: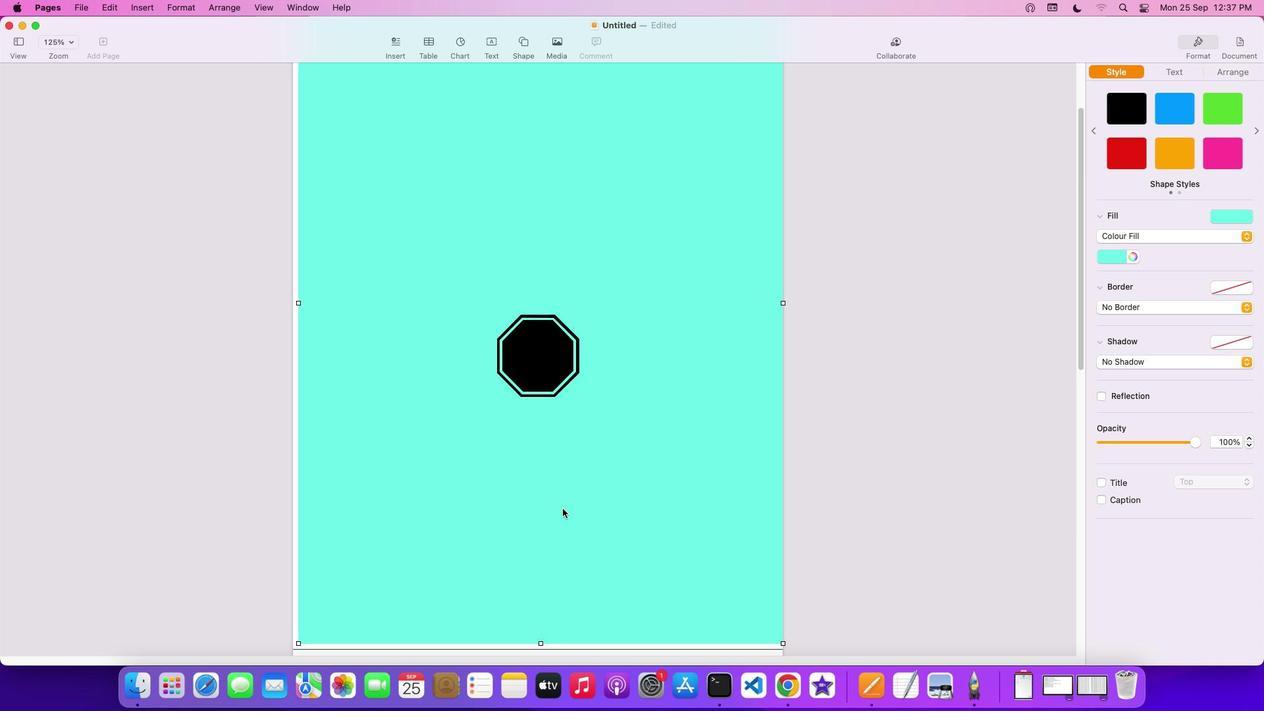 
Action: Mouse moved to (552, 374)
Screenshot: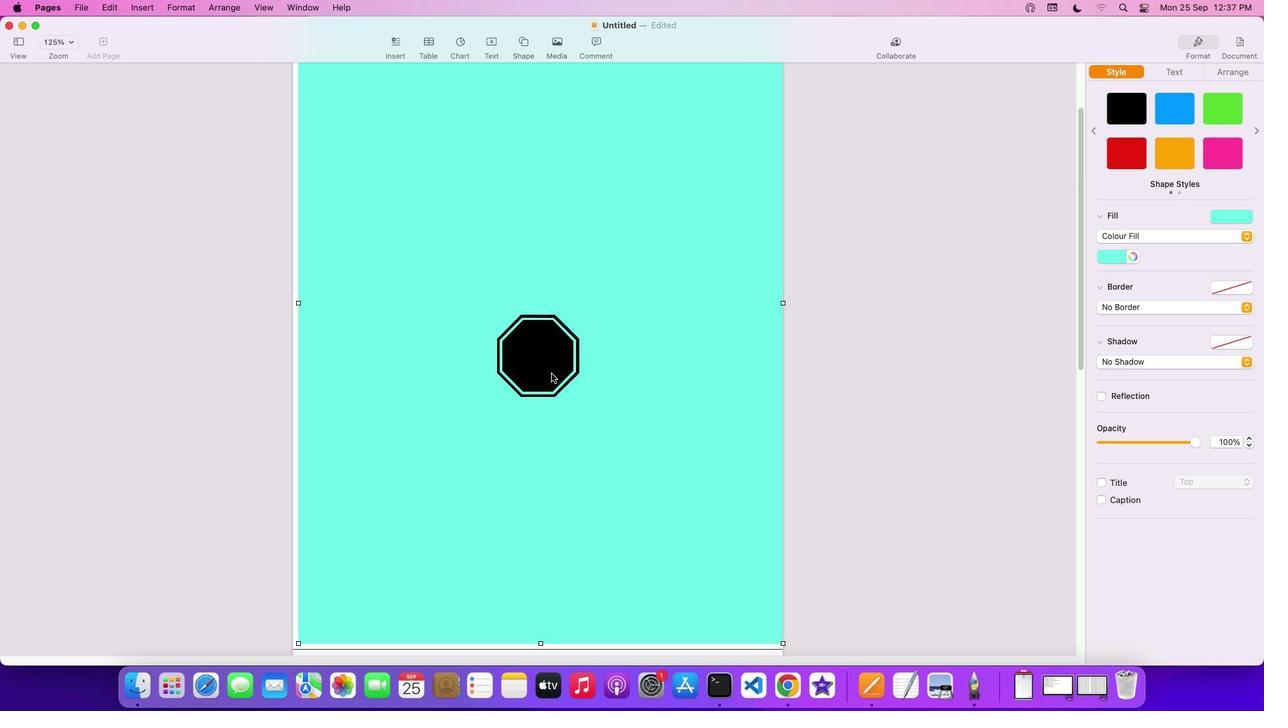 
Action: Mouse pressed left at (552, 374)
Screenshot: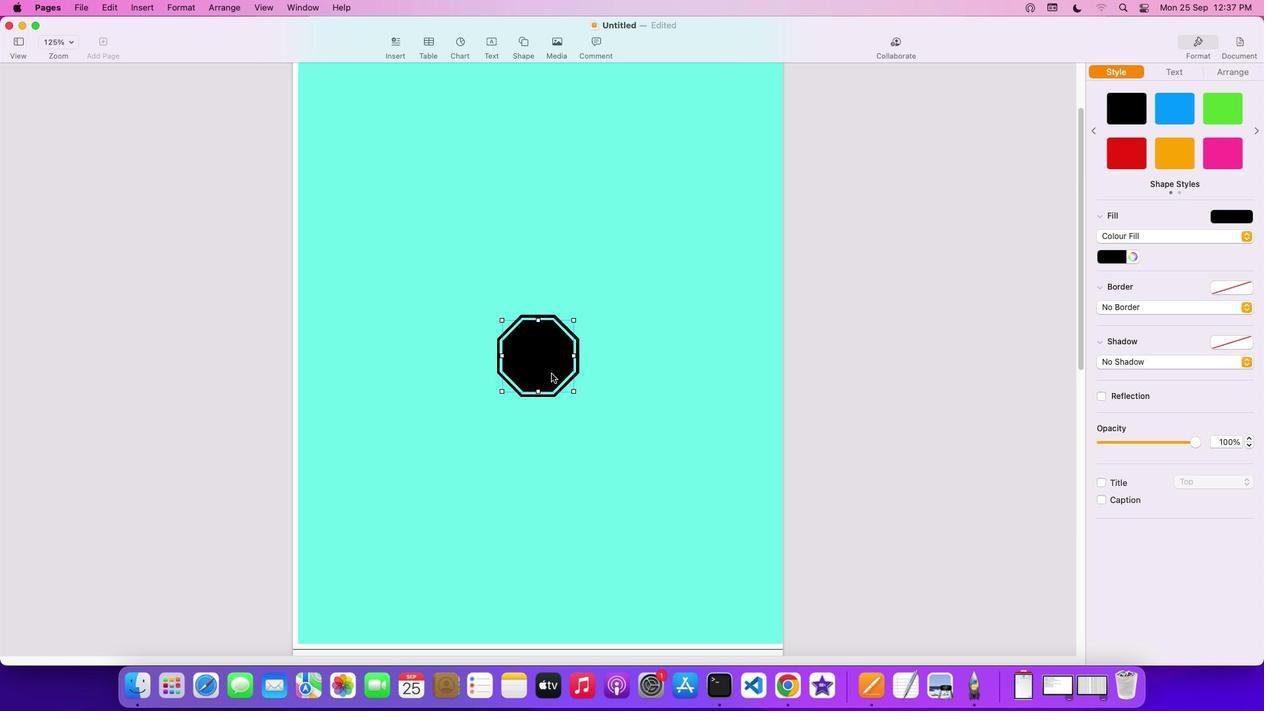 
Action: Mouse moved to (404, 586)
Screenshot: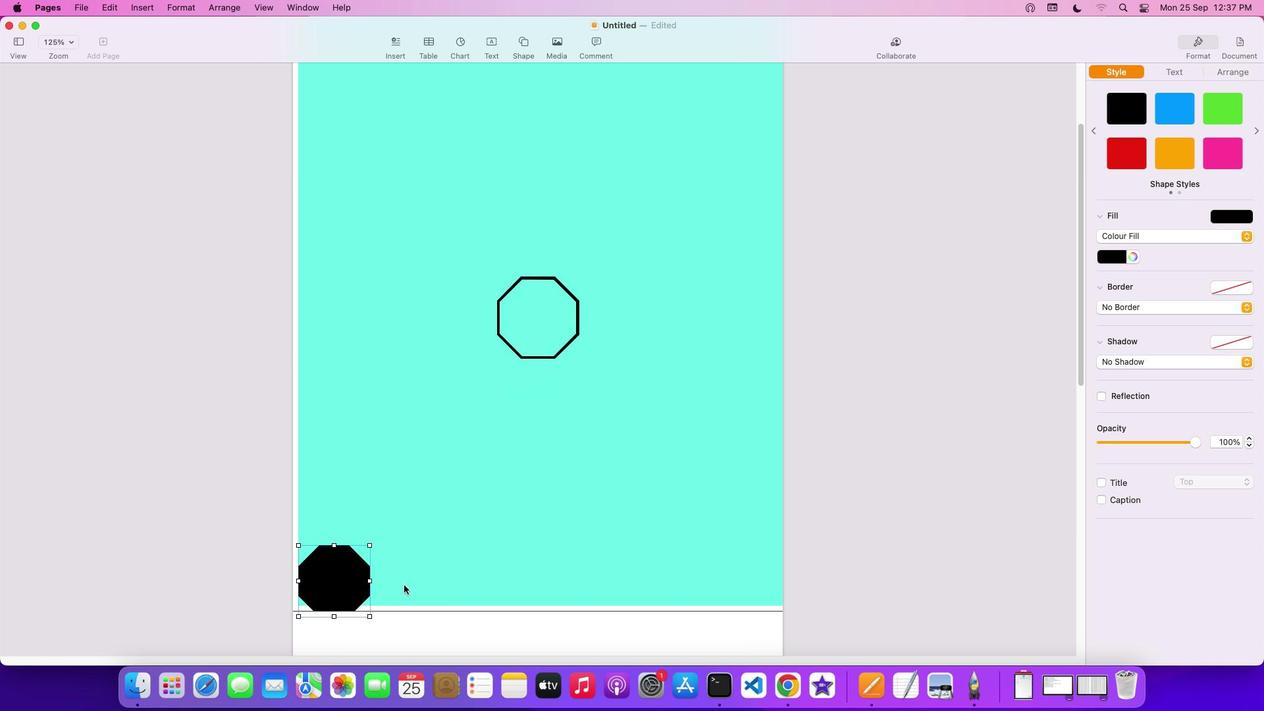 
Action: Mouse pressed left at (404, 586)
Screenshot: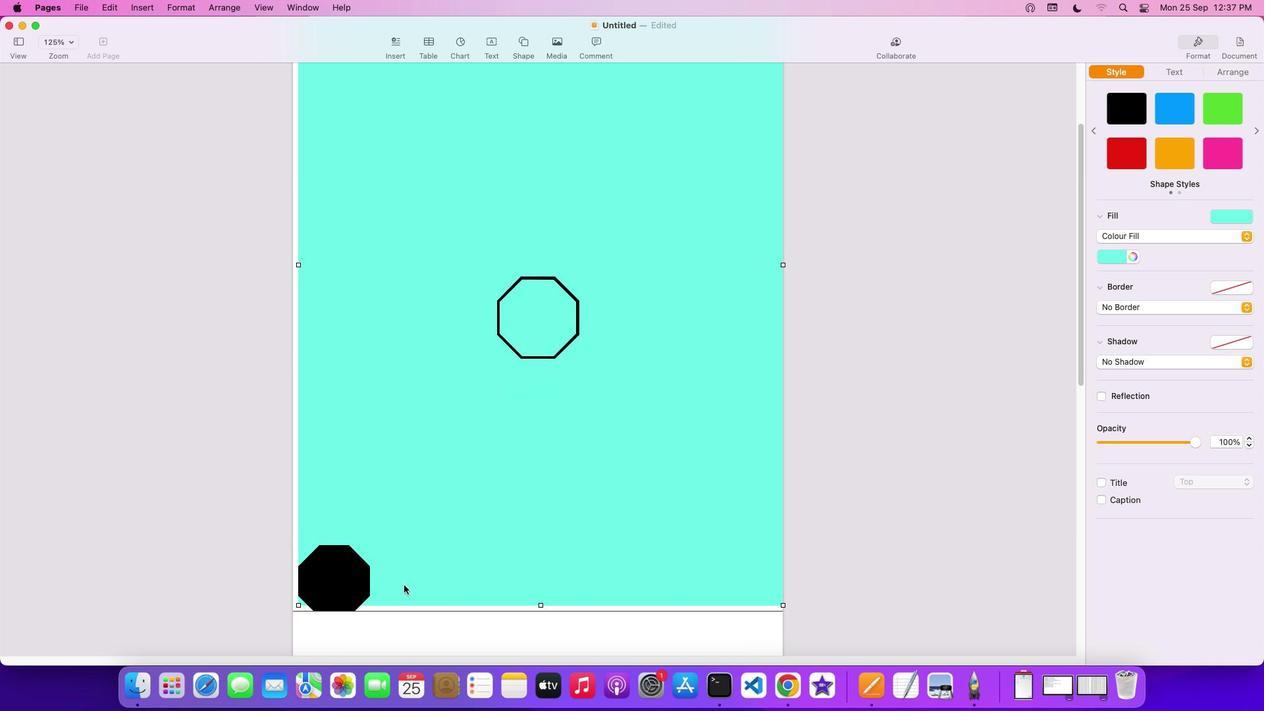 
Action: Mouse moved to (785, 606)
Screenshot: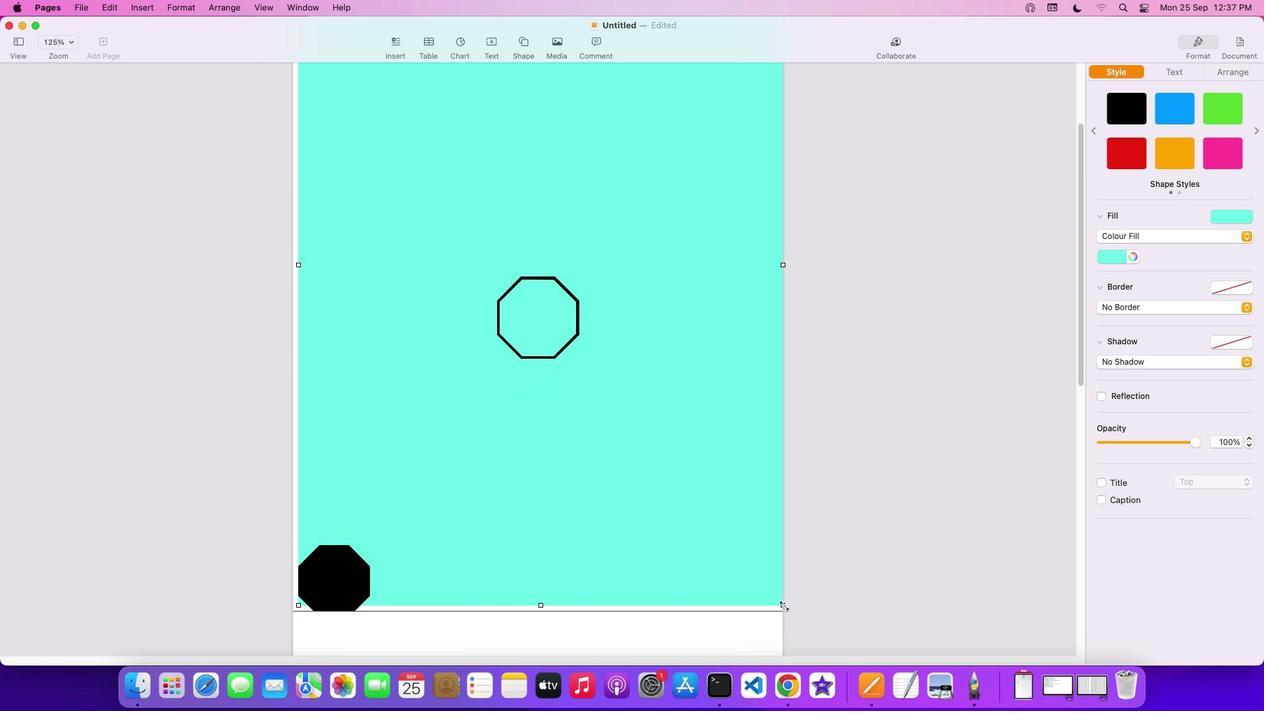 
Action: Mouse pressed left at (785, 606)
Screenshot: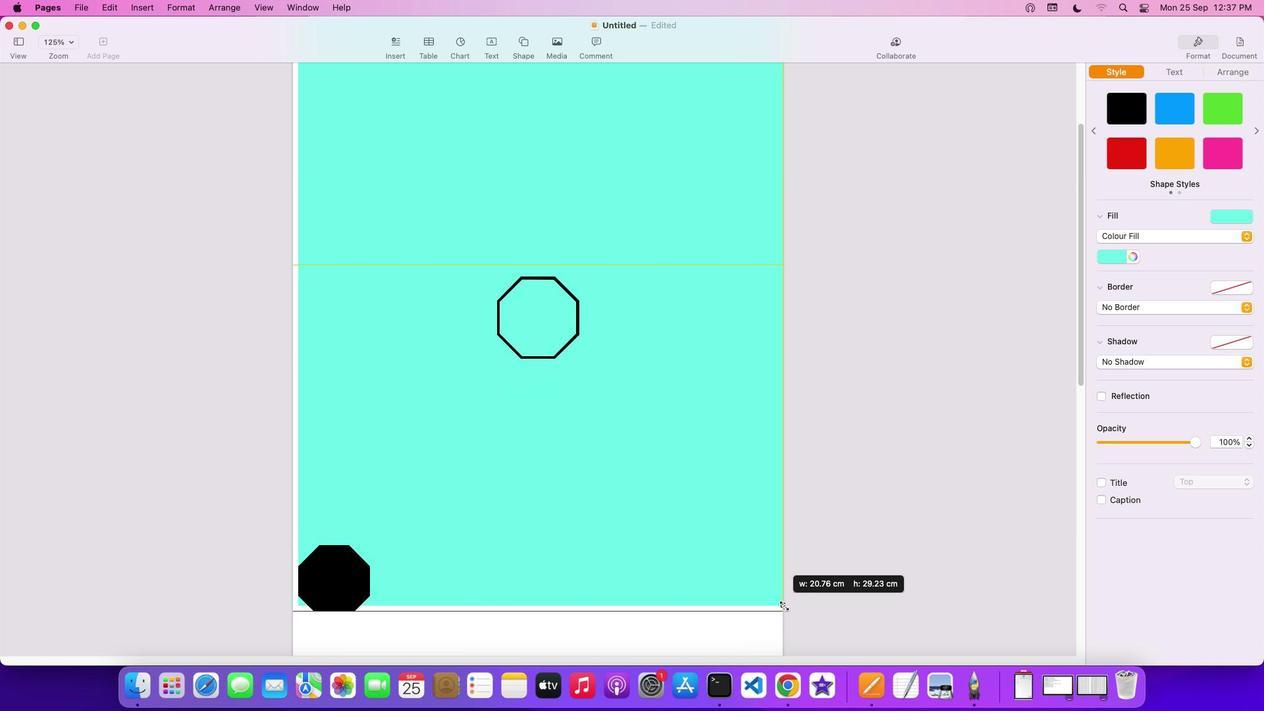 
Action: Mouse moved to (300, 643)
Screenshot: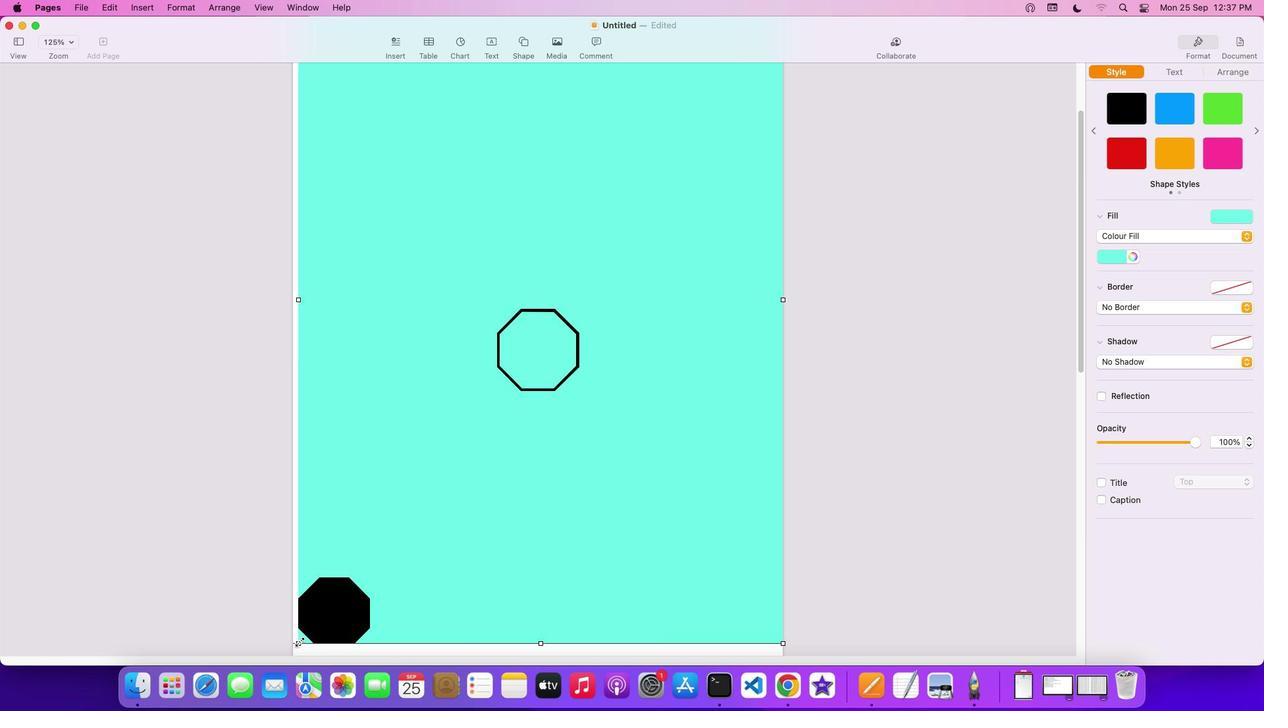 
Action: Mouse pressed left at (300, 643)
Screenshot: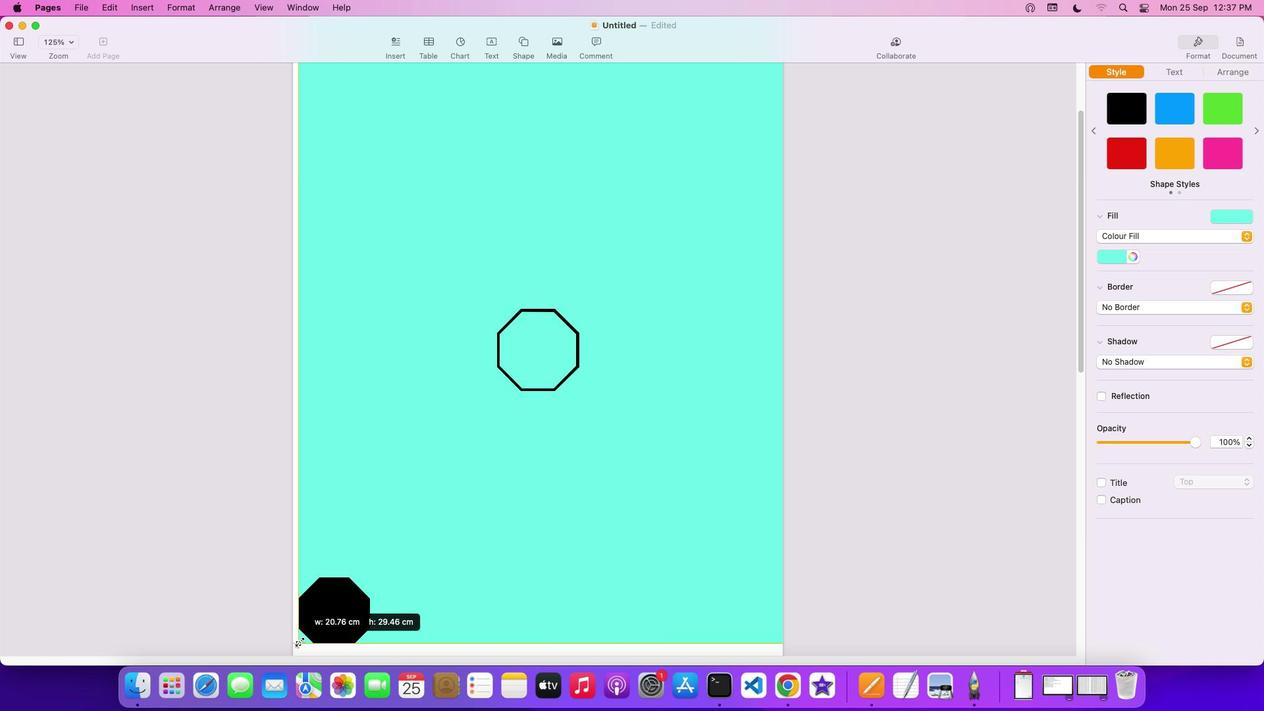 
Action: Mouse moved to (332, 617)
Screenshot: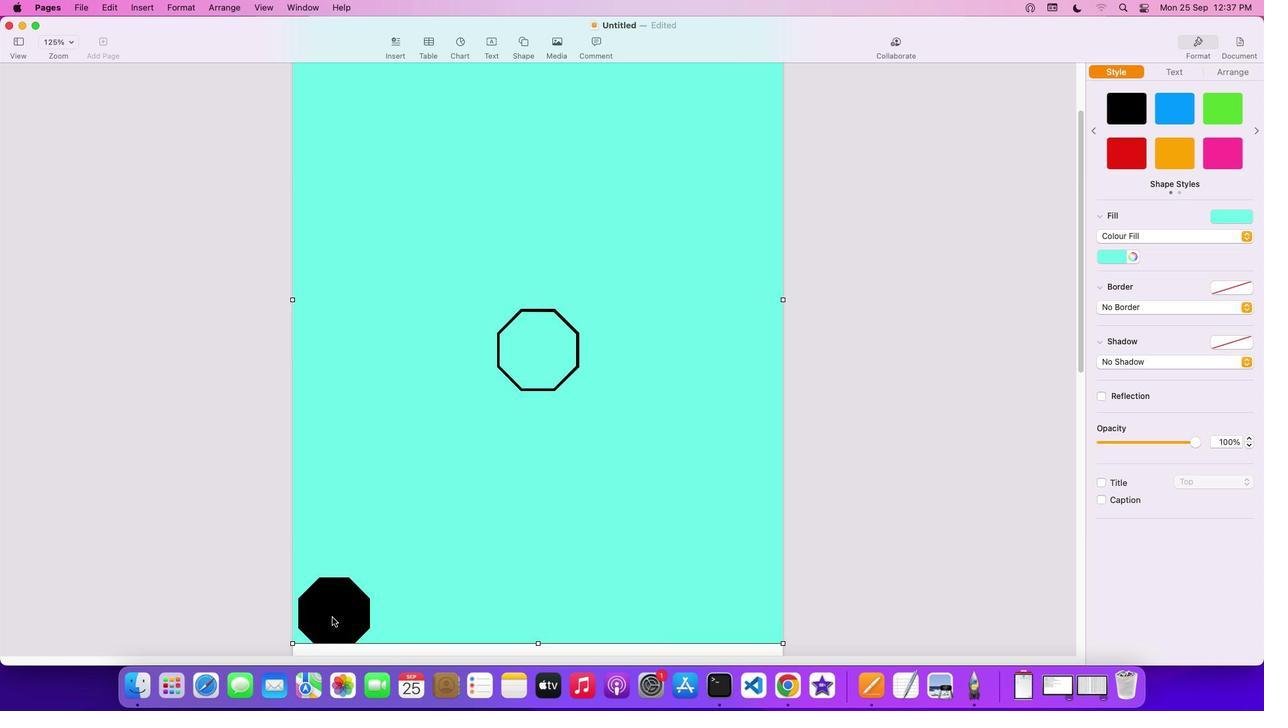 
Action: Mouse pressed left at (332, 617)
Screenshot: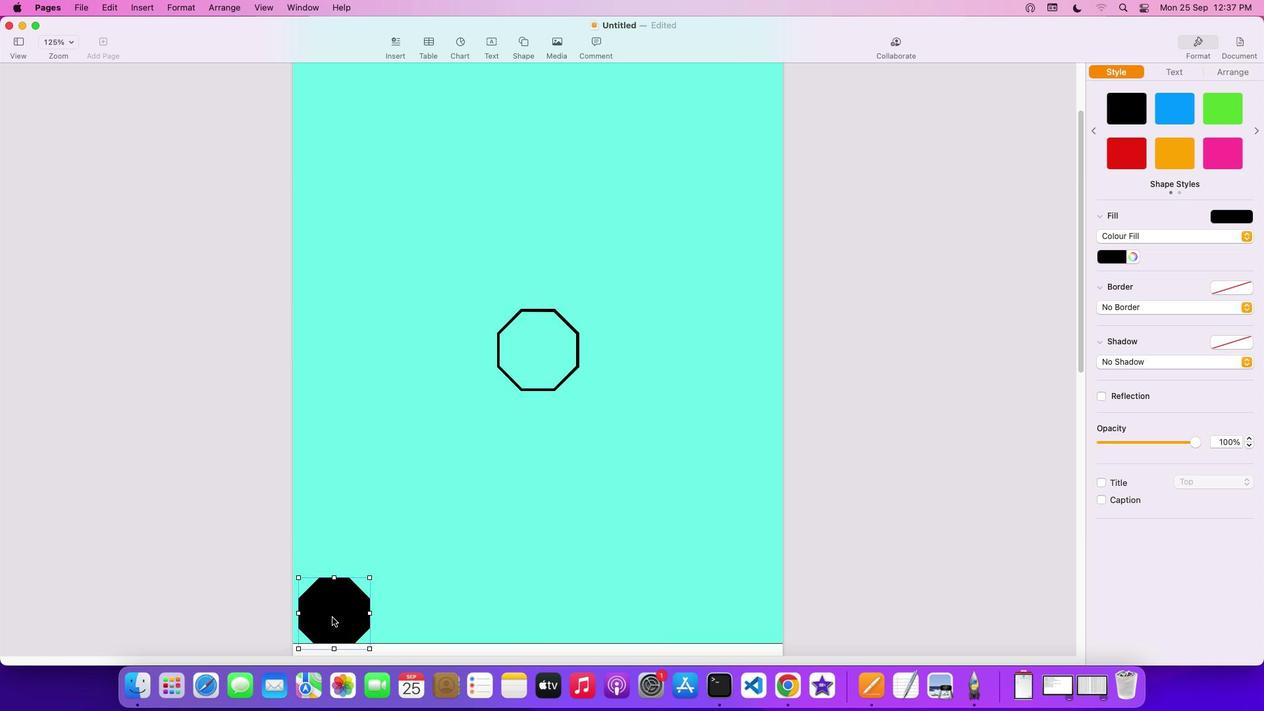 
Action: Mouse moved to (566, 318)
Screenshot: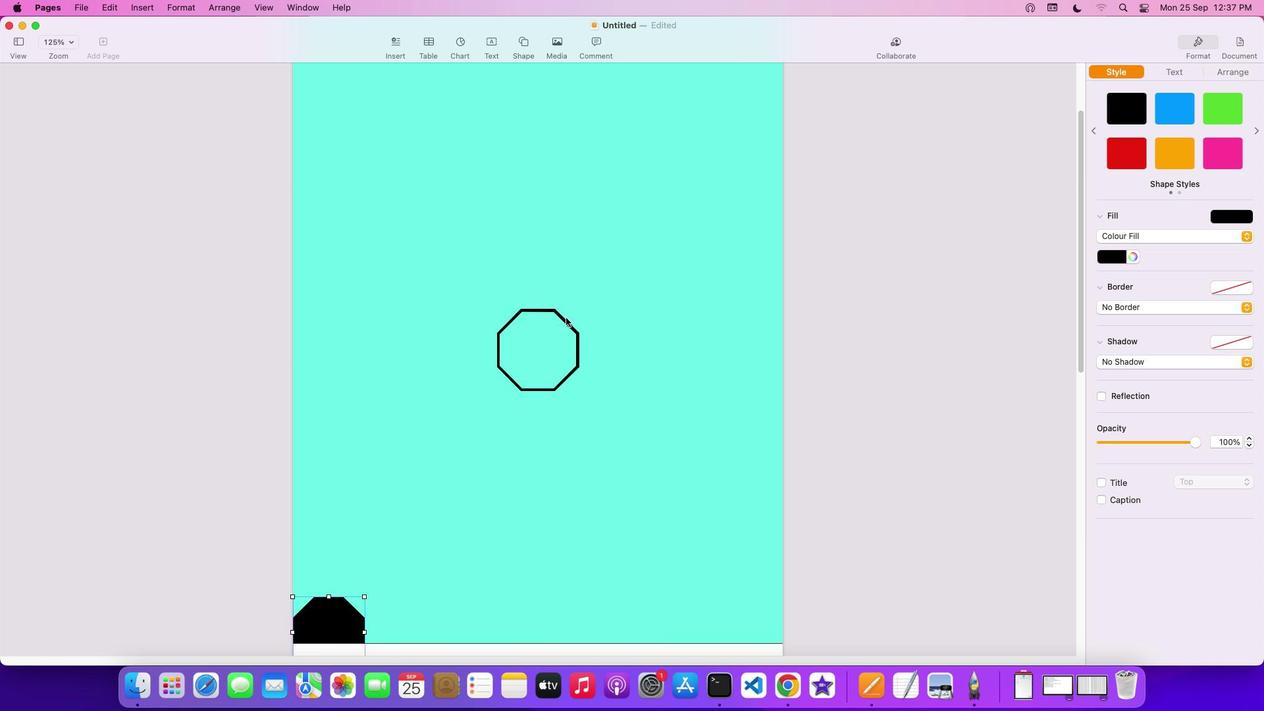 
Action: Mouse pressed left at (566, 318)
Screenshot: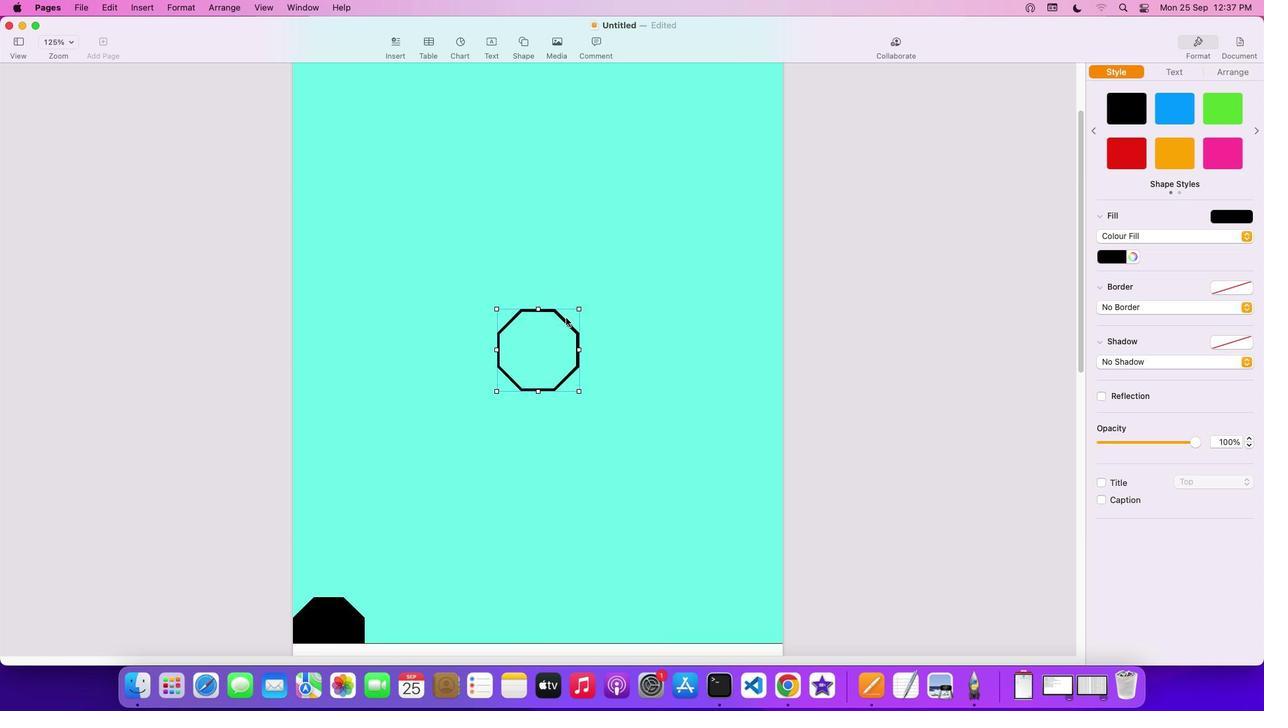 
Action: Key pressed Key.backspace
Screenshot: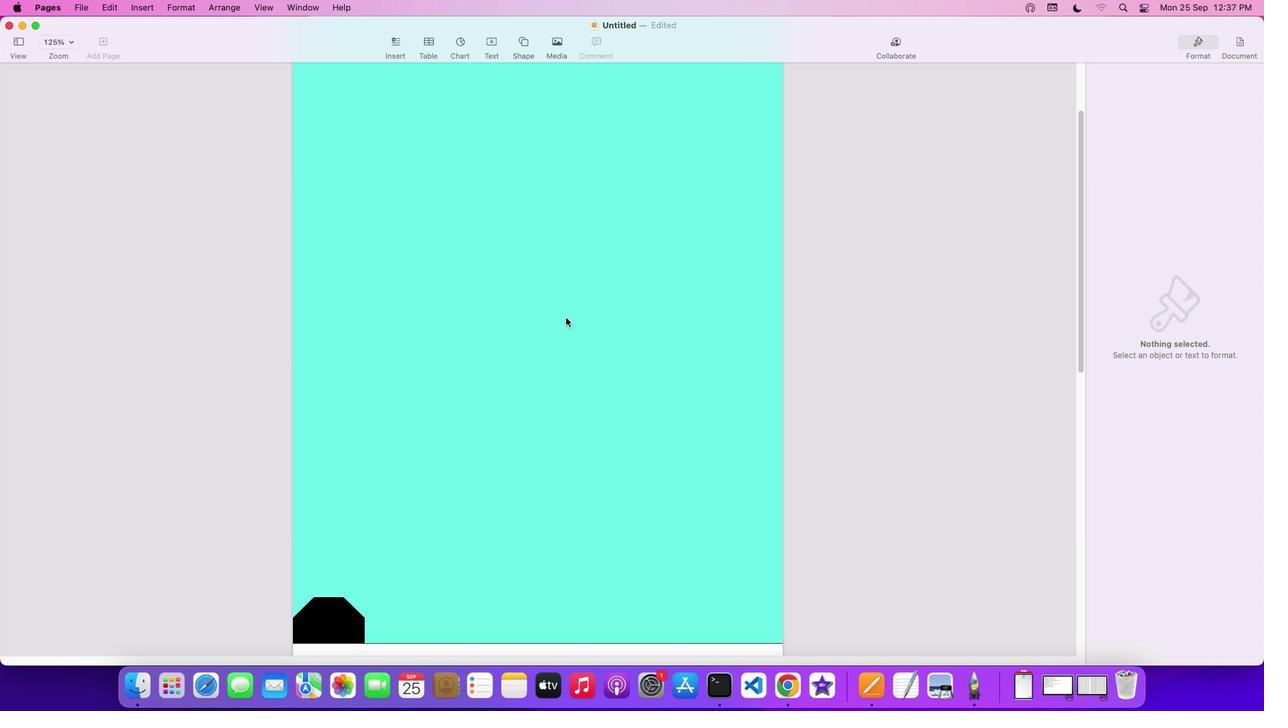 
Action: Mouse moved to (333, 625)
Screenshot: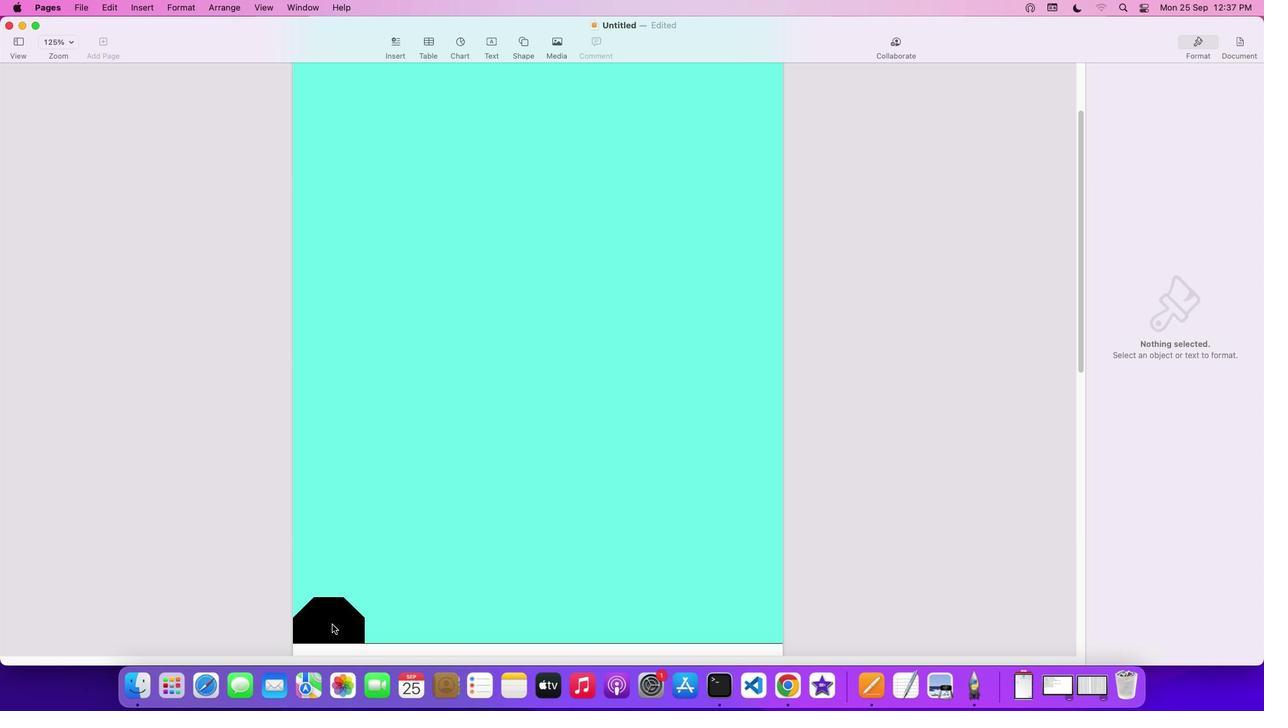 
Action: Mouse pressed left at (333, 625)
Screenshot: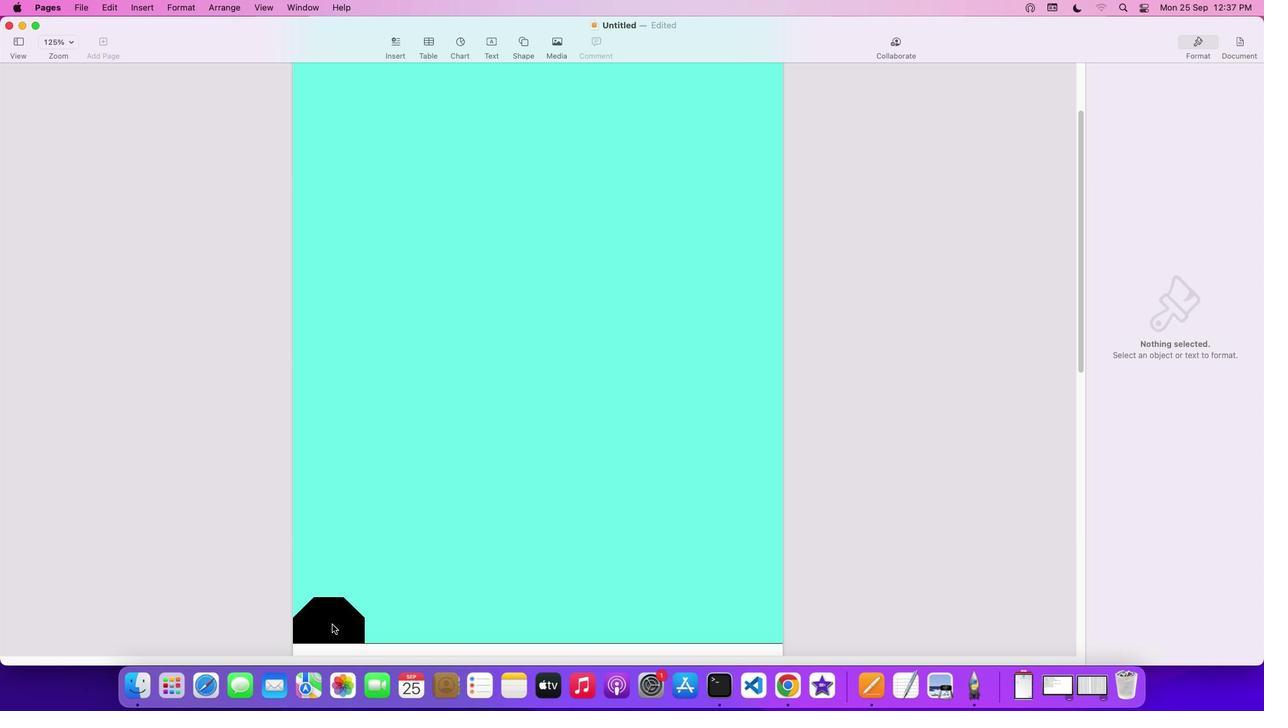 
Action: Mouse moved to (333, 624)
Screenshot: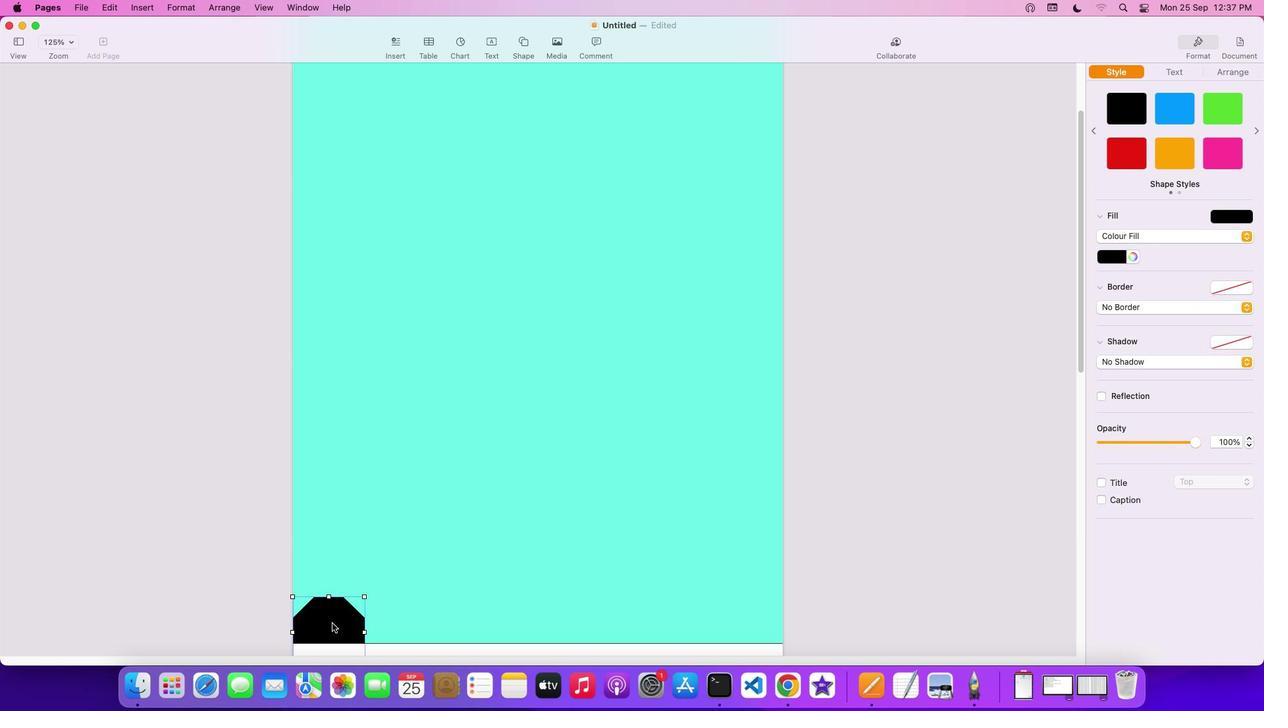 
Action: Key pressed Key.cmd'c'
Screenshot: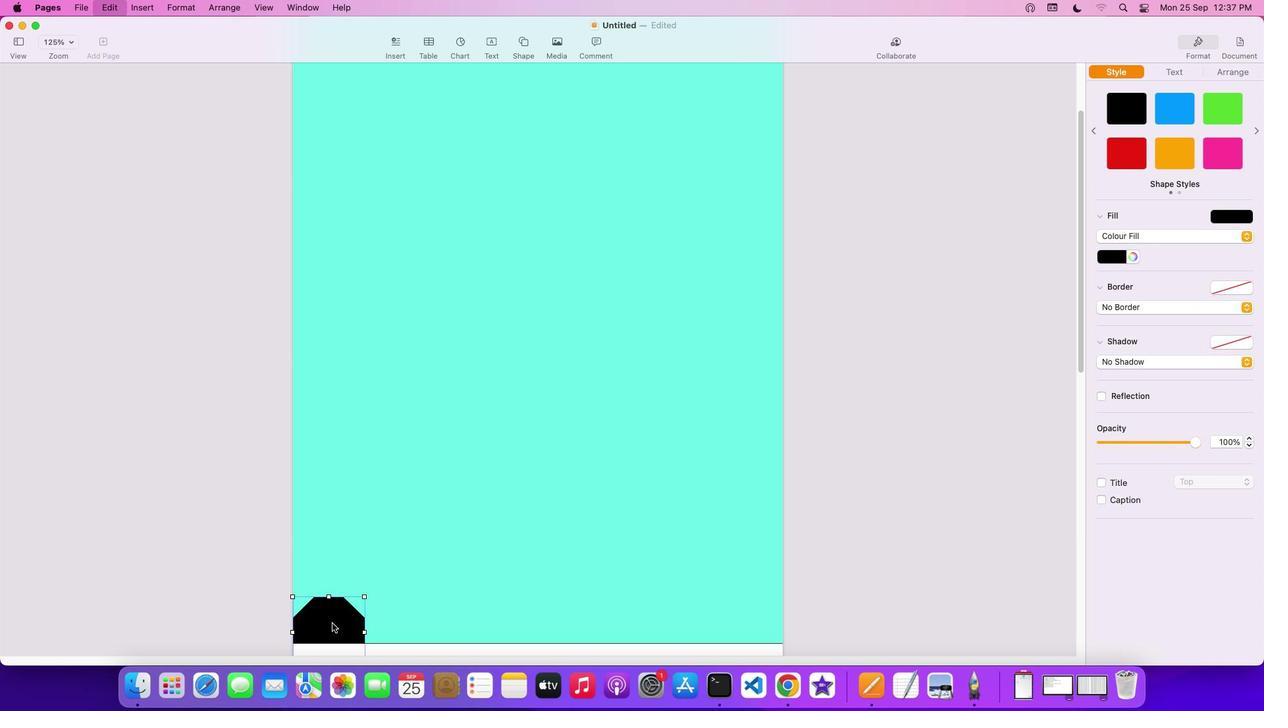 
Action: Mouse moved to (484, 416)
Screenshot: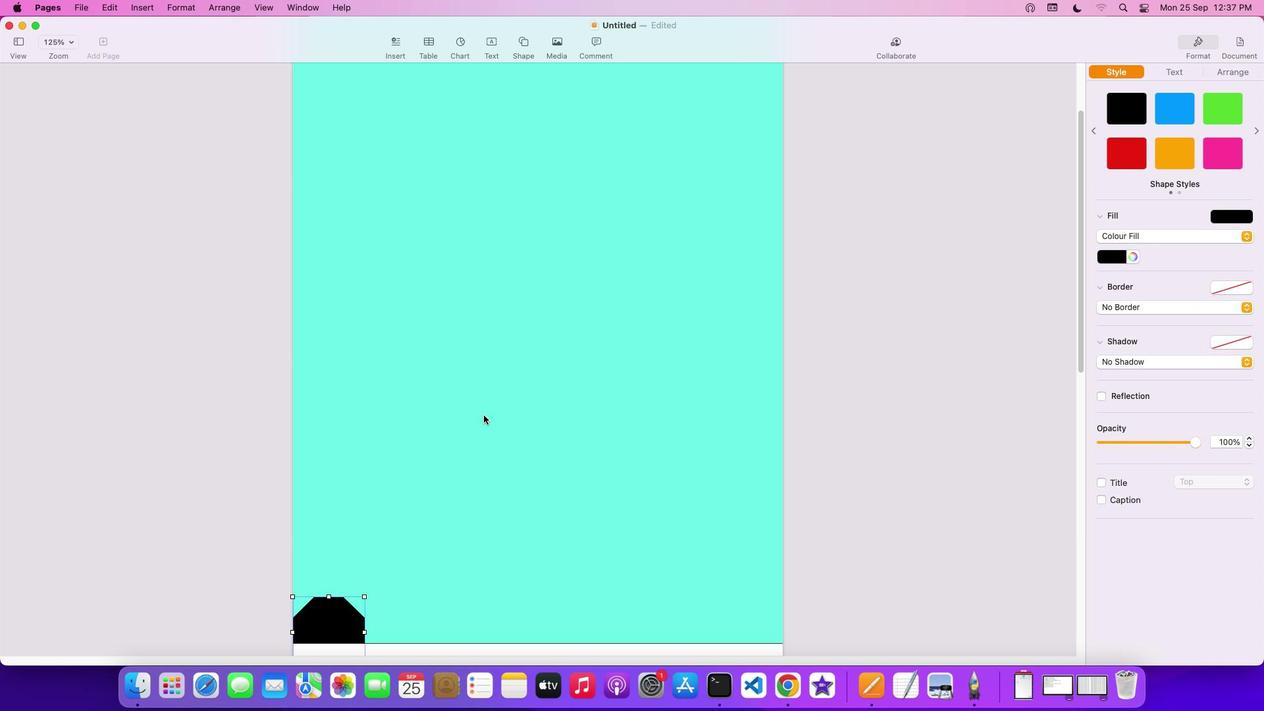 
Action: Mouse pressed left at (484, 416)
Screenshot: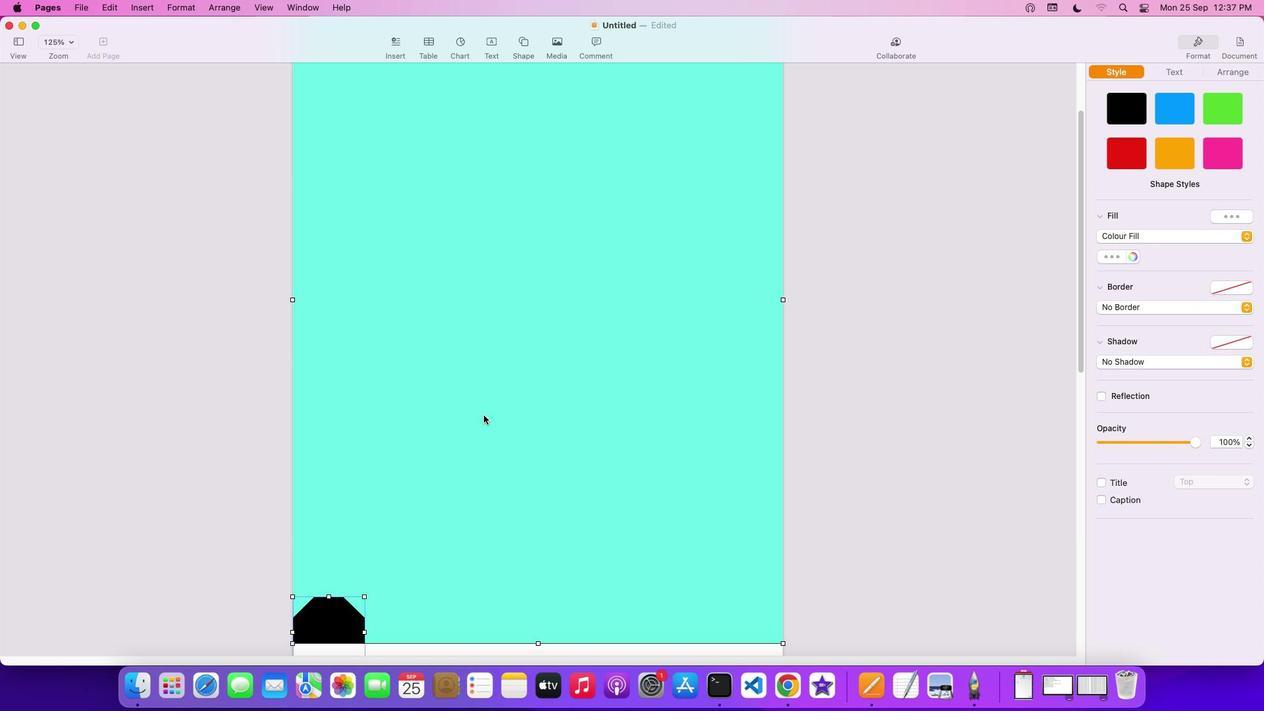 
Action: Mouse moved to (488, 404)
Screenshot: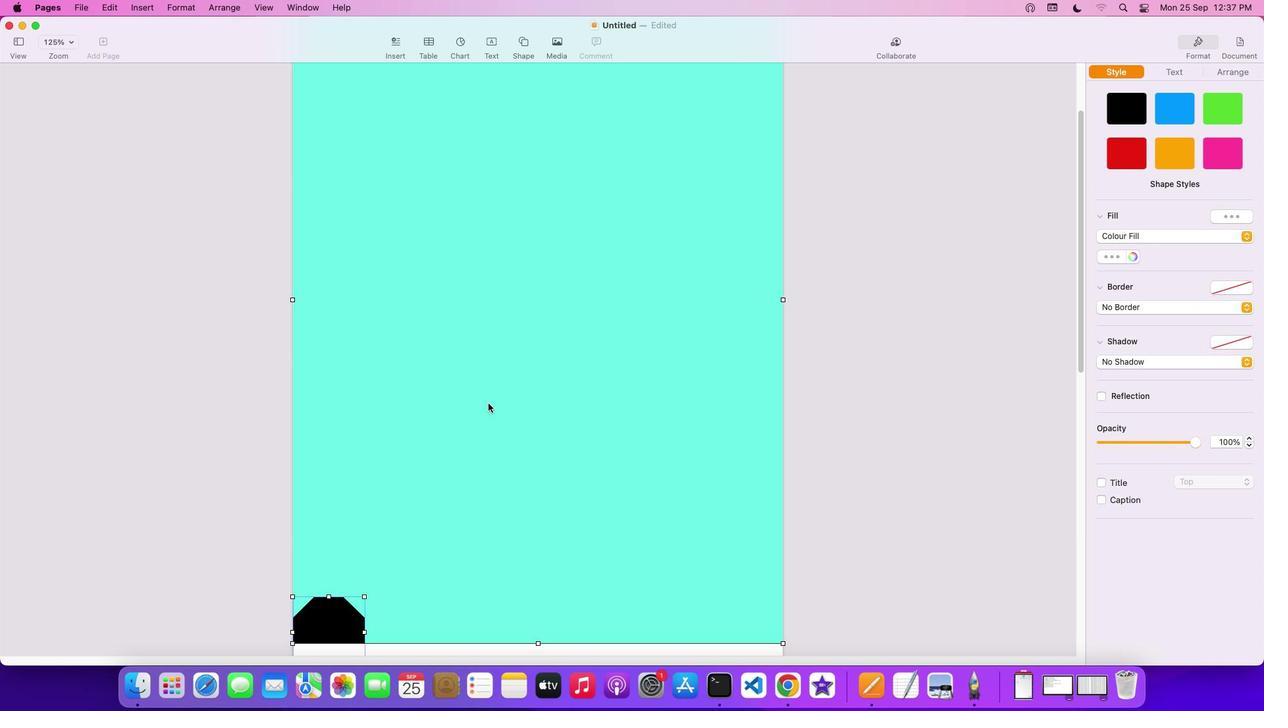 
Action: Key pressed 'v'
Screenshot: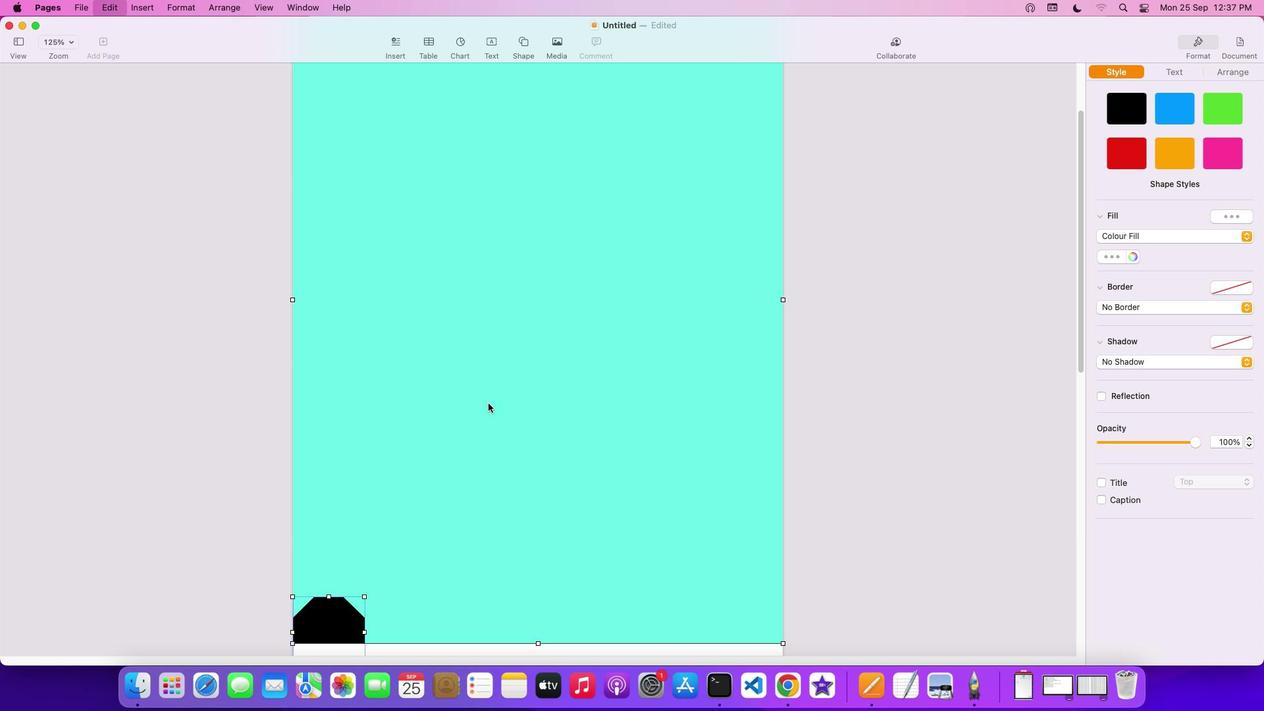 
Action: Mouse moved to (326, 595)
Screenshot: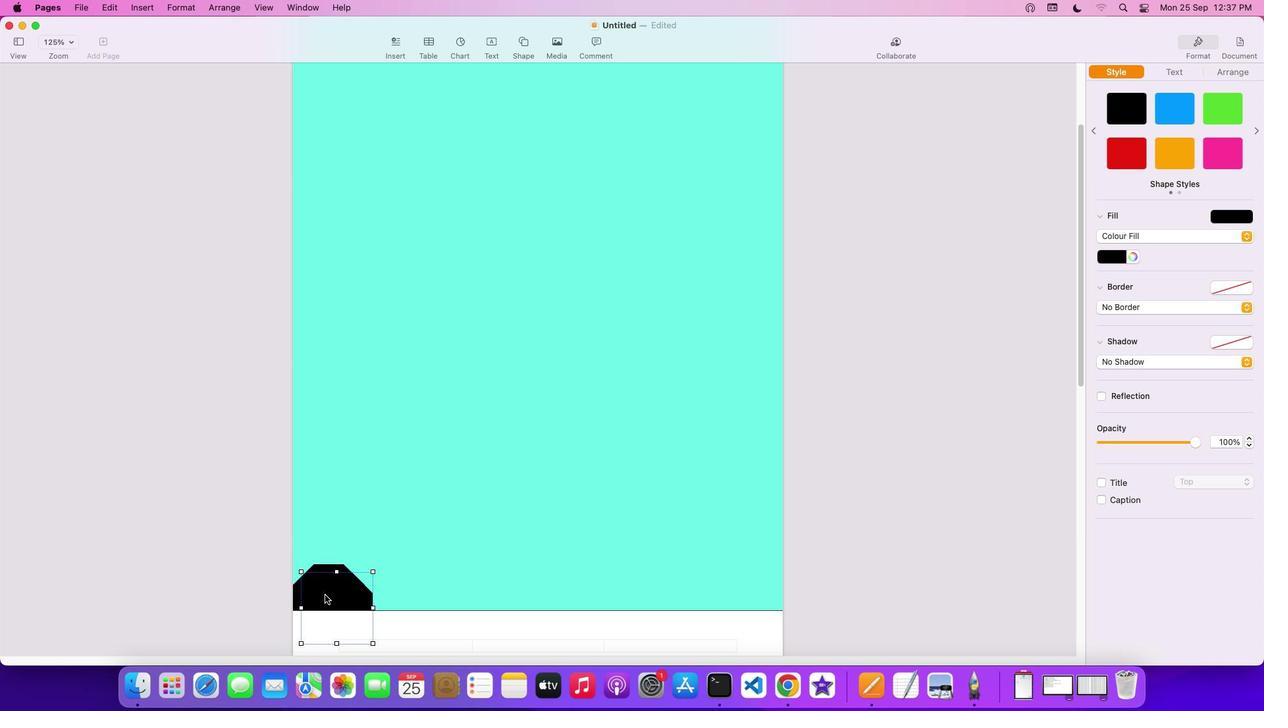 
Action: Mouse pressed left at (326, 595)
Screenshot: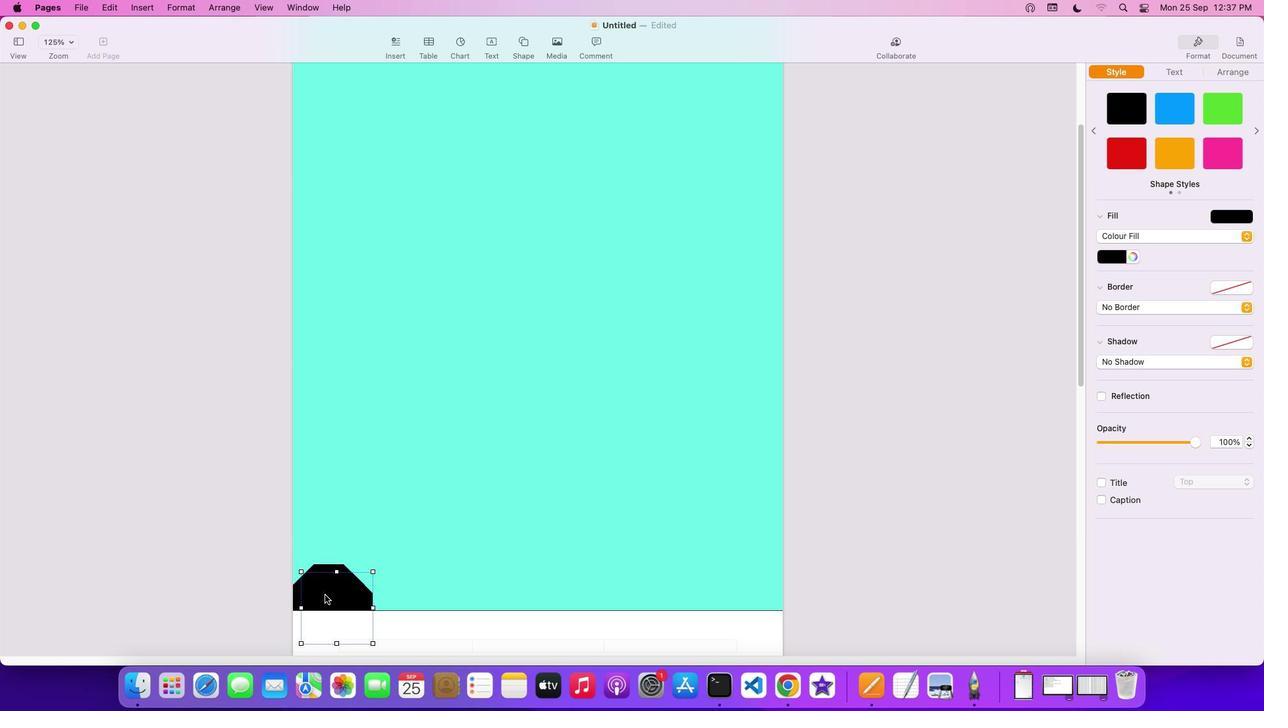 
Action: Mouse moved to (393, 584)
Screenshot: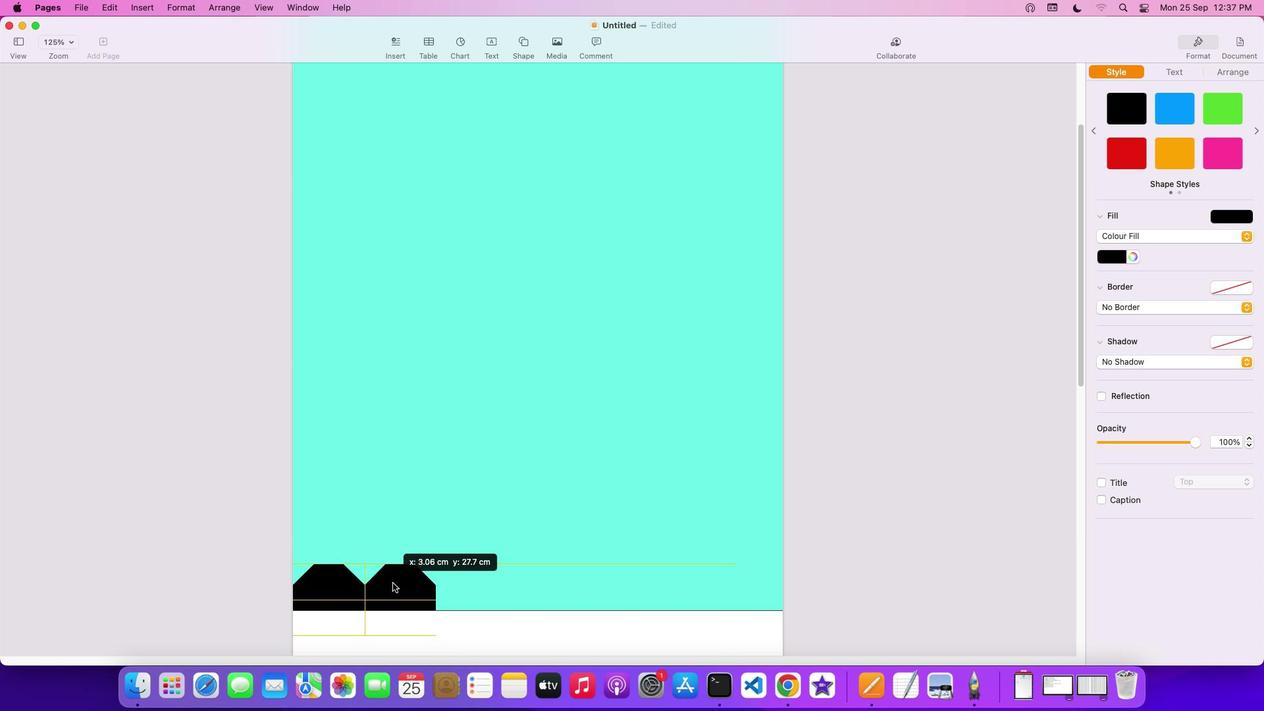 
Action: Key pressed Key.cmd'v'
Screenshot: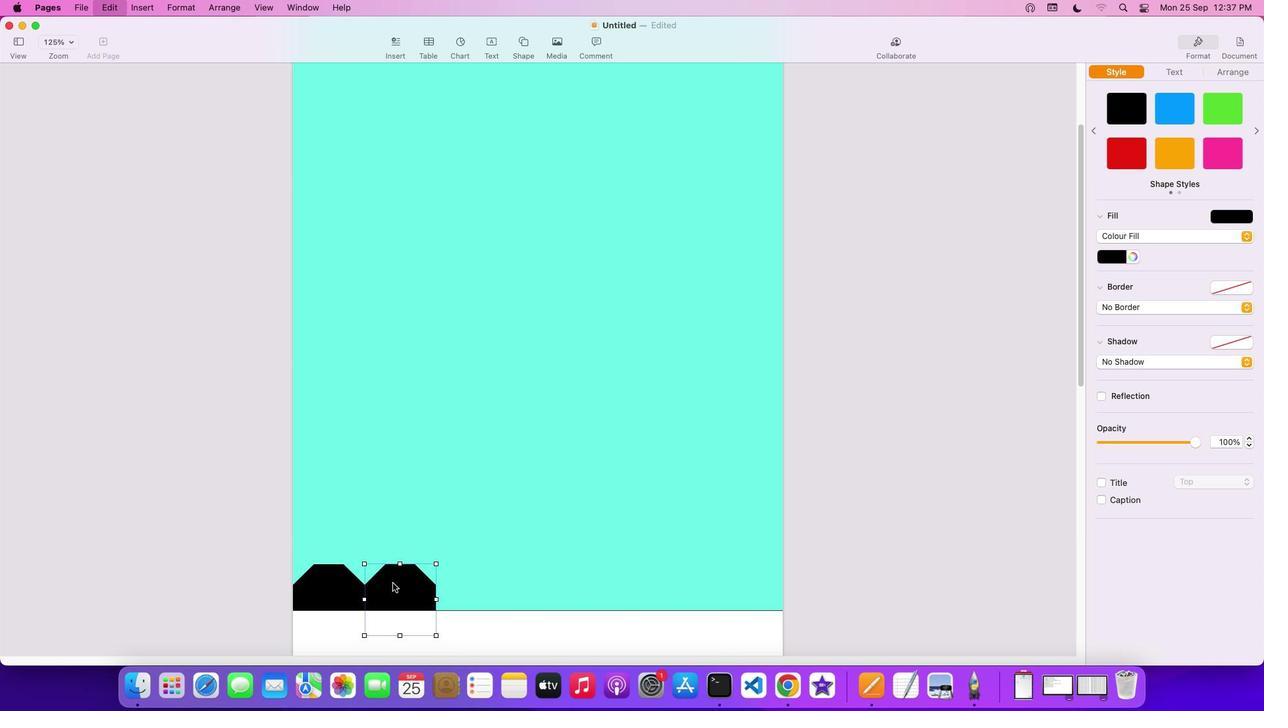 
Action: Mouse moved to (331, 604)
Screenshot: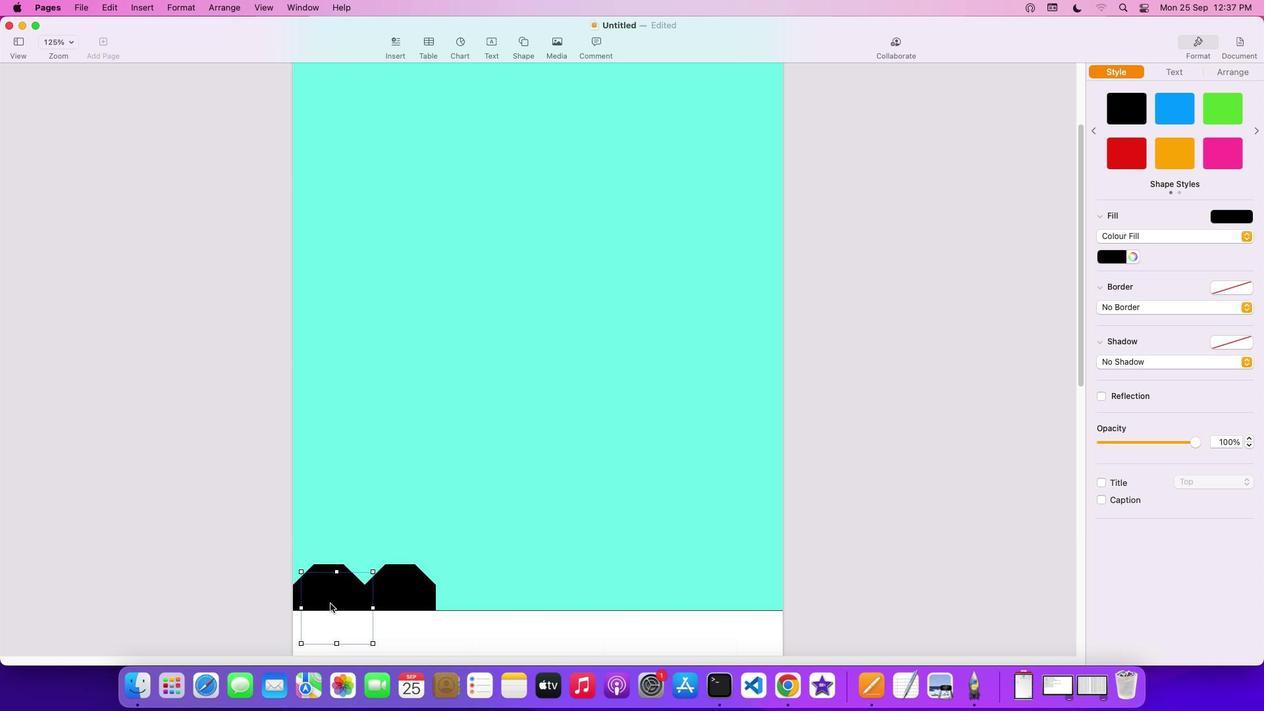 
Action: Mouse pressed left at (331, 604)
Screenshot: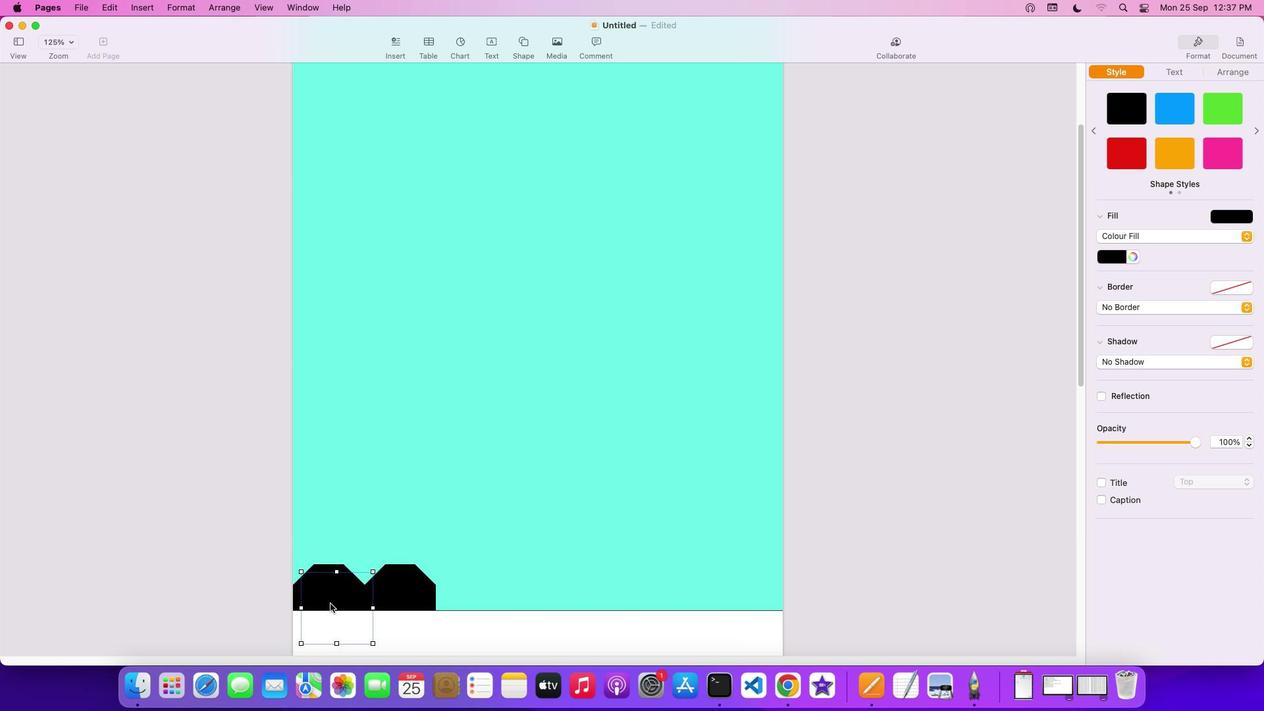 
Action: Mouse moved to (459, 593)
Screenshot: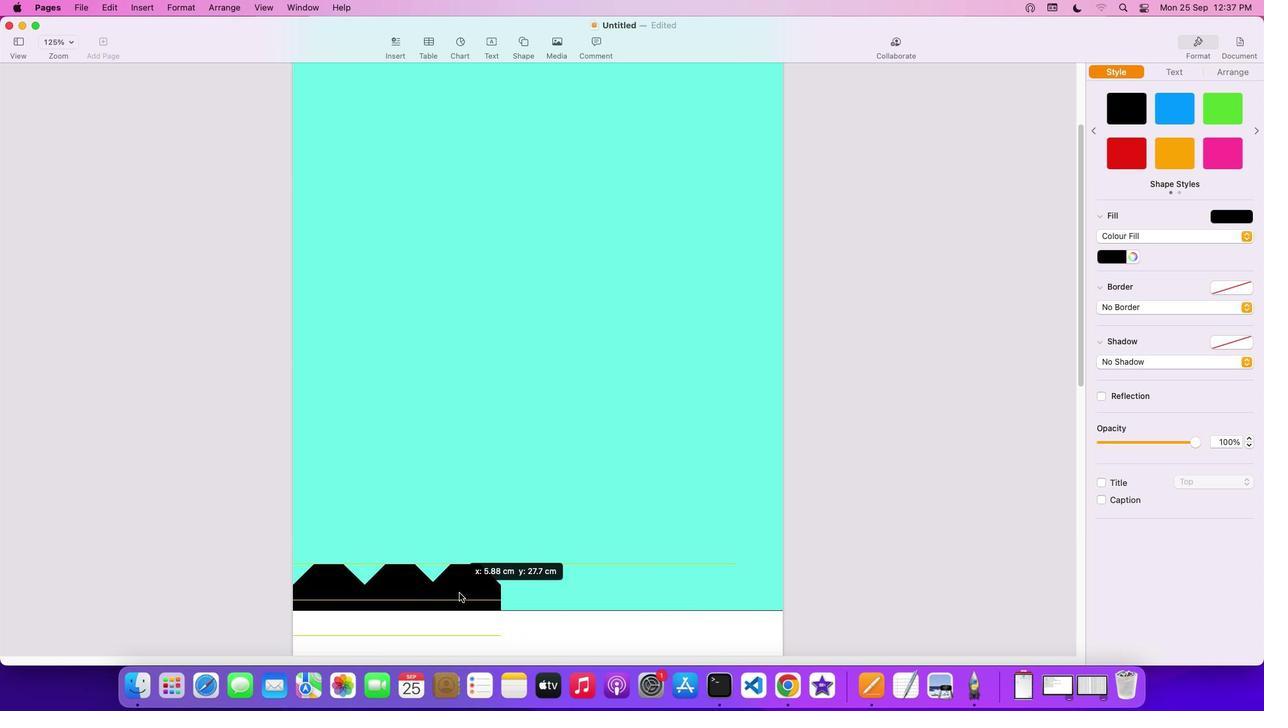 
Action: Key pressed Key.cmd'v'
Screenshot: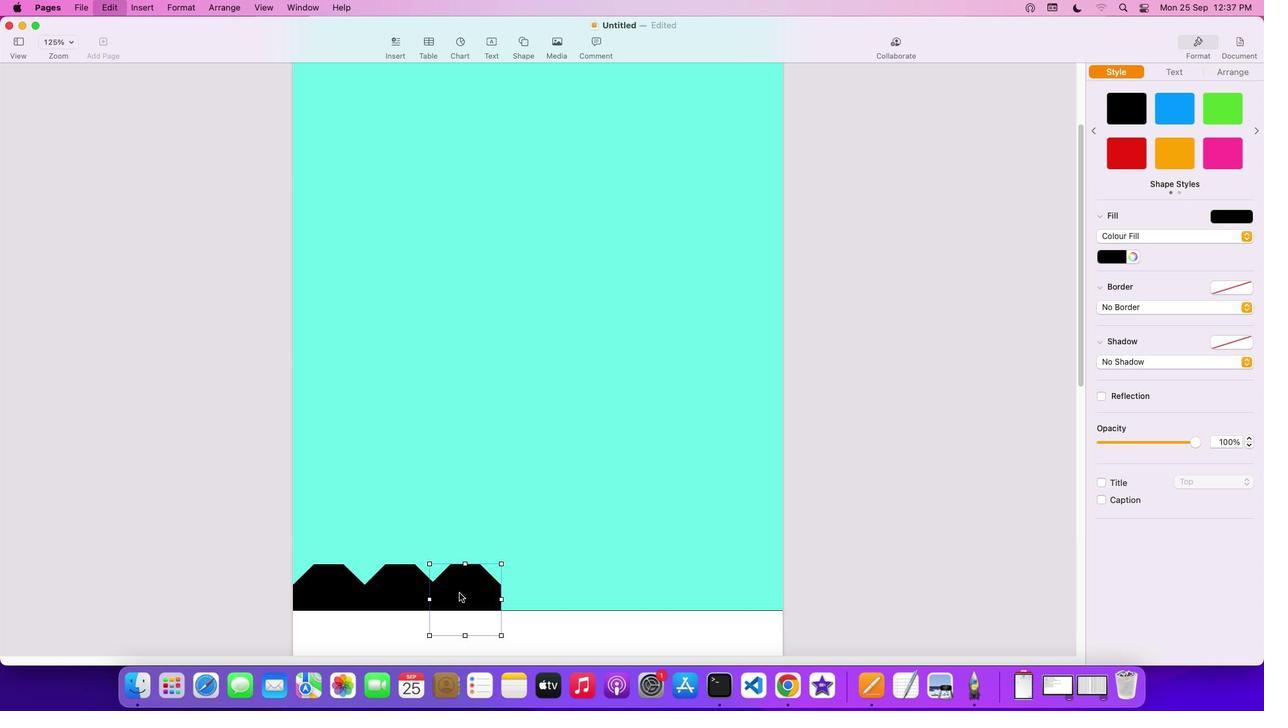 
Action: Mouse moved to (324, 609)
Screenshot: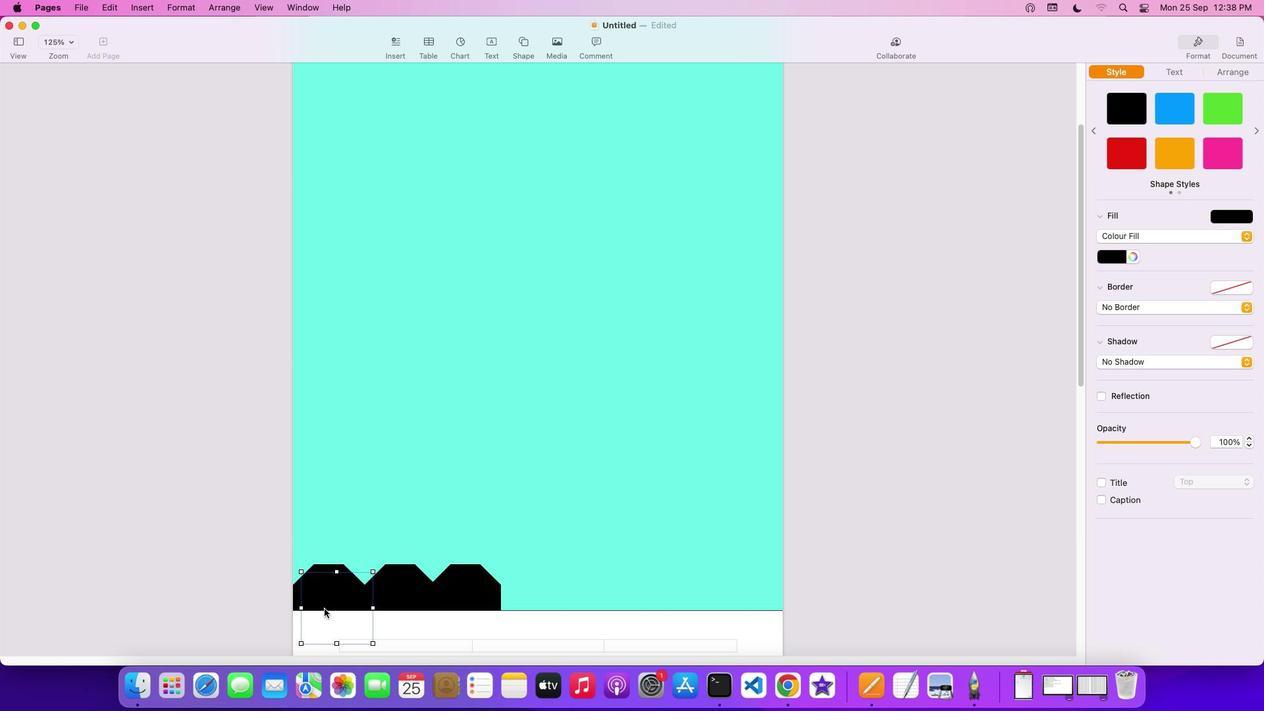 
Action: Mouse pressed left at (324, 609)
Screenshot: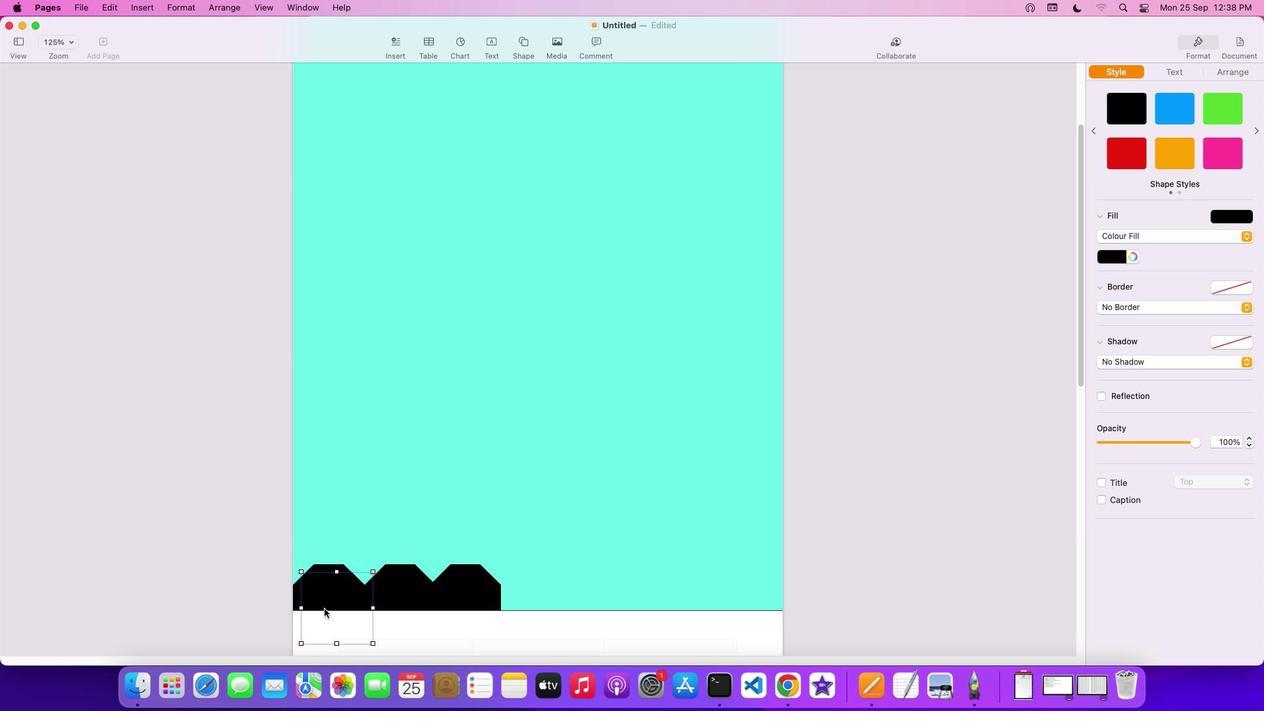 
Action: Mouse moved to (519, 601)
Screenshot: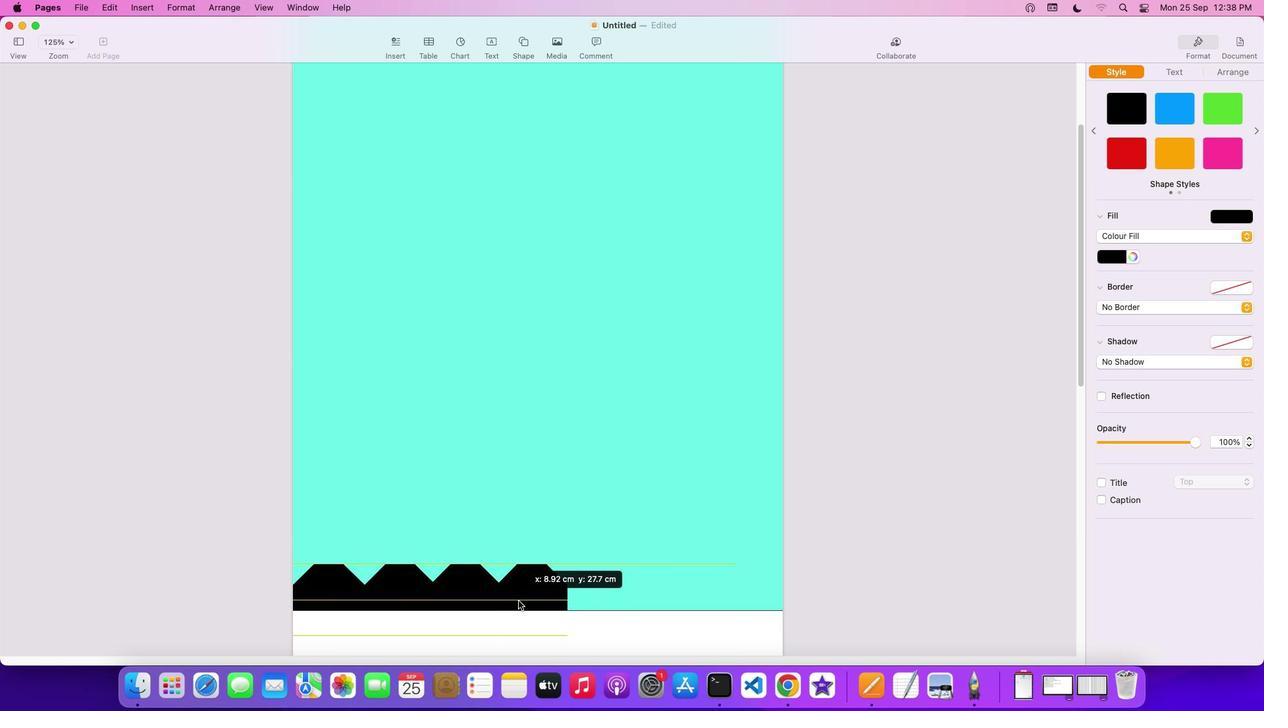
Action: Key pressed Key.cmd'v'
Screenshot: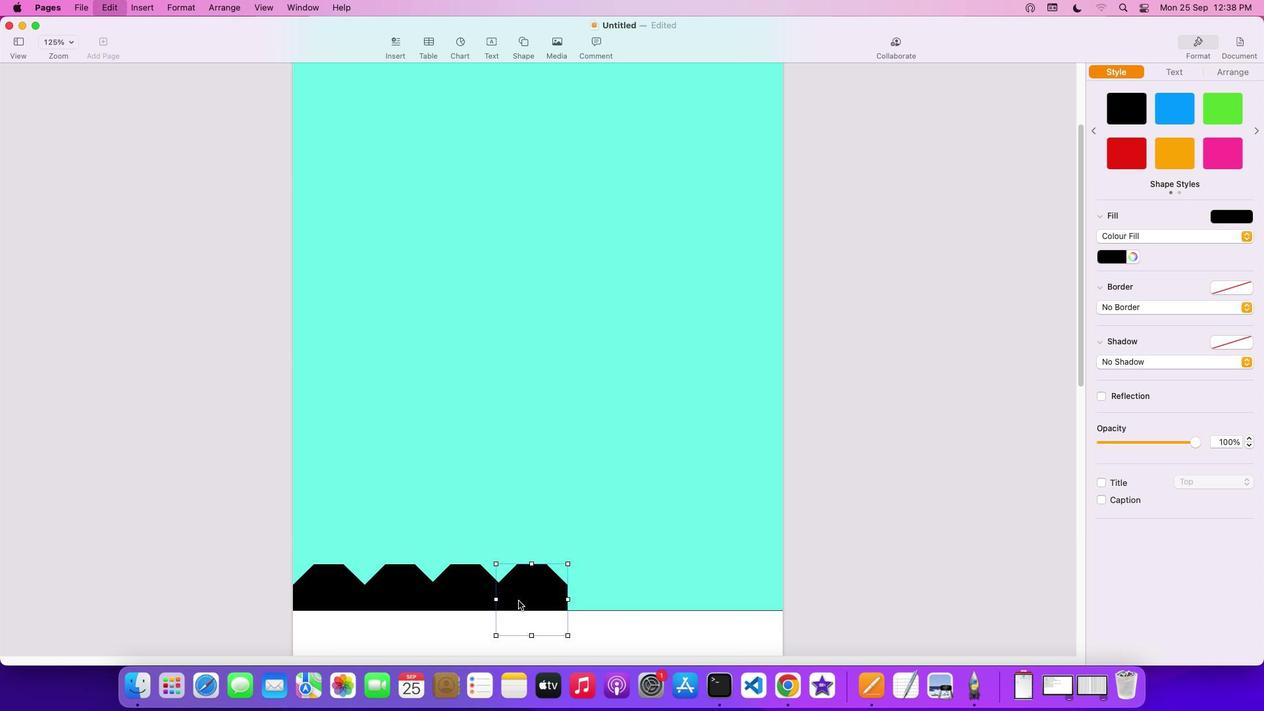 
Action: Mouse moved to (318, 600)
Screenshot: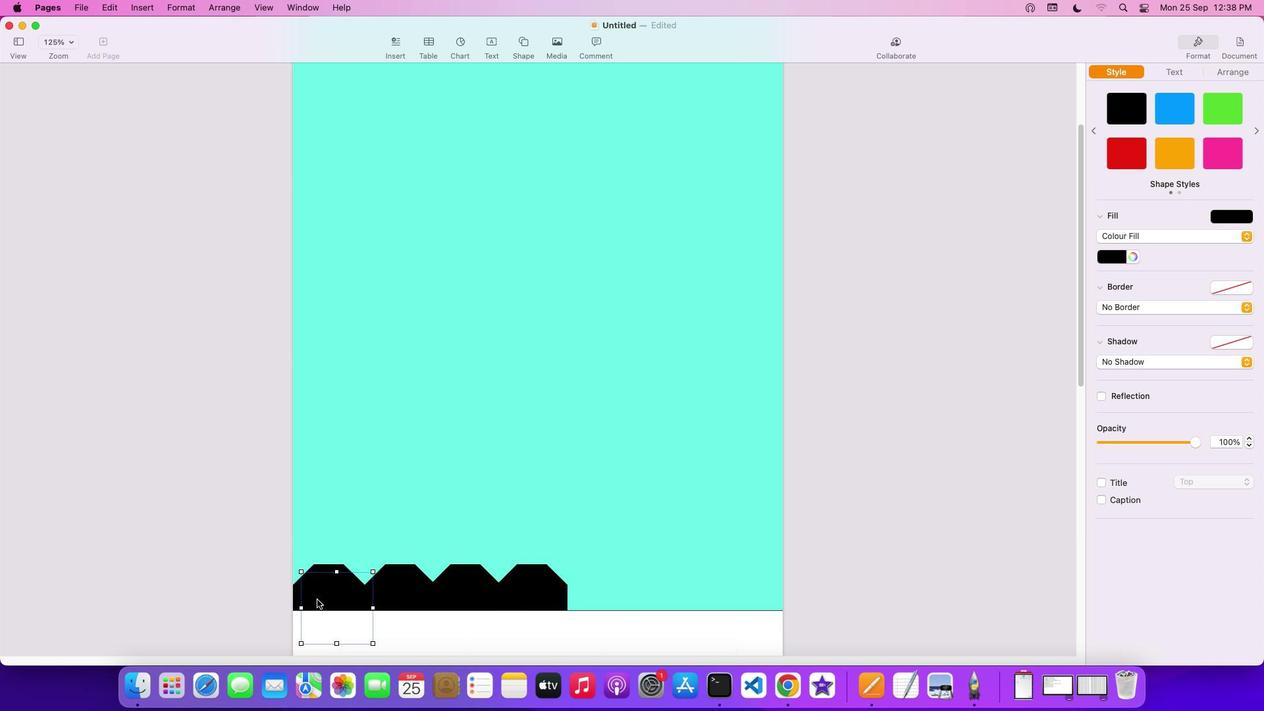 
Action: Mouse pressed left at (318, 600)
Screenshot: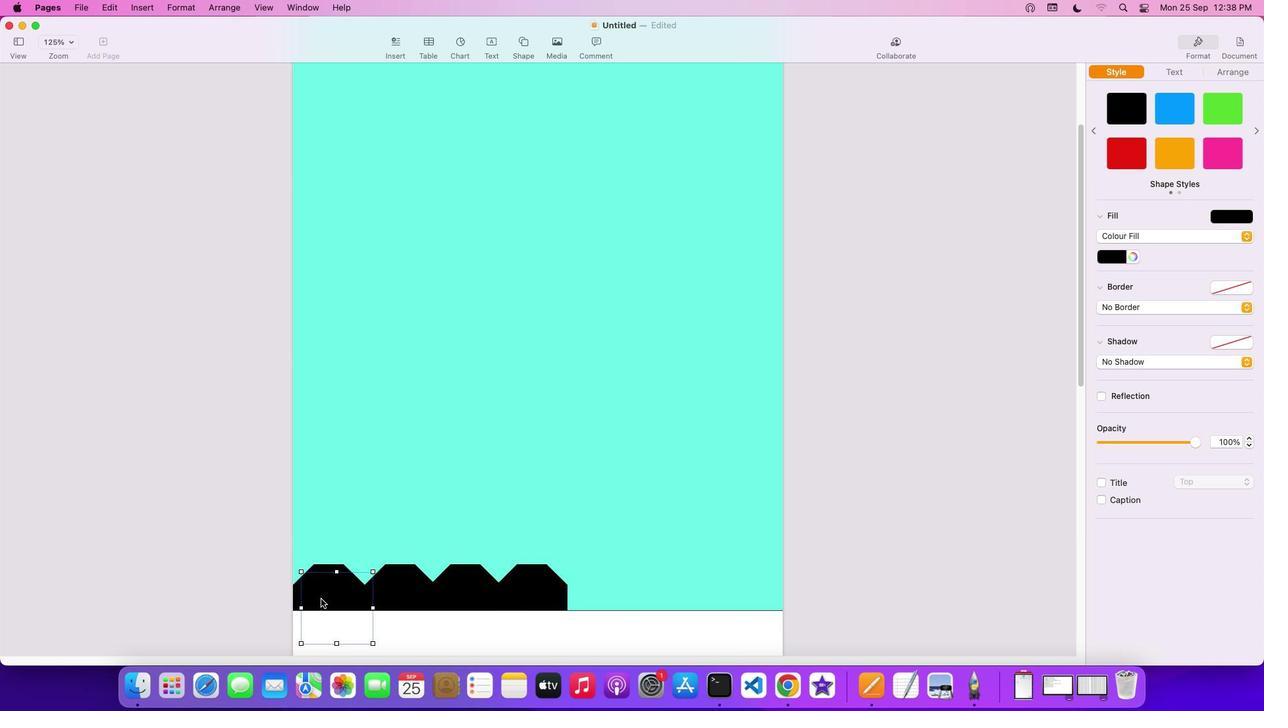 
Action: Mouse moved to (586, 594)
Screenshot: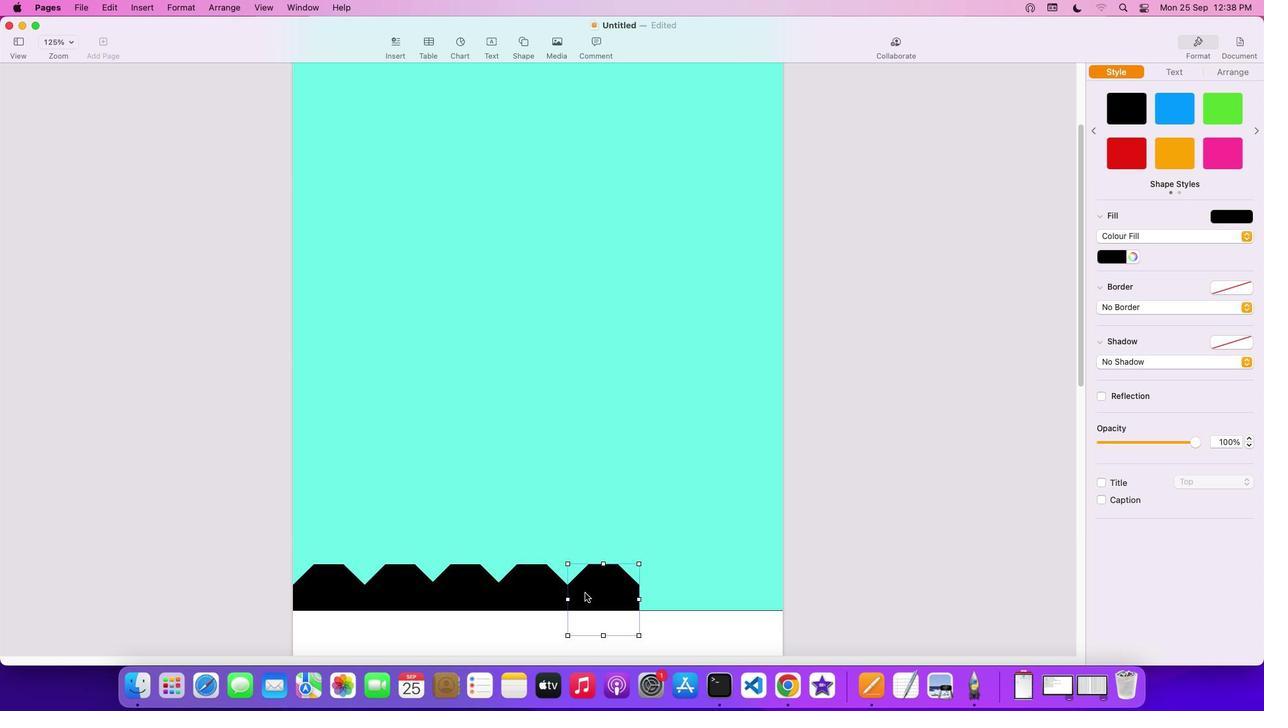 
Action: Key pressed Key.cmd'v'
Screenshot: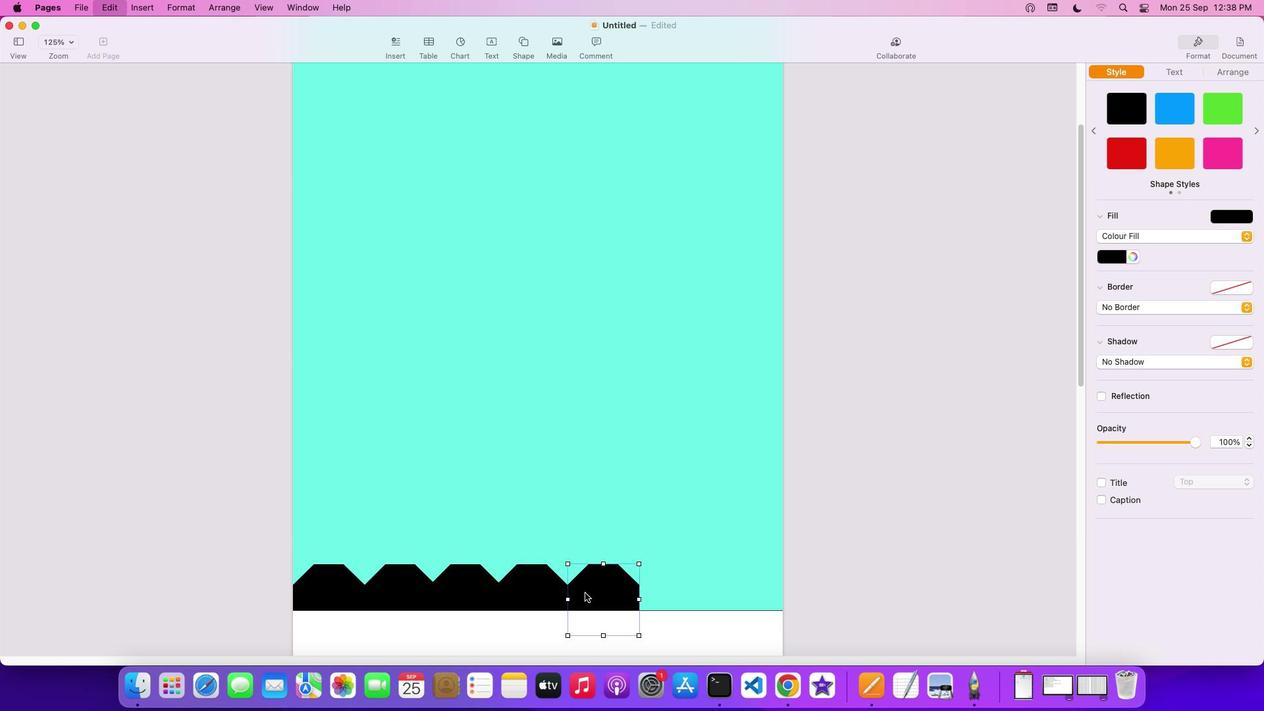 
Action: Mouse moved to (336, 596)
Screenshot: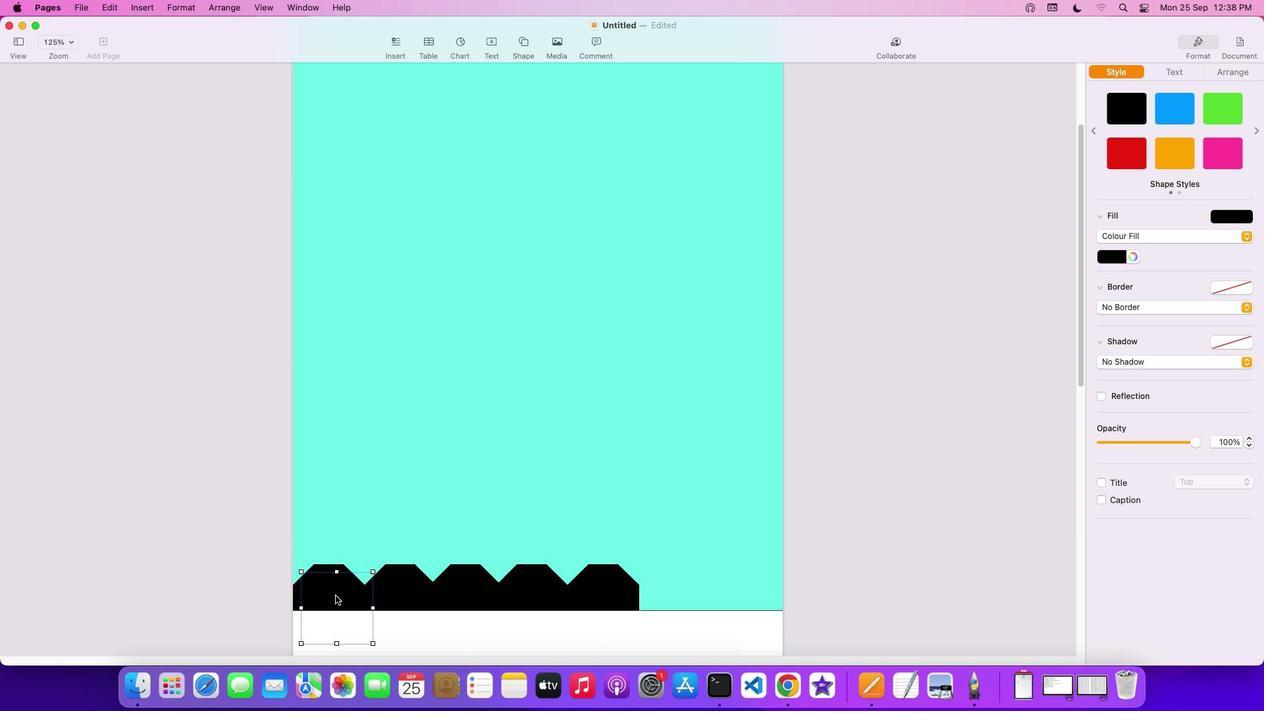 
Action: Mouse pressed left at (336, 596)
Screenshot: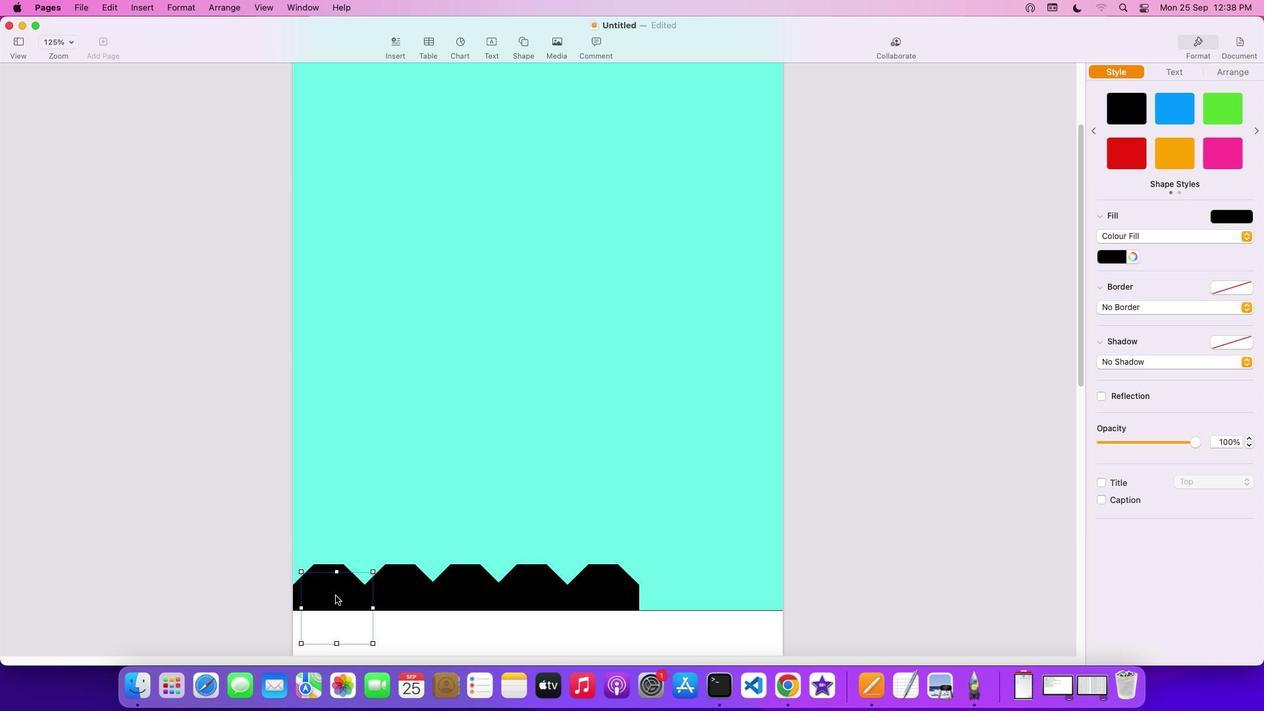 
Action: Mouse moved to (669, 587)
Screenshot: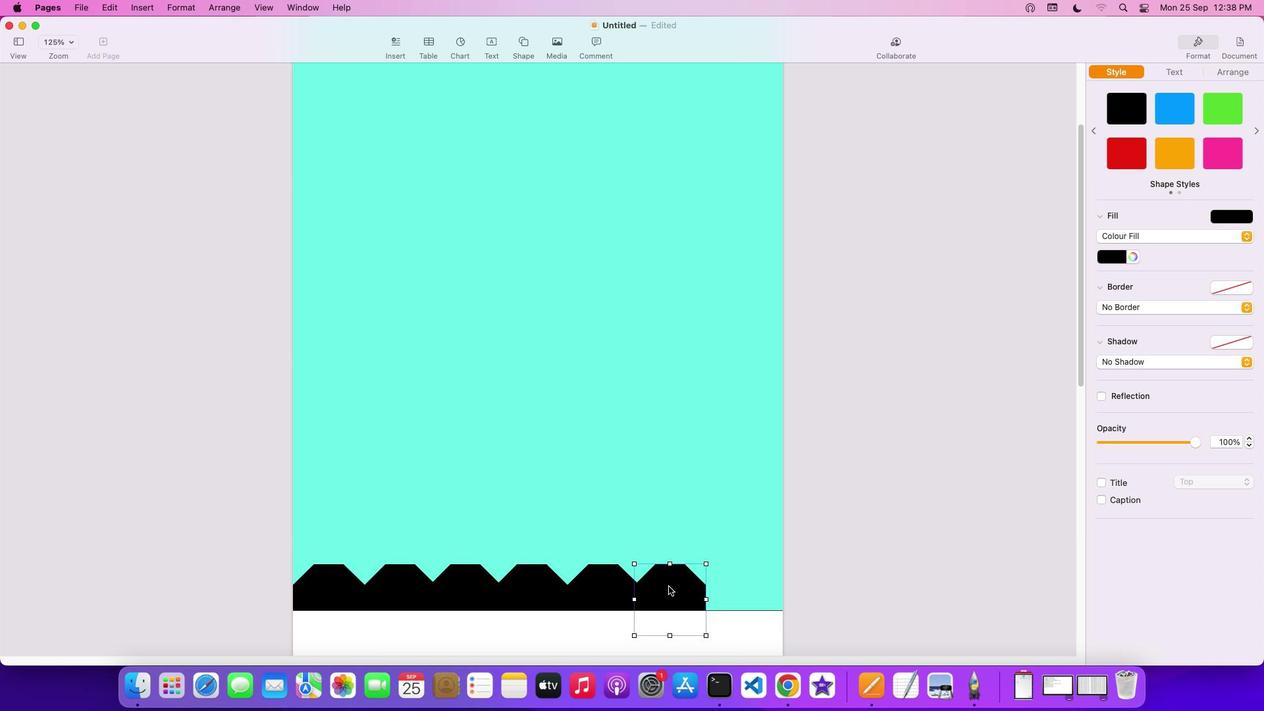 
Action: Key pressed Key.cmd'v'
Screenshot: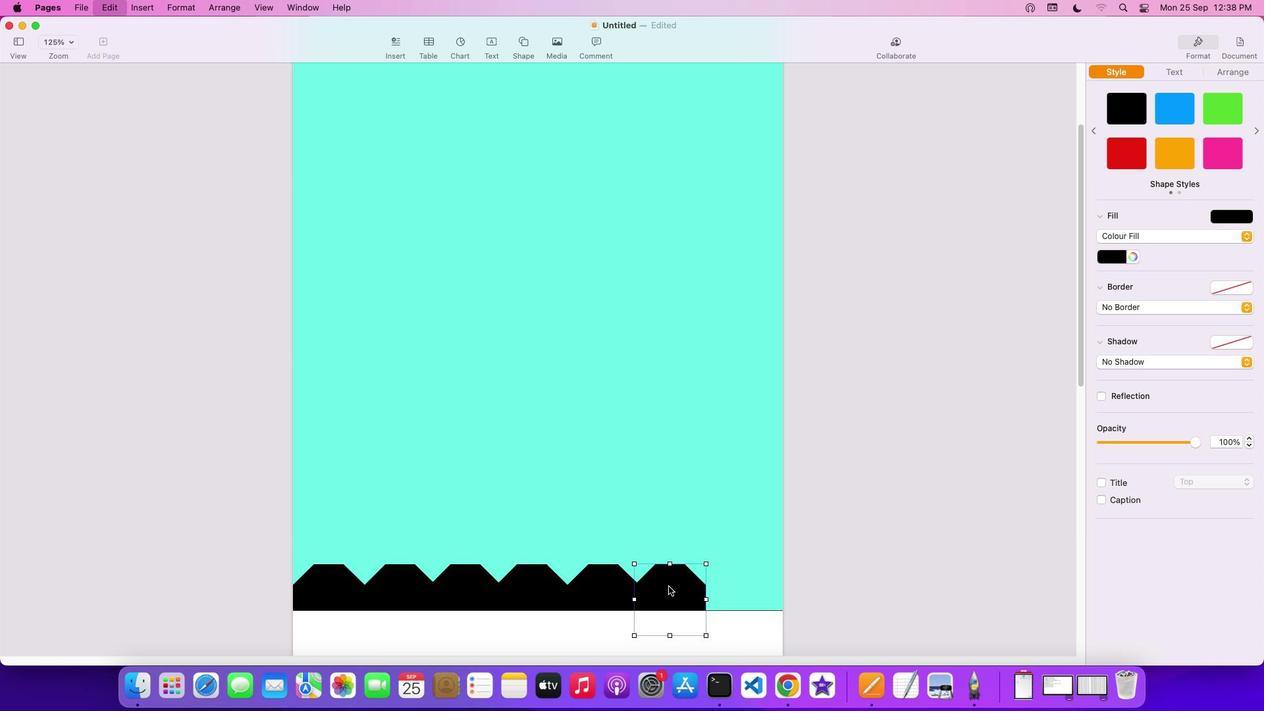 
Action: Mouse moved to (317, 595)
Screenshot: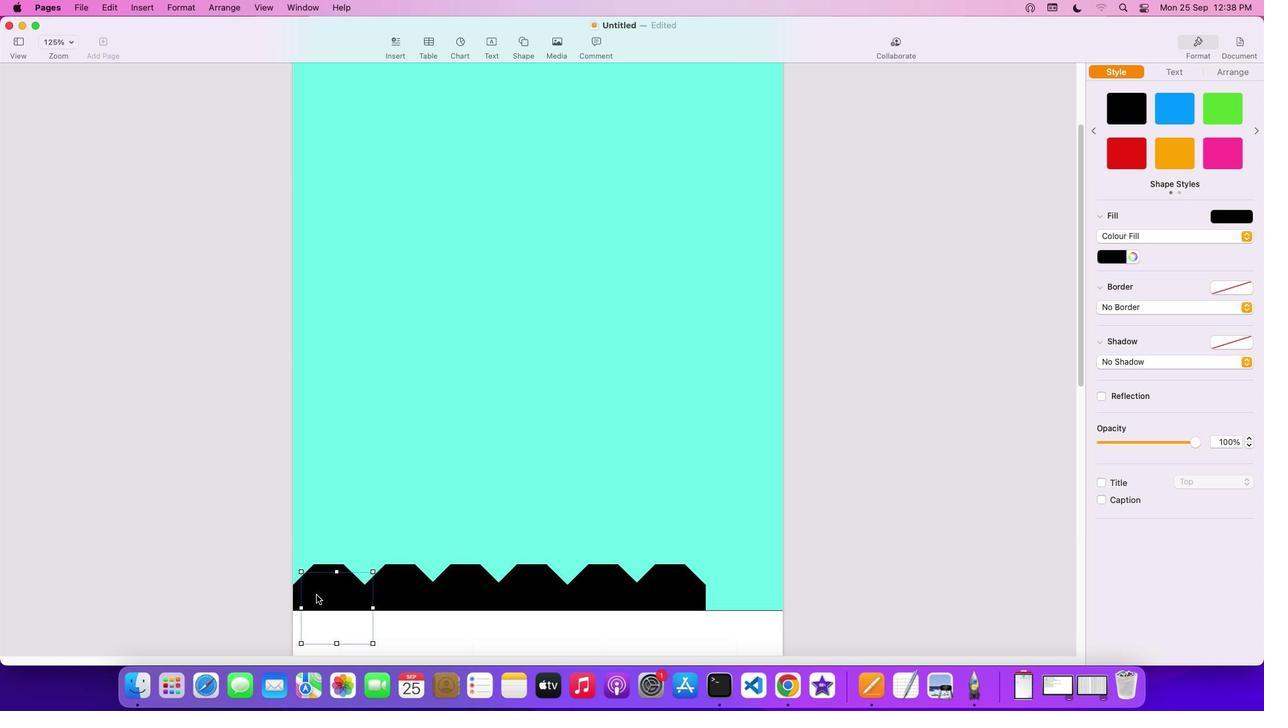 
Action: Mouse pressed left at (317, 595)
Screenshot: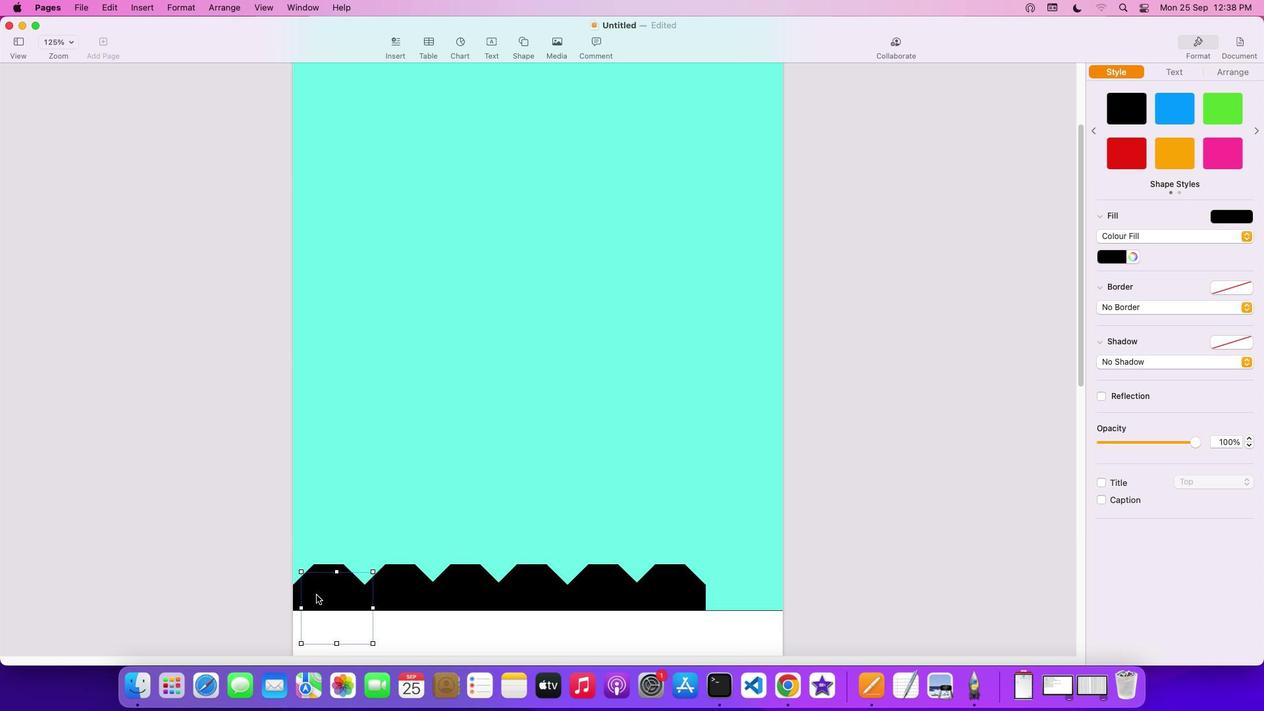 
Action: Mouse moved to (721, 587)
Screenshot: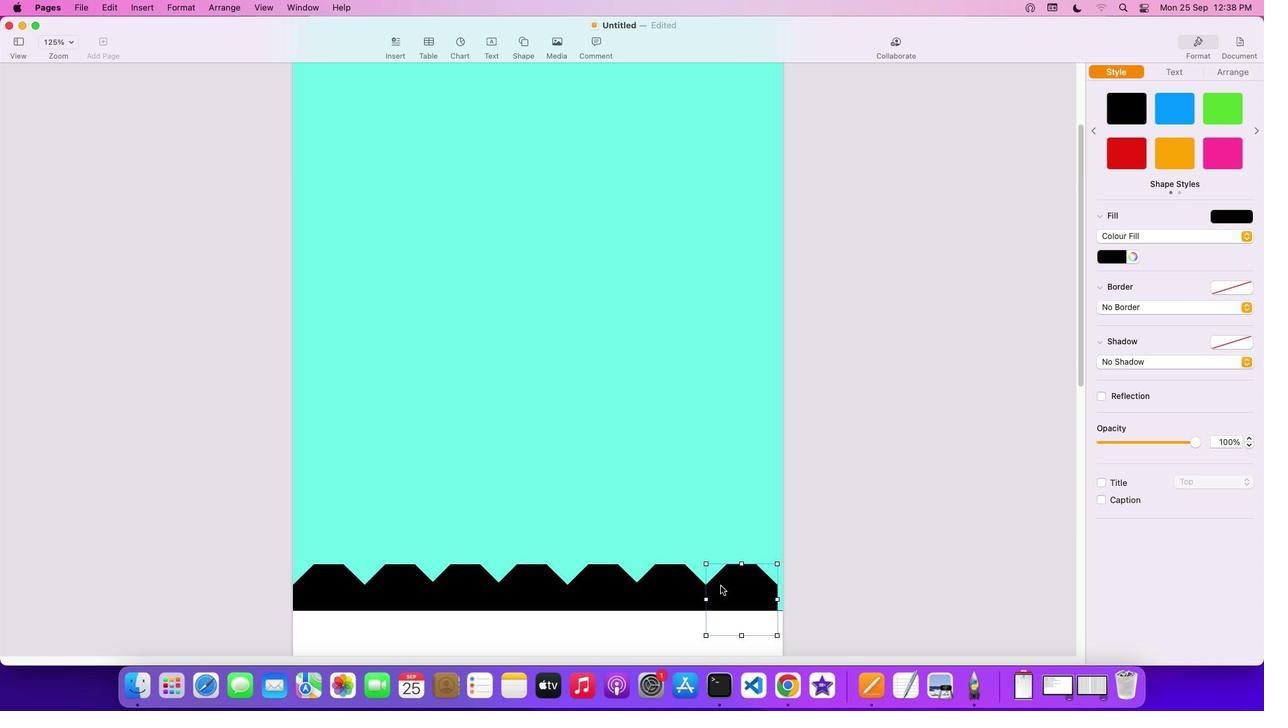 
Action: Key pressed Key.cmd'v'
Screenshot: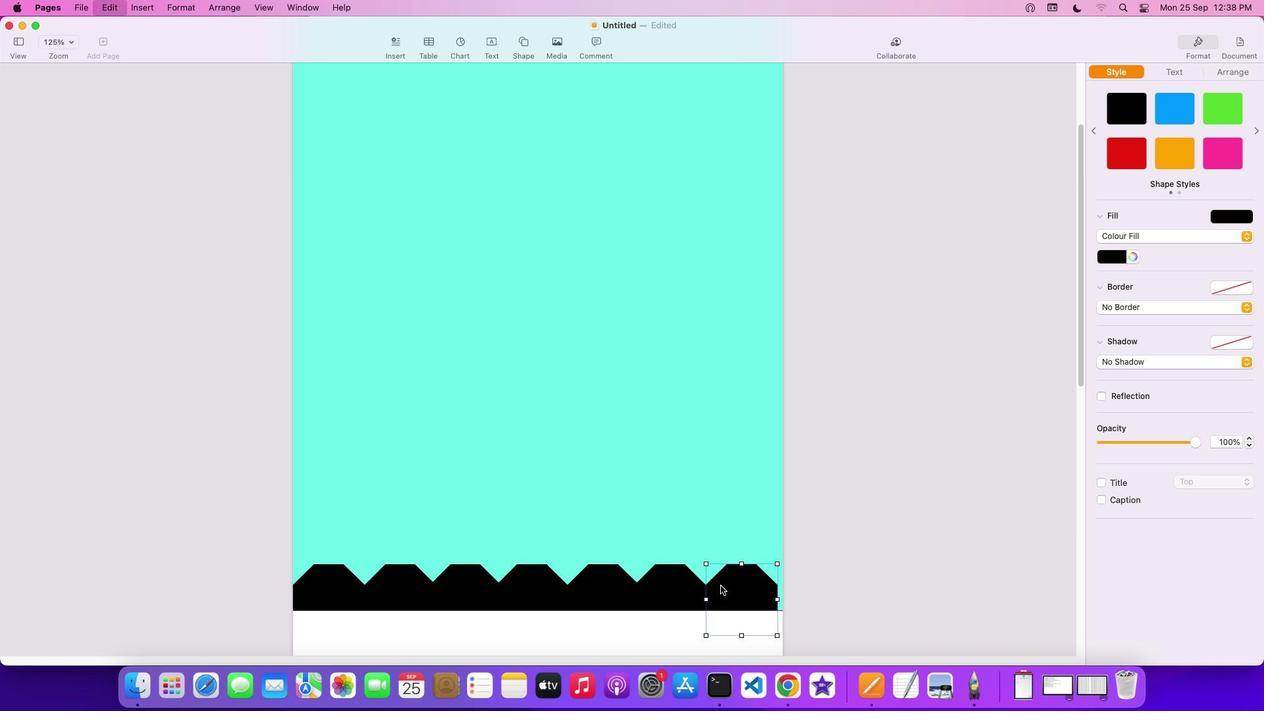 
Action: Mouse moved to (305, 596)
Screenshot: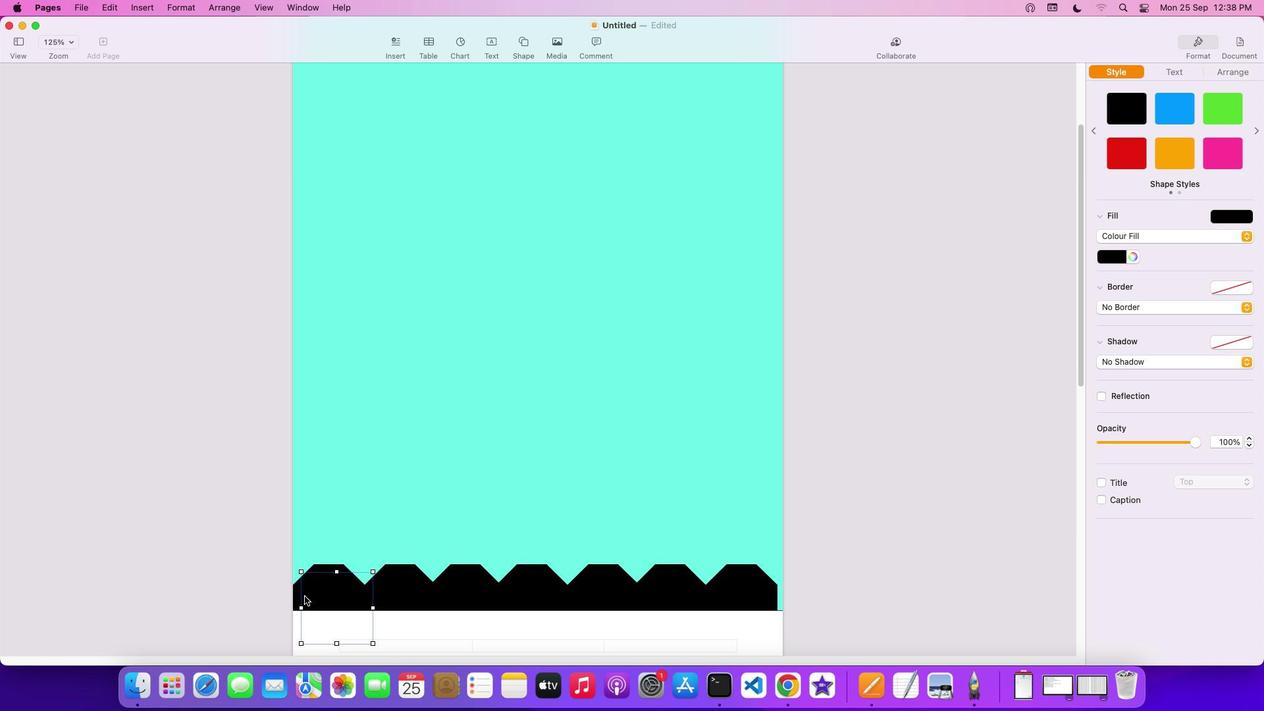 
Action: Mouse pressed left at (305, 596)
Screenshot: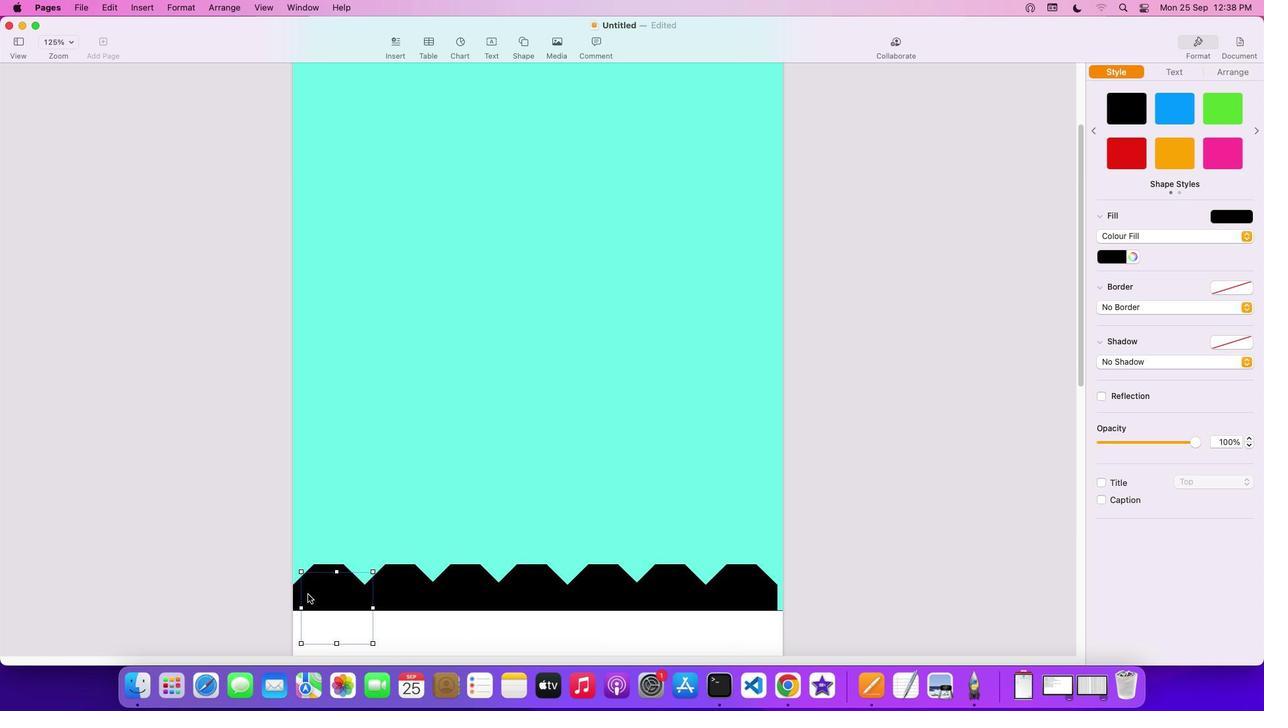 
Action: Mouse moved to (399, 592)
Screenshot: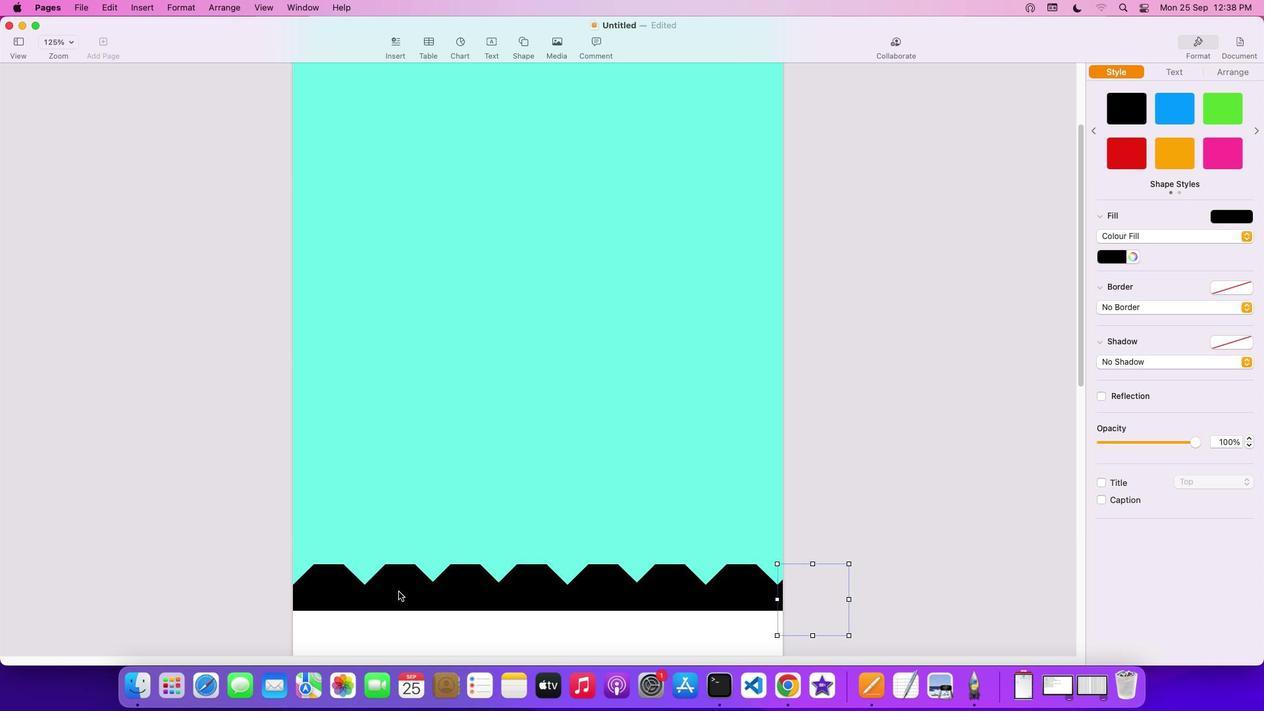 
Action: Key pressed Key.cmd'v'
Screenshot: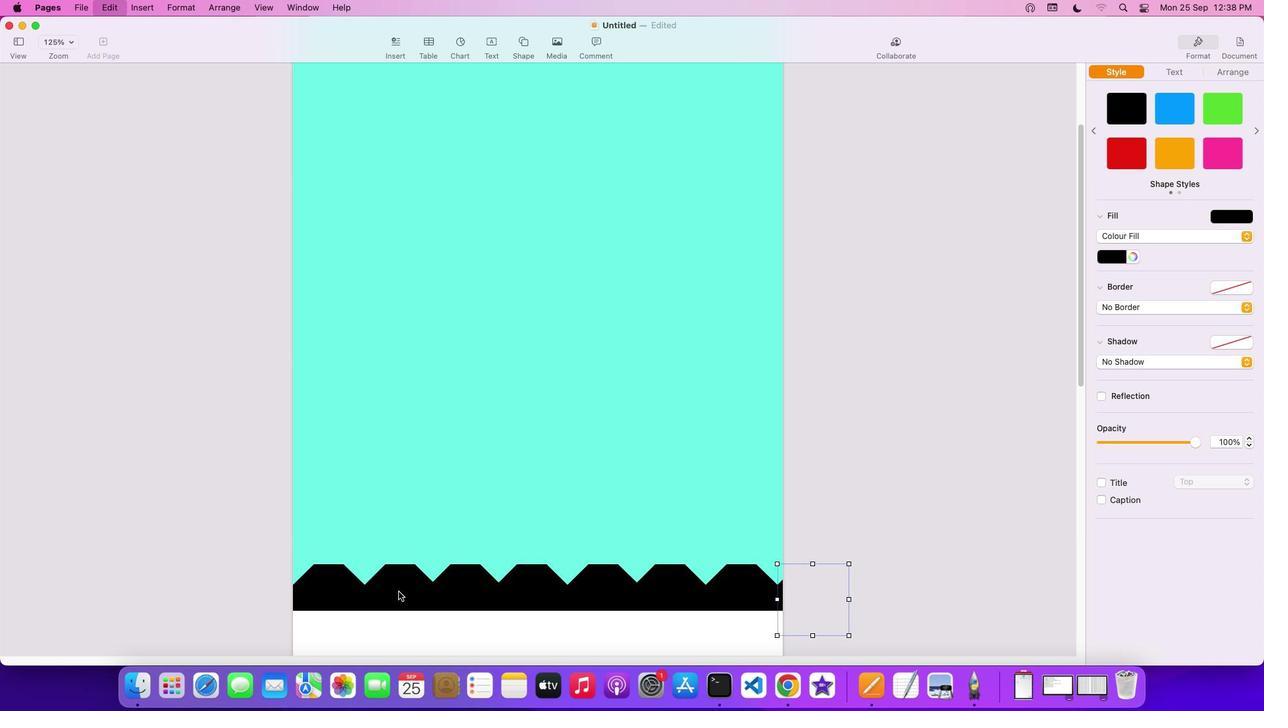 
Action: Mouse moved to (336, 598)
Screenshot: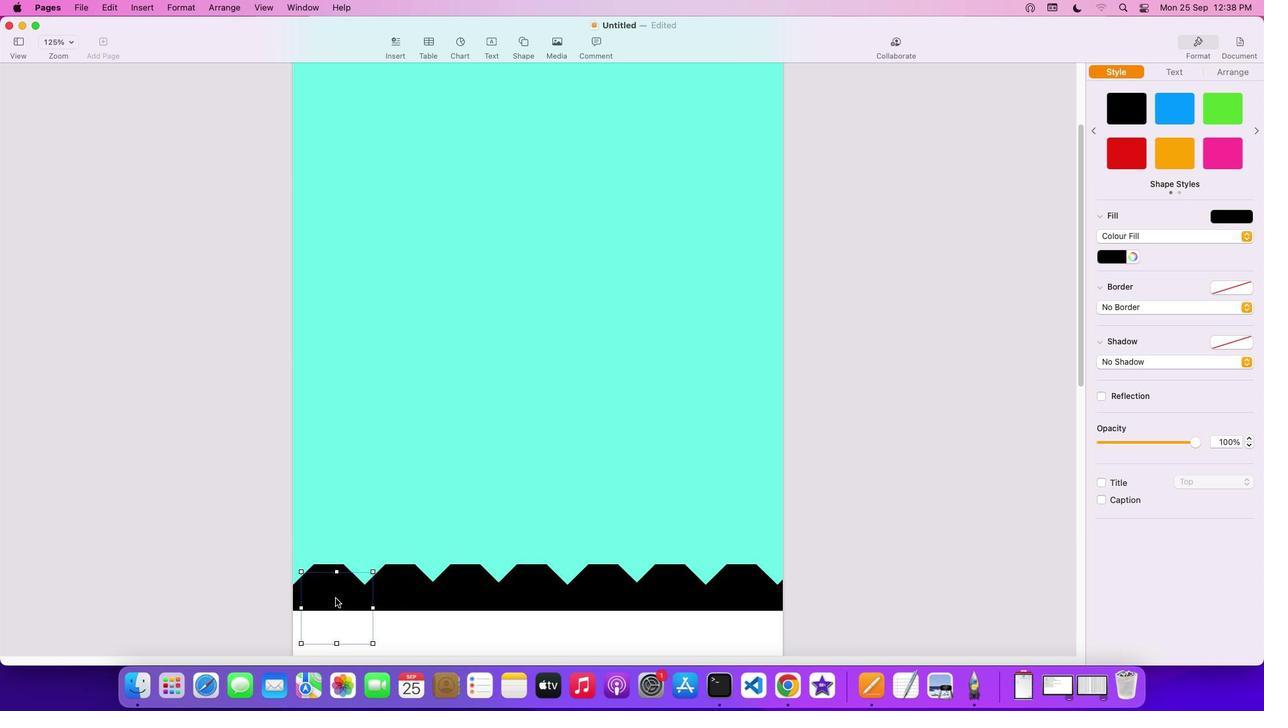 
Action: Mouse pressed left at (336, 598)
Screenshot: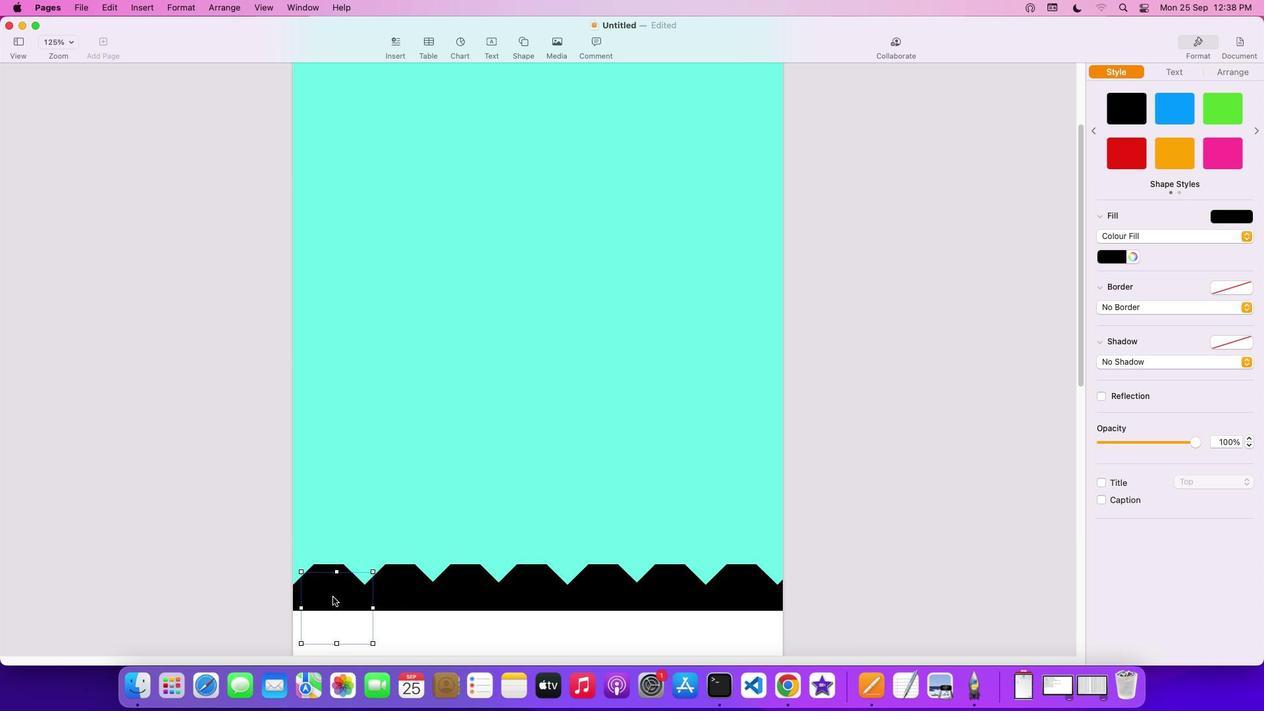 
Action: Mouse moved to (507, 531)
Screenshot: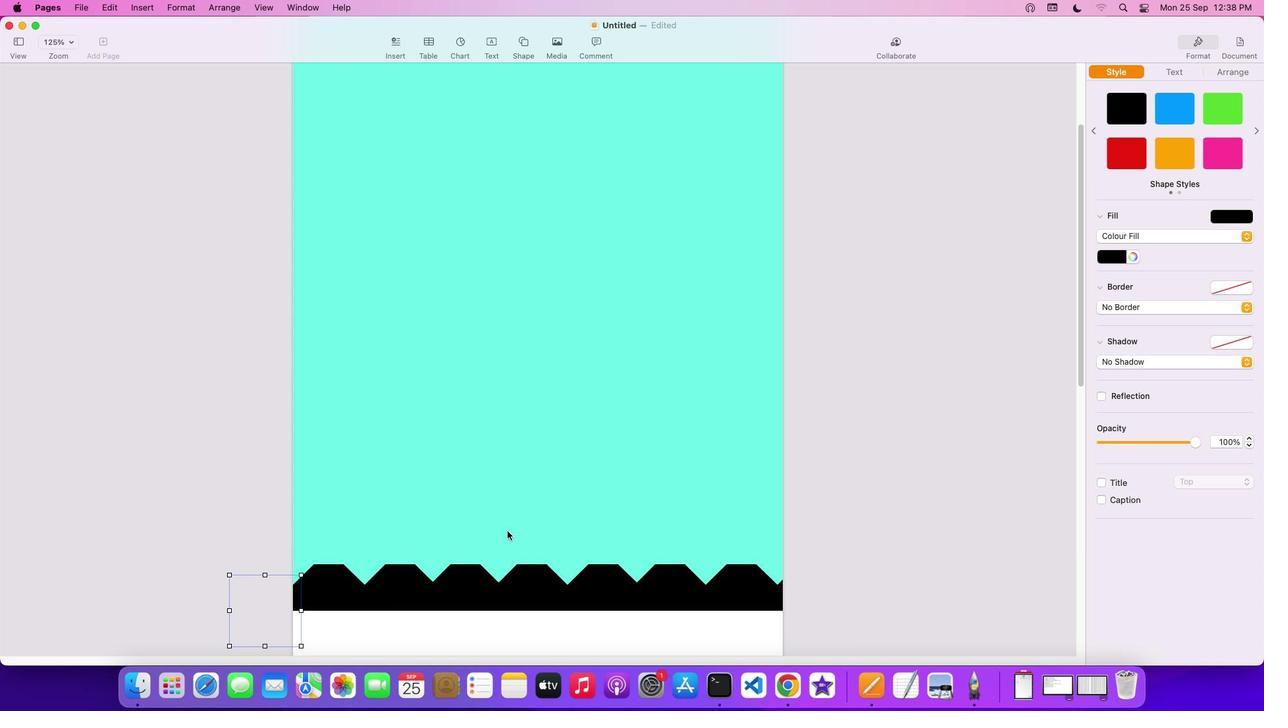 
Action: Mouse pressed left at (507, 531)
Screenshot: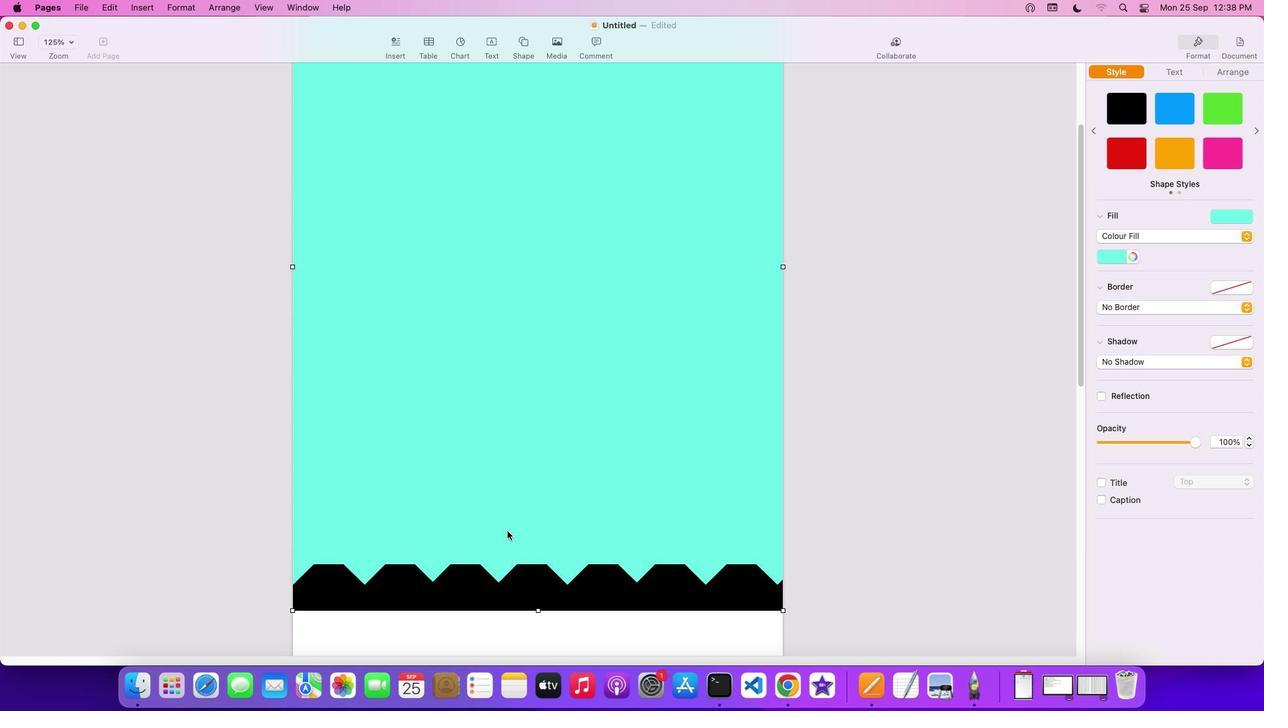 
Action: Mouse moved to (404, 578)
Screenshot: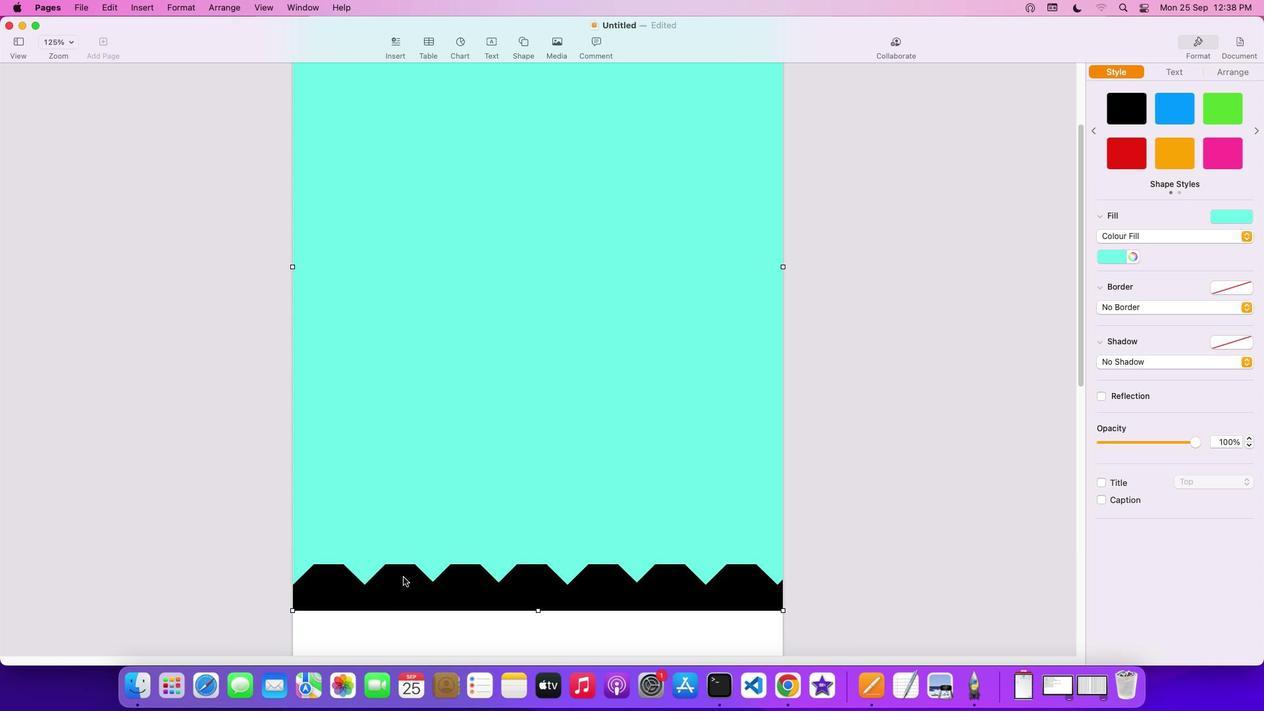 
Action: Mouse pressed left at (404, 578)
Screenshot: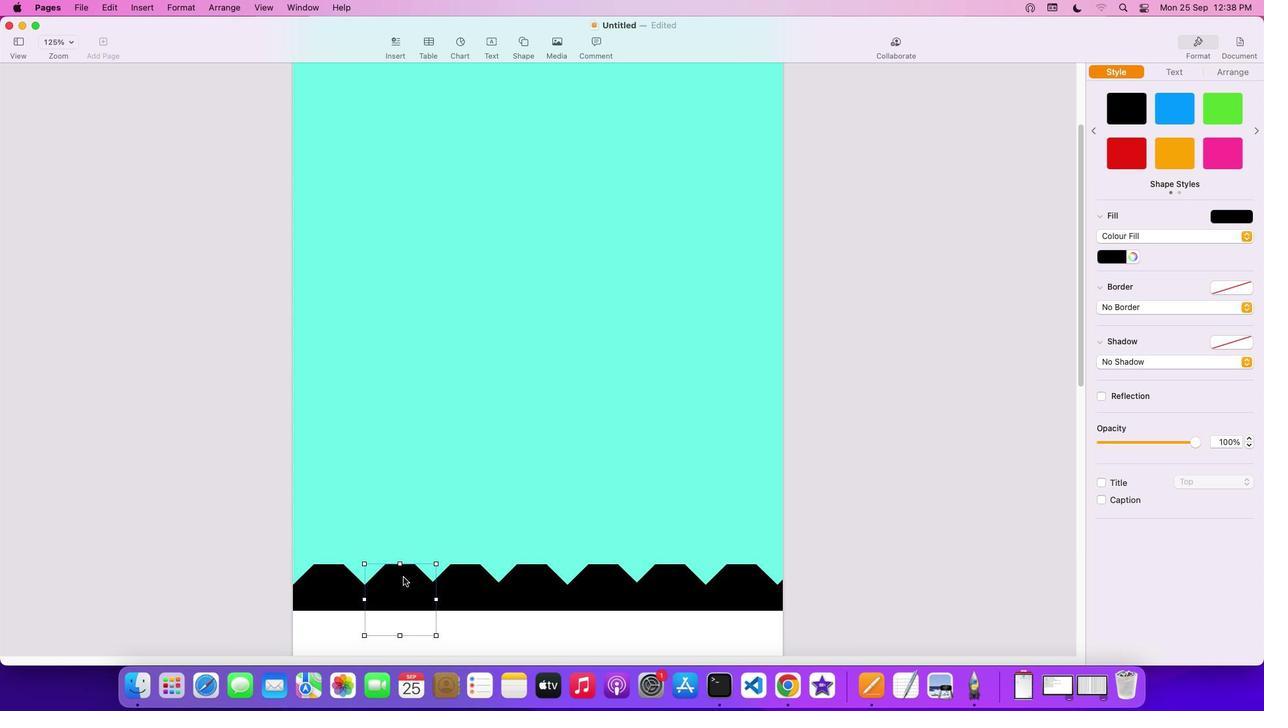 
Action: Key pressed Key.cmd'c'
Screenshot: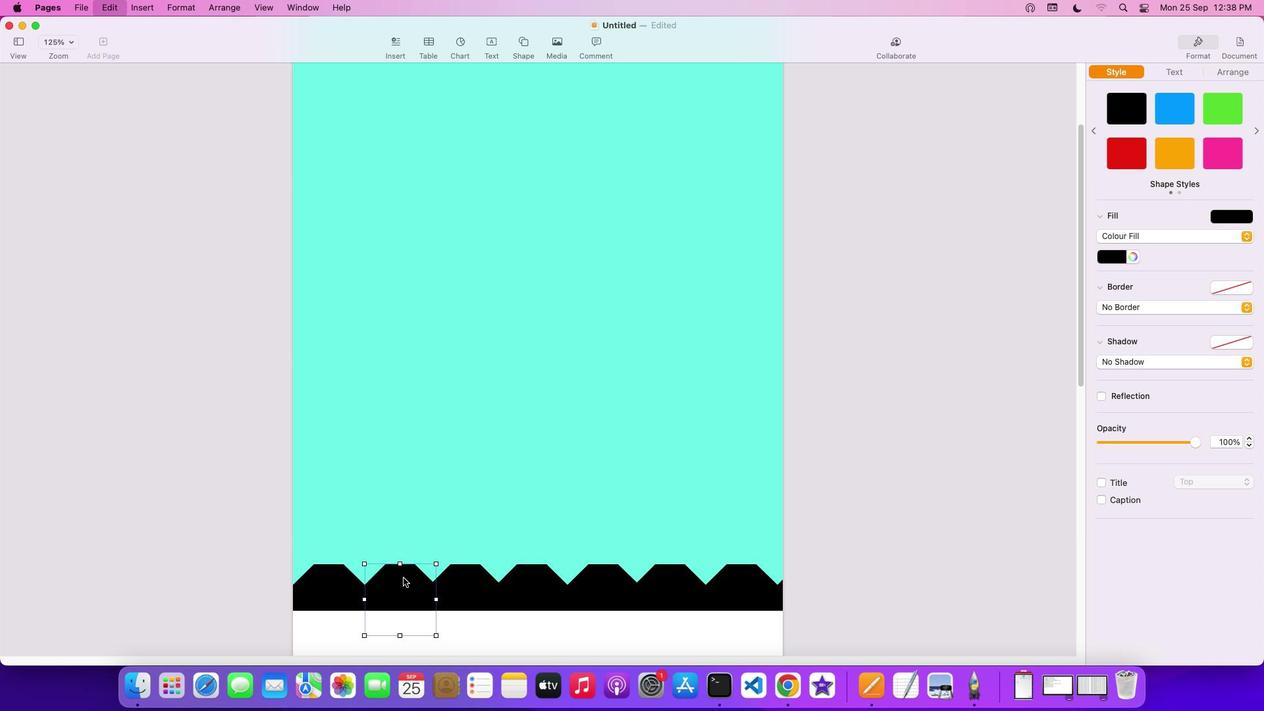 
Action: Mouse moved to (456, 387)
Screenshot: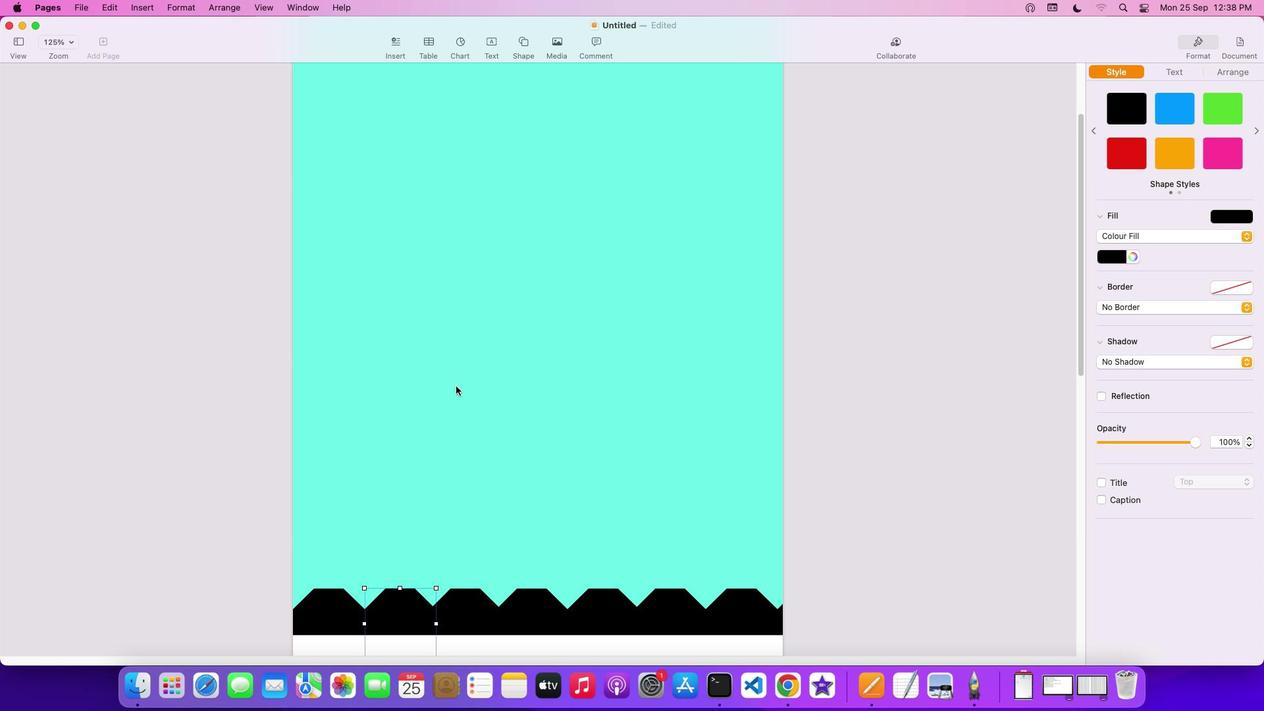 
Action: Mouse scrolled (456, 387) with delta (0, 1)
Screenshot: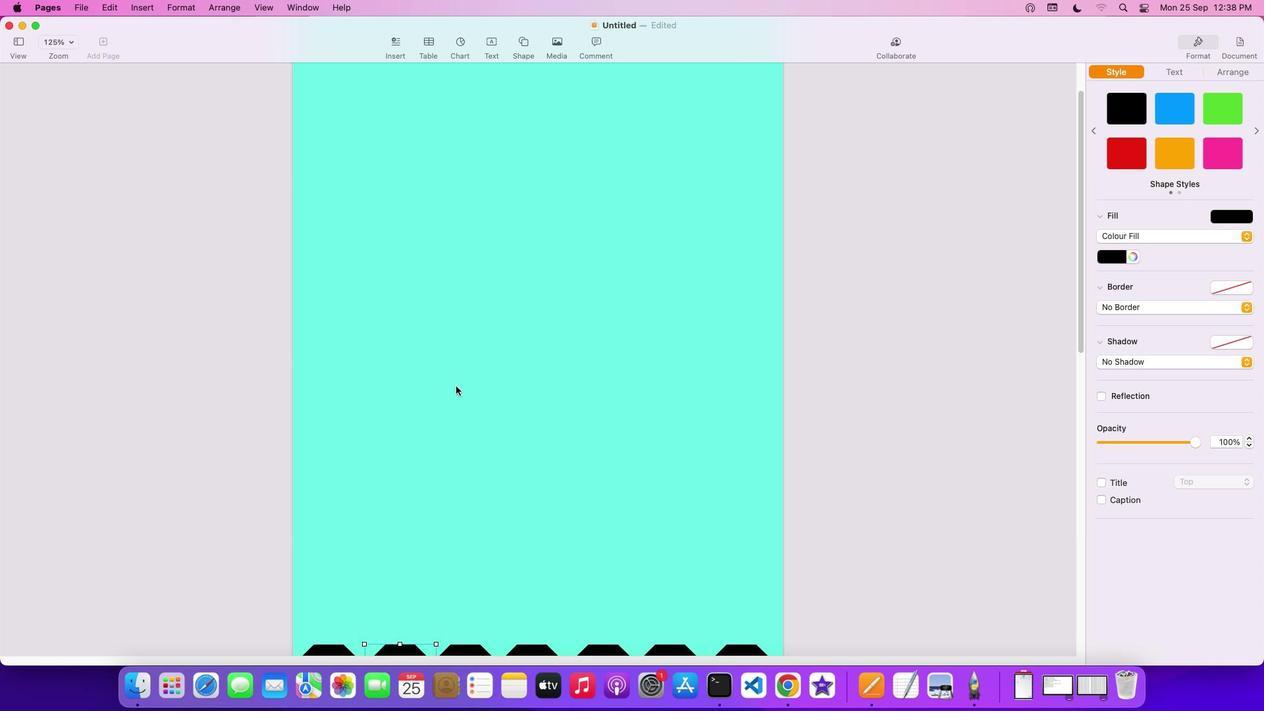 
Action: Mouse scrolled (456, 387) with delta (0, 1)
Screenshot: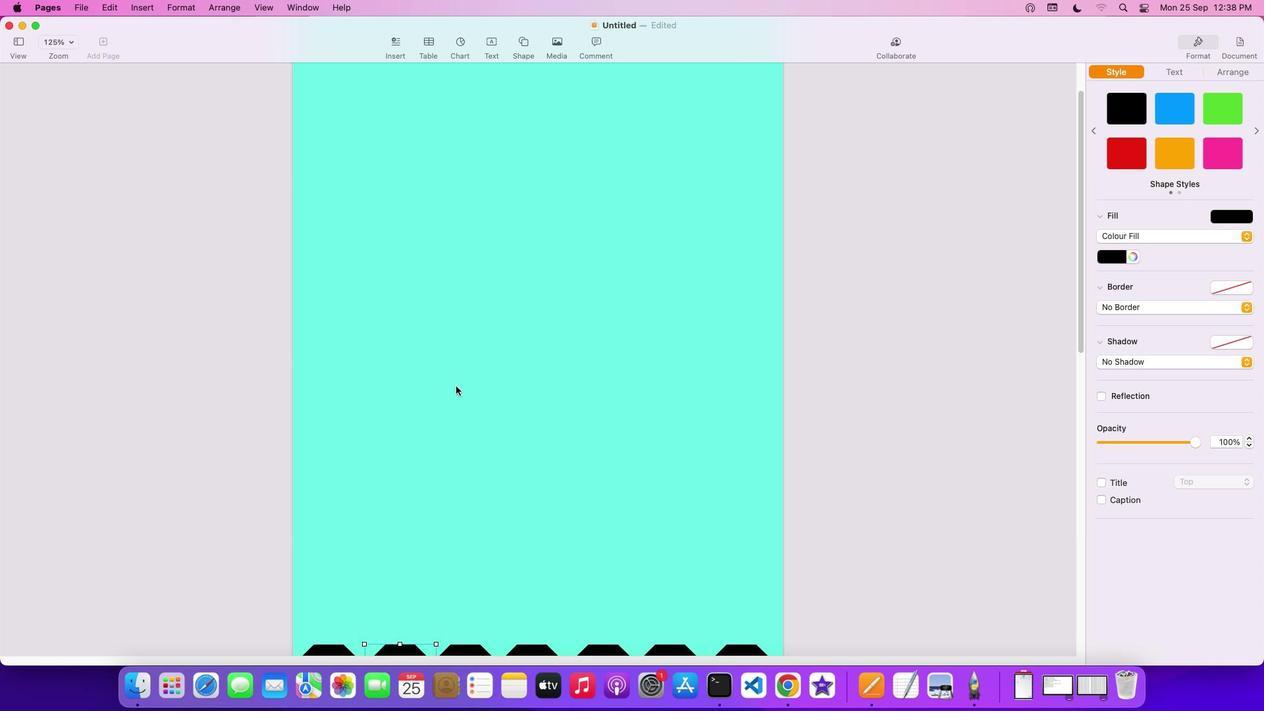 
Action: Mouse scrolled (456, 387) with delta (0, 2)
Screenshot: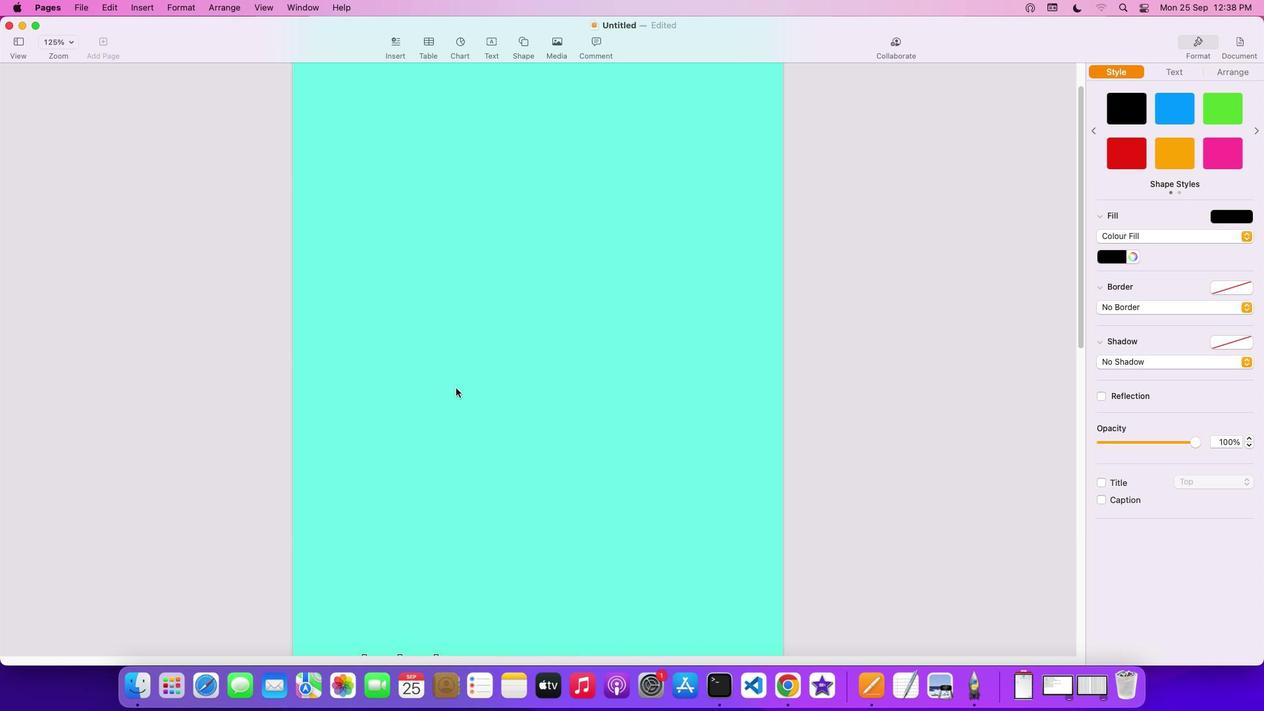 
Action: Mouse scrolled (456, 387) with delta (0, 3)
Screenshot: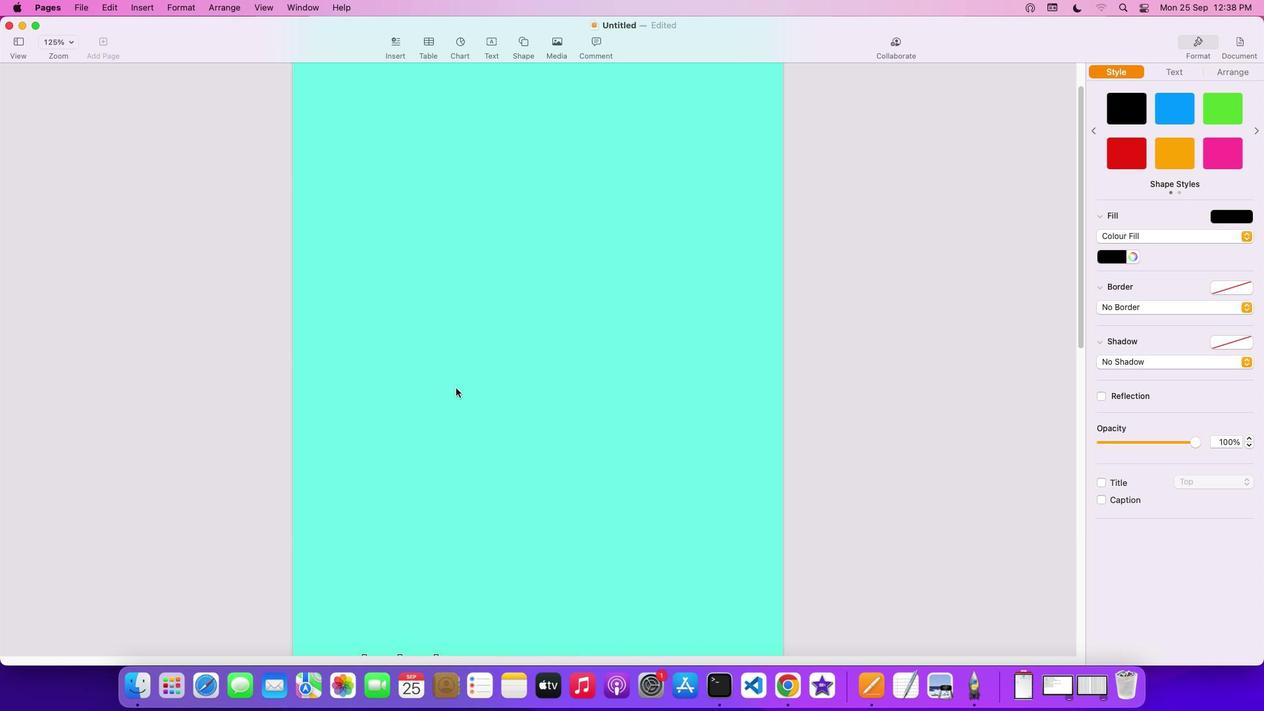 
Action: Mouse scrolled (456, 387) with delta (0, 4)
Screenshot: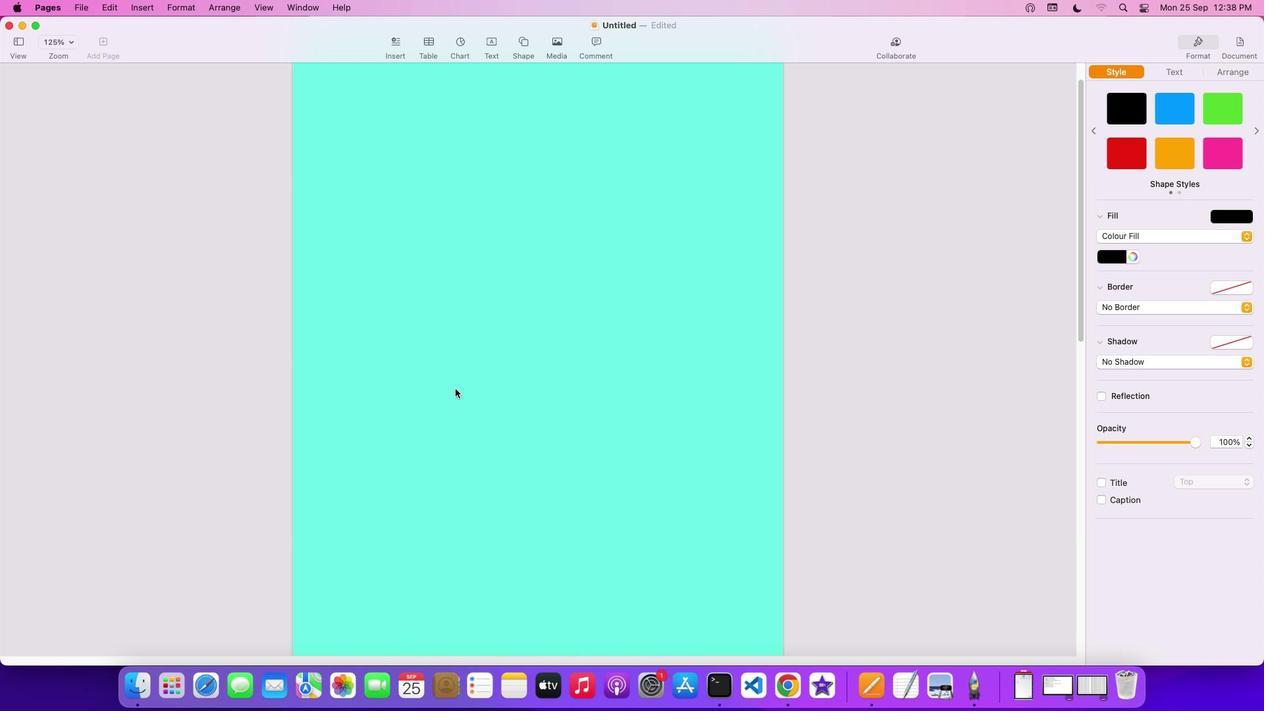 
Action: Mouse moved to (456, 390)
Screenshot: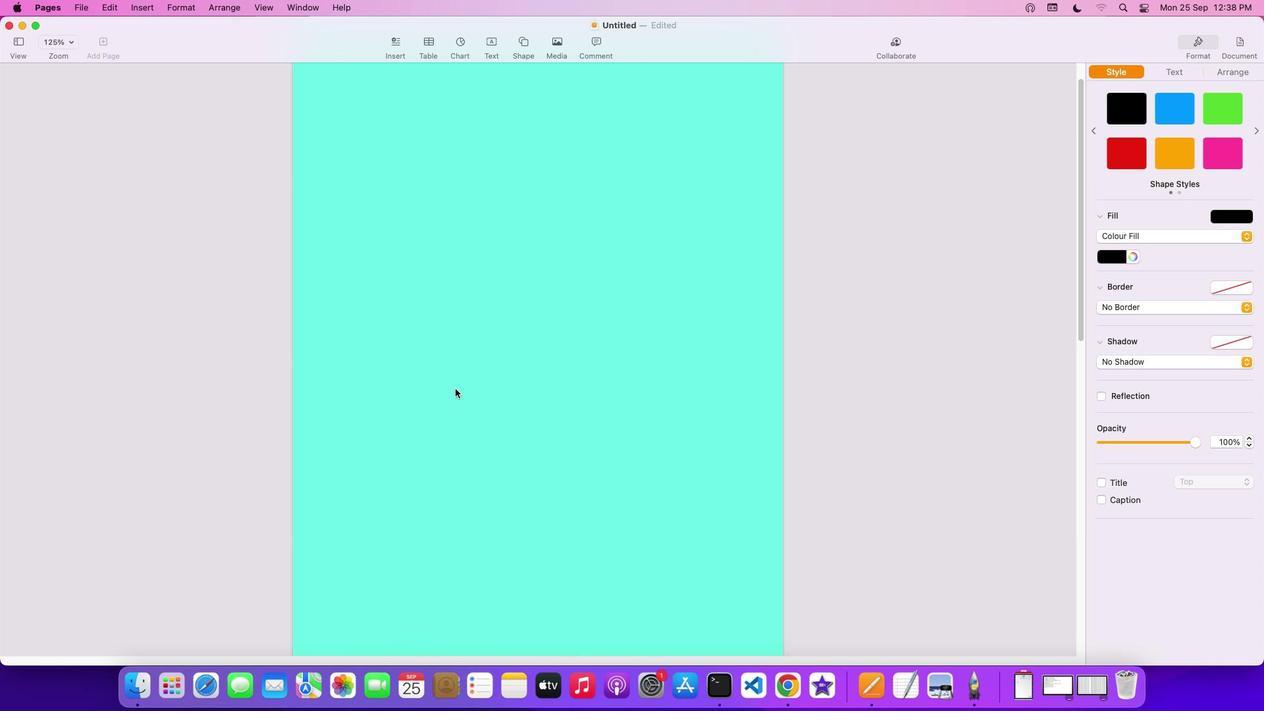 
Action: Mouse scrolled (456, 390) with delta (0, 1)
Screenshot: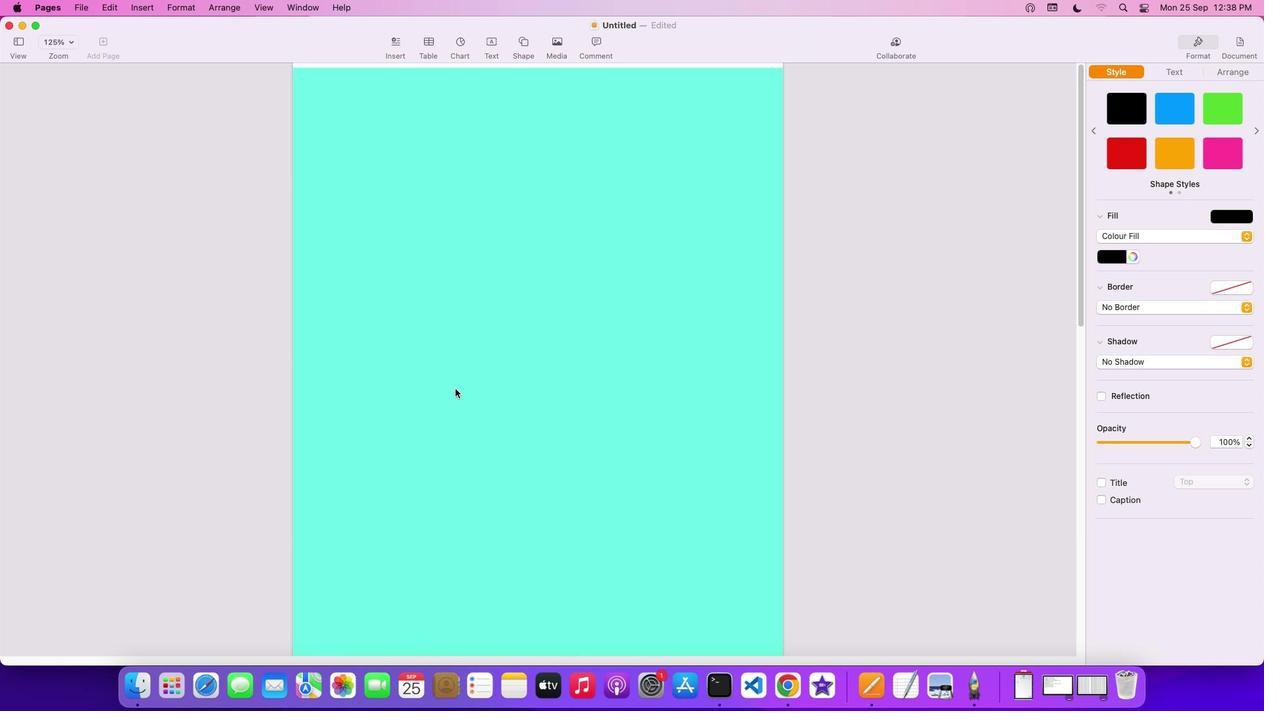 
Action: Mouse scrolled (456, 390) with delta (0, 1)
Screenshot: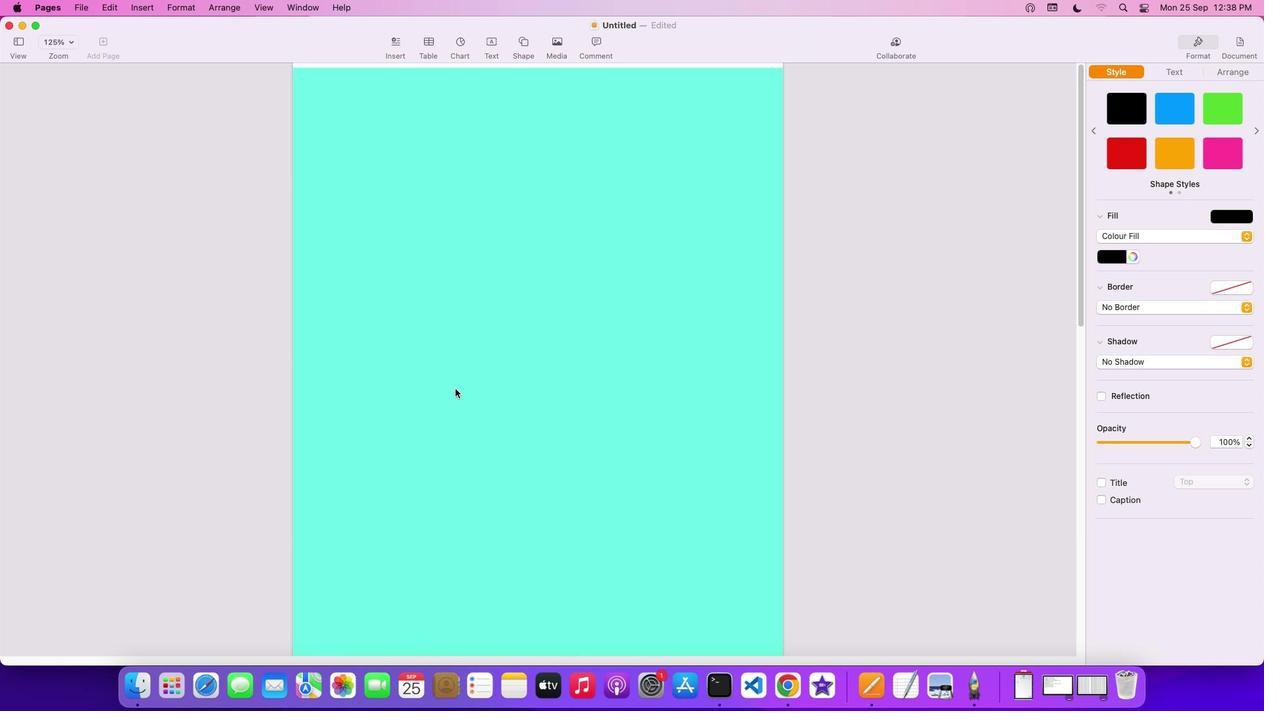 
Action: Mouse scrolled (456, 390) with delta (0, 3)
Screenshot: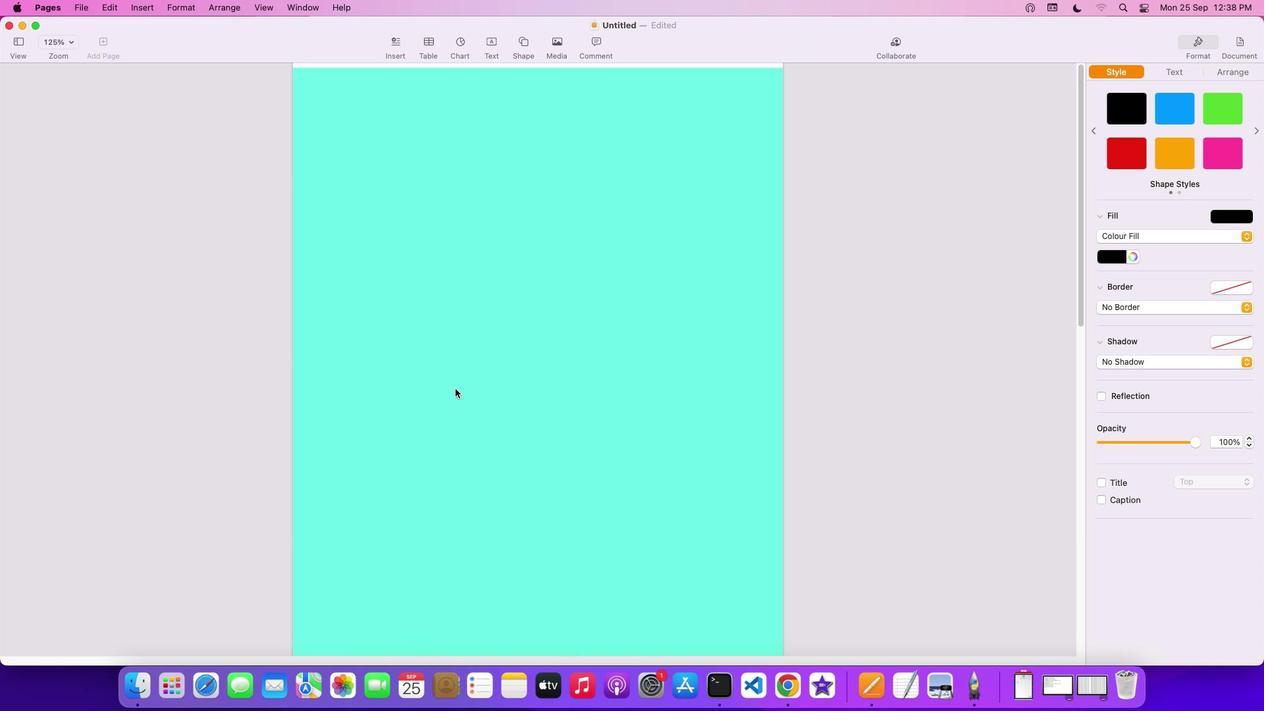 
Action: Mouse scrolled (456, 390) with delta (0, 3)
Screenshot: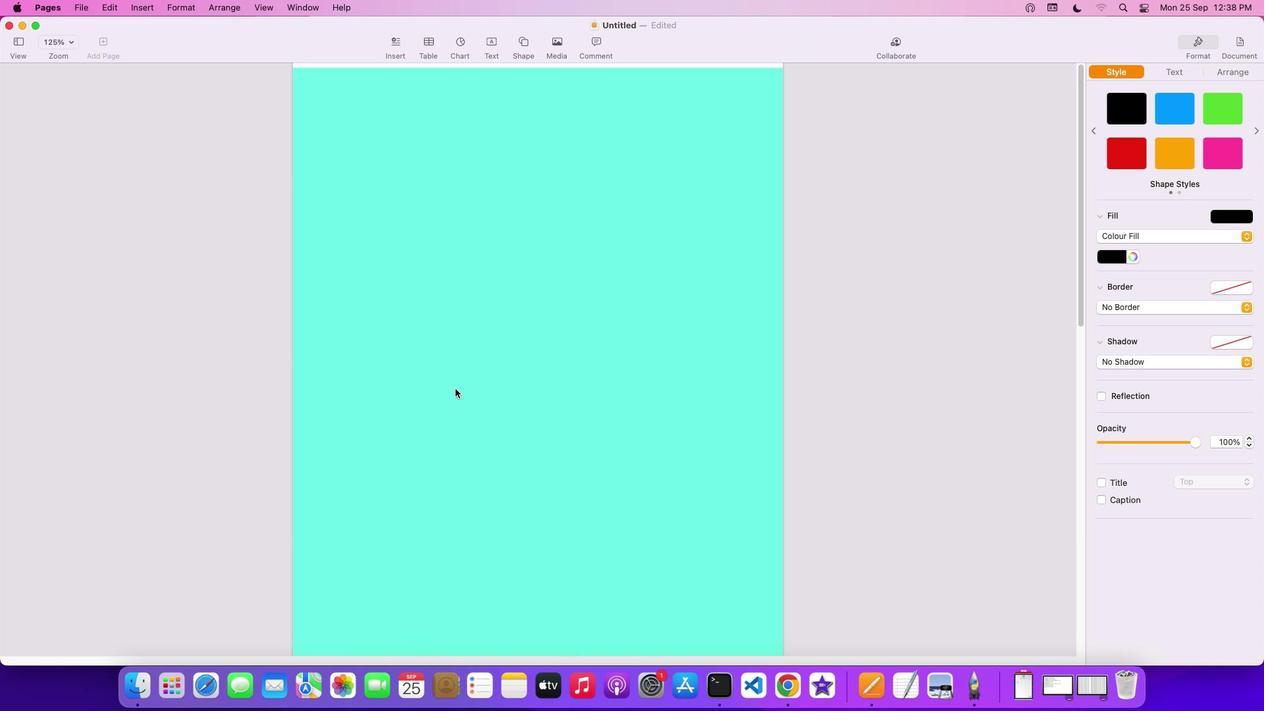 
Action: Mouse scrolled (456, 390) with delta (0, 4)
Screenshot: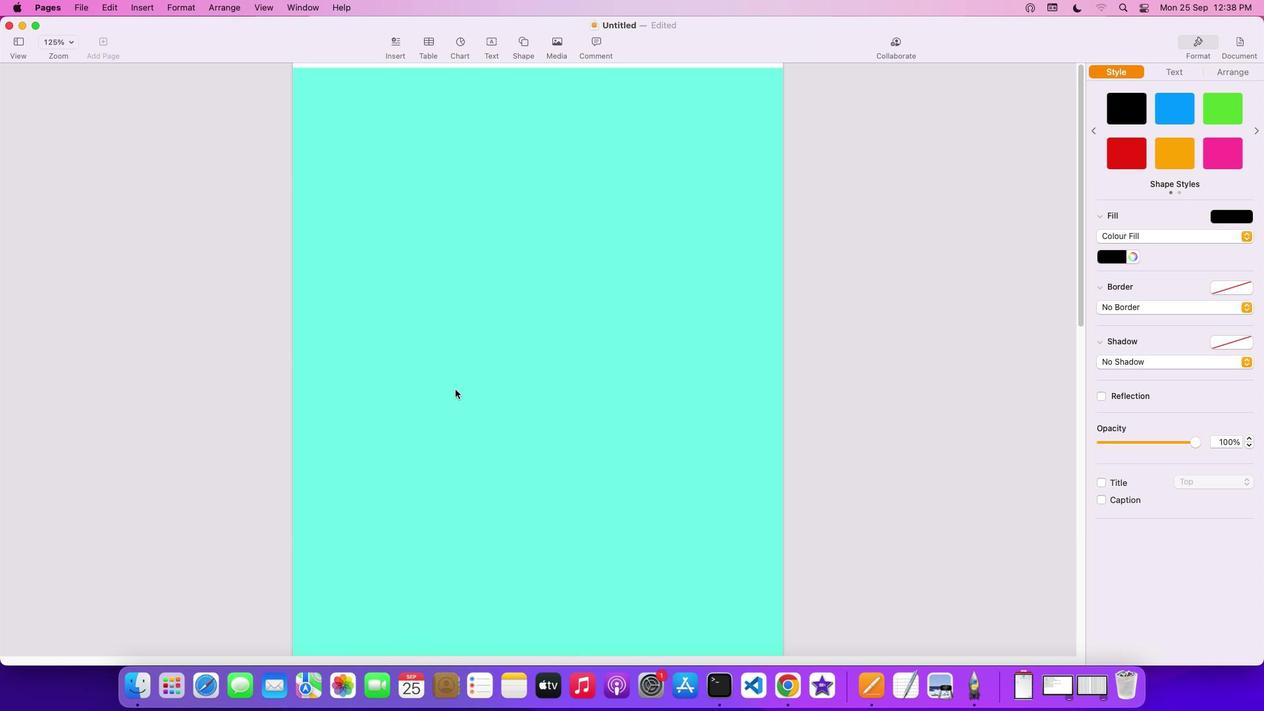 
Action: Mouse moved to (445, 330)
Screenshot: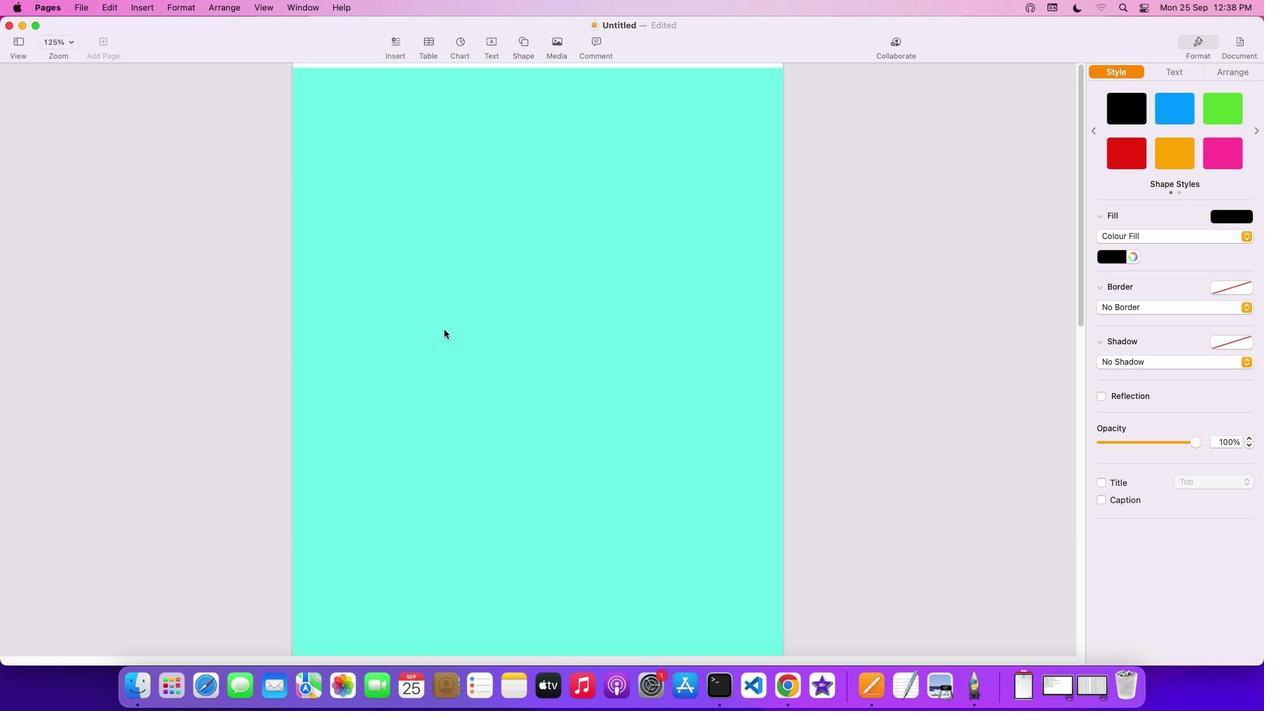 
Action: Mouse pressed left at (445, 330)
Screenshot: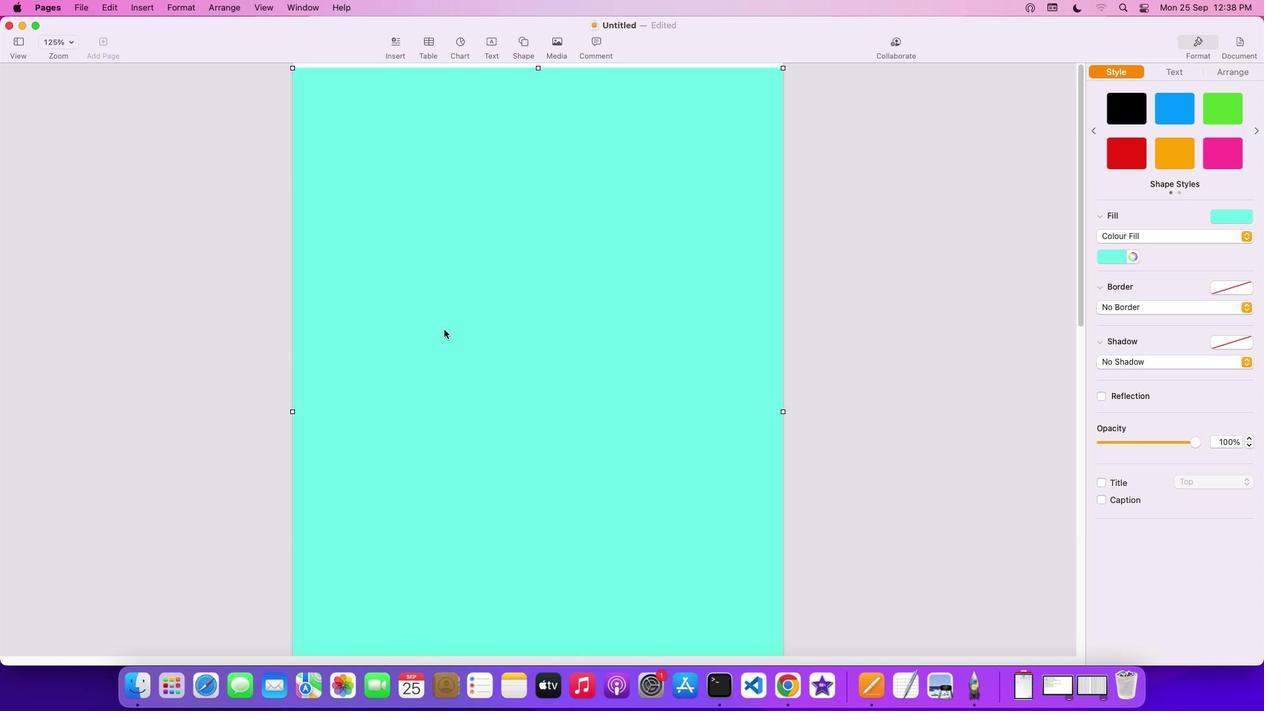 
Action: Mouse moved to (446, 330)
Screenshot: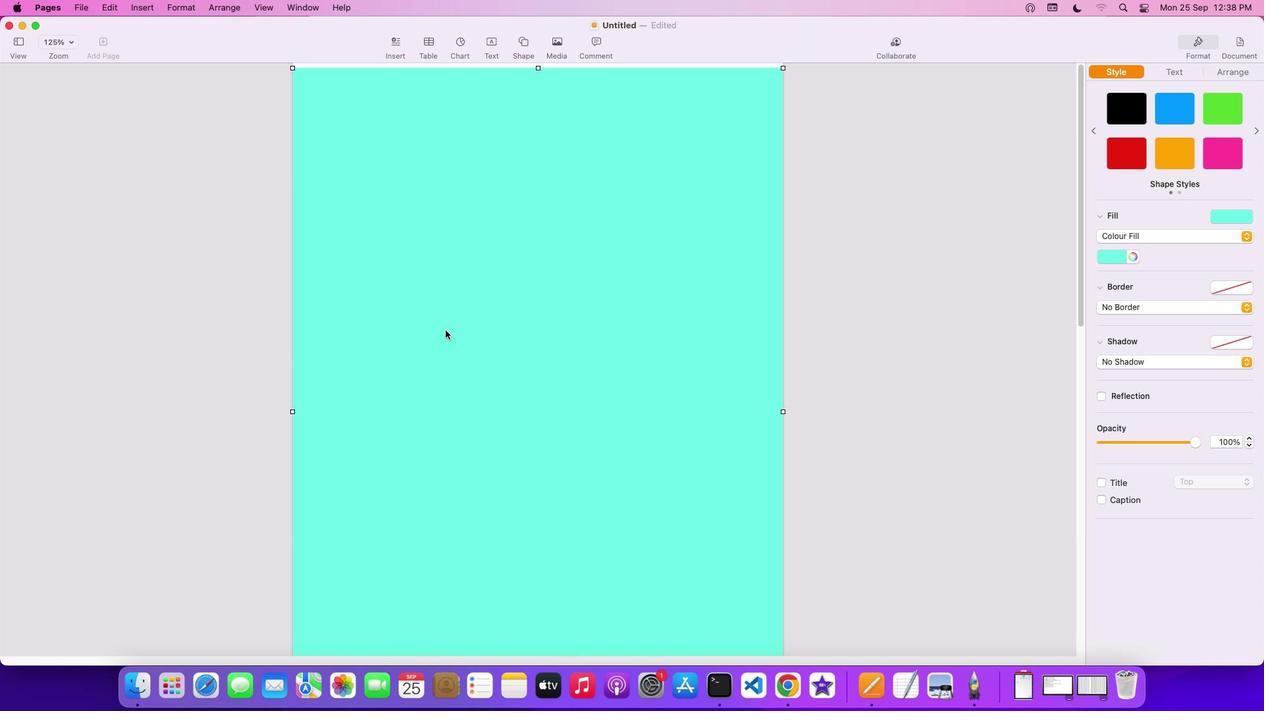 
Action: Key pressed Key.cmd'v'
Screenshot: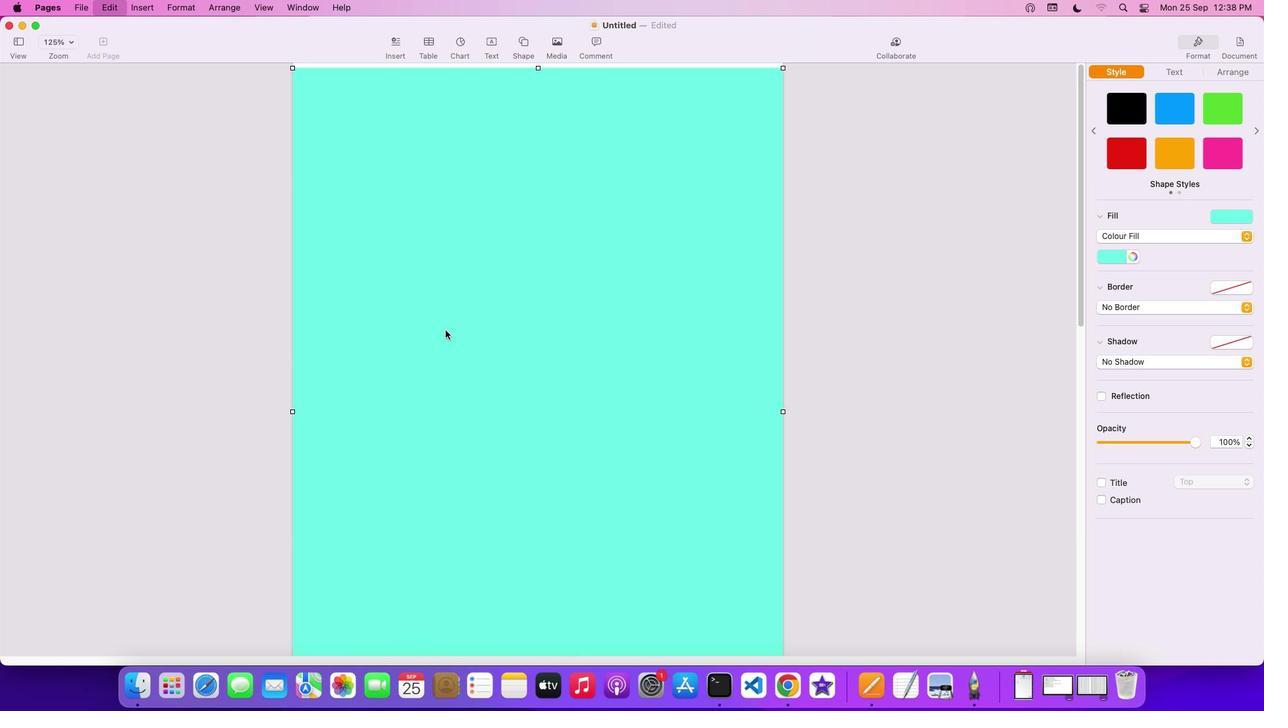 
Action: Mouse moved to (404, 576)
Screenshot: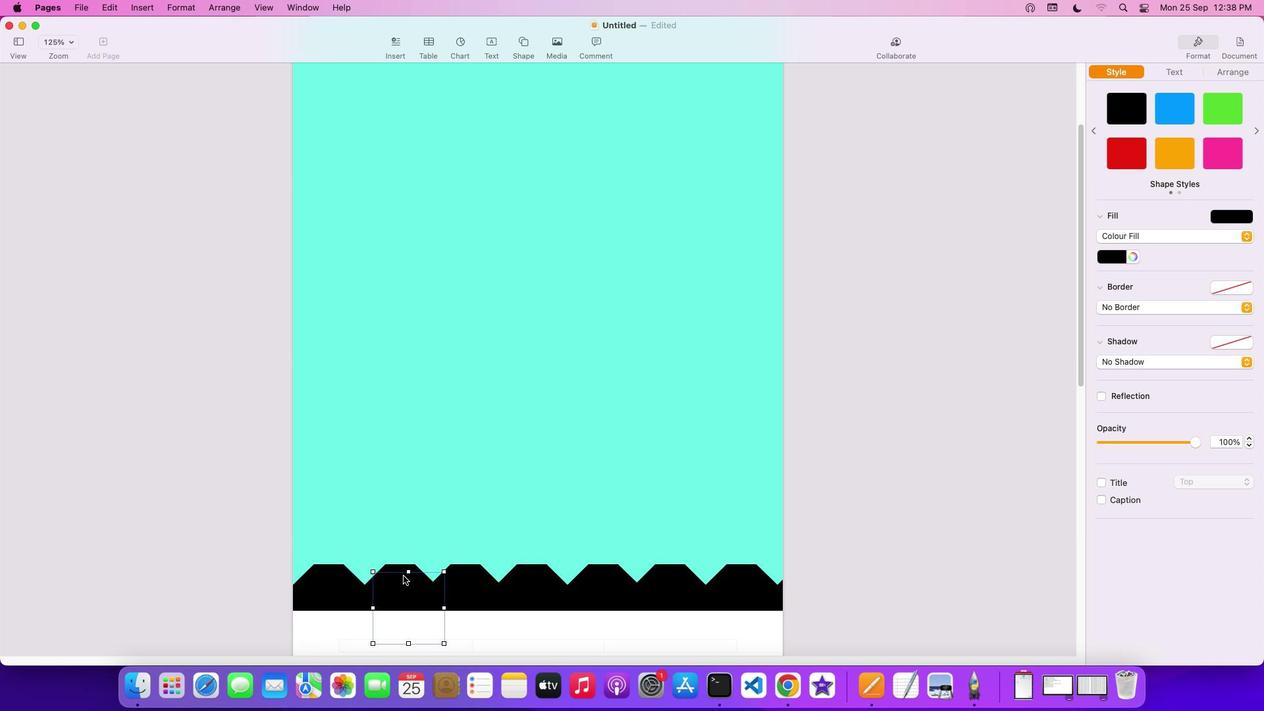 
Action: Mouse pressed left at (404, 576)
Screenshot: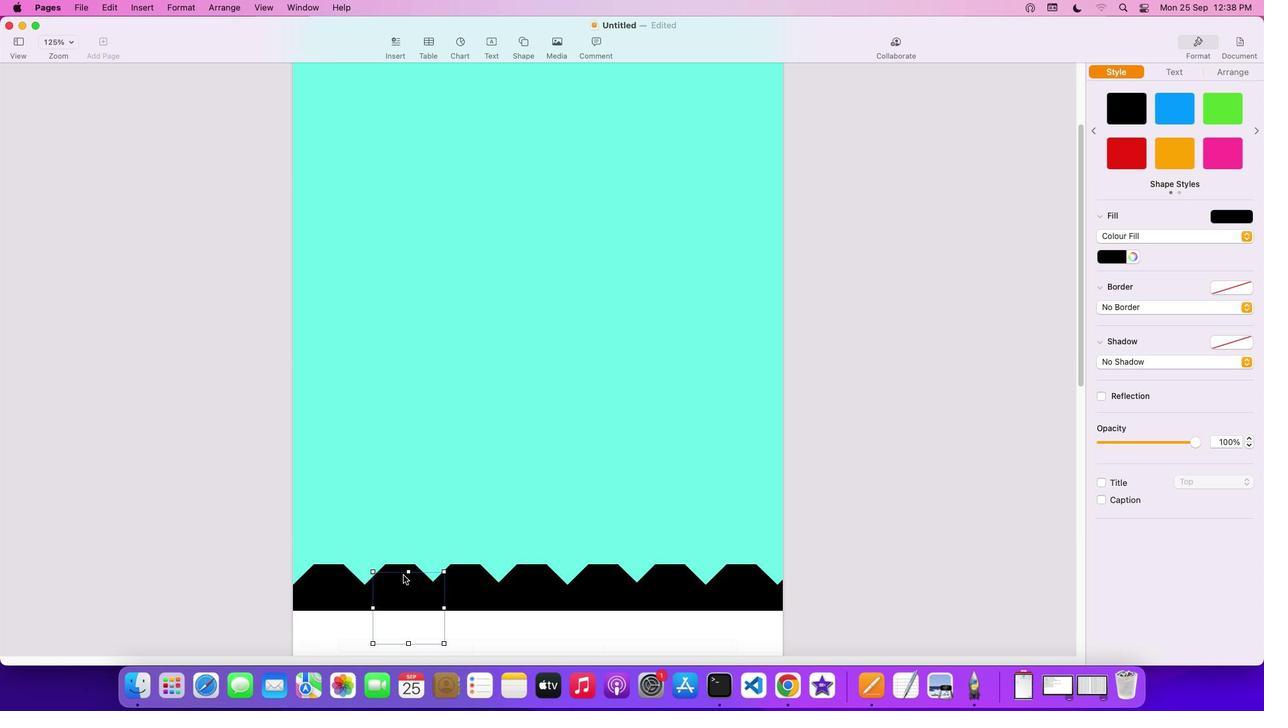 
Action: Mouse moved to (432, 326)
Screenshot: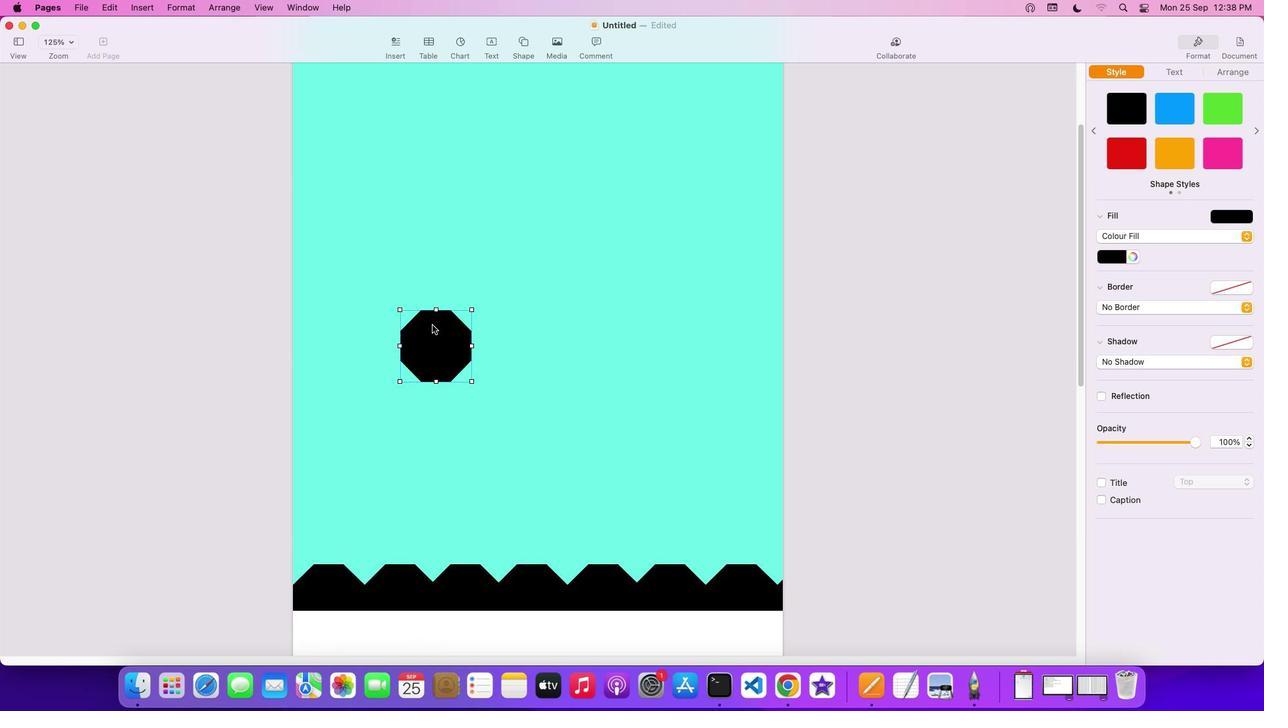 
Action: Key pressed Key.cmd
Screenshot: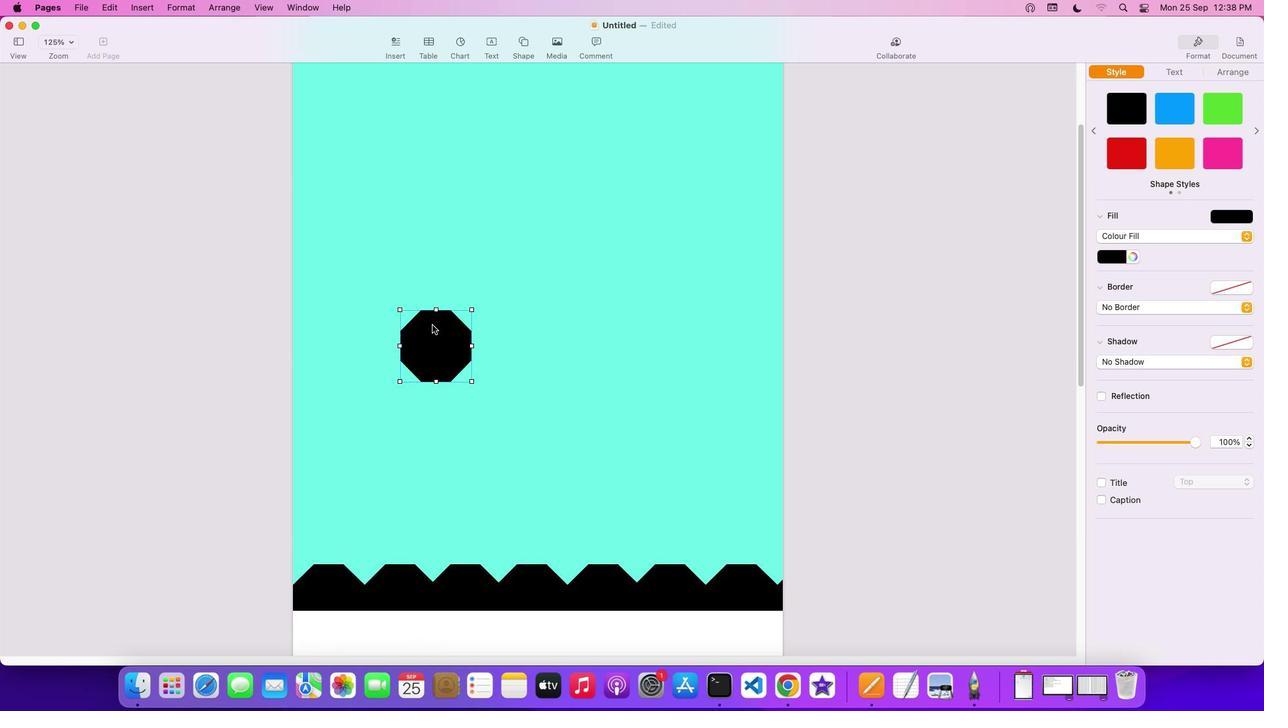 
Action: Mouse moved to (432, 330)
Screenshot: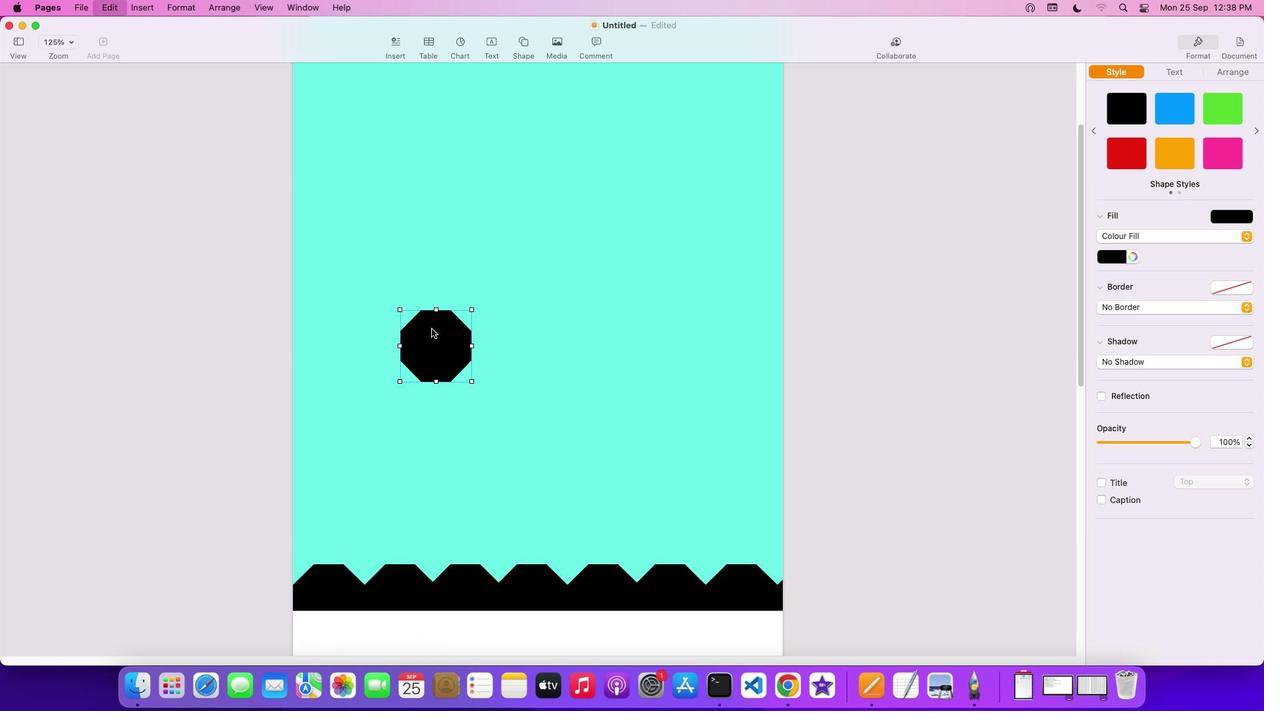 
Action: Key pressed 'c''v'
Screenshot: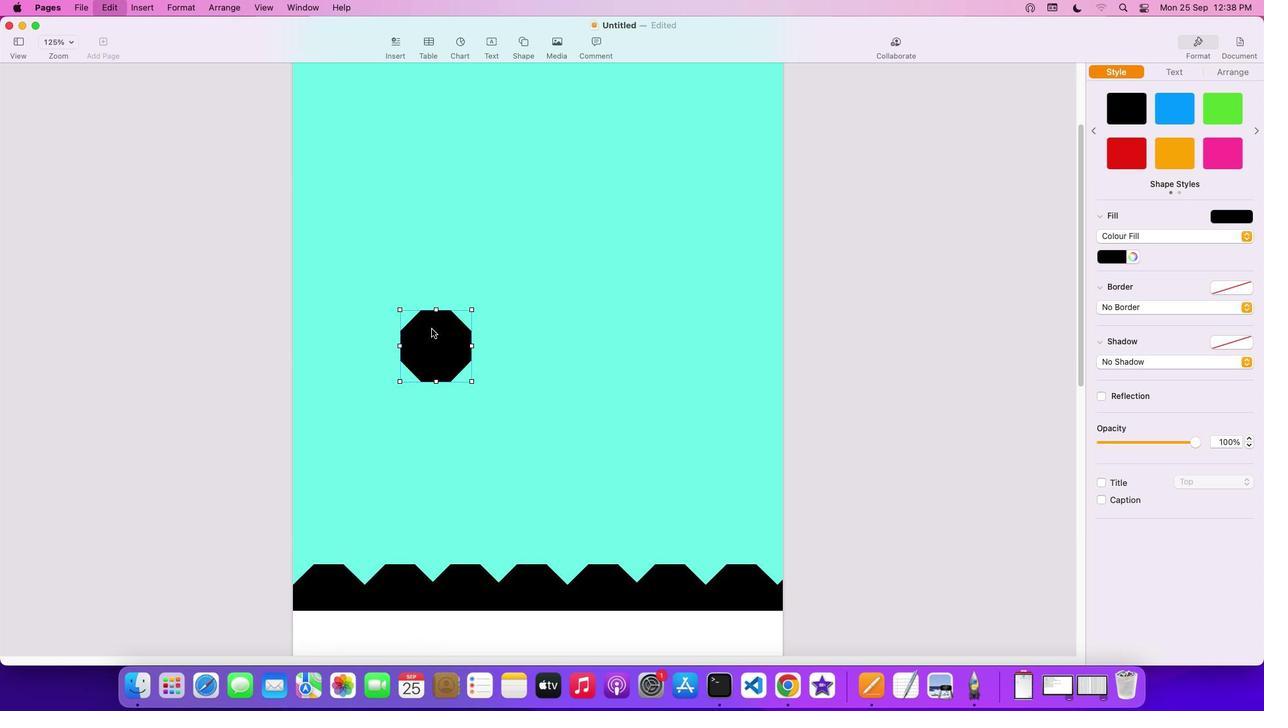 
Action: Mouse moved to (429, 349)
Screenshot: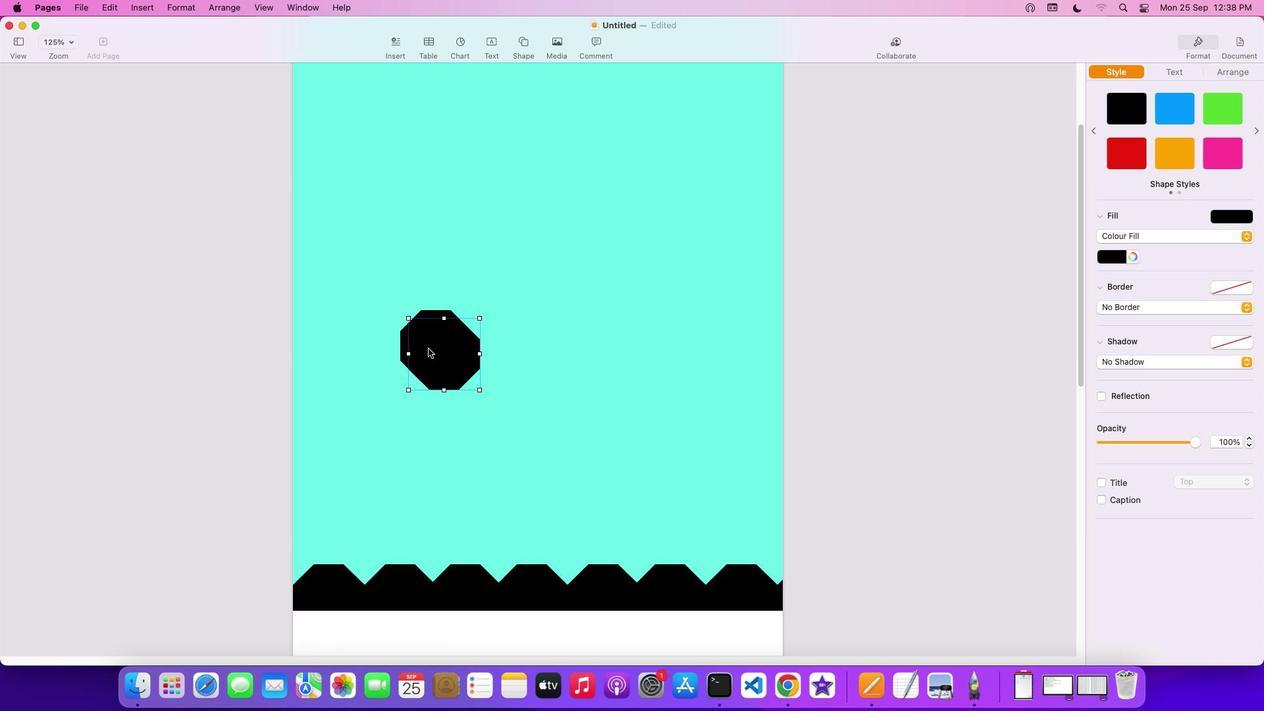 
Action: Mouse pressed left at (429, 349)
Screenshot: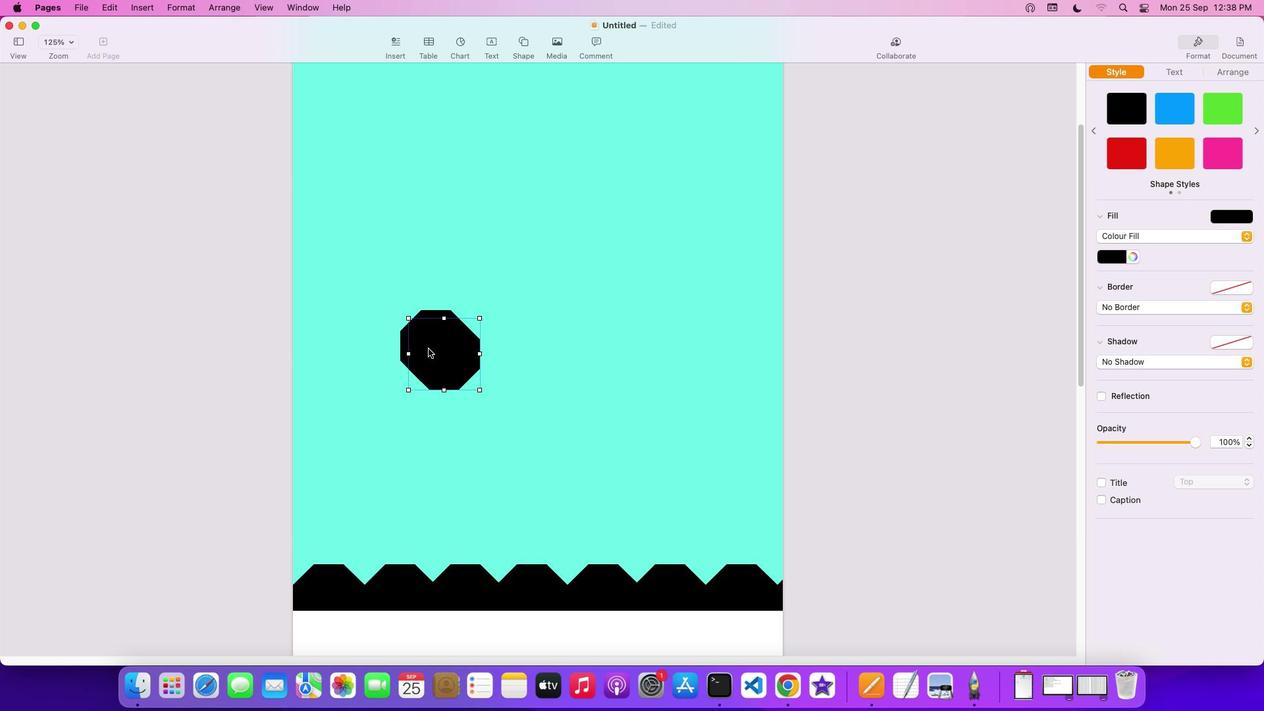 
Action: Mouse moved to (442, 362)
Screenshot: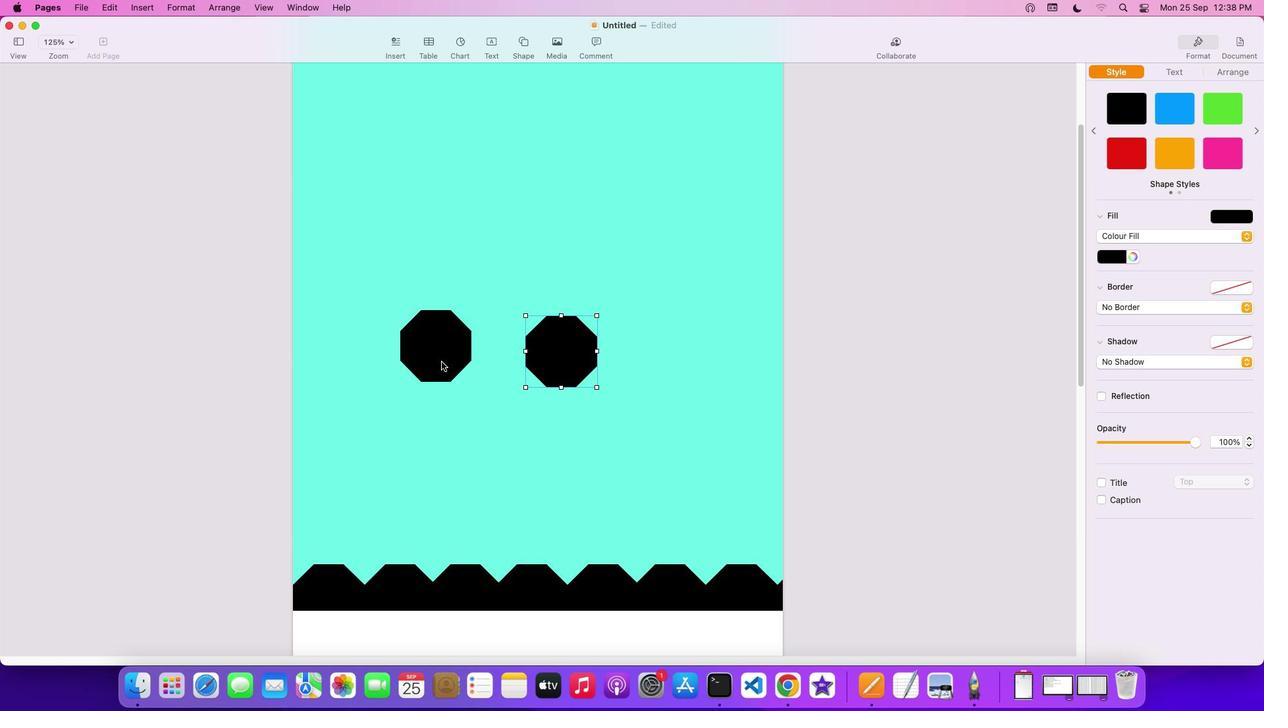 
Action: Mouse pressed left at (442, 362)
Screenshot: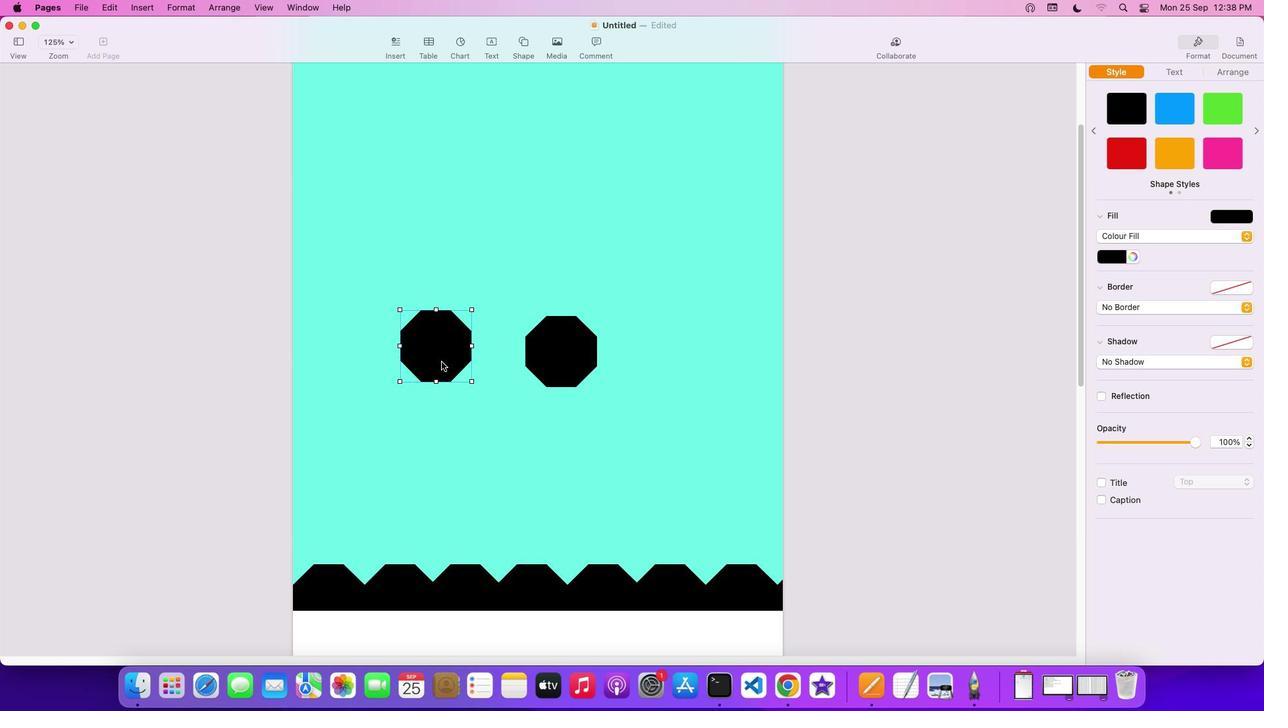 
Action: Mouse moved to (567, 352)
Screenshot: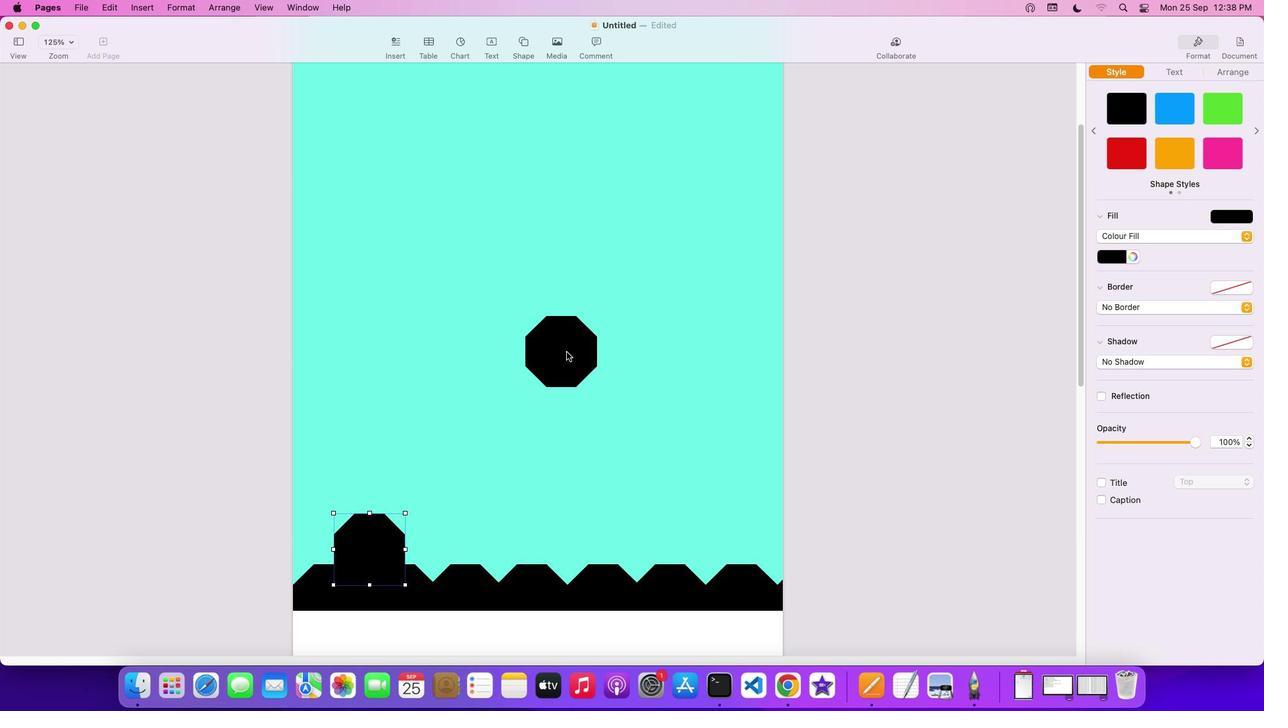 
Action: Mouse pressed left at (567, 352)
Screenshot: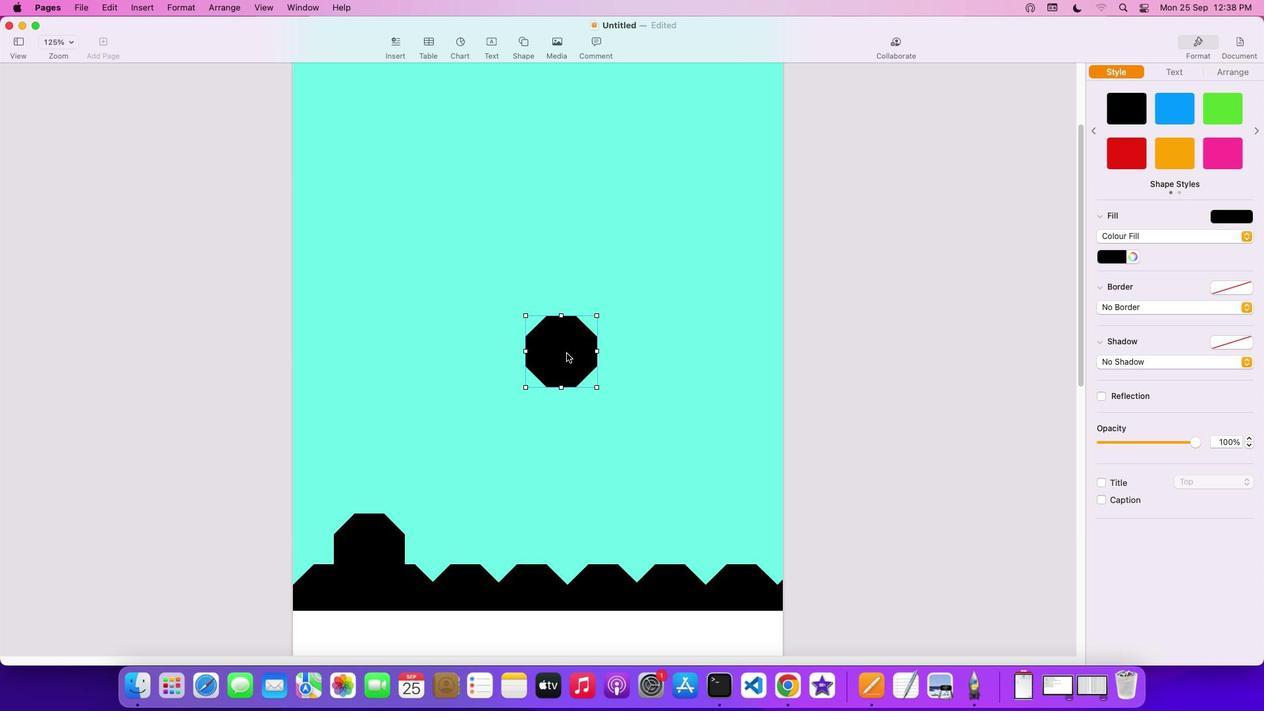 
Action: Mouse moved to (484, 462)
Screenshot: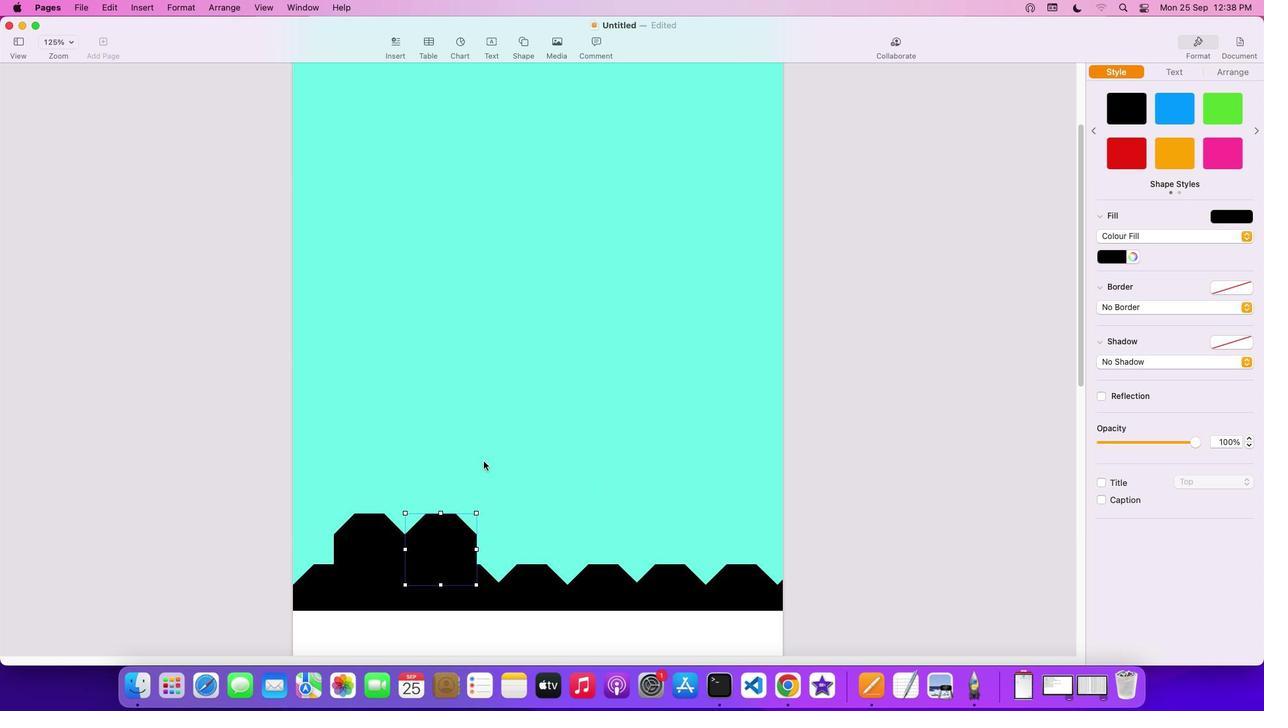 
Action: Key pressed Key.cmd'v''v''v''v''v''v''v''v''v'
Screenshot: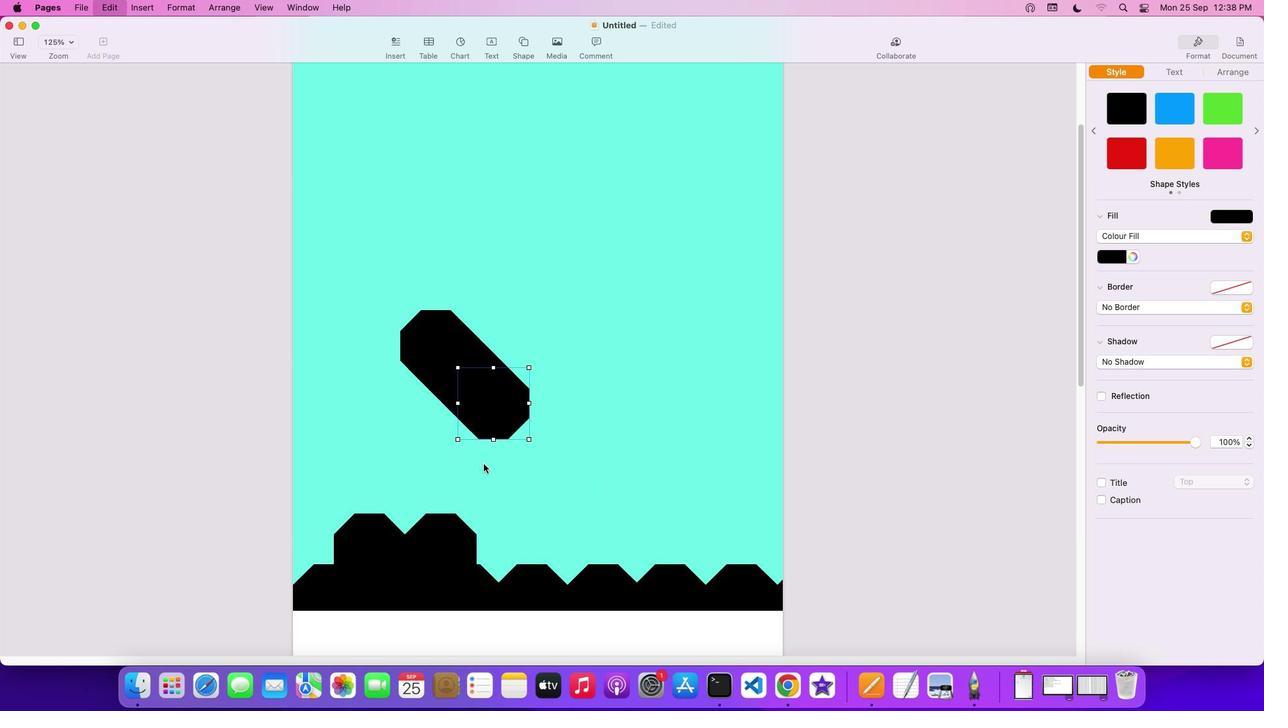 
Action: Mouse moved to (484, 464)
Screenshot: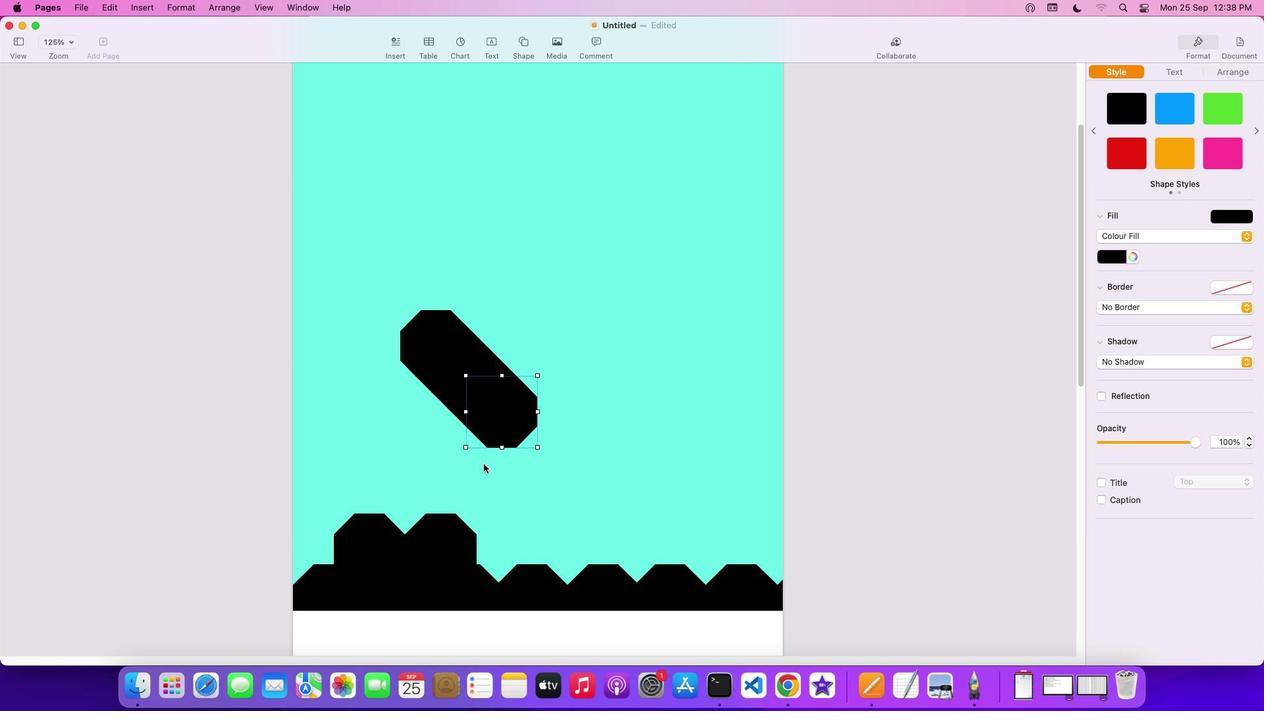 
Action: Key pressed 'v'
Screenshot: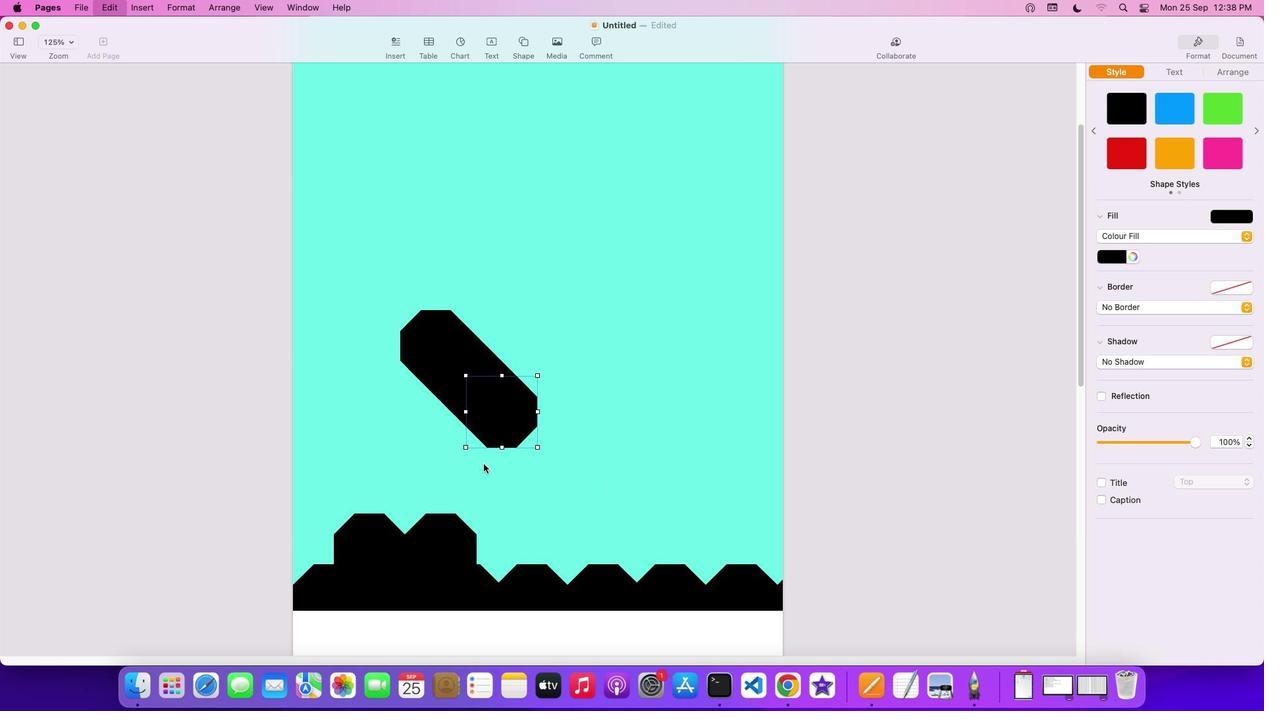 
Action: Mouse moved to (498, 438)
Screenshot: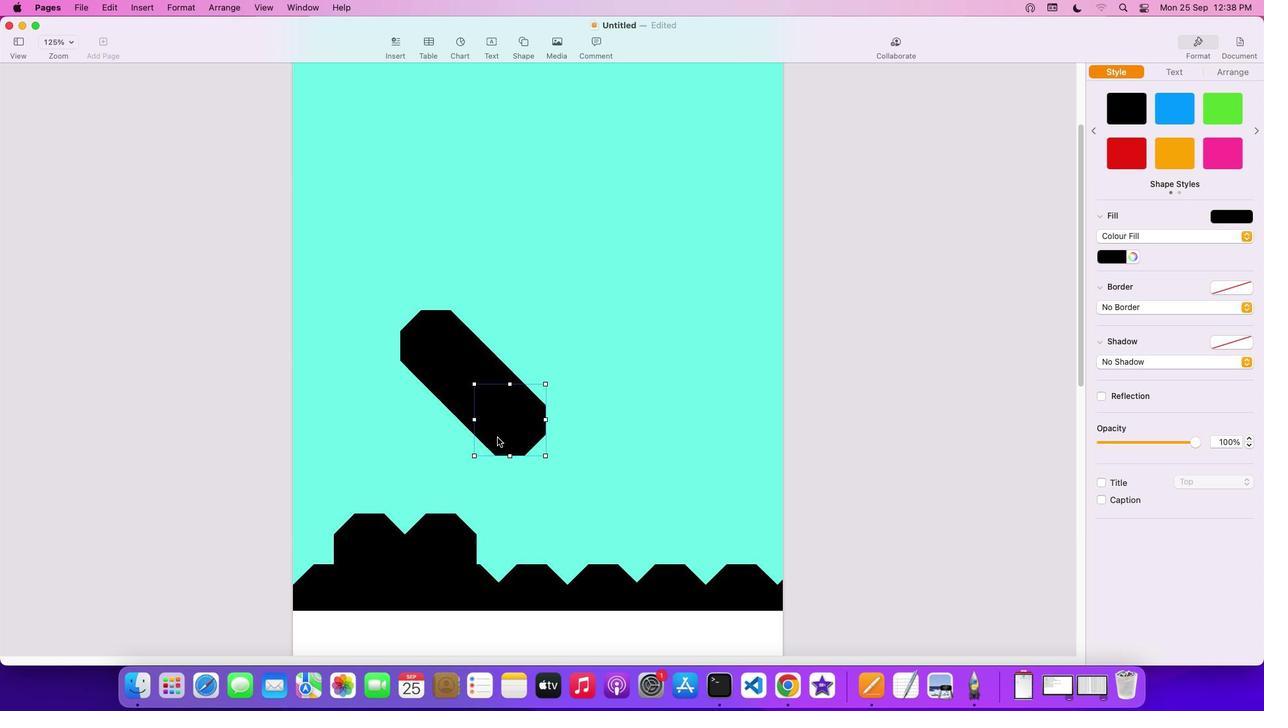 
Action: Mouse pressed left at (498, 438)
Screenshot: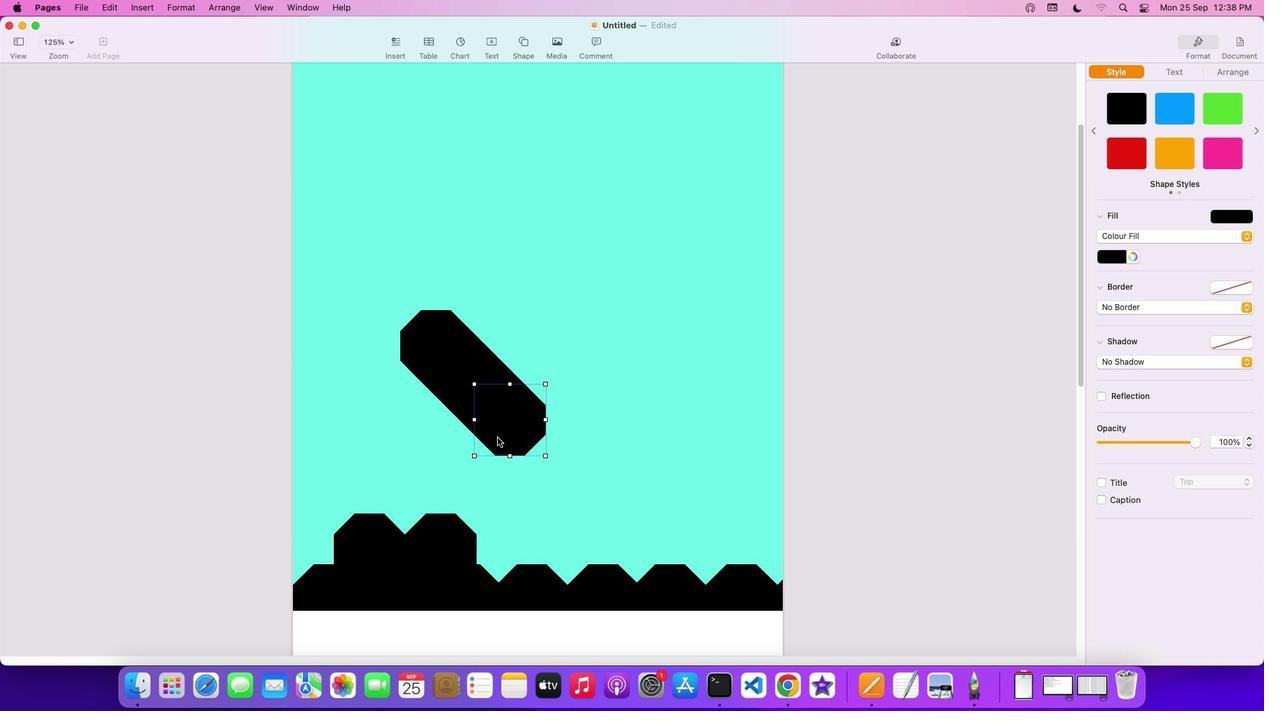 
Action: Mouse moved to (512, 413)
Screenshot: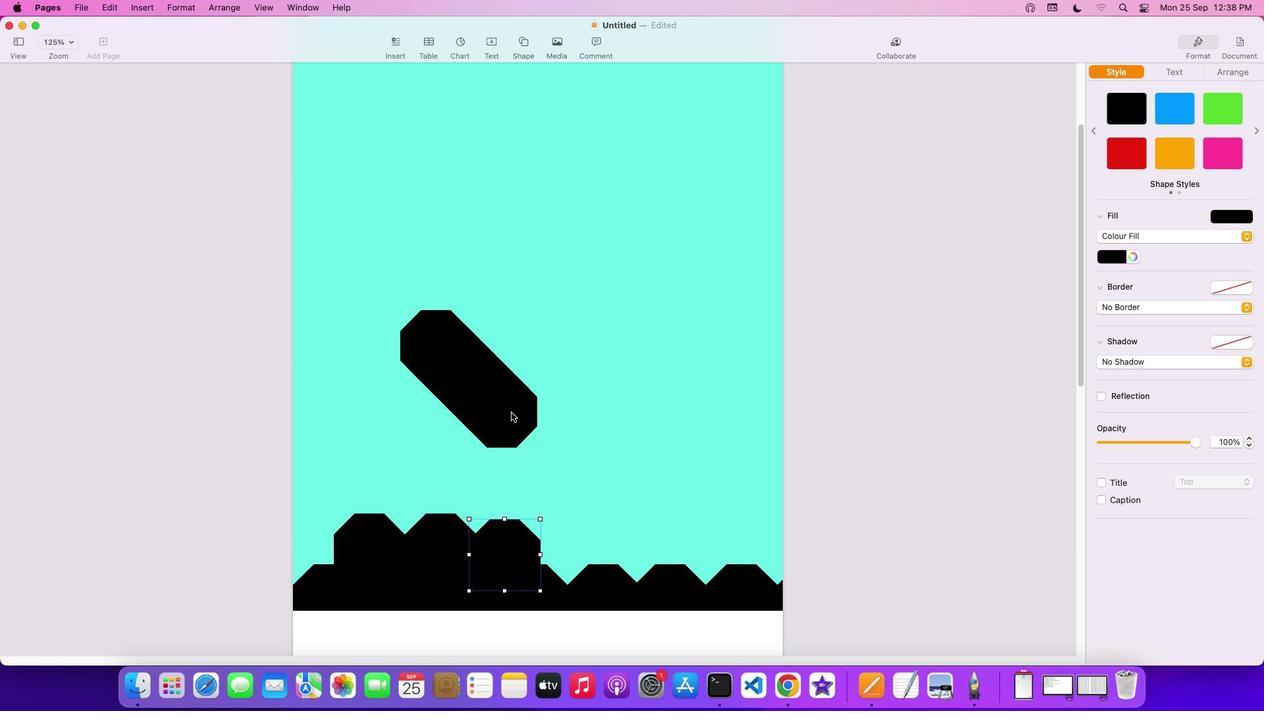 
Action: Mouse pressed left at (512, 413)
Screenshot: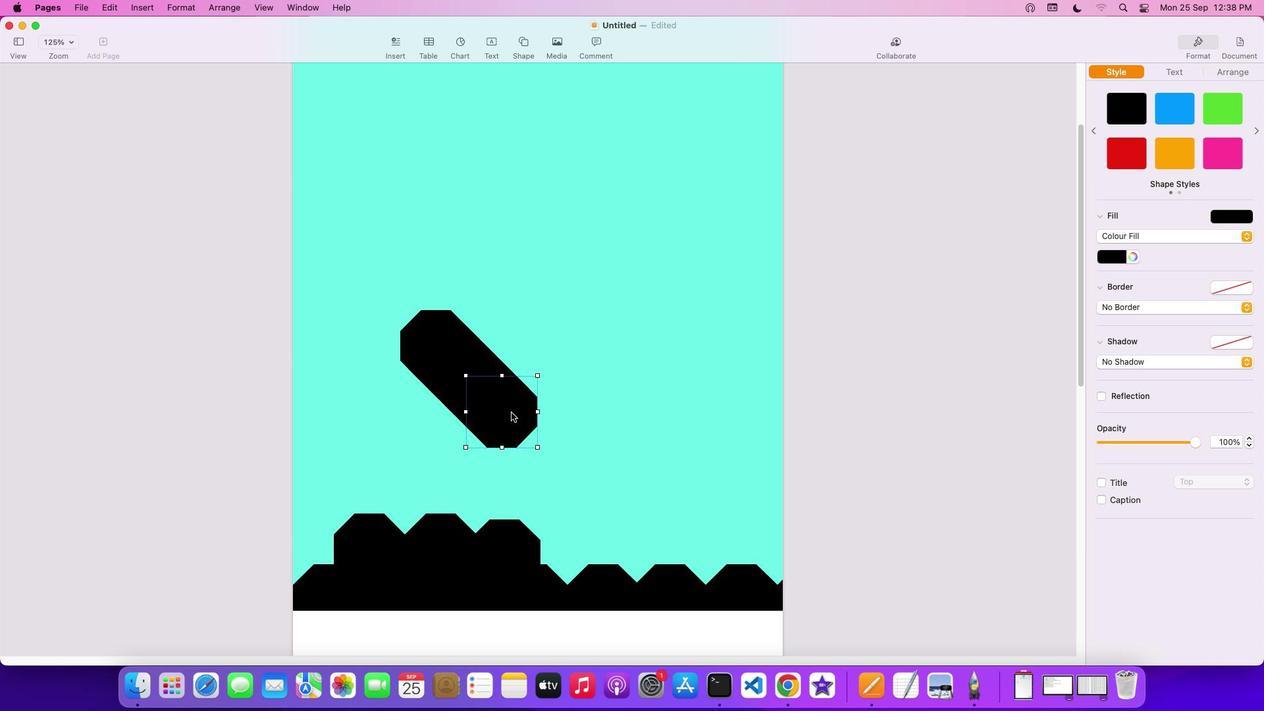 
Action: Mouse moved to (579, 534)
Screenshot: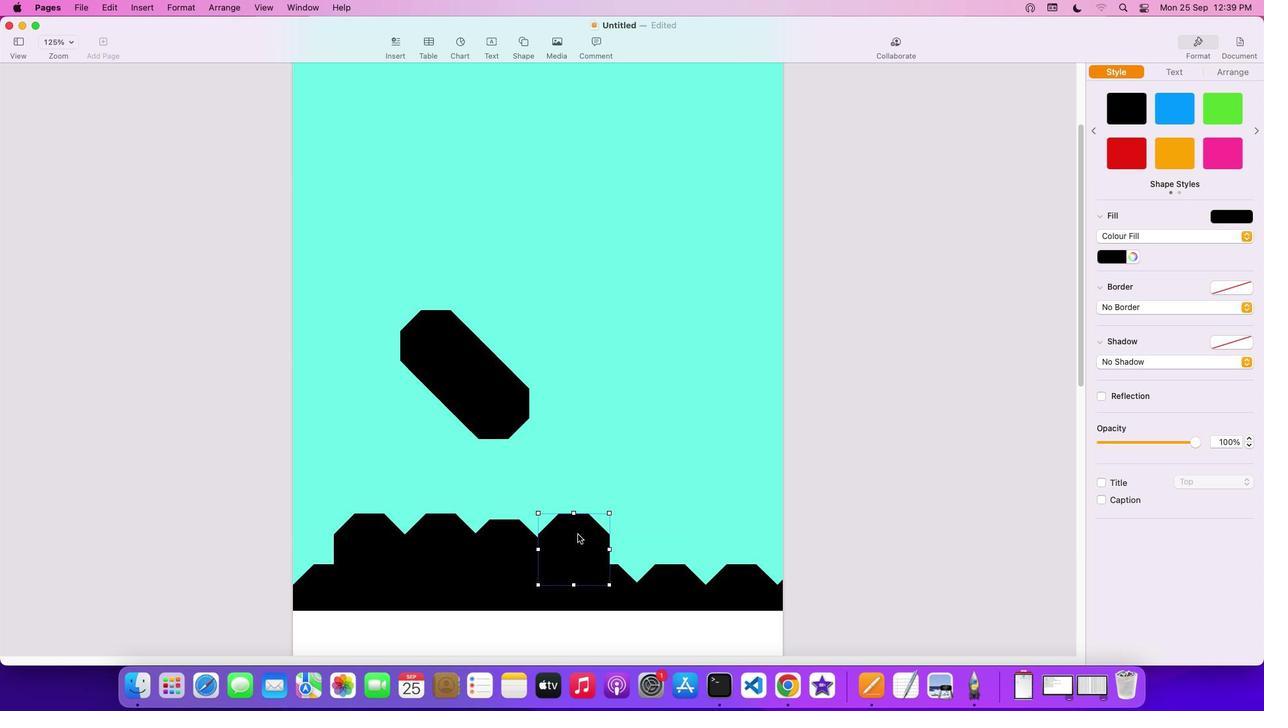 
Action: Mouse pressed left at (579, 534)
Screenshot: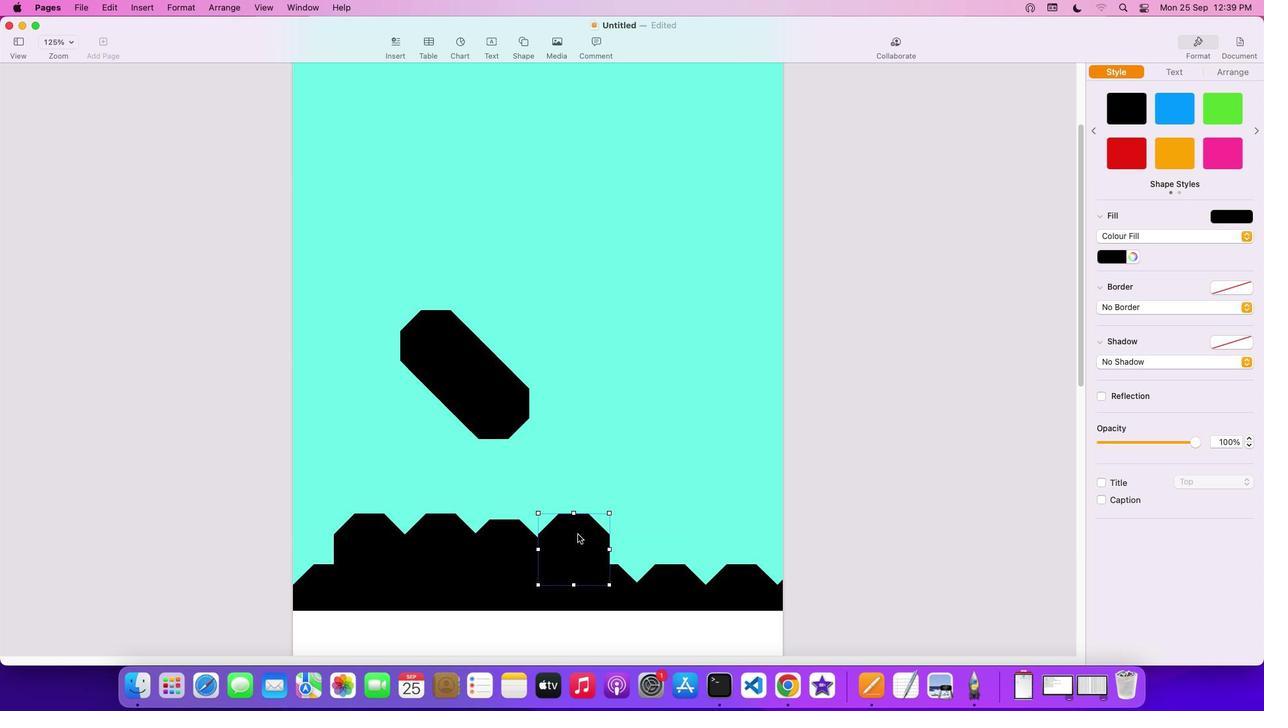 
Action: Mouse moved to (520, 544)
Screenshot: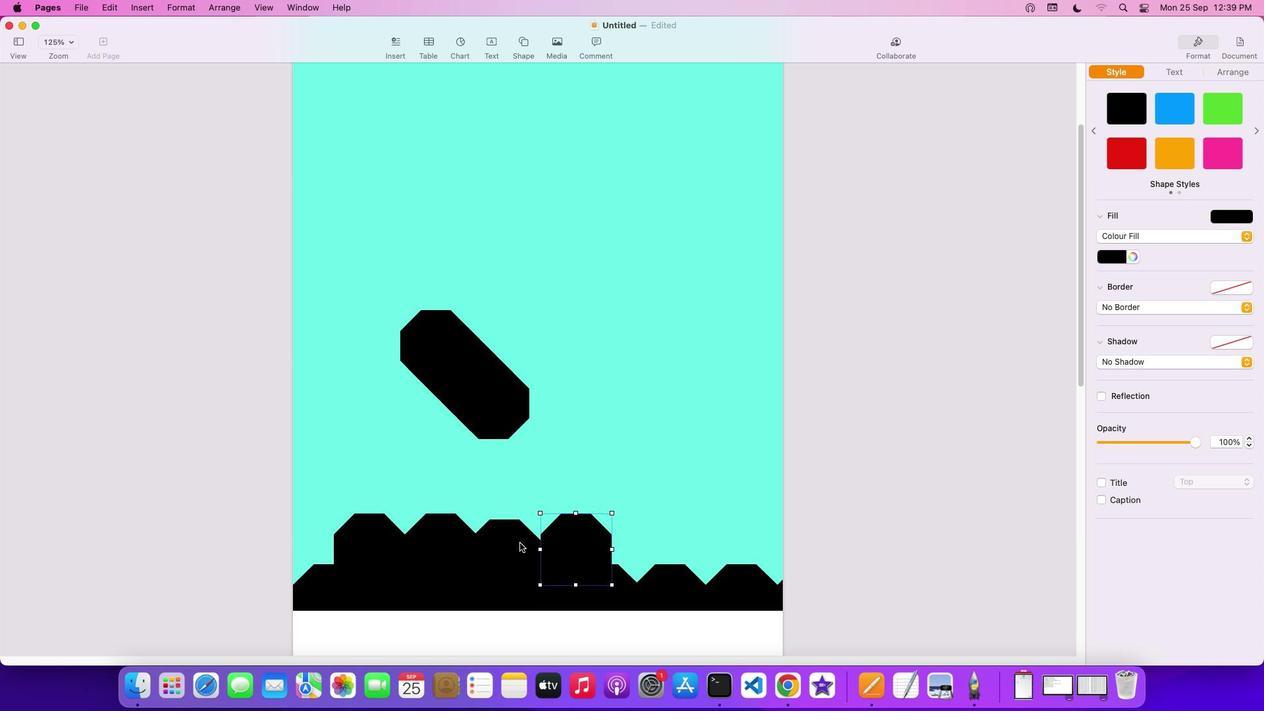 
Action: Mouse pressed left at (520, 544)
Screenshot: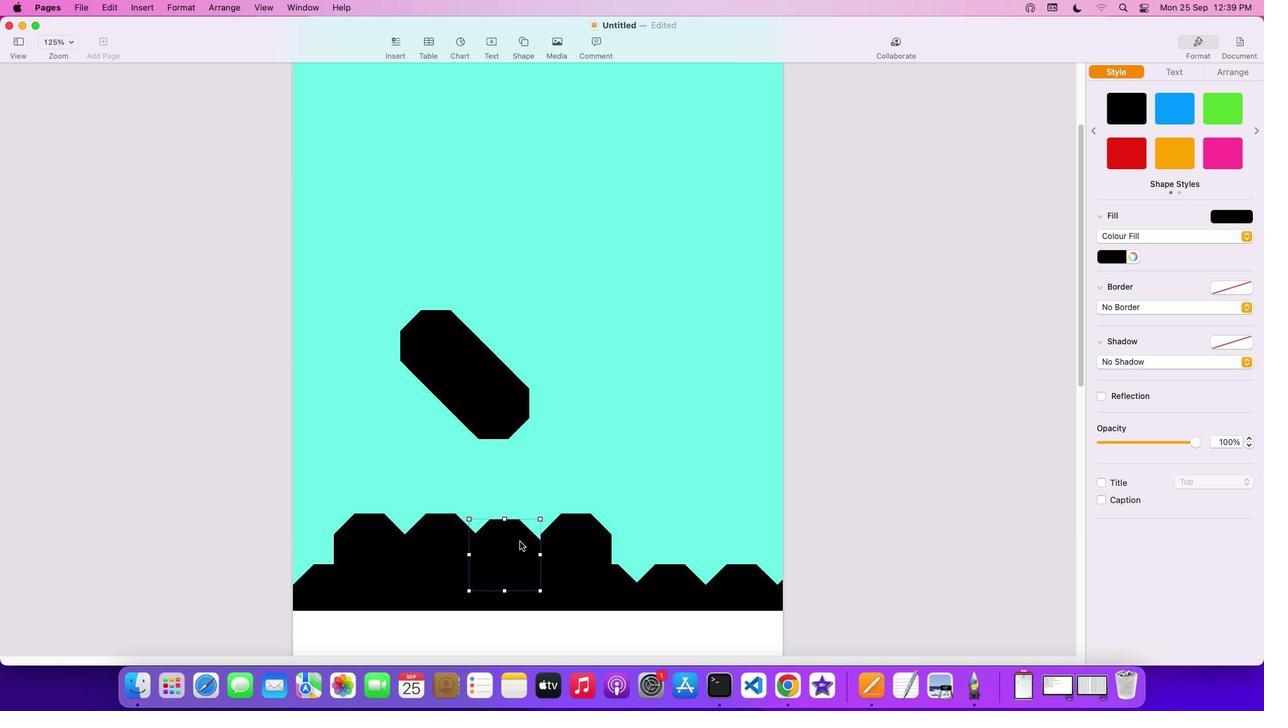 
Action: Mouse moved to (571, 540)
Screenshot: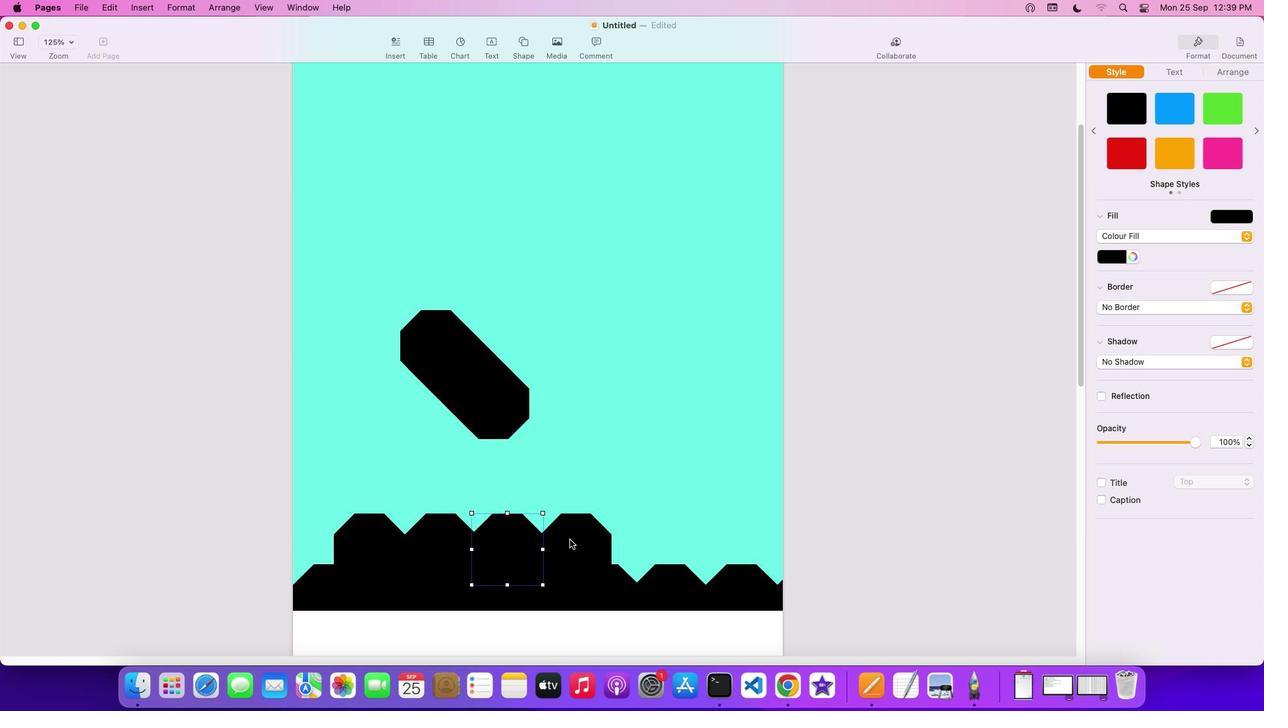 
Action: Mouse pressed left at (571, 540)
Screenshot: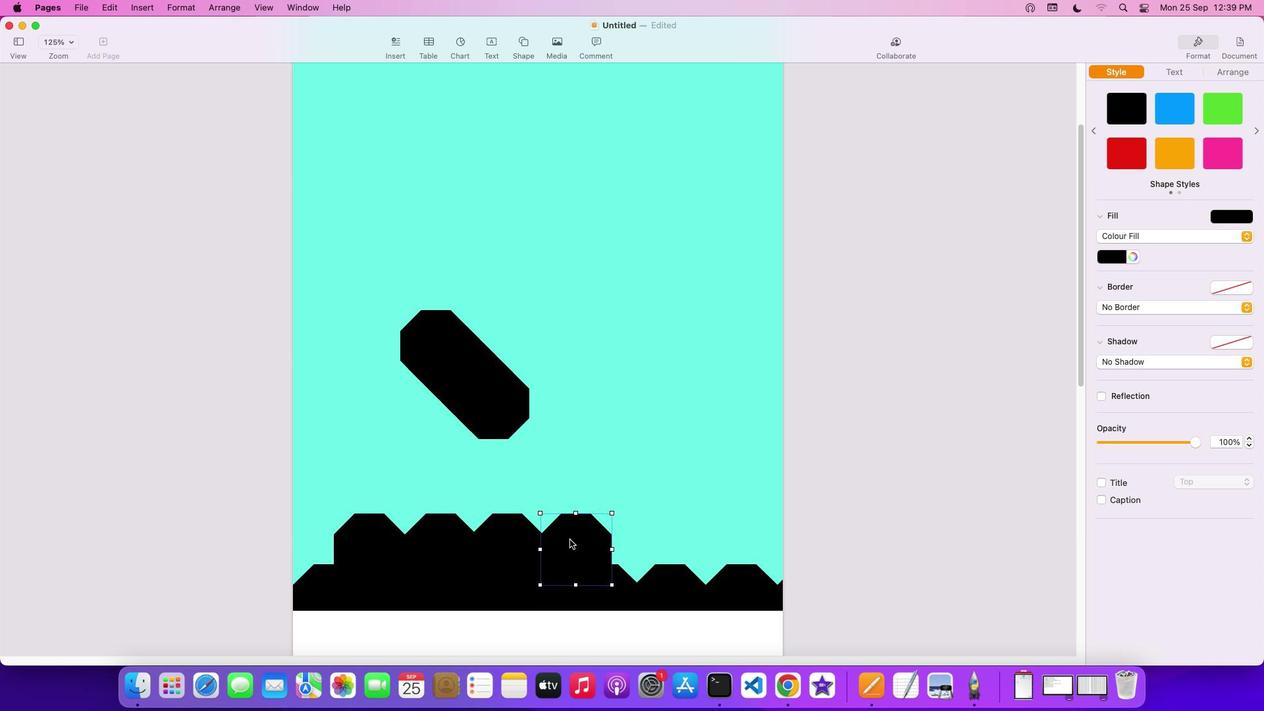 
Action: Mouse moved to (498, 407)
Screenshot: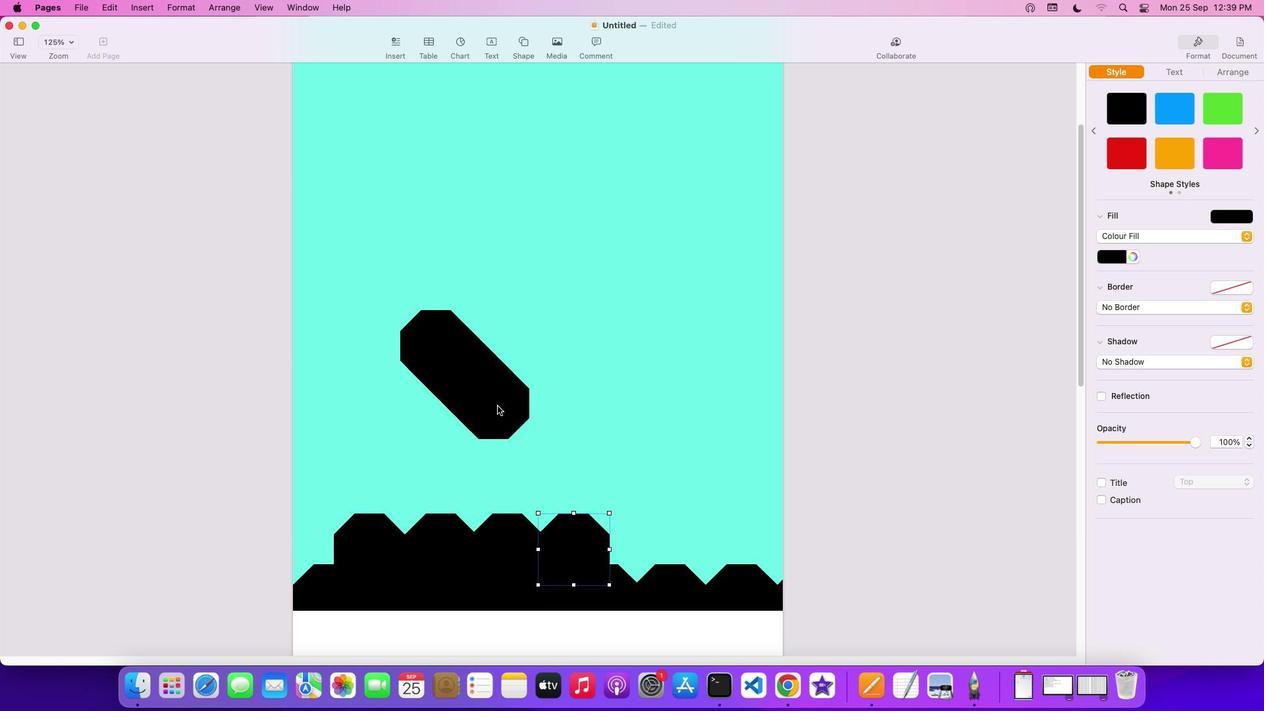 
Action: Mouse pressed left at (498, 407)
Screenshot: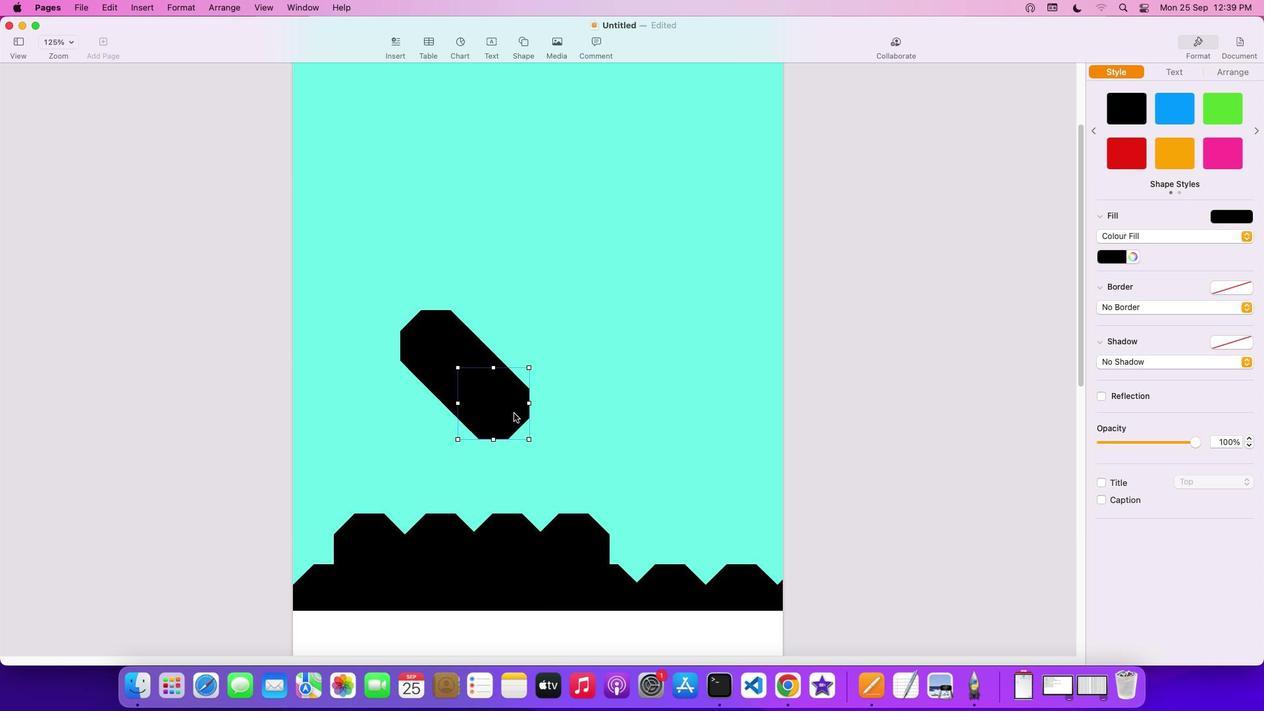 
Action: Mouse moved to (462, 385)
Screenshot: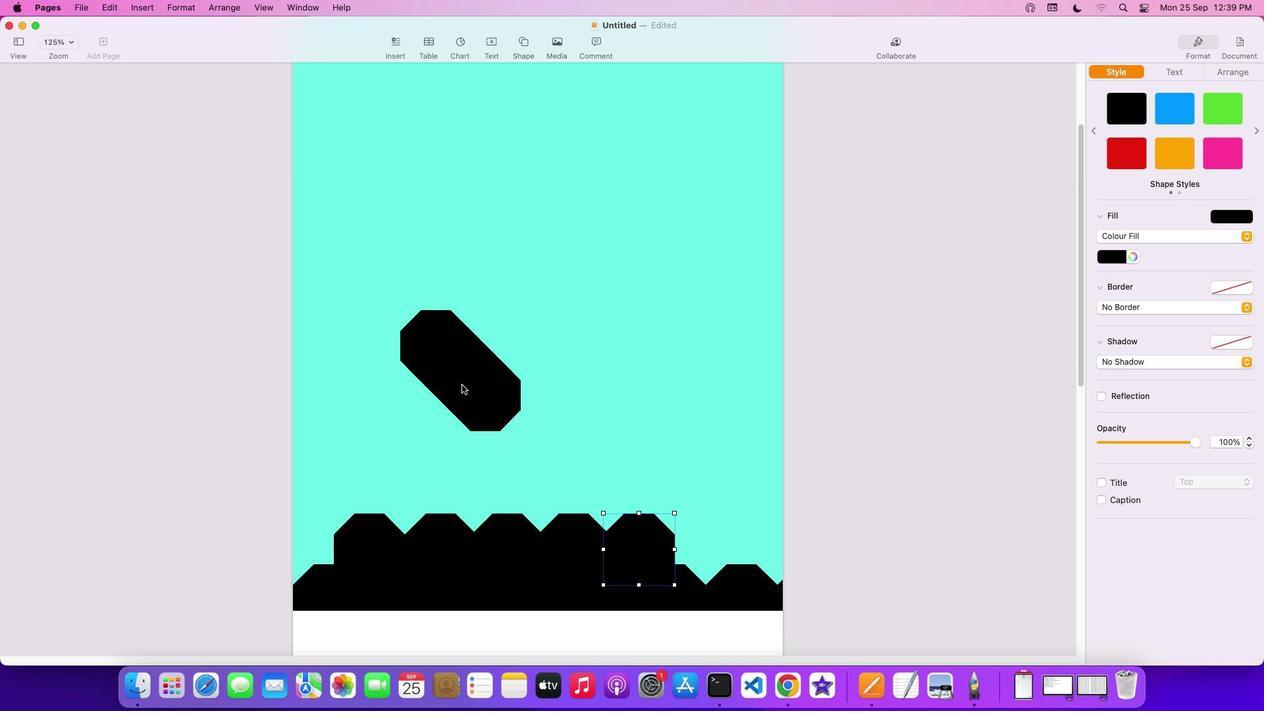 
Action: Mouse pressed left at (462, 385)
Screenshot: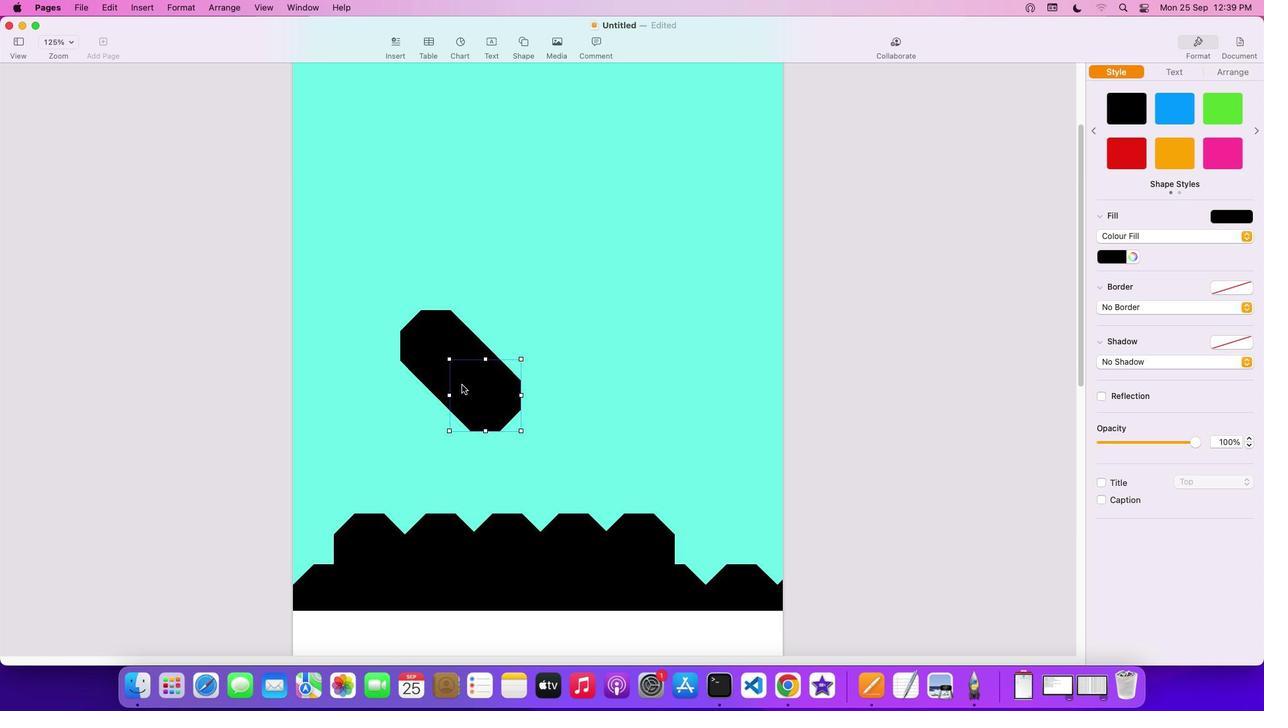
Action: Mouse moved to (481, 401)
Screenshot: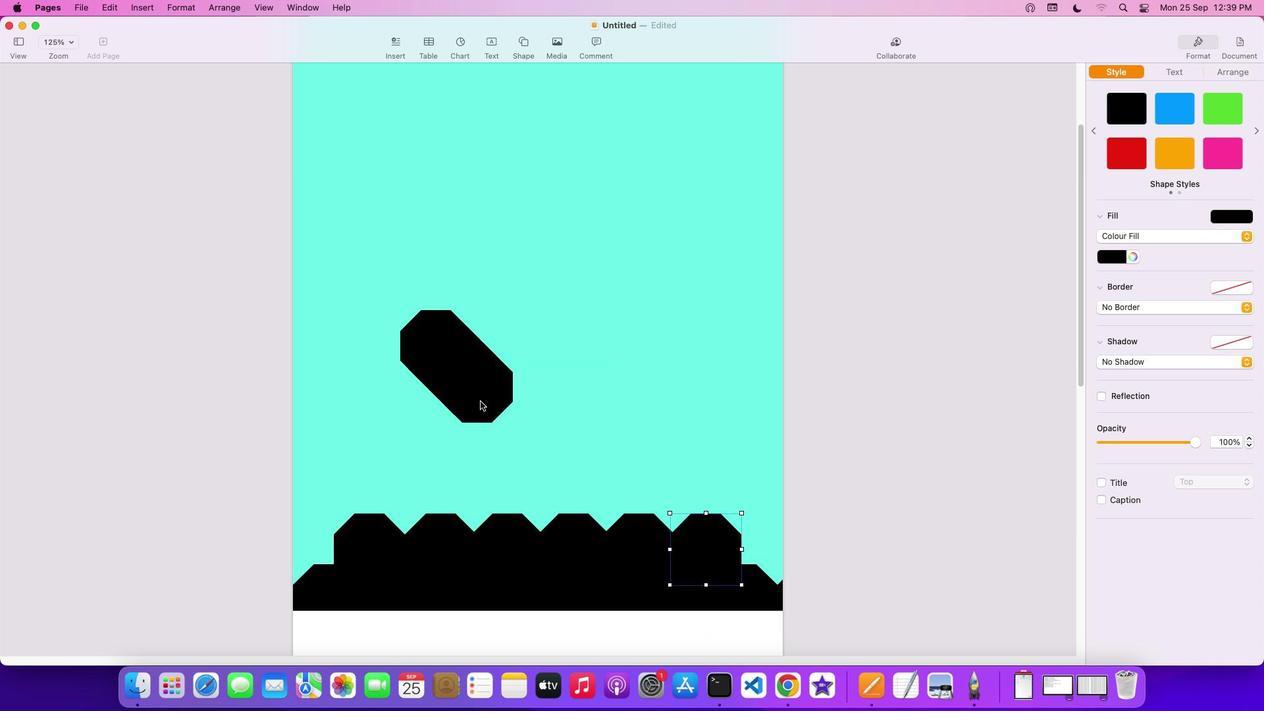 
Action: Mouse pressed left at (481, 401)
Screenshot: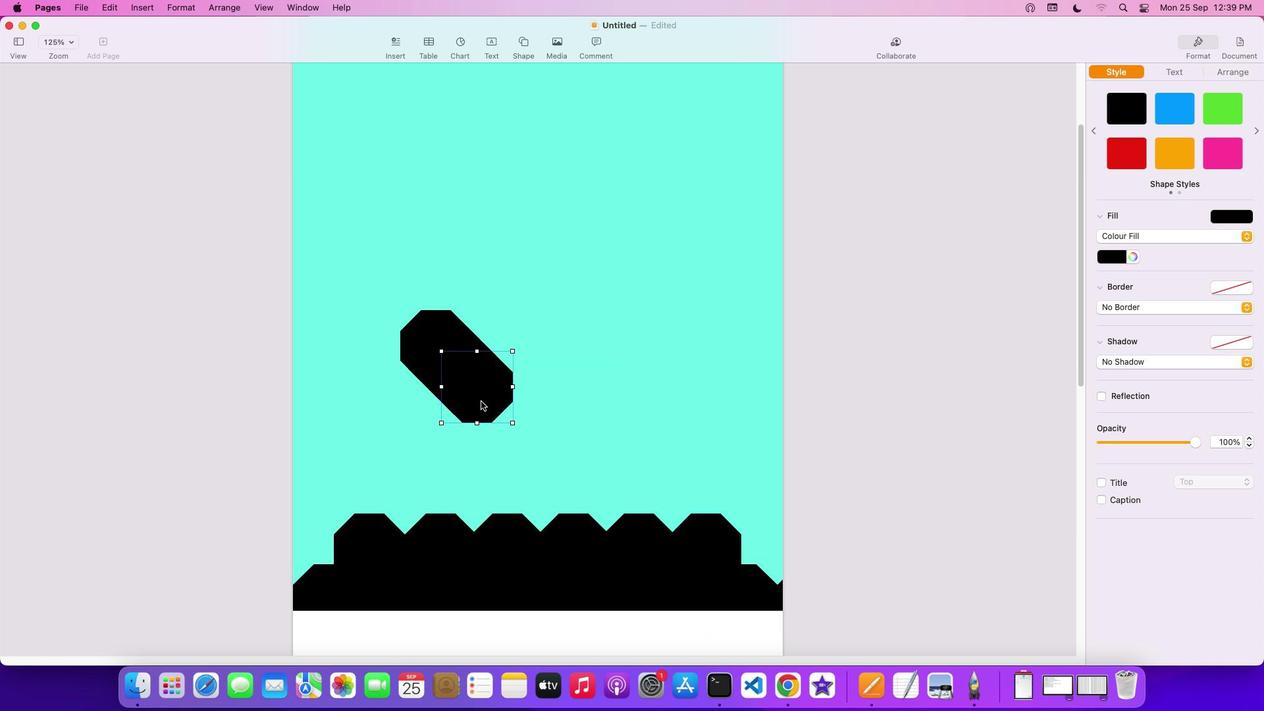
Action: Mouse moved to (478, 395)
Screenshot: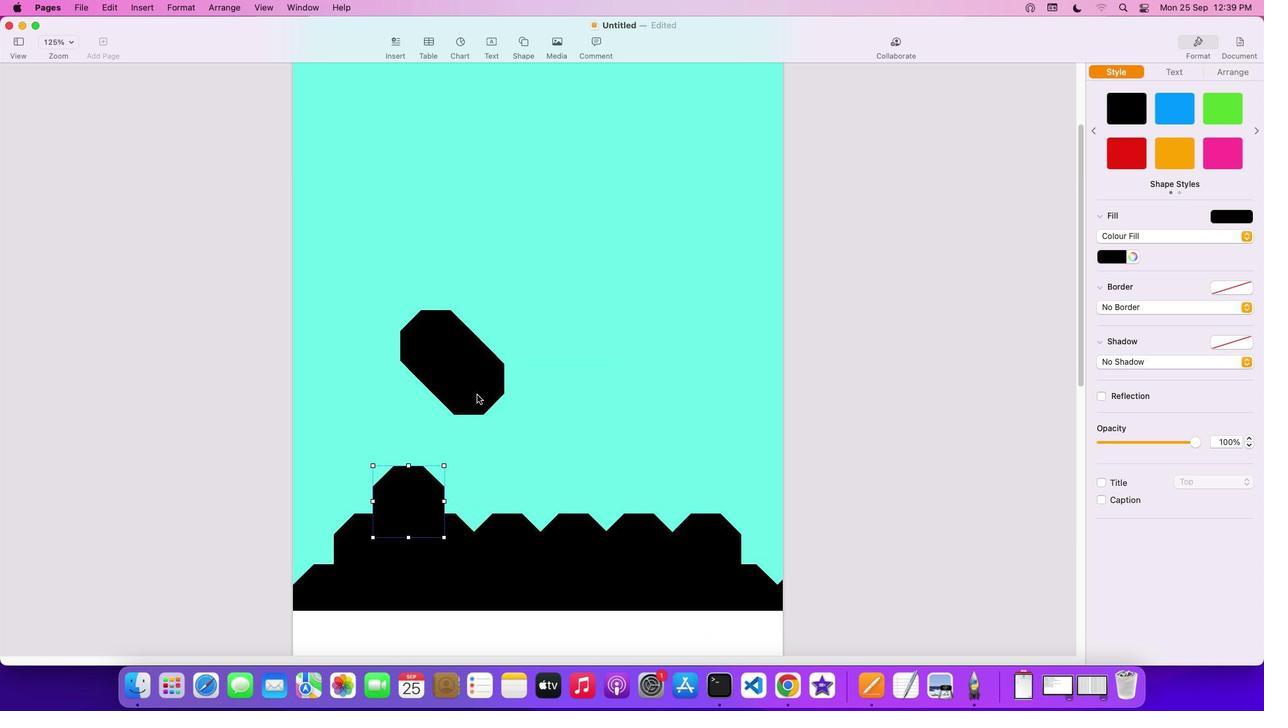 
Action: Mouse pressed left at (478, 395)
Screenshot: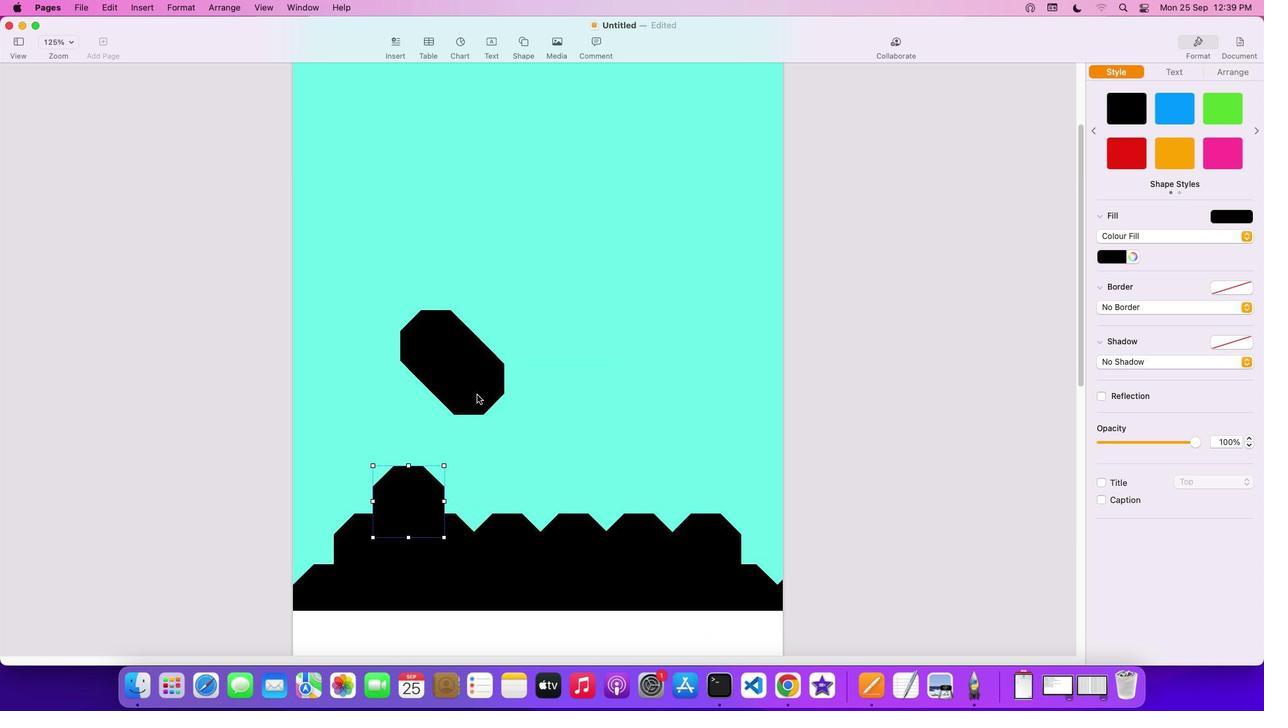 
Action: Mouse moved to (476, 373)
Screenshot: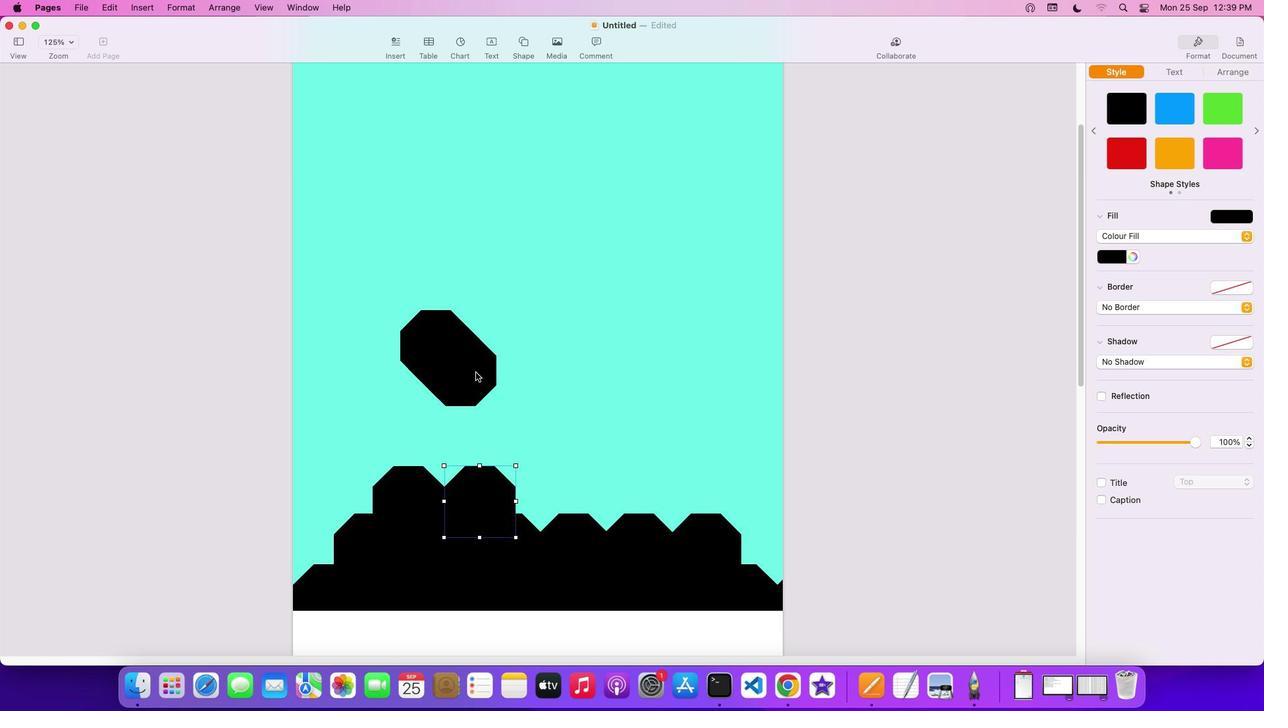 
Action: Mouse pressed left at (476, 373)
